 Task: Send an email with the signature Louis Adams with the subject Request for collaboration follow-up and the message Can you confirm the details of the project timeline? from softage.9@softage.net to softage.5@softage.net and move the email from Sent Items to the folder Sales forecasts
Action: Mouse moved to (1346, 101)
Screenshot: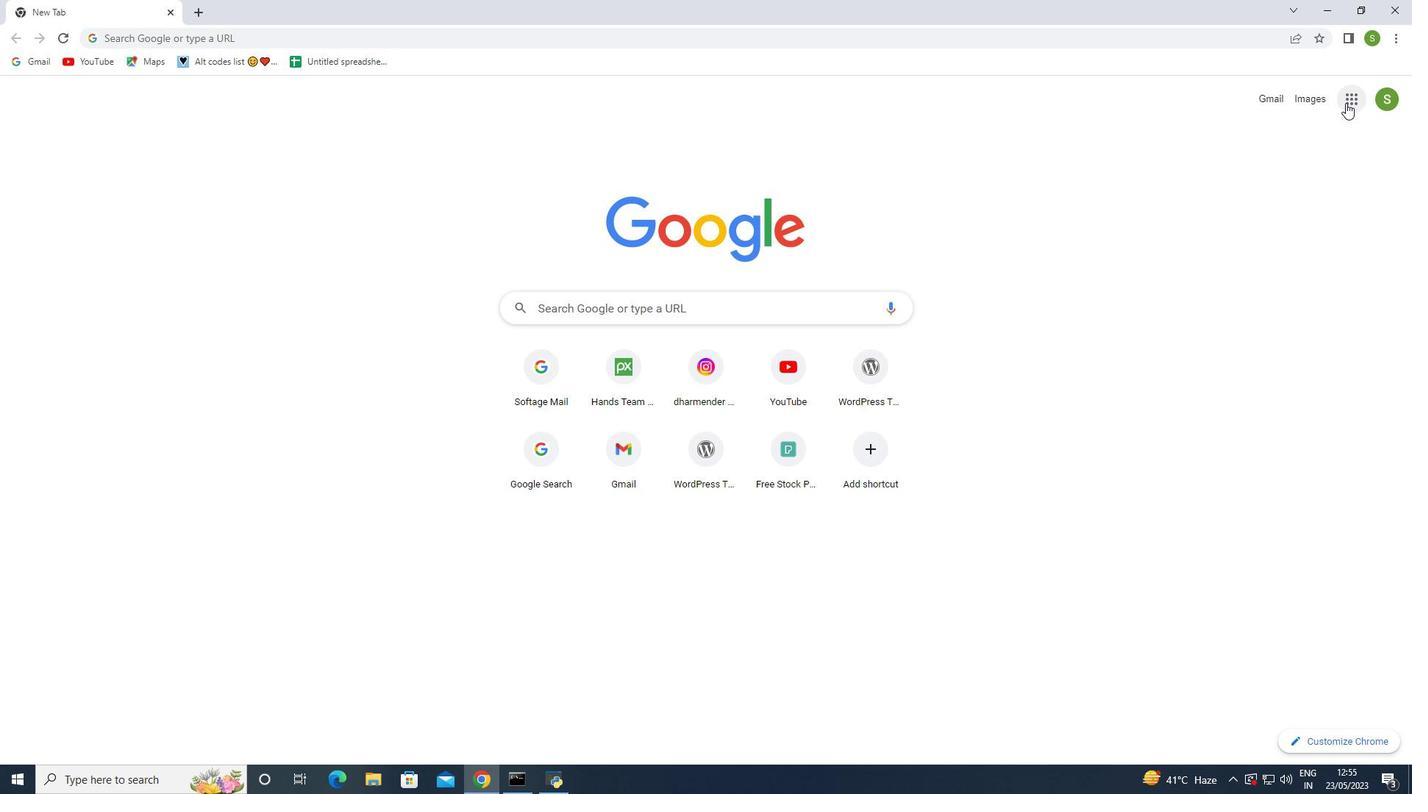 
Action: Mouse pressed left at (1346, 101)
Screenshot: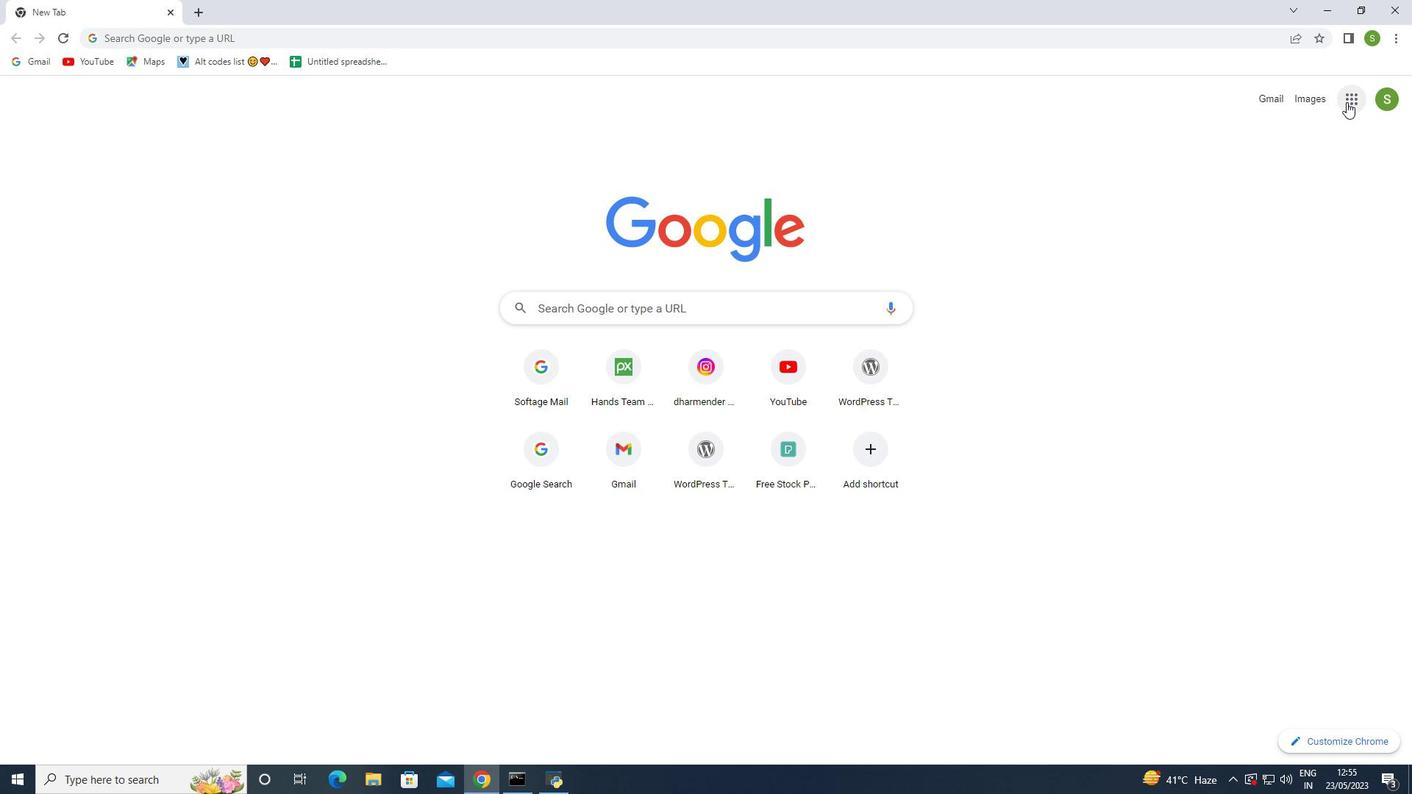
Action: Mouse moved to (1286, 168)
Screenshot: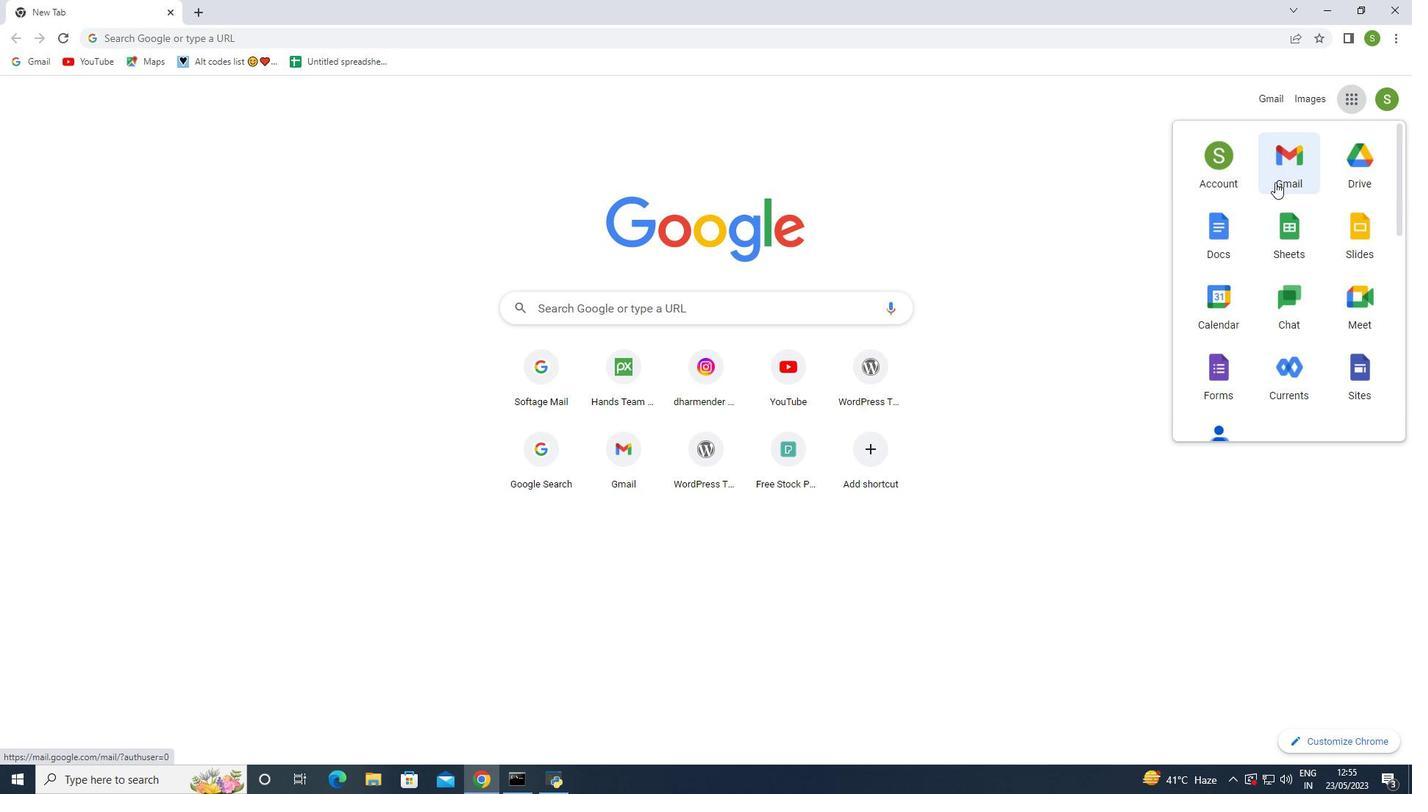 
Action: Mouse pressed left at (1286, 168)
Screenshot: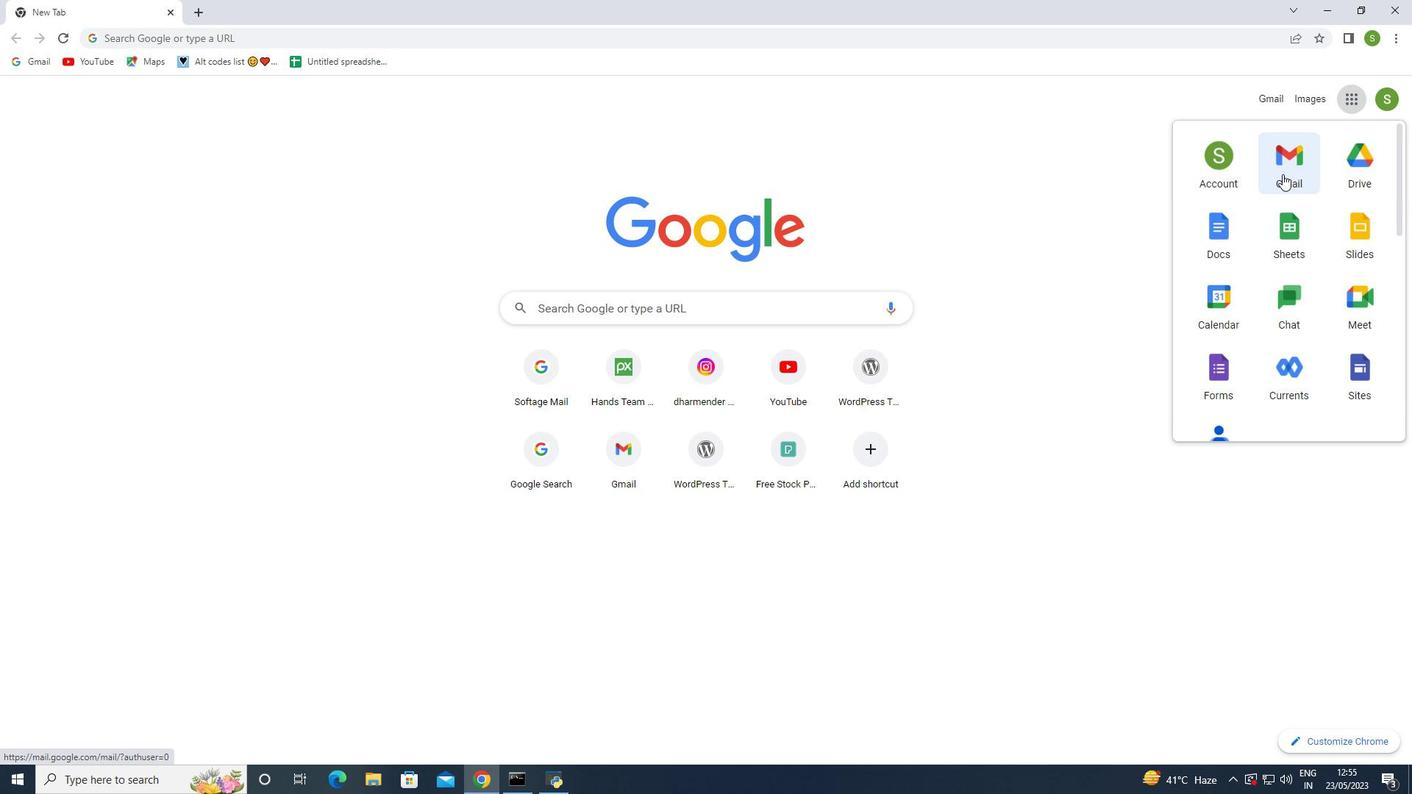 
Action: Mouse moved to (1253, 102)
Screenshot: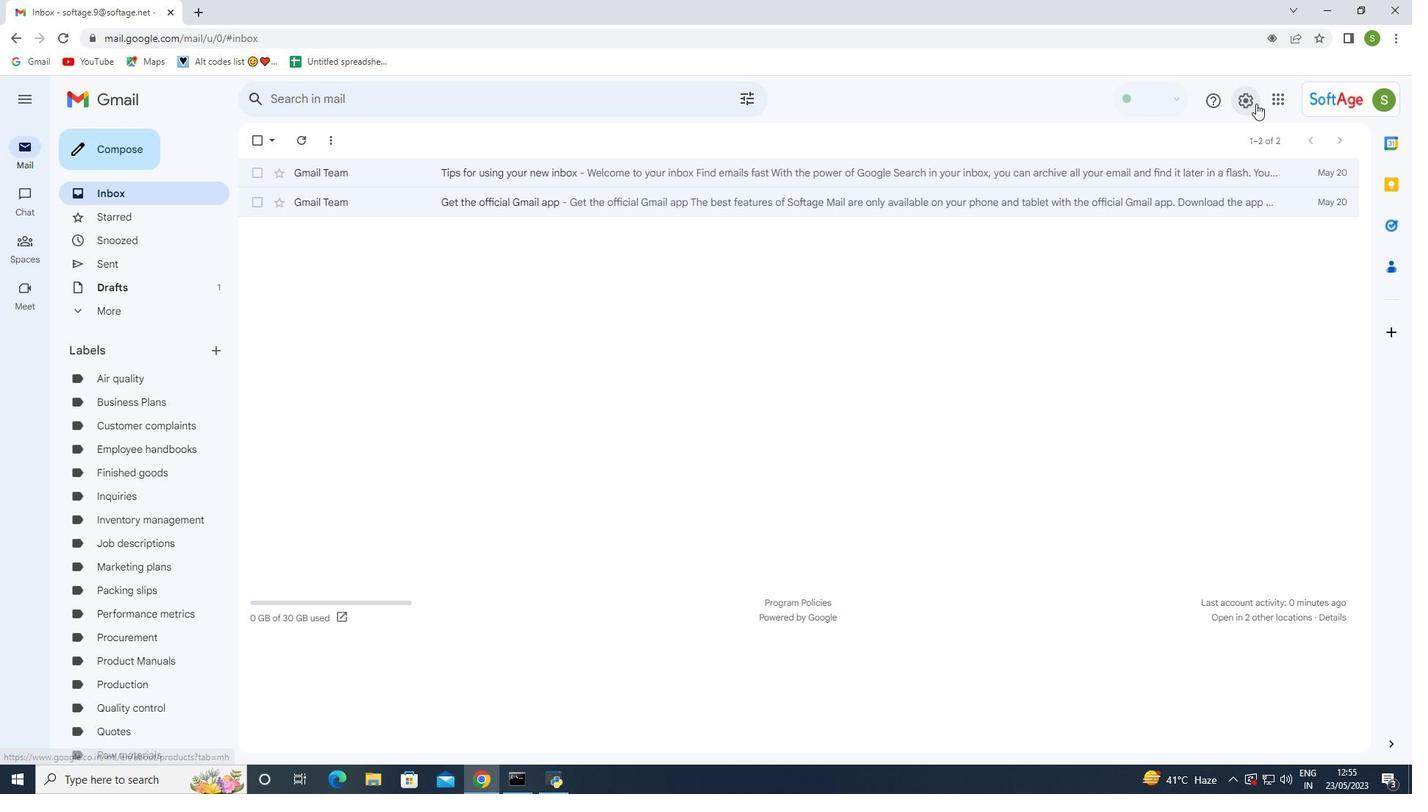 
Action: Mouse pressed left at (1253, 102)
Screenshot: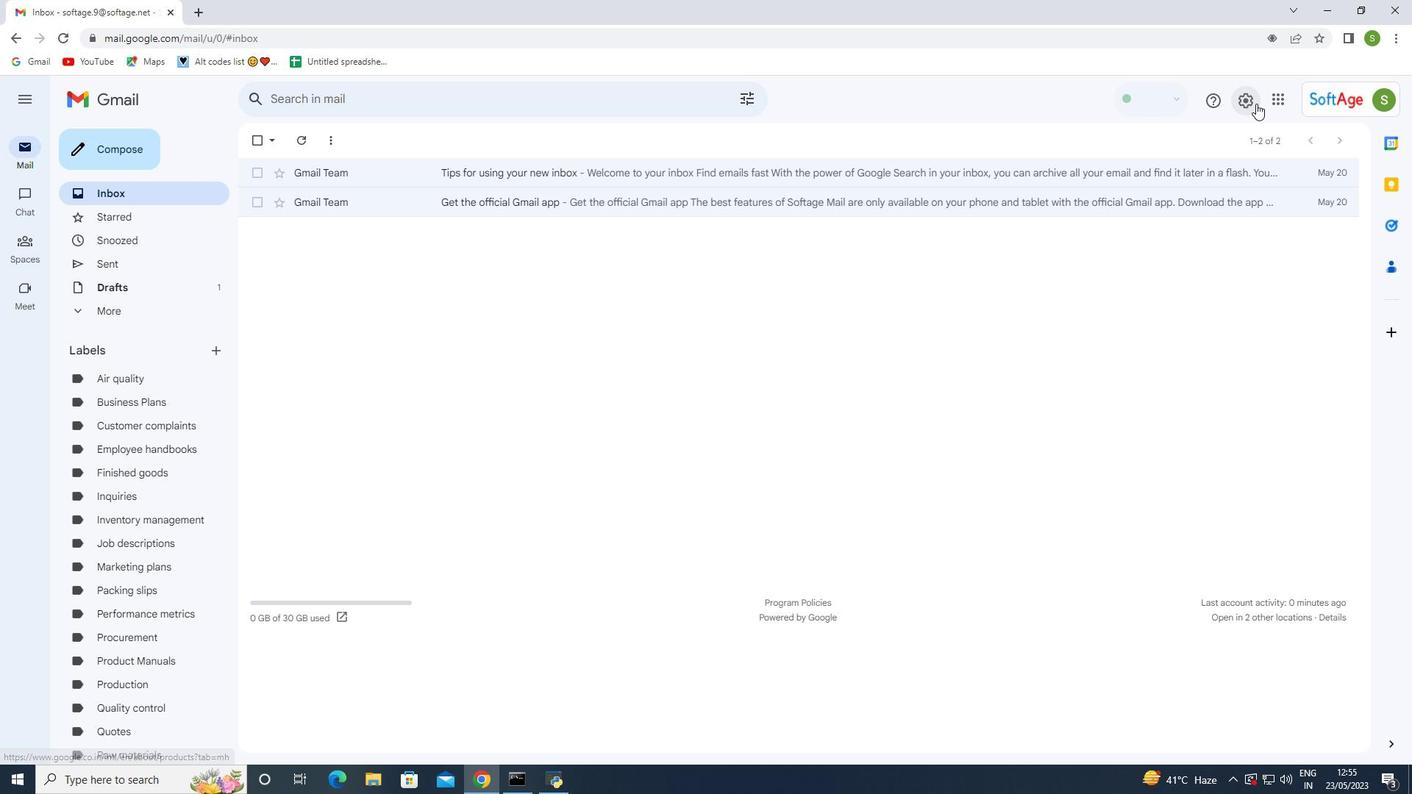 
Action: Mouse moved to (1230, 179)
Screenshot: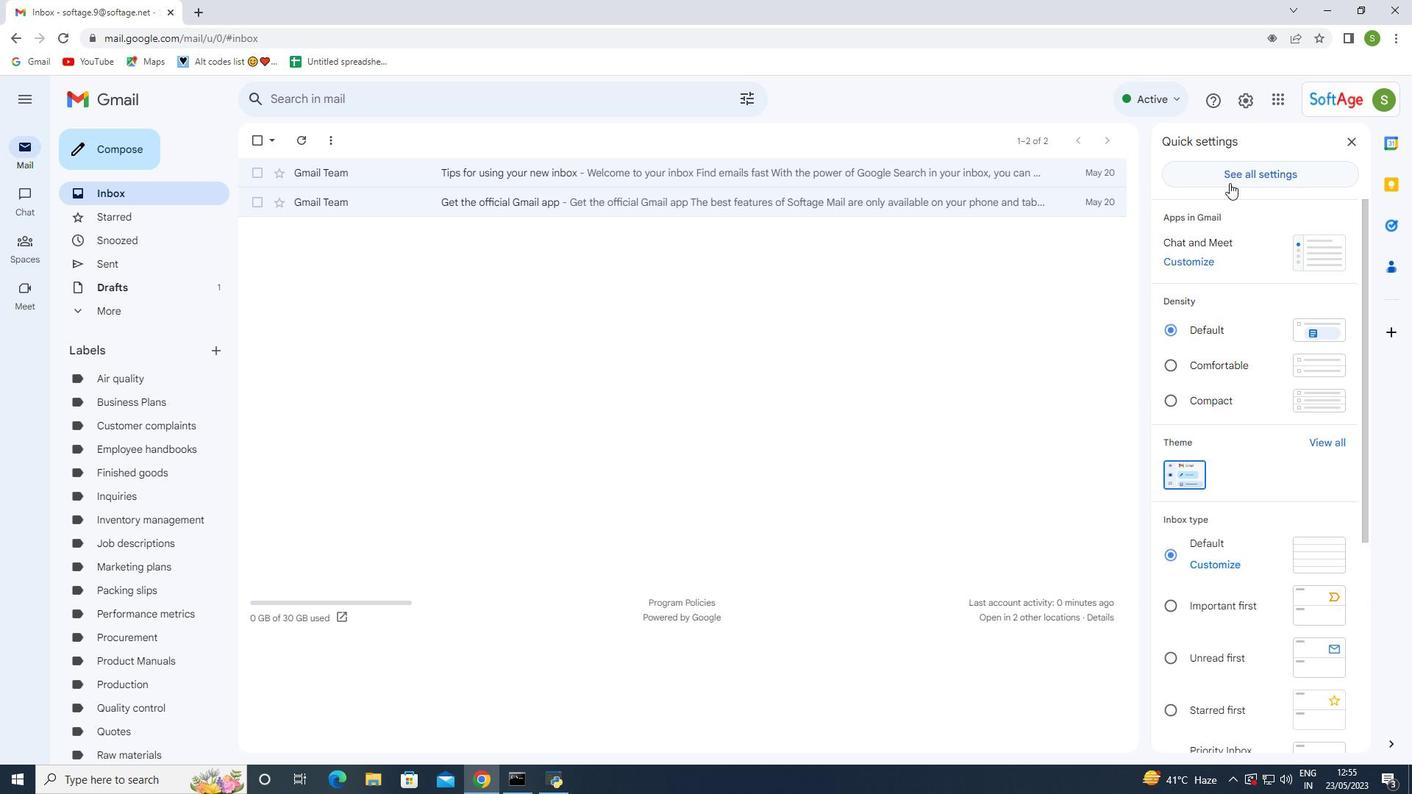 
Action: Mouse pressed left at (1230, 179)
Screenshot: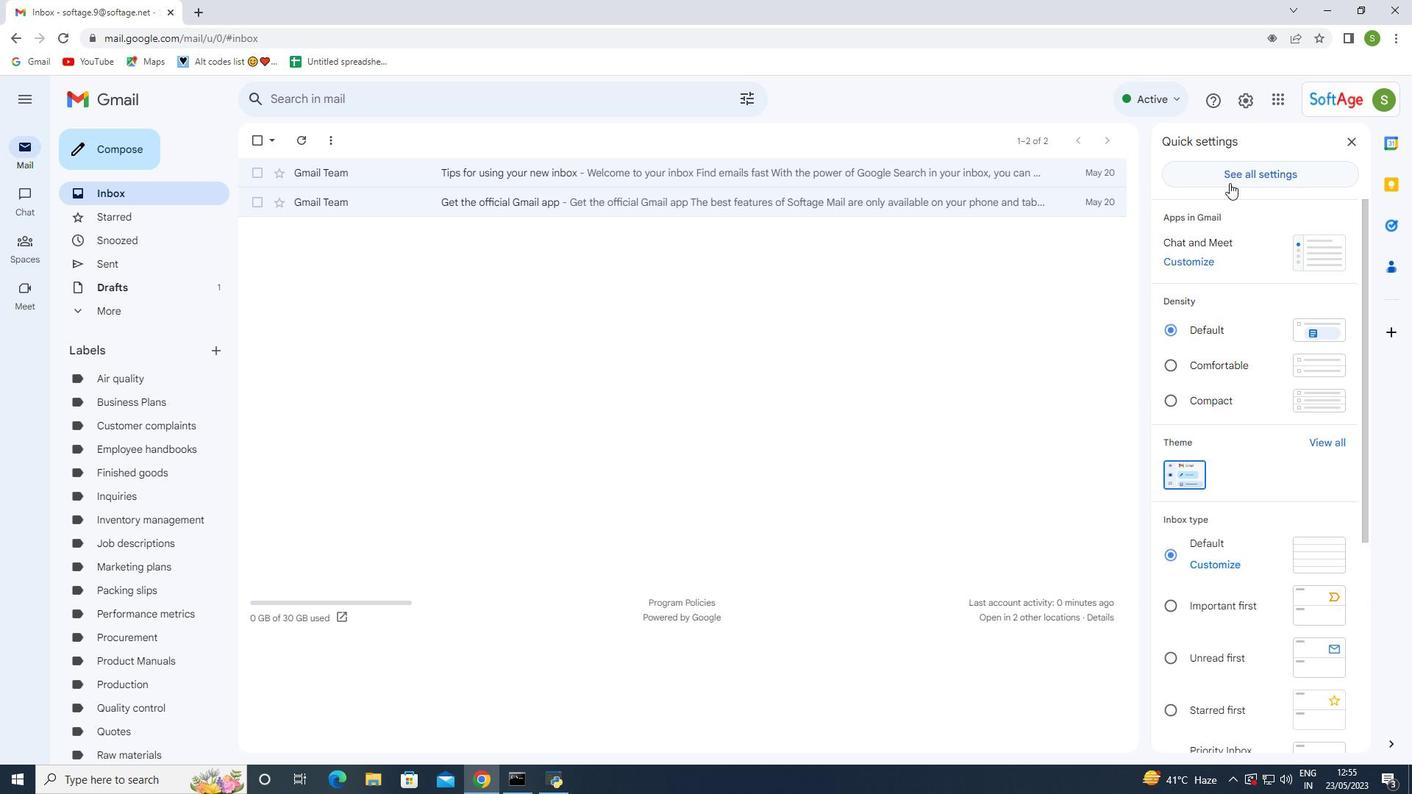 
Action: Mouse moved to (644, 362)
Screenshot: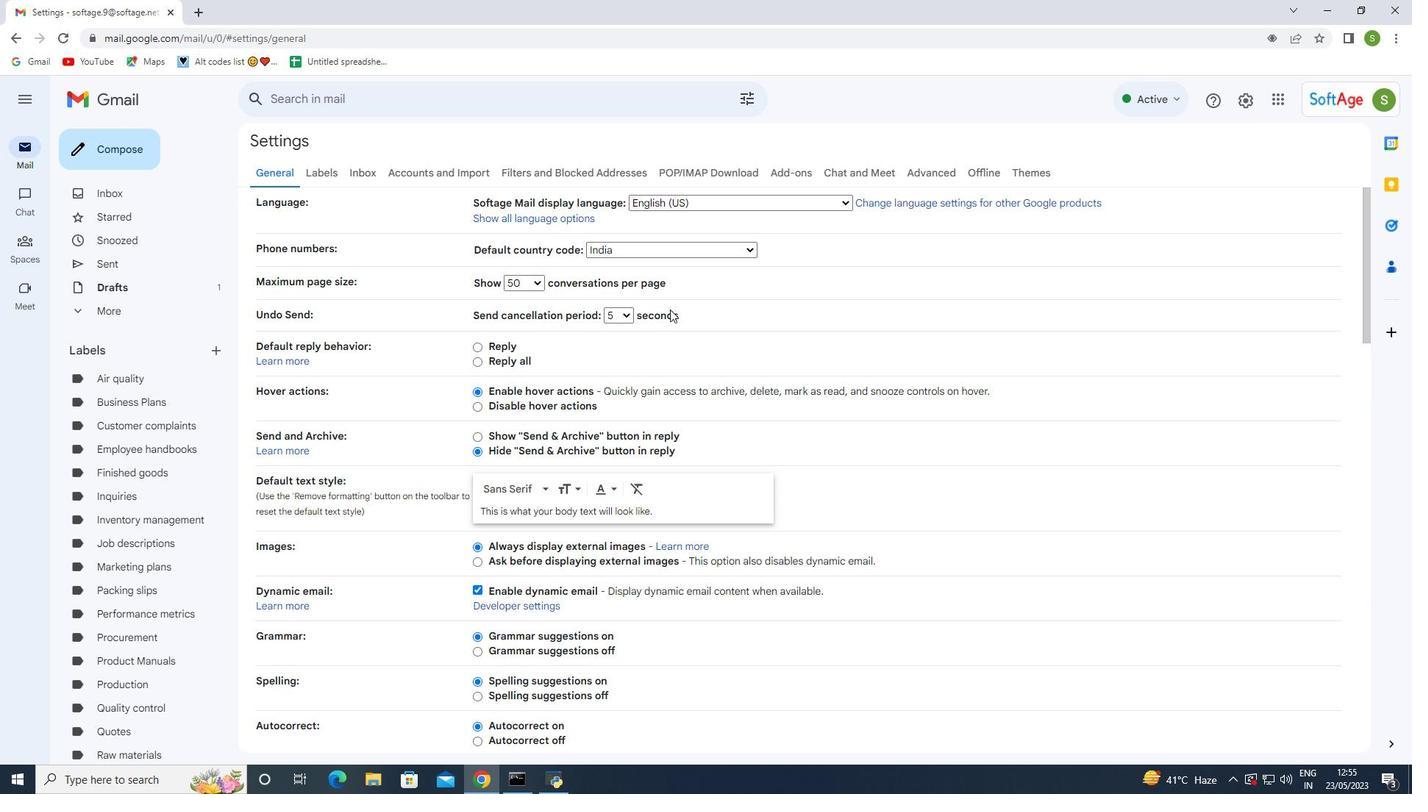 
Action: Mouse scrolled (644, 361) with delta (0, 0)
Screenshot: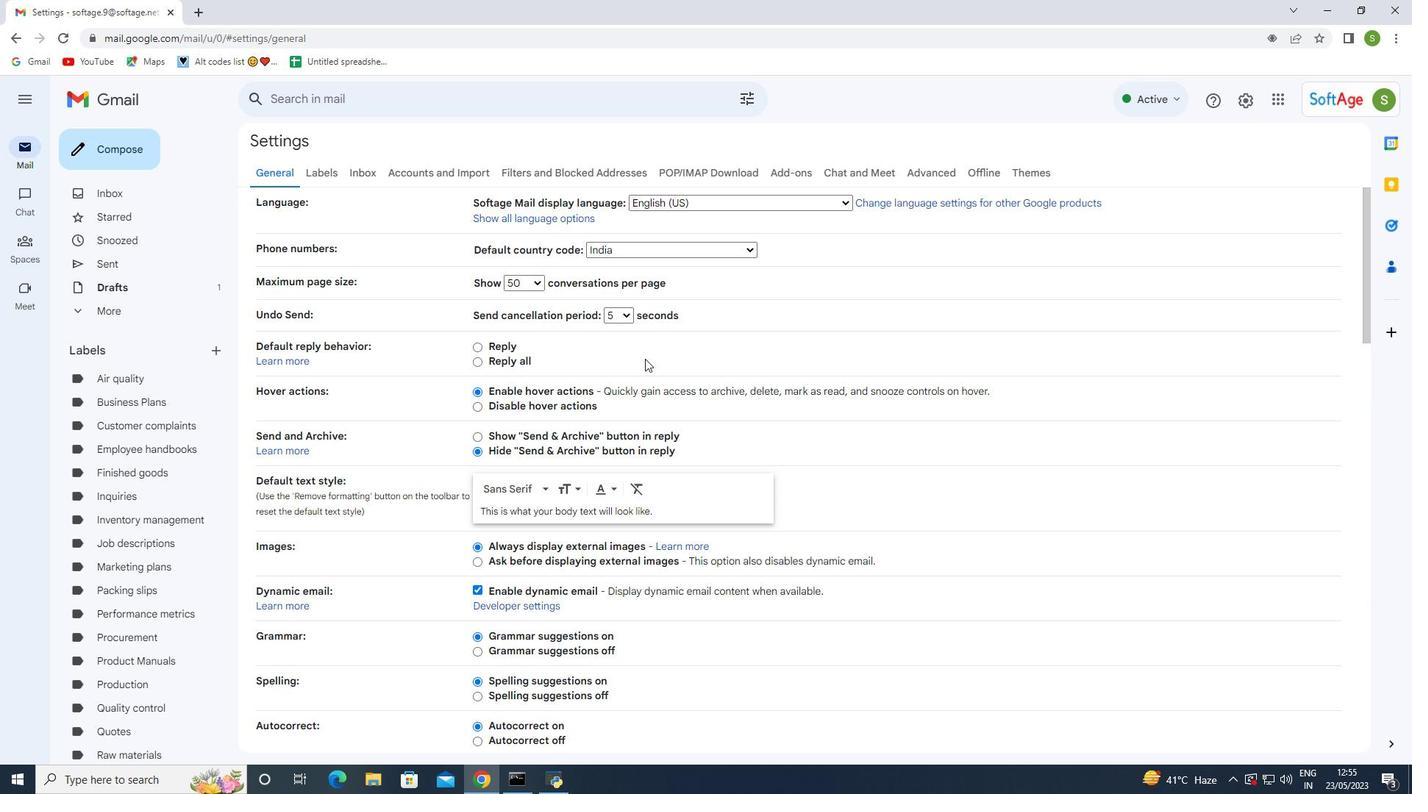 
Action: Mouse scrolled (644, 361) with delta (0, 0)
Screenshot: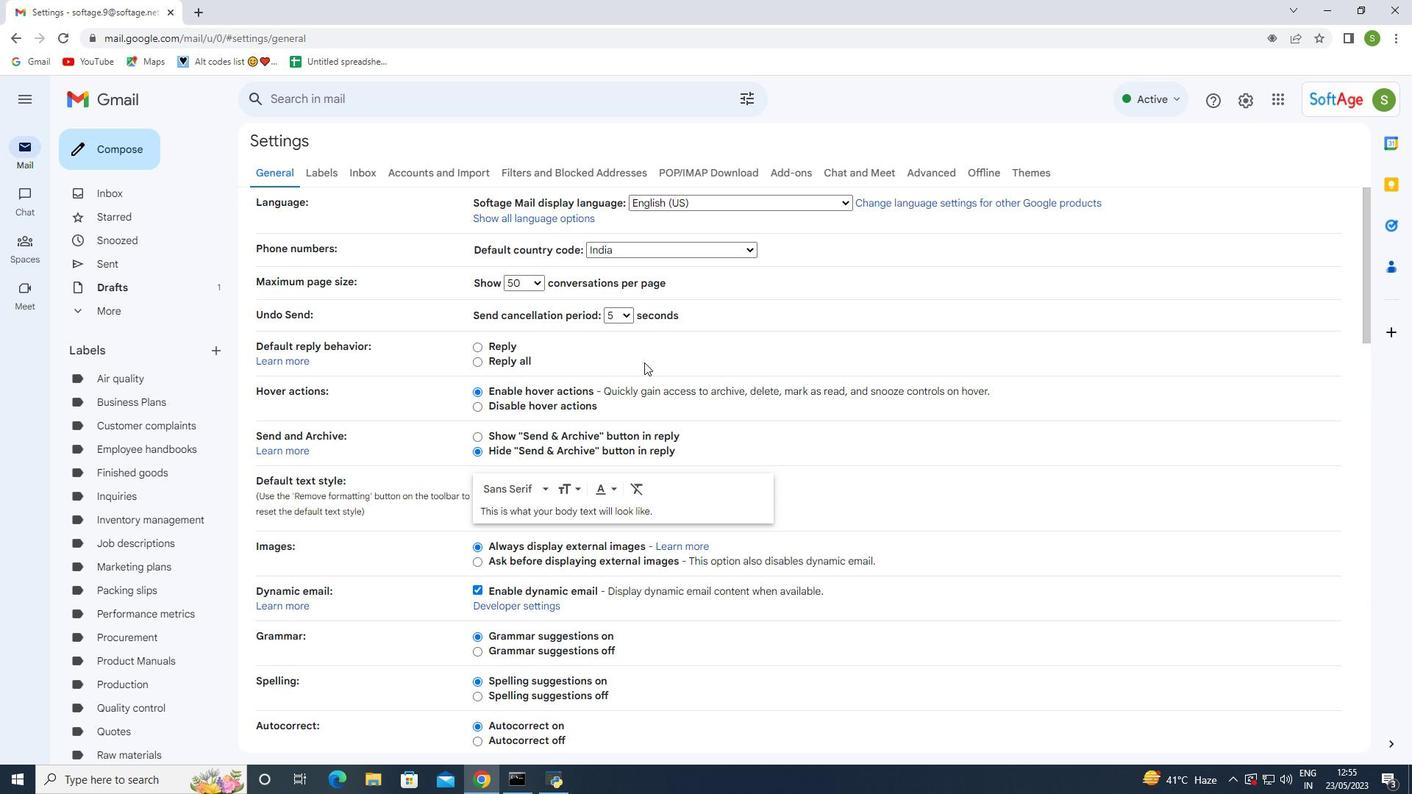 
Action: Mouse scrolled (644, 361) with delta (0, 0)
Screenshot: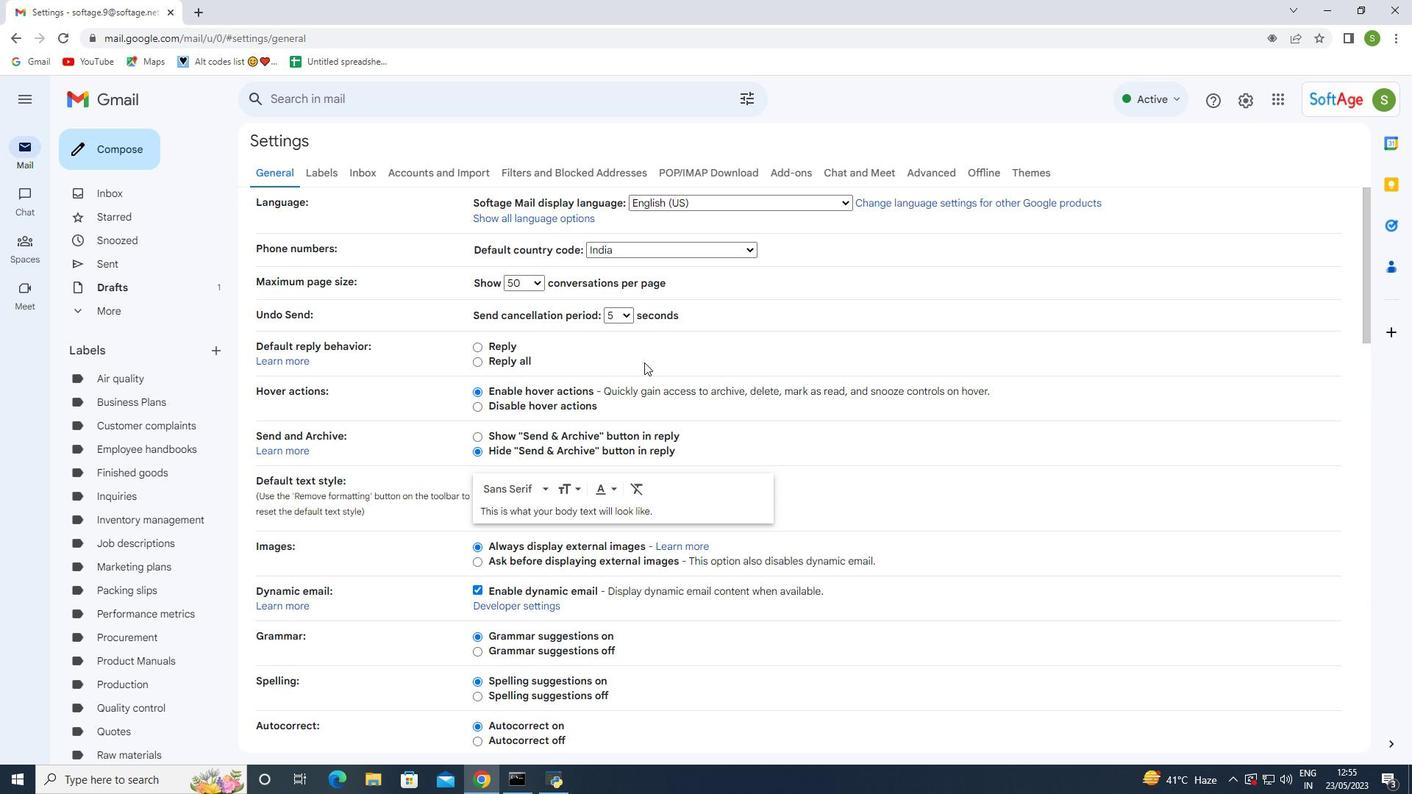 
Action: Mouse scrolled (644, 361) with delta (0, 0)
Screenshot: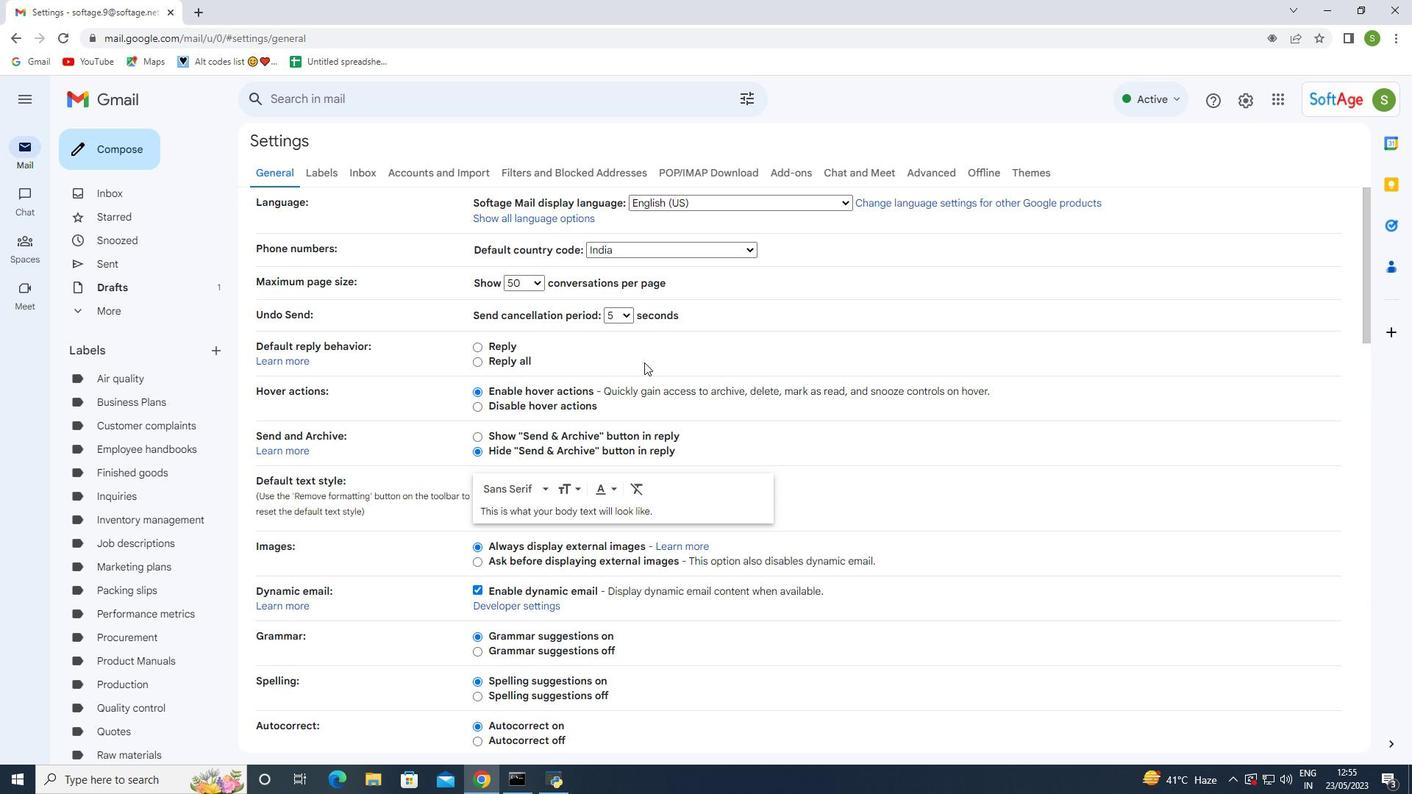 
Action: Mouse scrolled (644, 361) with delta (0, 0)
Screenshot: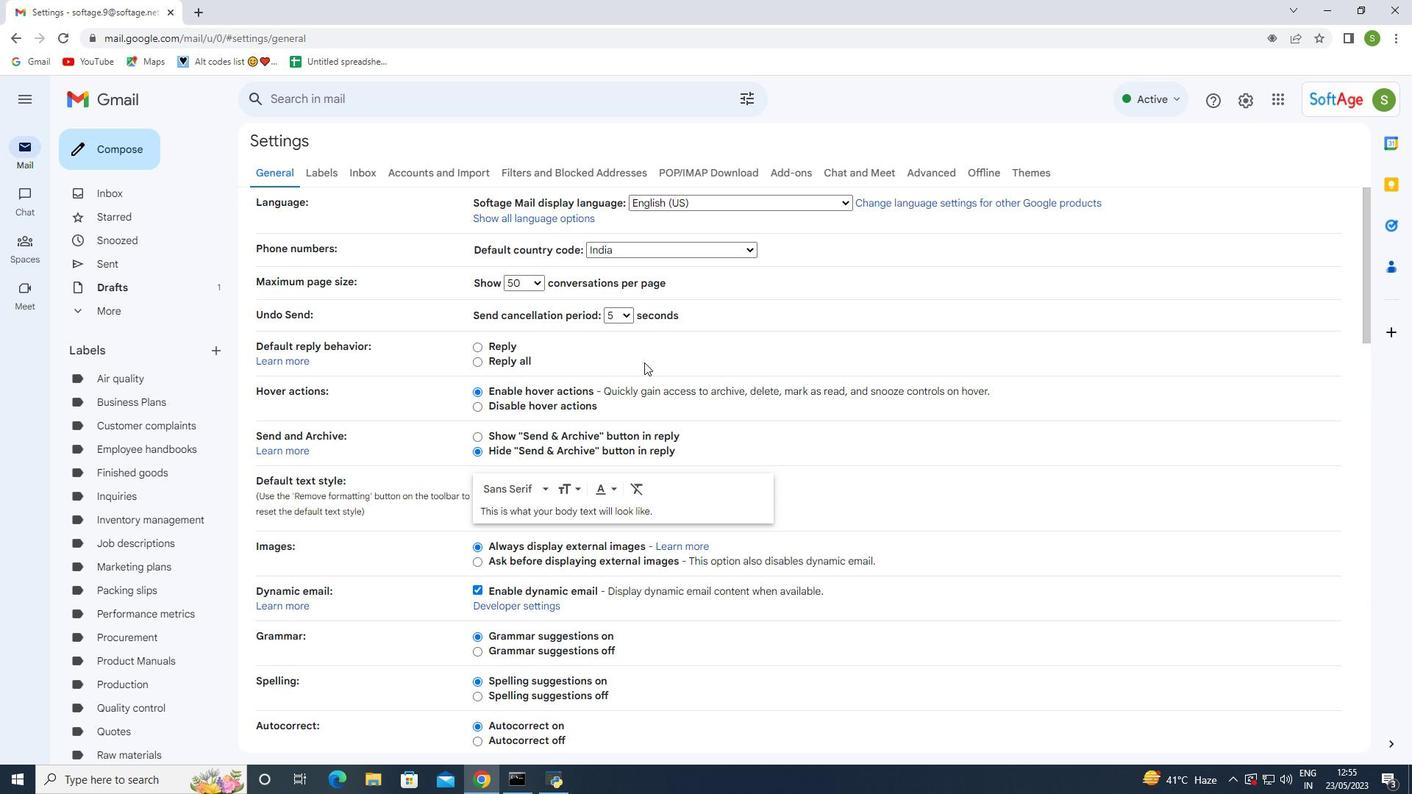 
Action: Mouse scrolled (644, 361) with delta (0, 0)
Screenshot: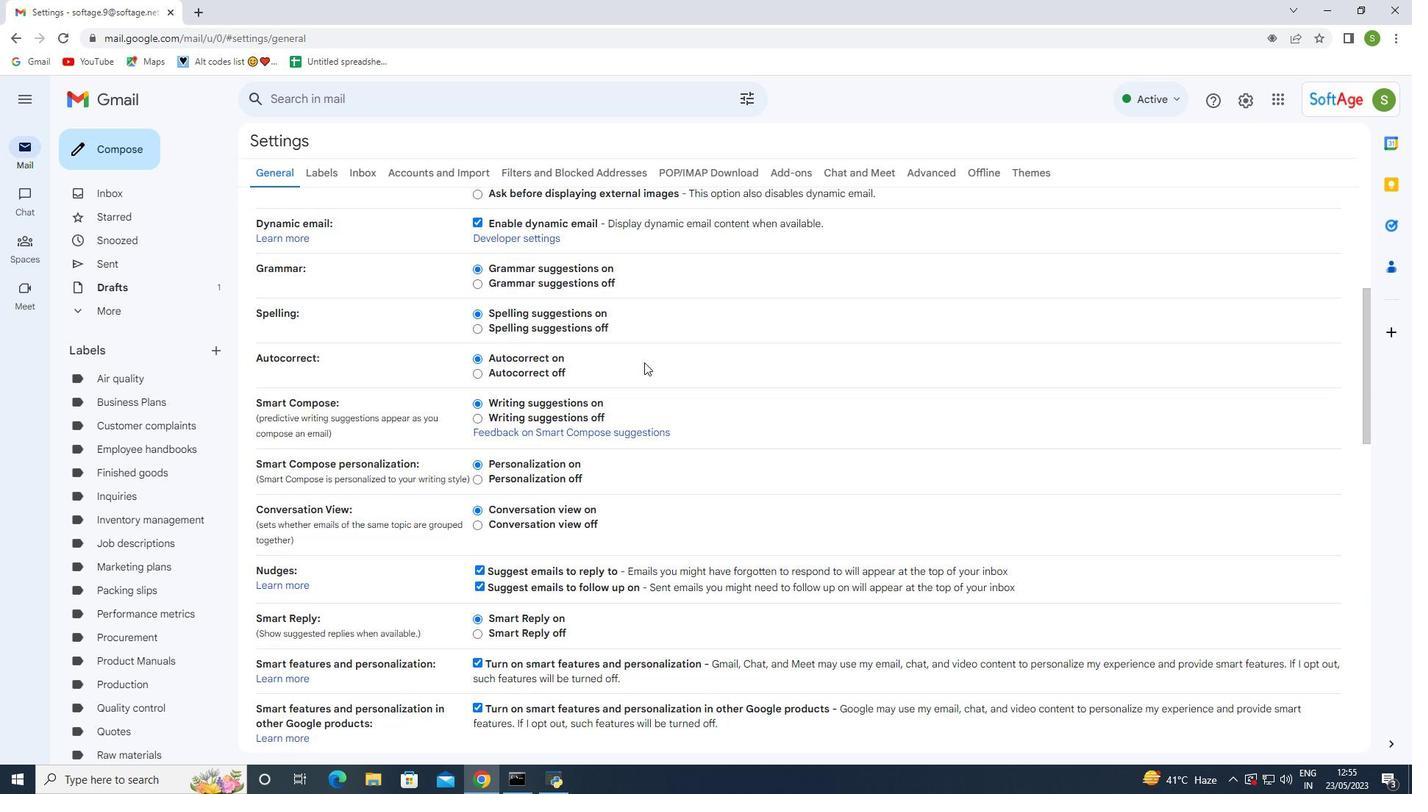 
Action: Mouse scrolled (644, 361) with delta (0, 0)
Screenshot: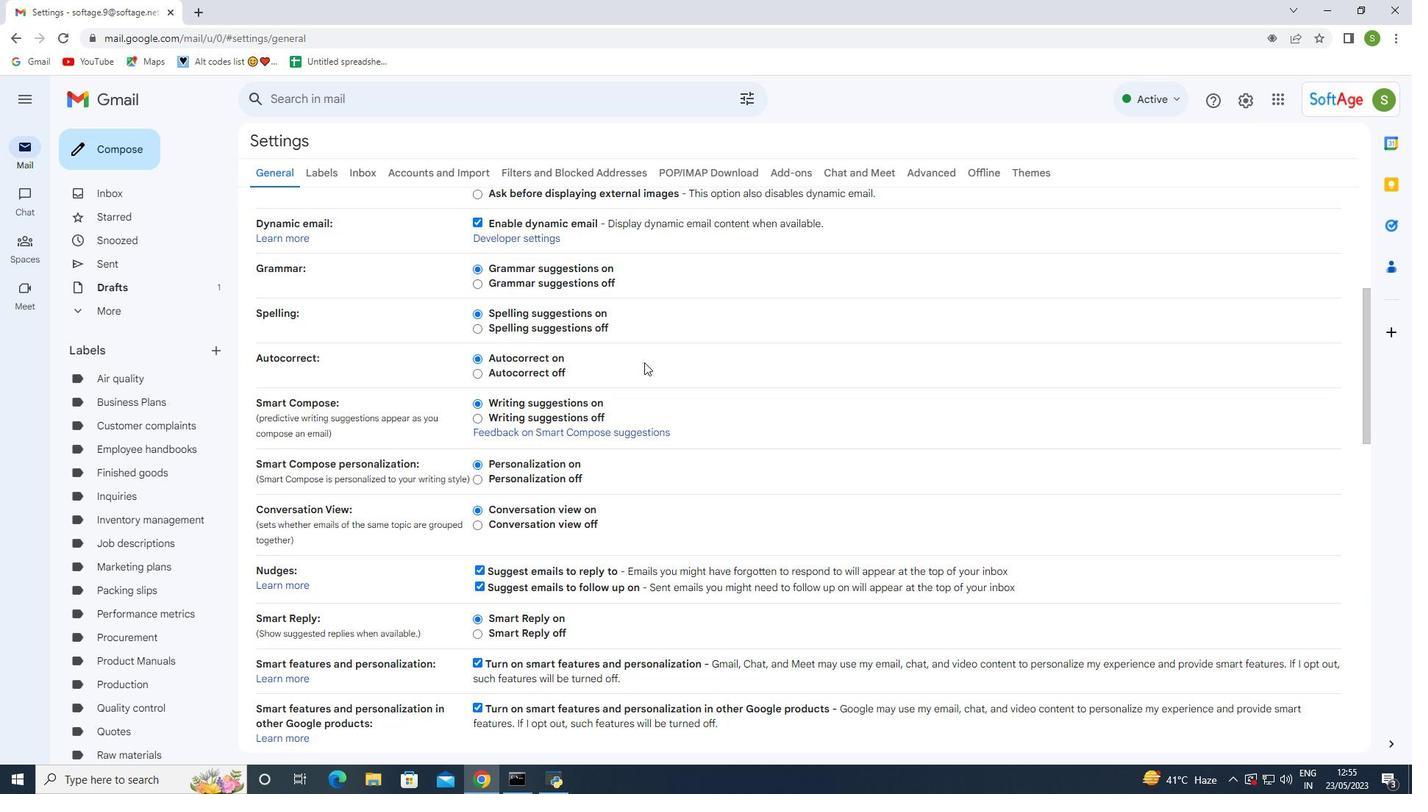 
Action: Mouse scrolled (644, 361) with delta (0, 0)
Screenshot: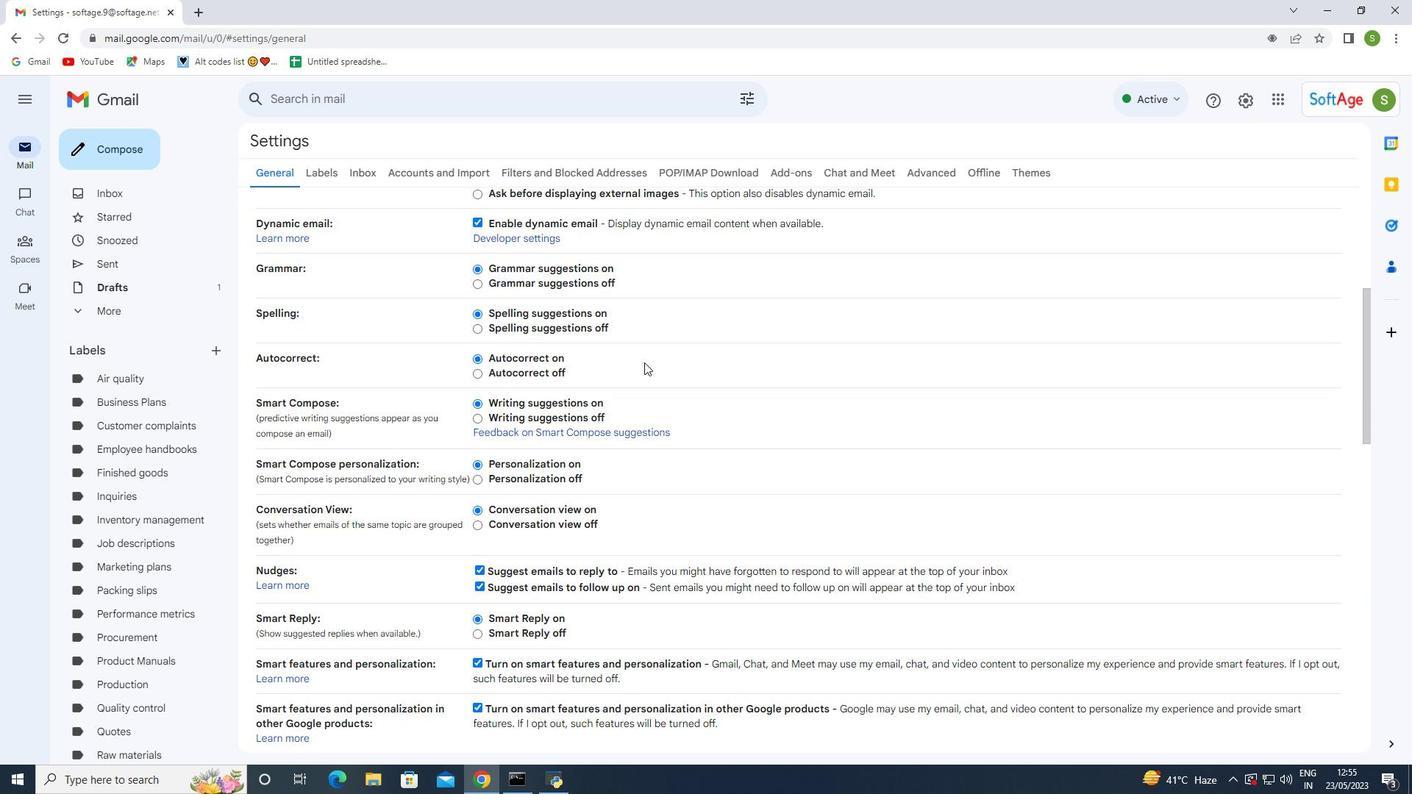 
Action: Mouse scrolled (644, 361) with delta (0, 0)
Screenshot: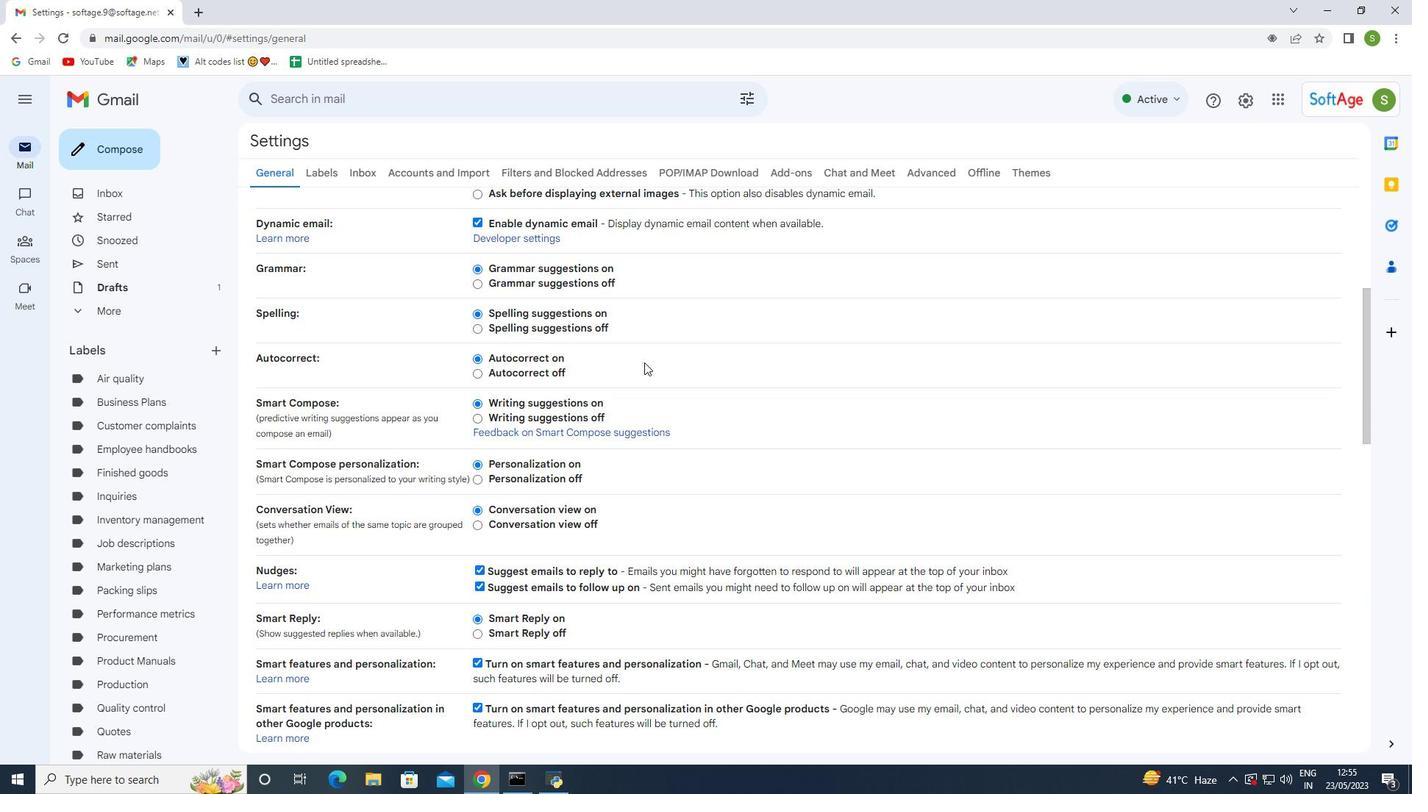 
Action: Mouse scrolled (644, 361) with delta (0, 0)
Screenshot: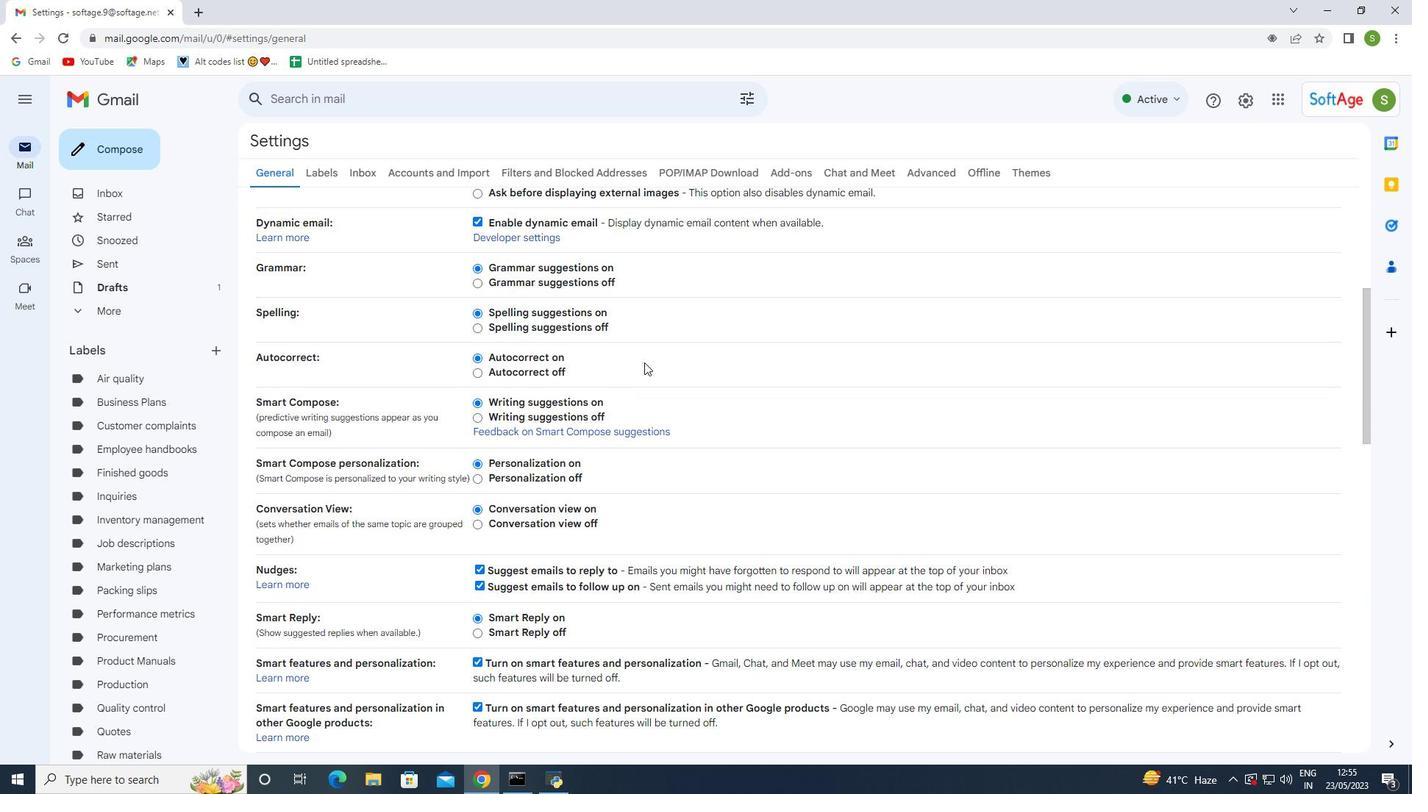 
Action: Mouse scrolled (644, 361) with delta (0, 0)
Screenshot: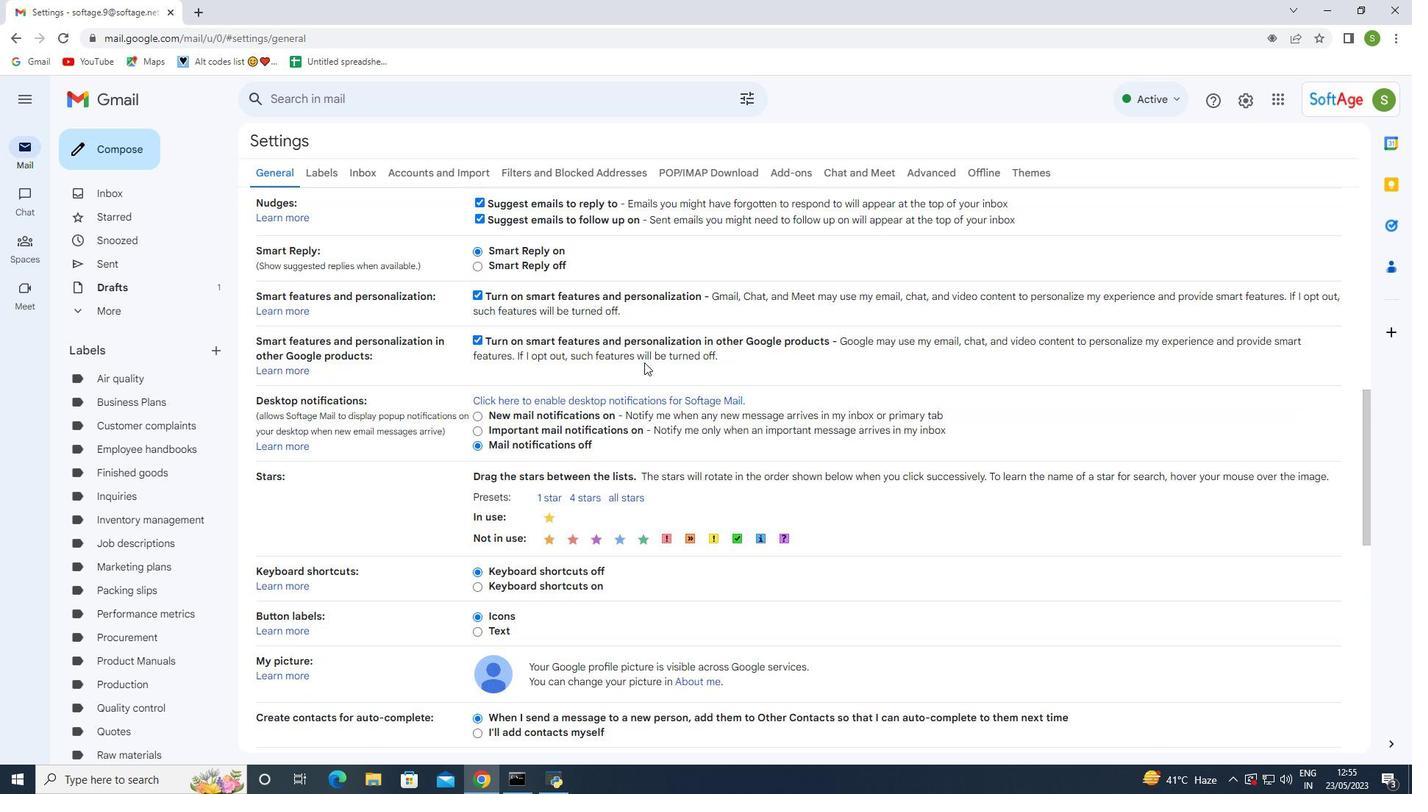 
Action: Mouse scrolled (644, 361) with delta (0, 0)
Screenshot: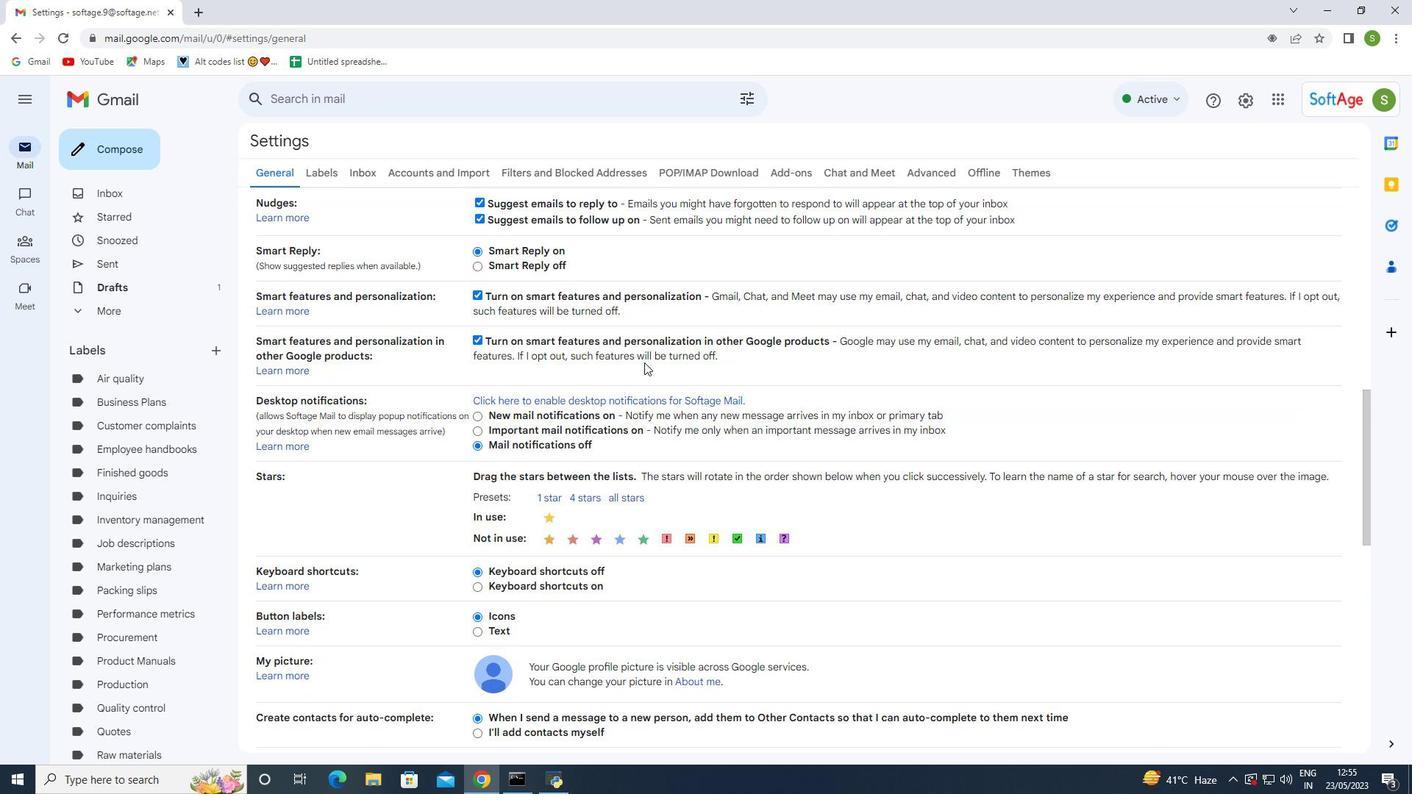 
Action: Mouse scrolled (644, 361) with delta (0, 0)
Screenshot: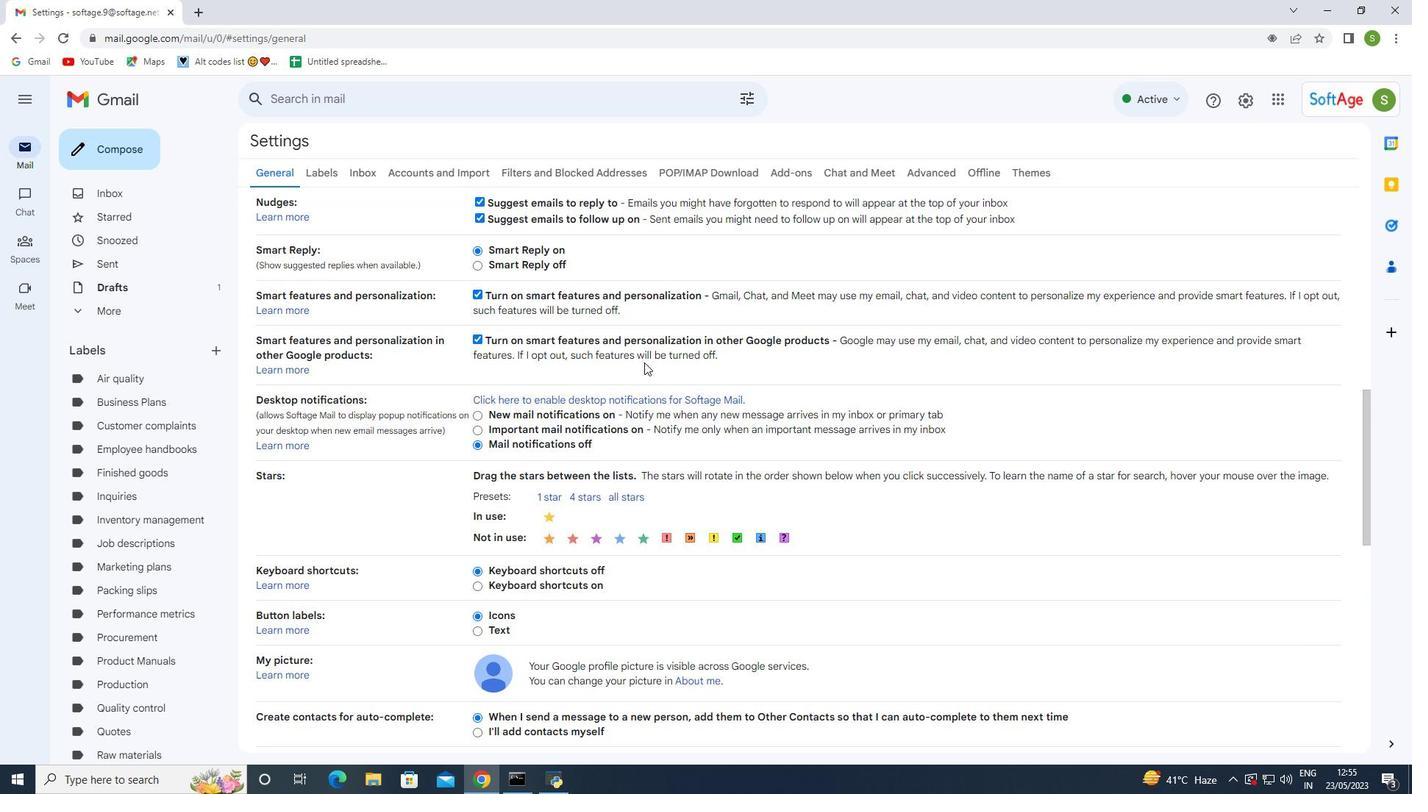 
Action: Mouse scrolled (644, 361) with delta (0, 0)
Screenshot: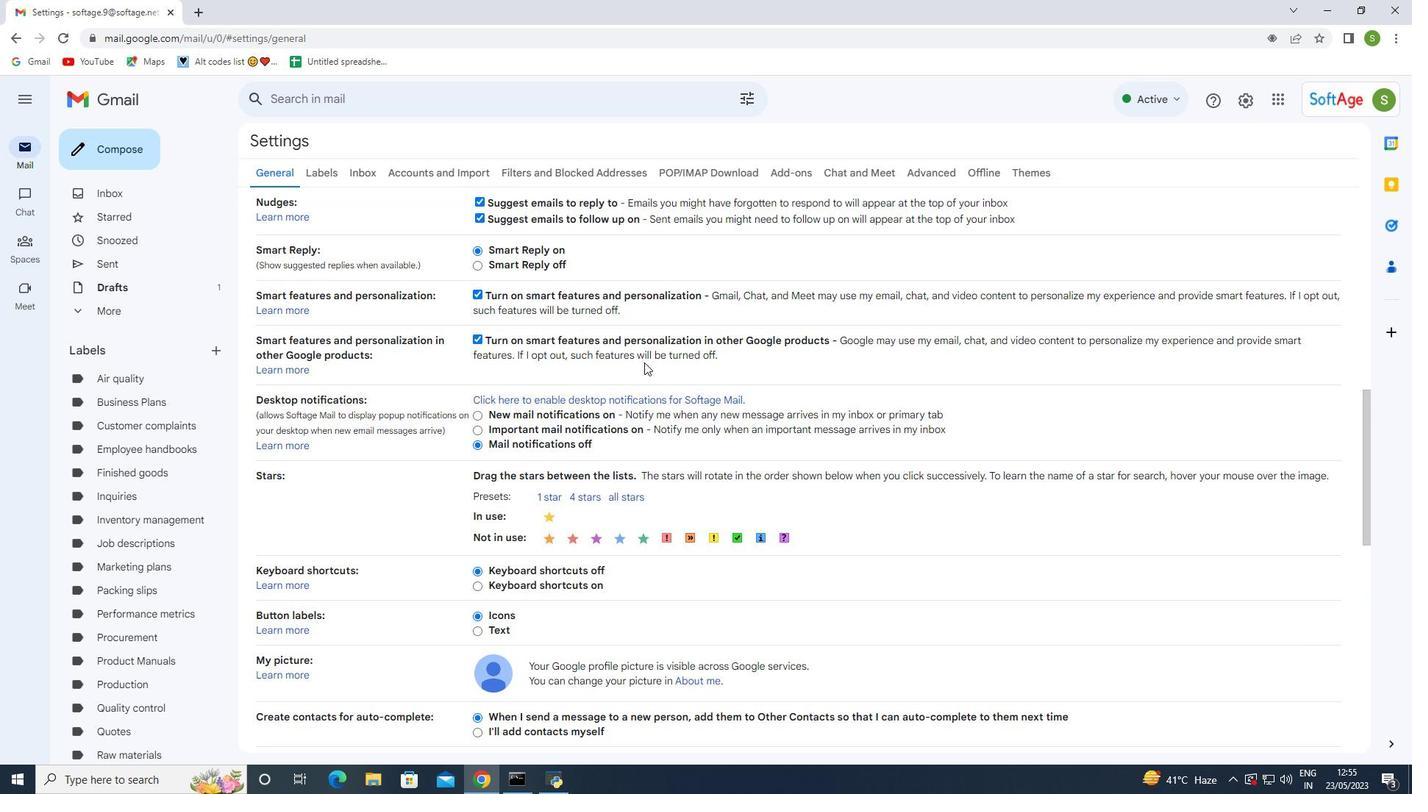 
Action: Mouse moved to (620, 453)
Screenshot: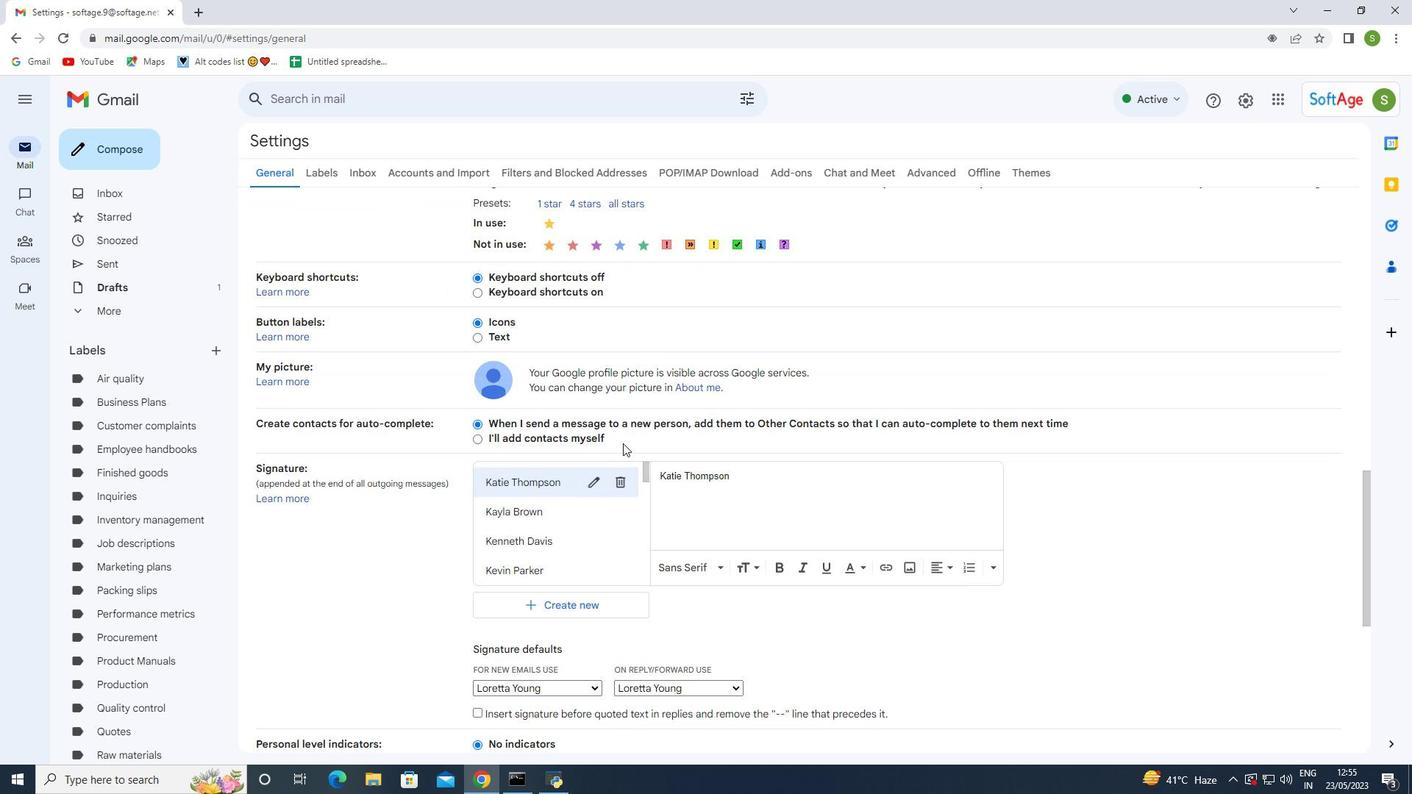 
Action: Mouse scrolled (620, 452) with delta (0, 0)
Screenshot: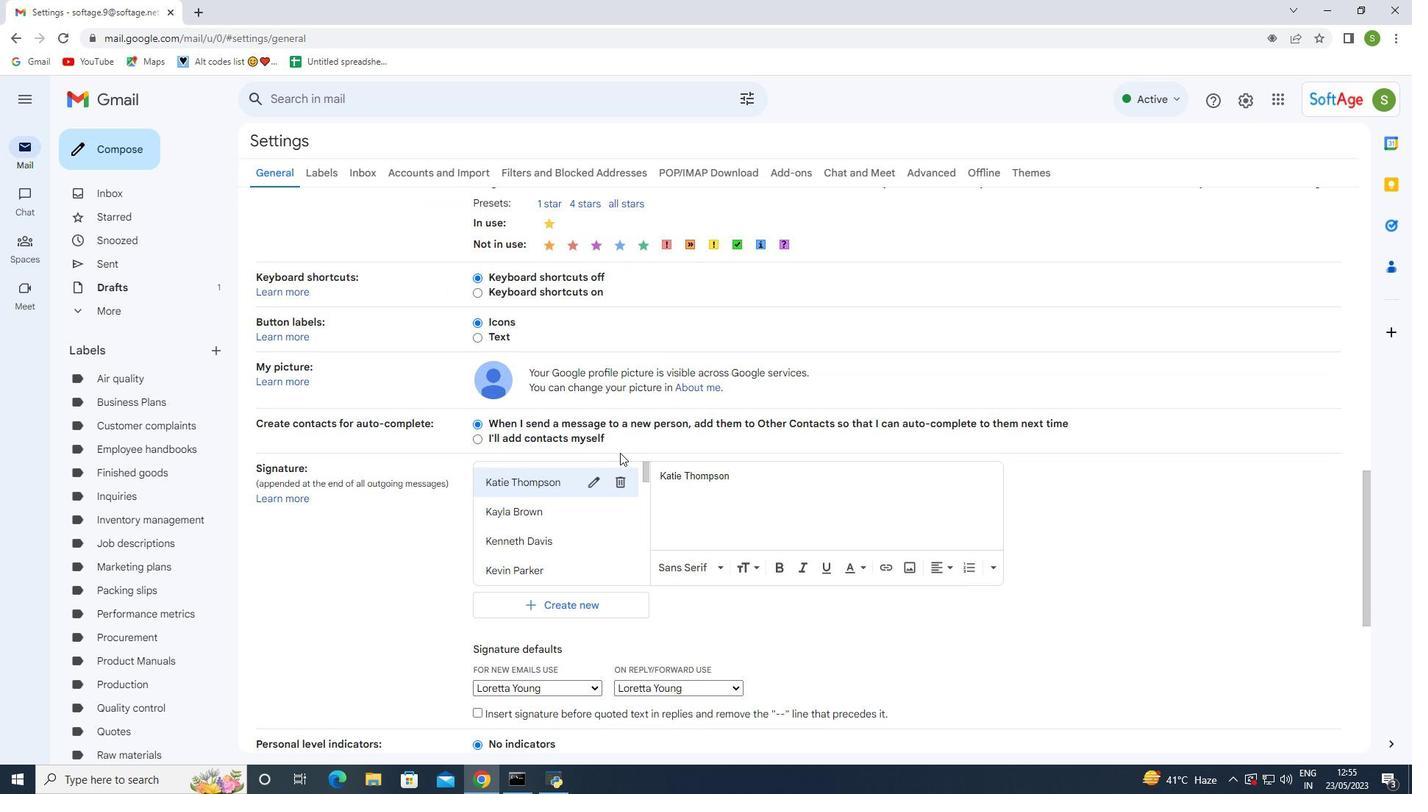 
Action: Mouse scrolled (620, 452) with delta (0, 0)
Screenshot: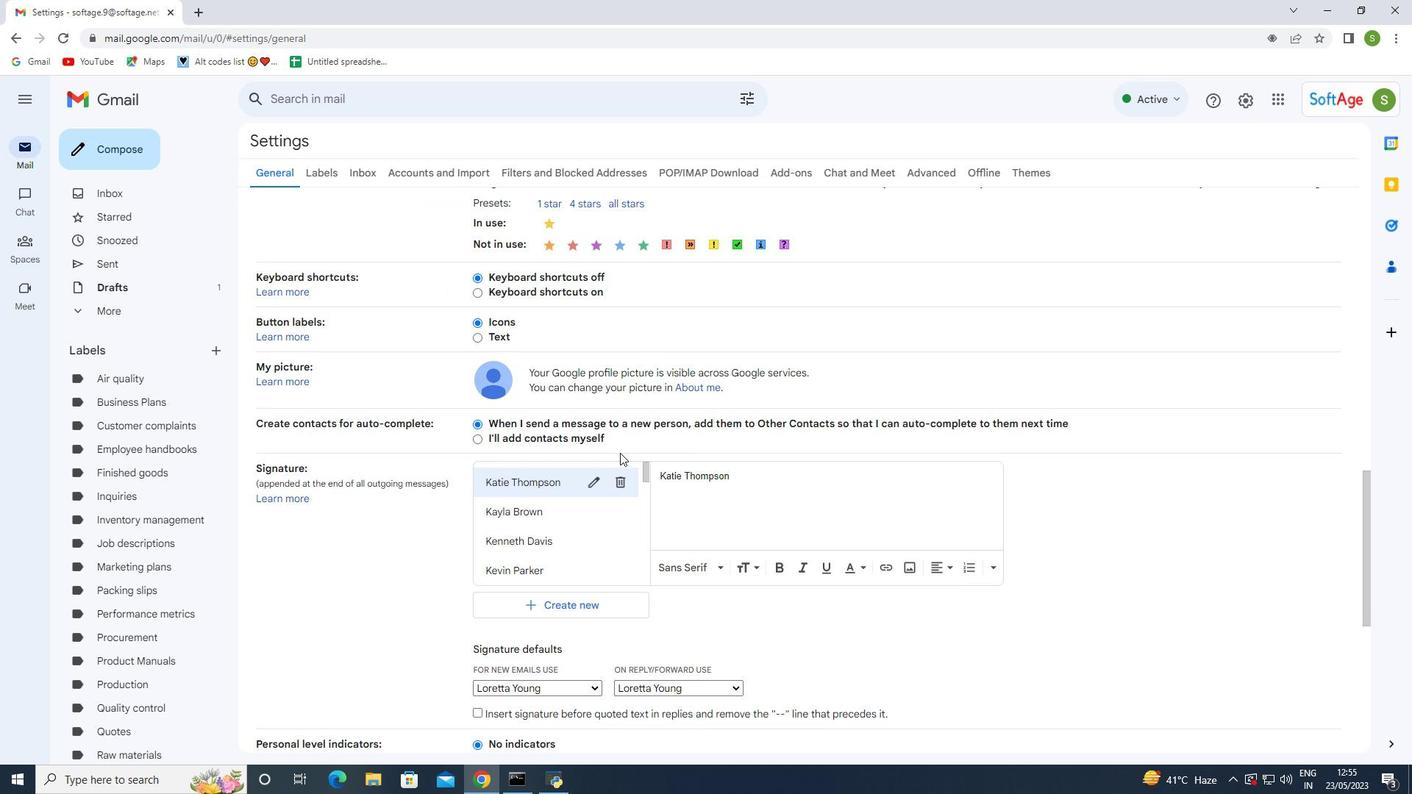 
Action: Mouse scrolled (620, 452) with delta (0, 0)
Screenshot: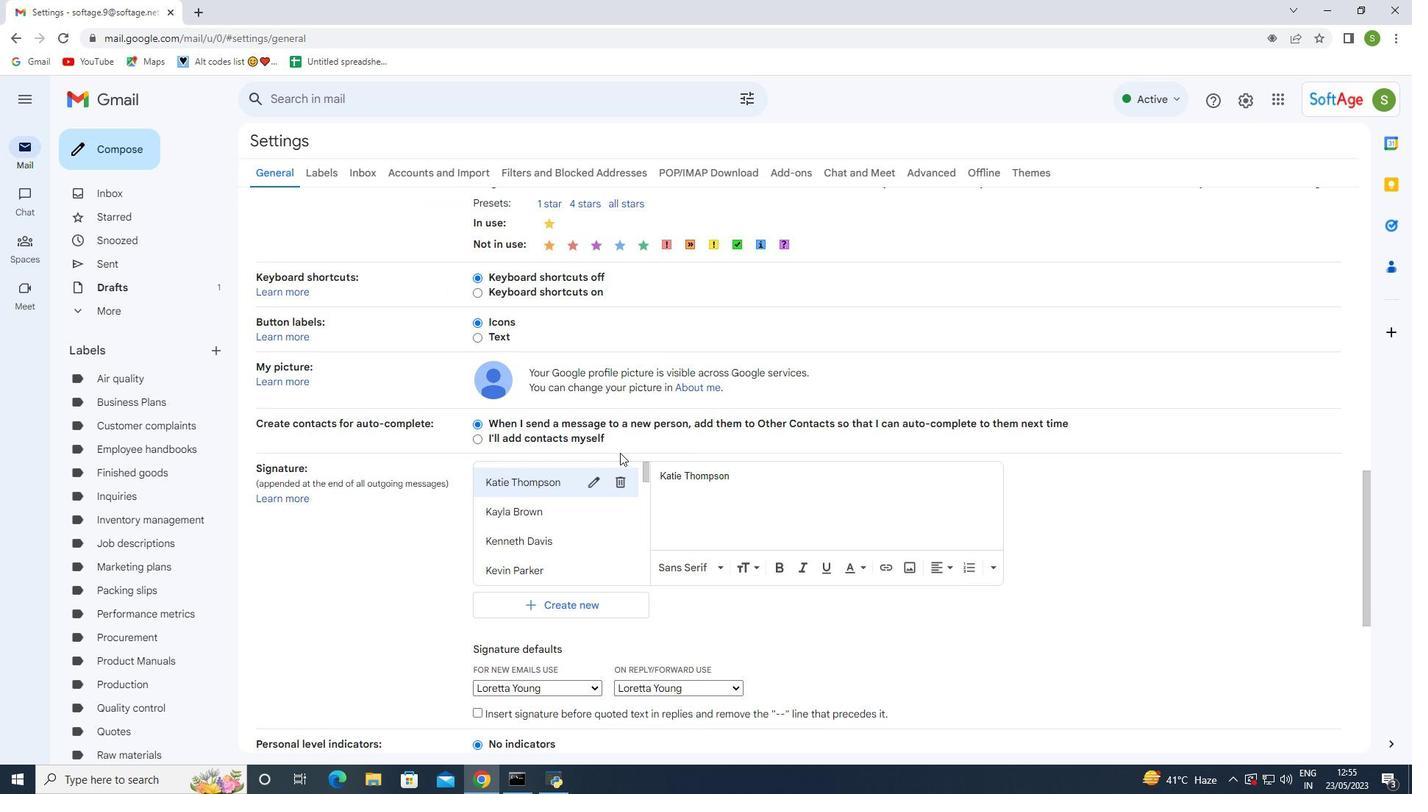 
Action: Mouse scrolled (620, 452) with delta (0, 0)
Screenshot: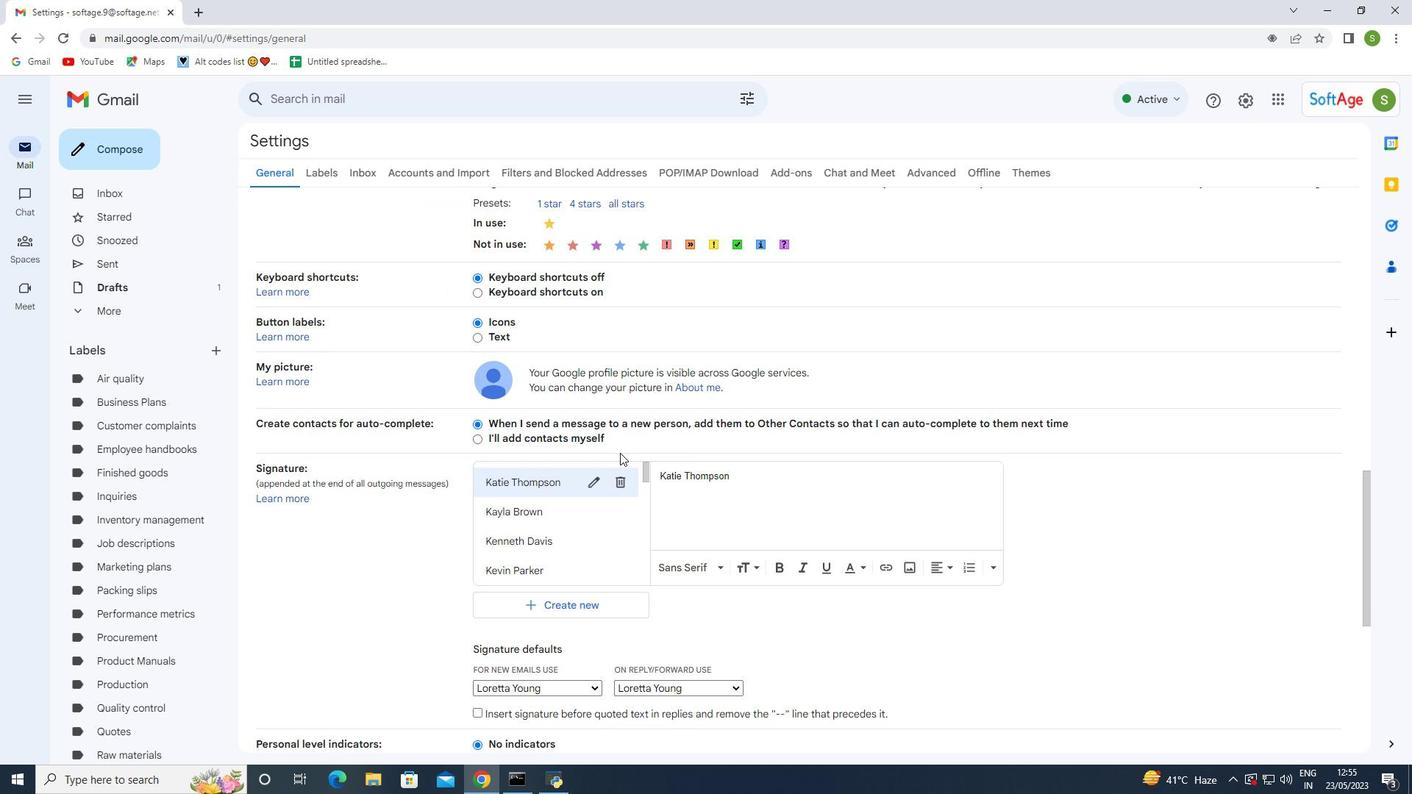 
Action: Mouse moved to (580, 311)
Screenshot: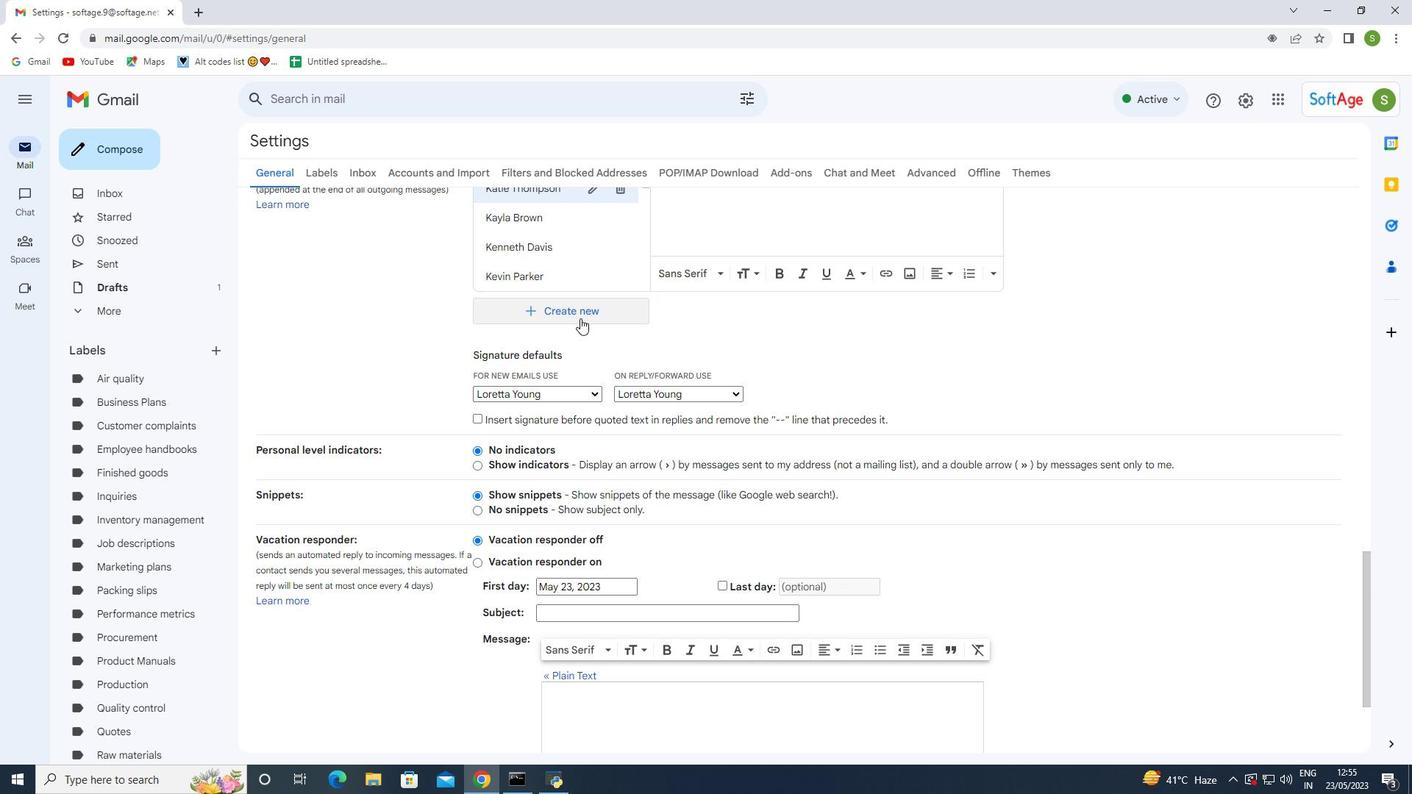 
Action: Mouse pressed left at (580, 311)
Screenshot: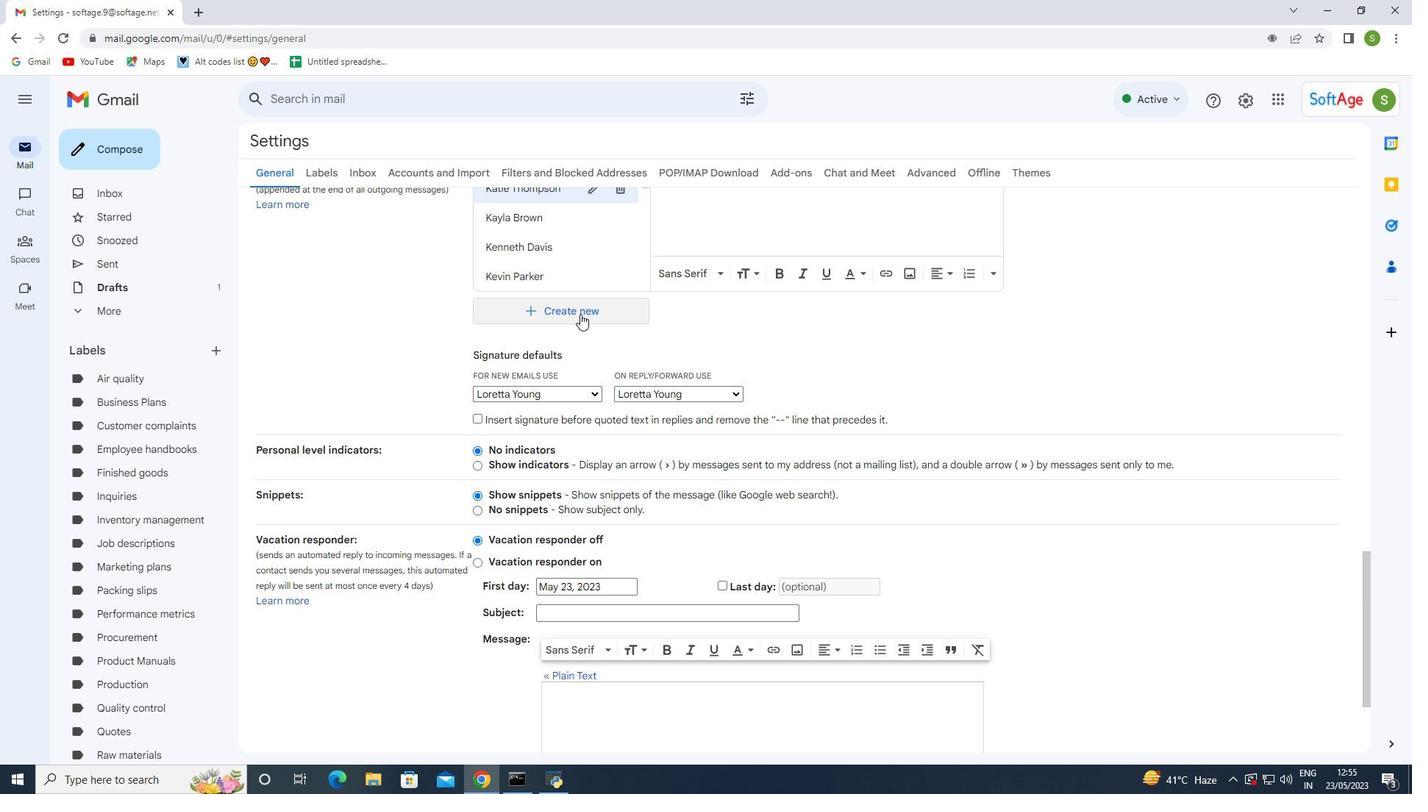 
Action: Mouse moved to (652, 419)
Screenshot: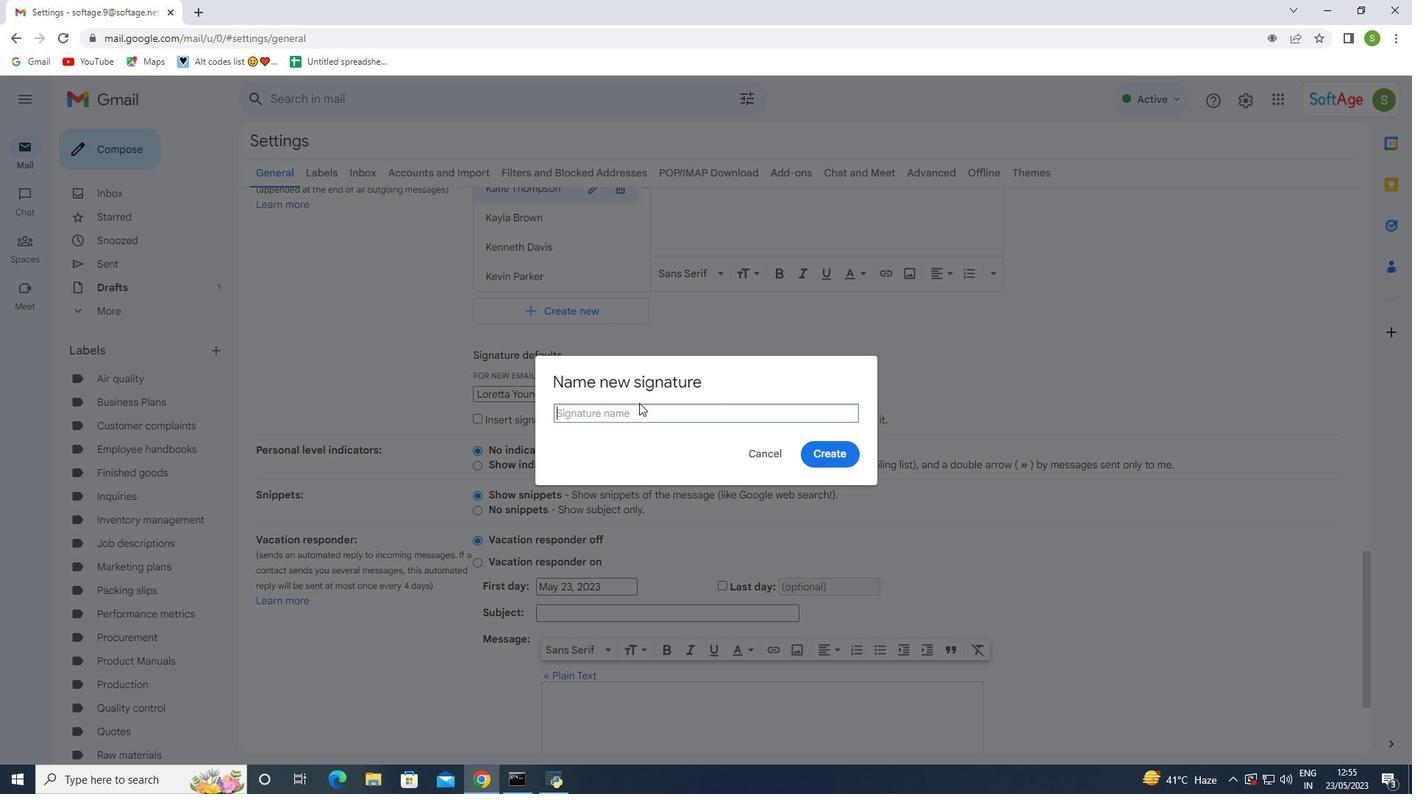 
Action: Mouse pressed left at (652, 419)
Screenshot: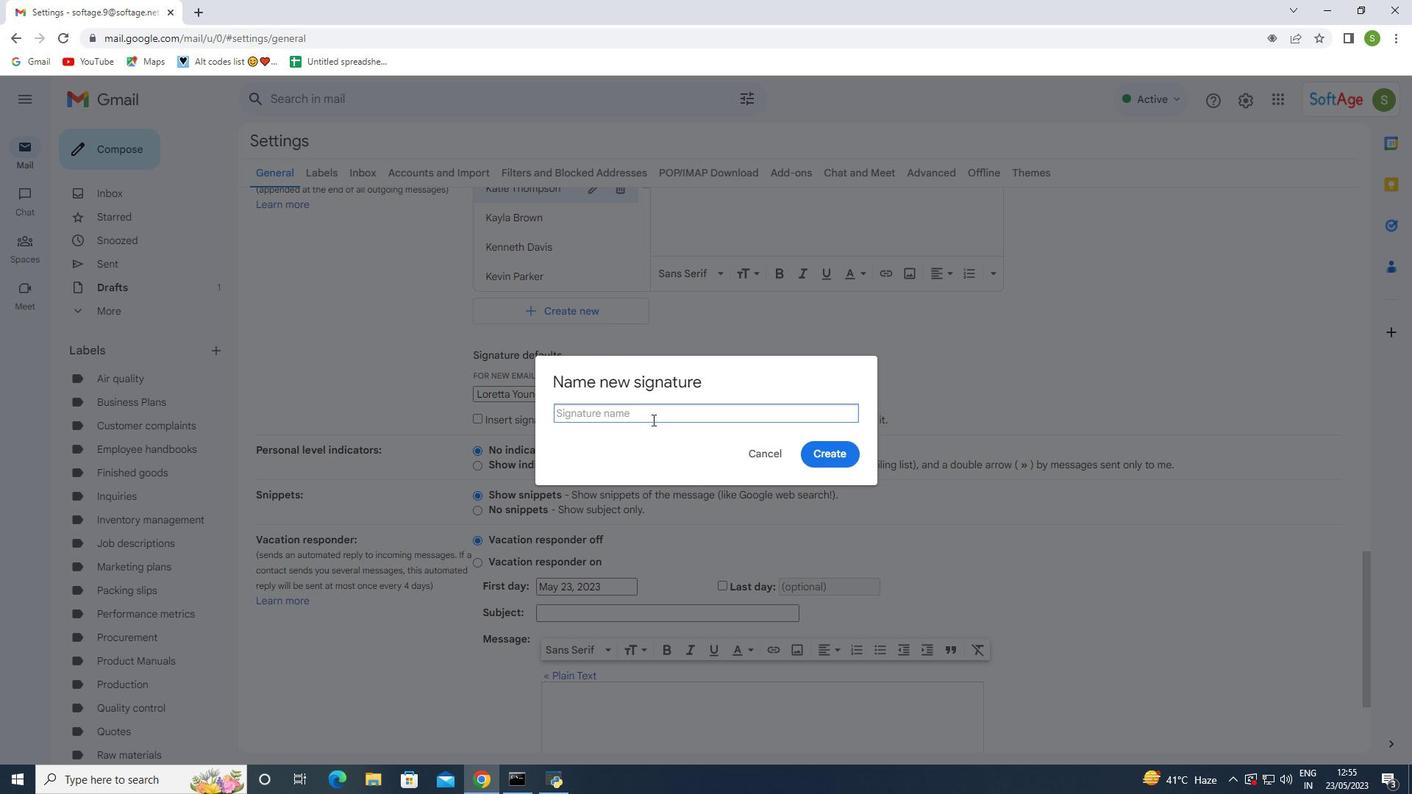 
Action: Mouse moved to (652, 415)
Screenshot: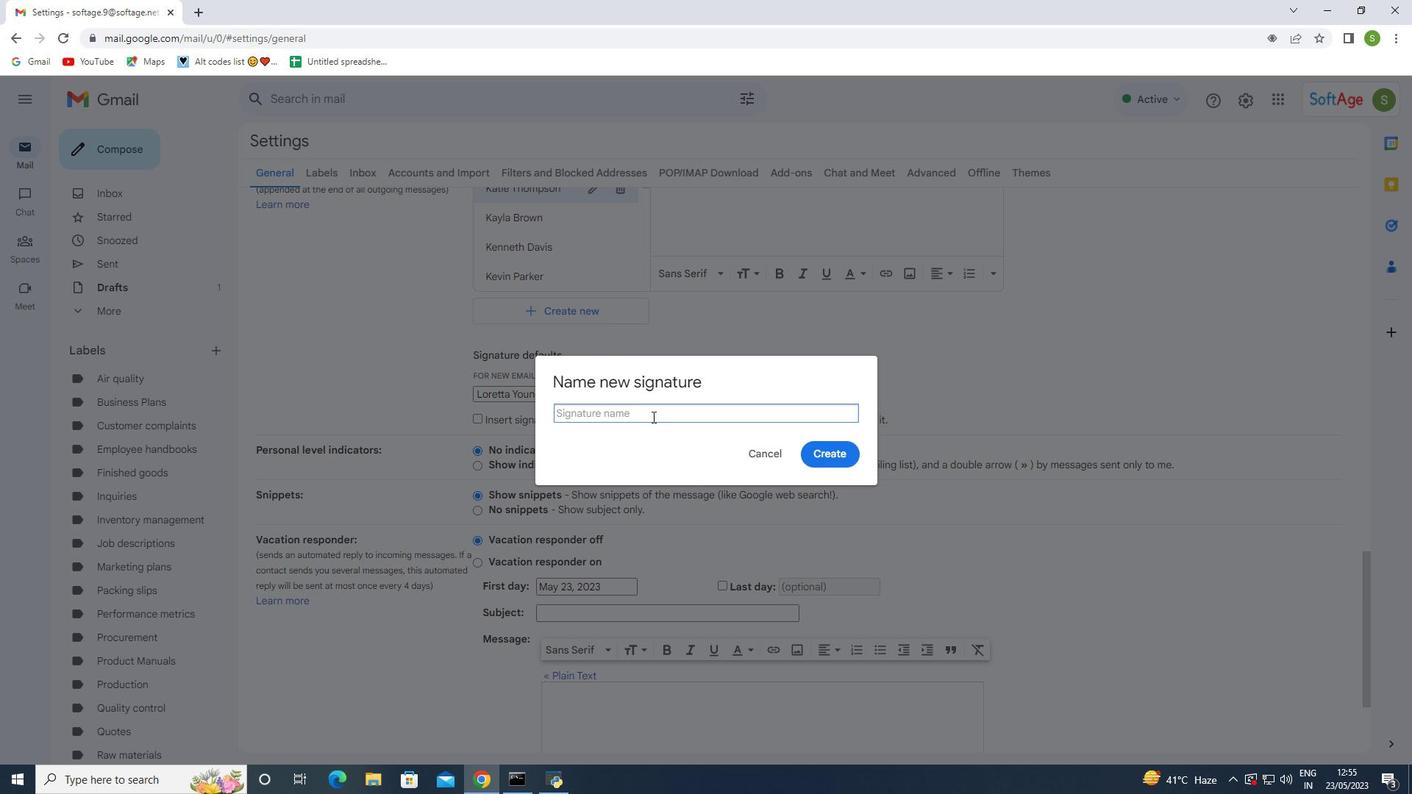 
Action: Mouse pressed left at (652, 415)
Screenshot: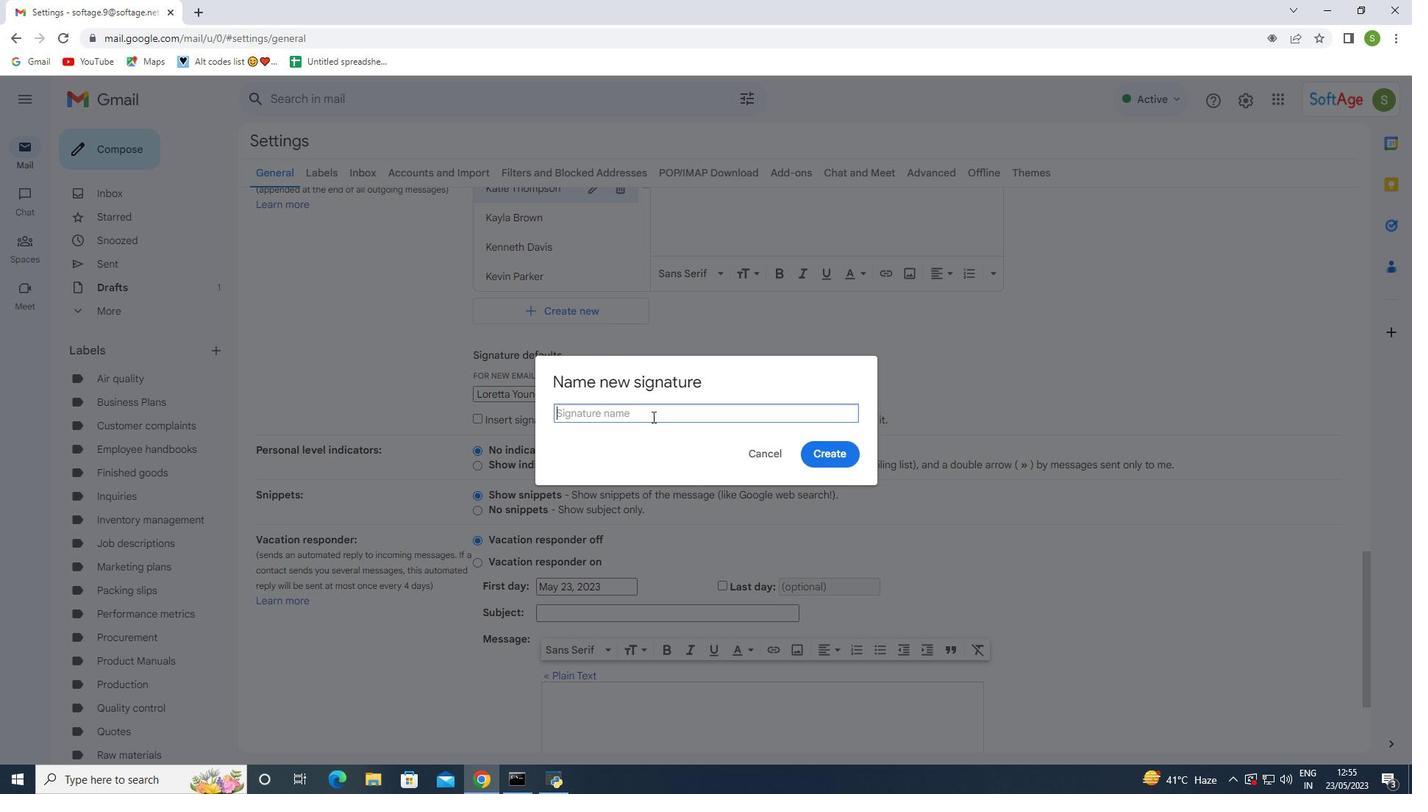 
Action: Key pressed <Key.shift>Louis<Key.space><Key.shift>Adams
Screenshot: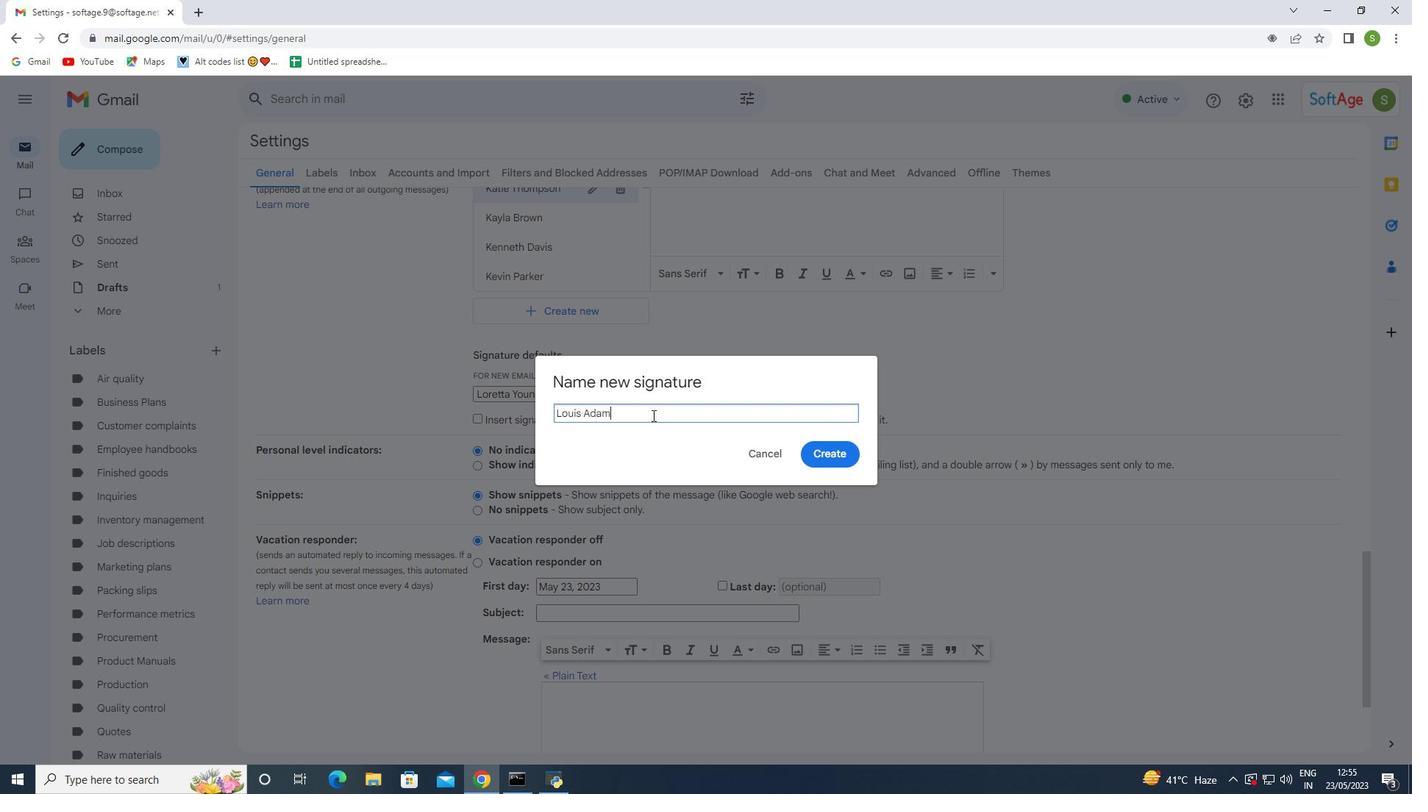 
Action: Mouse moved to (828, 458)
Screenshot: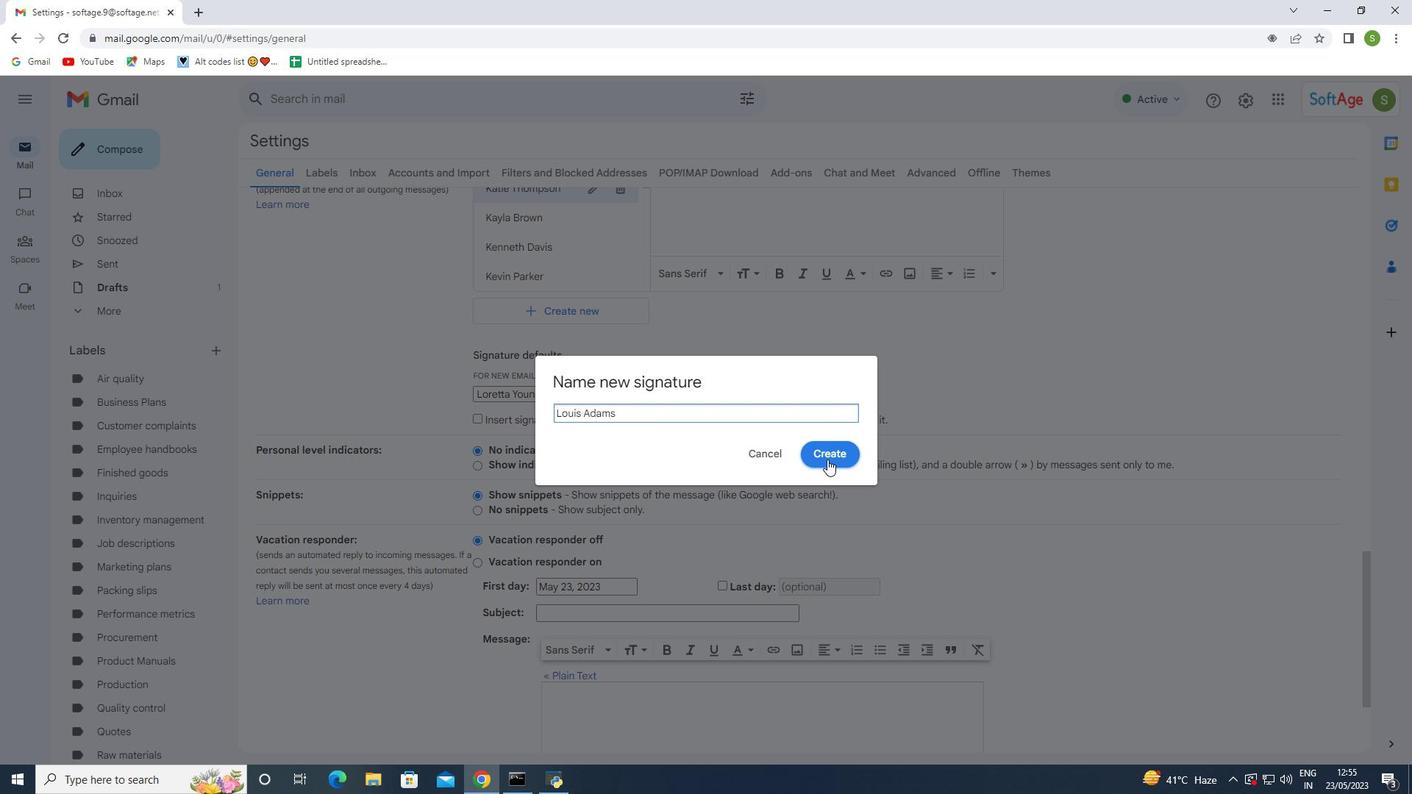 
Action: Mouse pressed left at (828, 458)
Screenshot: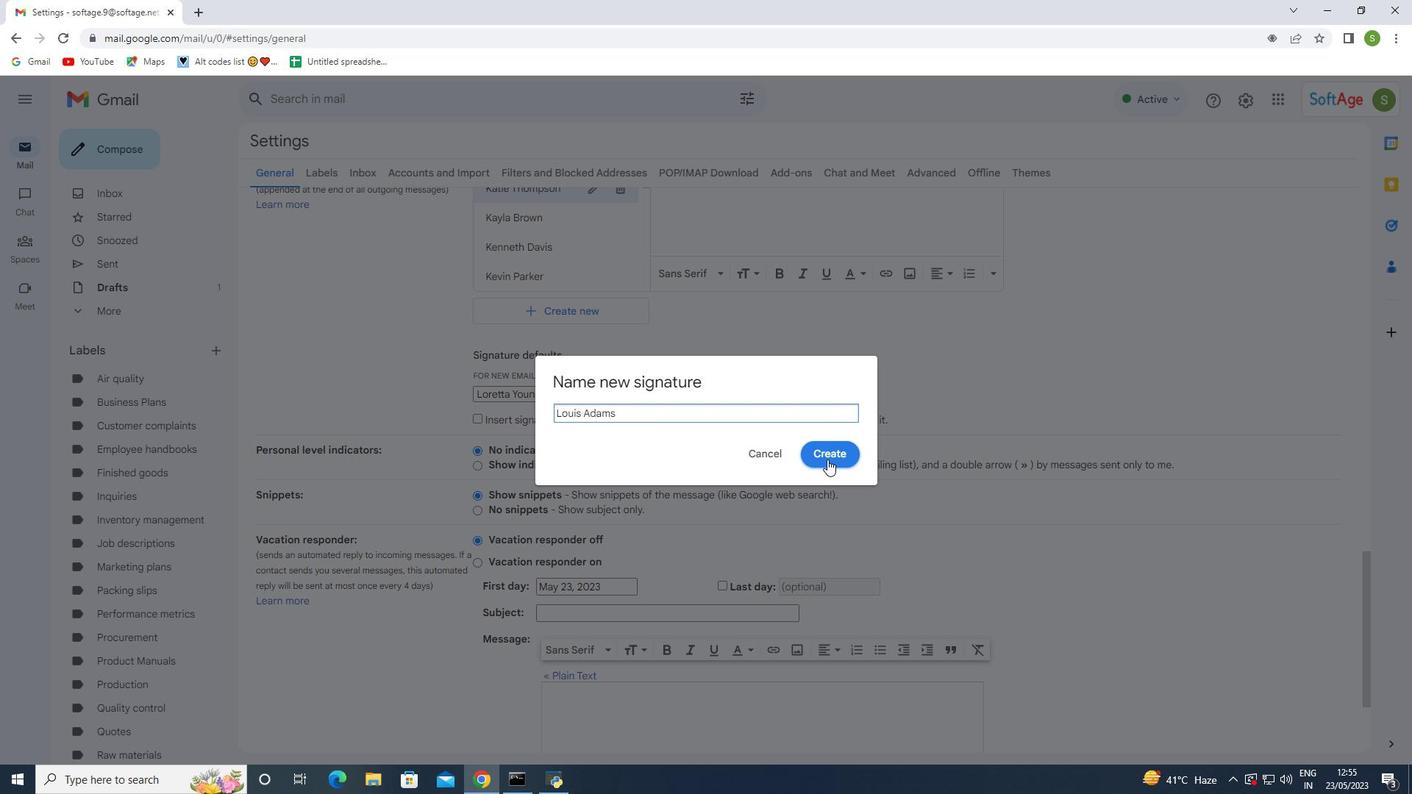 
Action: Mouse moved to (600, 480)
Screenshot: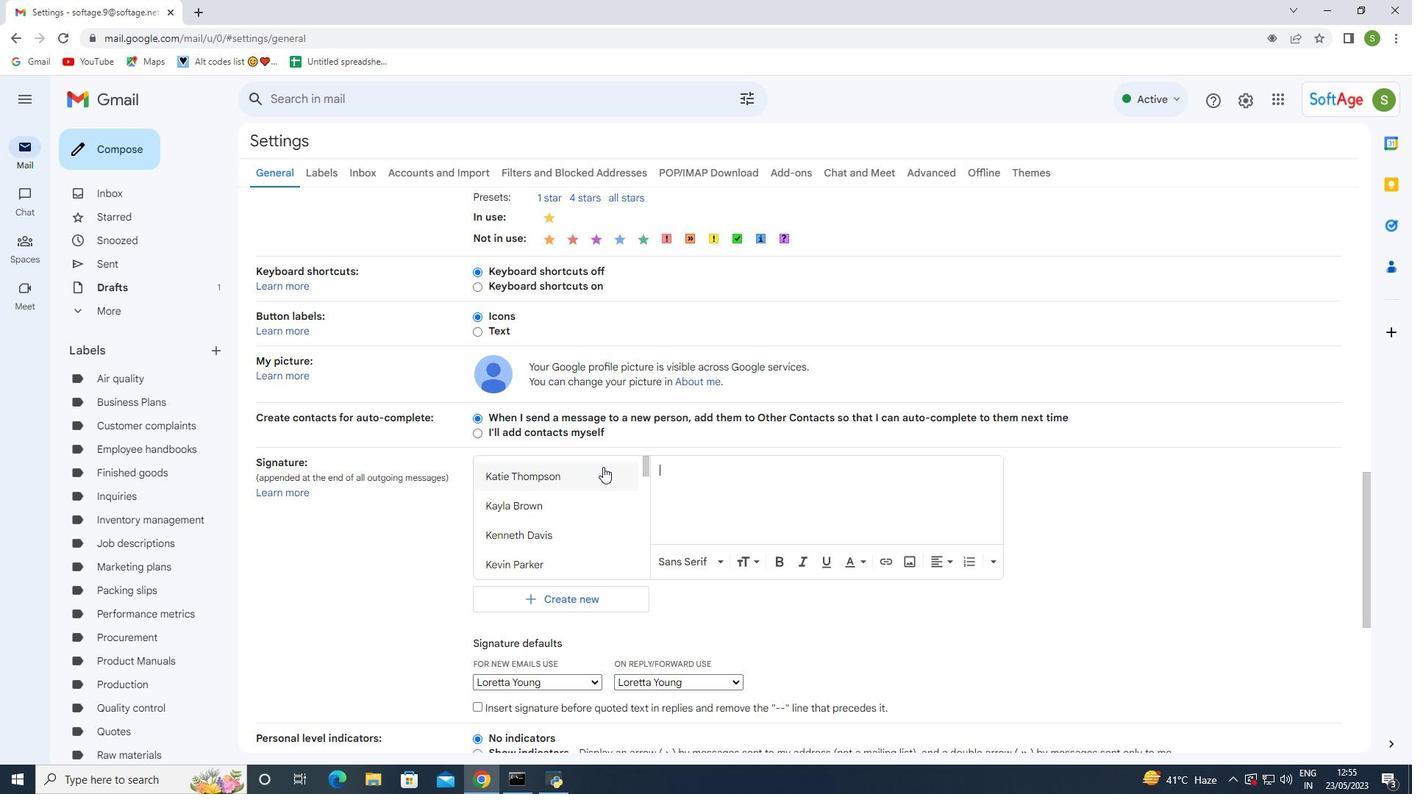 
Action: Mouse scrolled (600, 479) with delta (0, 0)
Screenshot: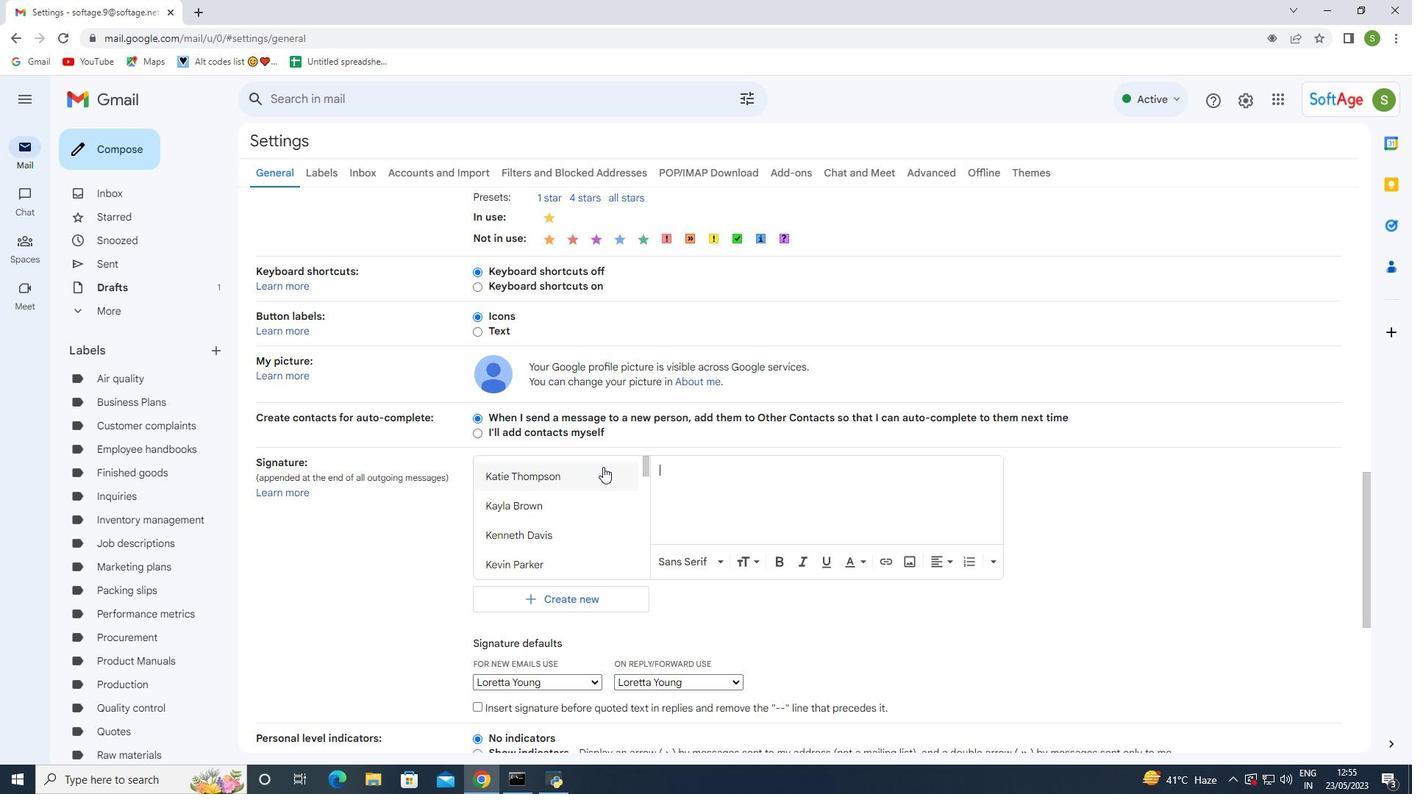 
Action: Mouse moved to (595, 504)
Screenshot: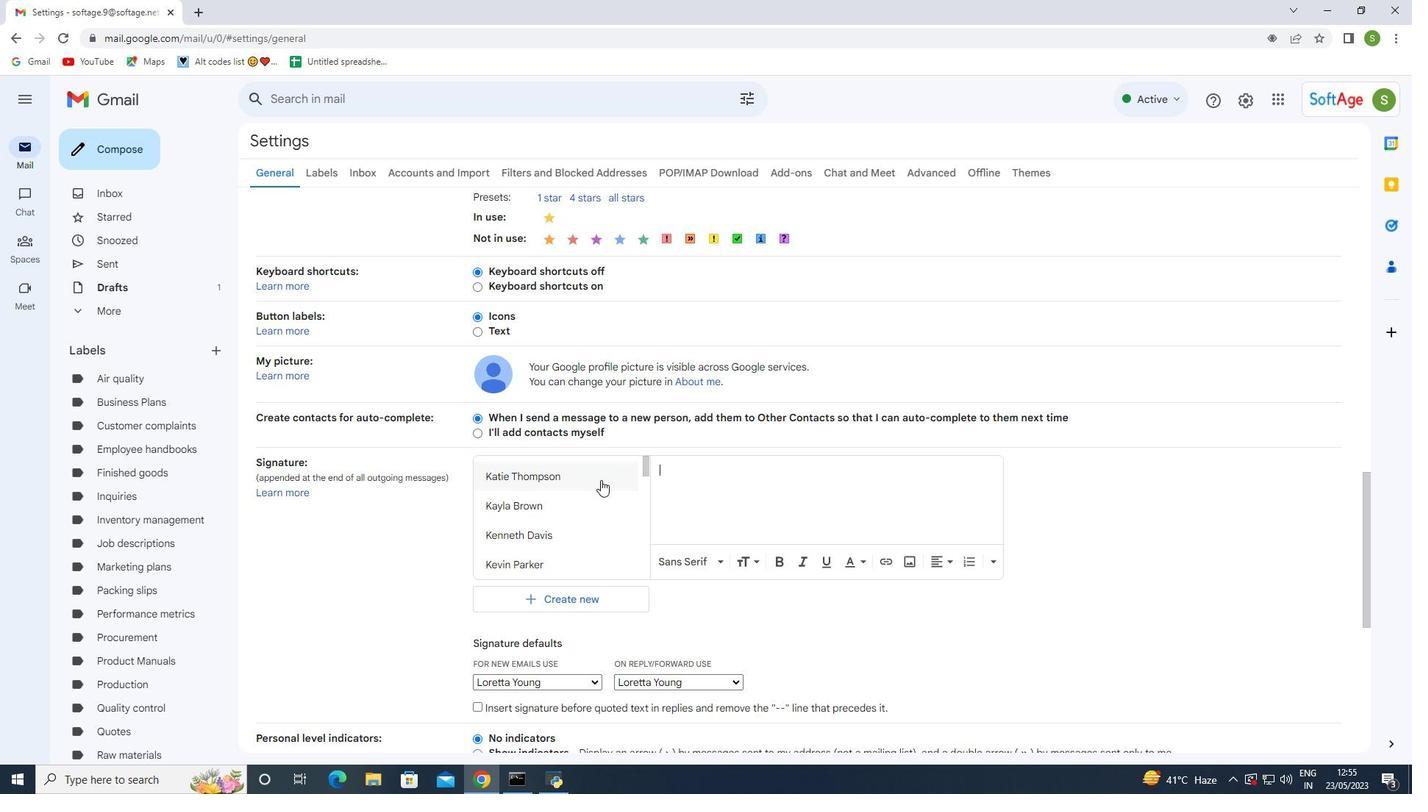 
Action: Mouse scrolled (595, 503) with delta (0, 0)
Screenshot: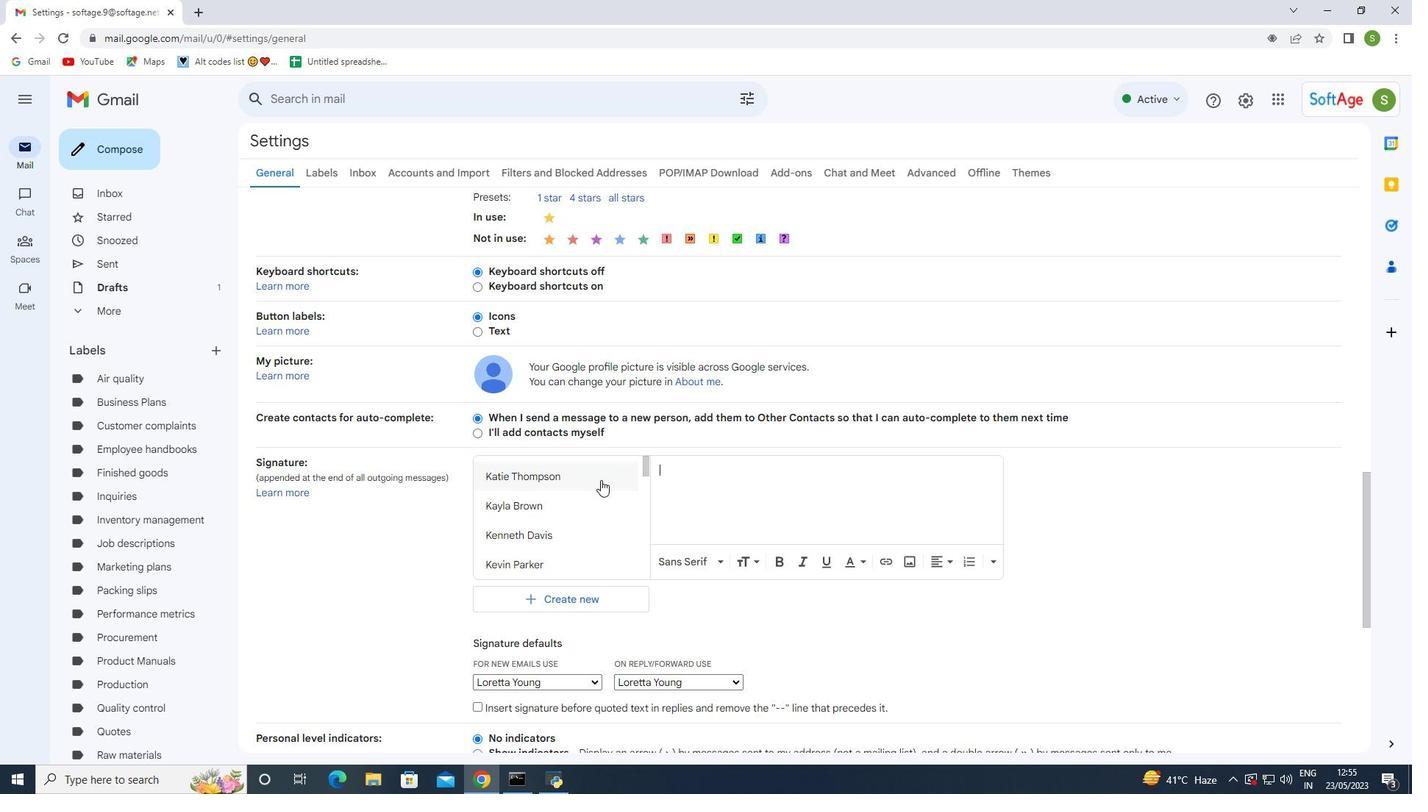 
Action: Mouse moved to (597, 533)
Screenshot: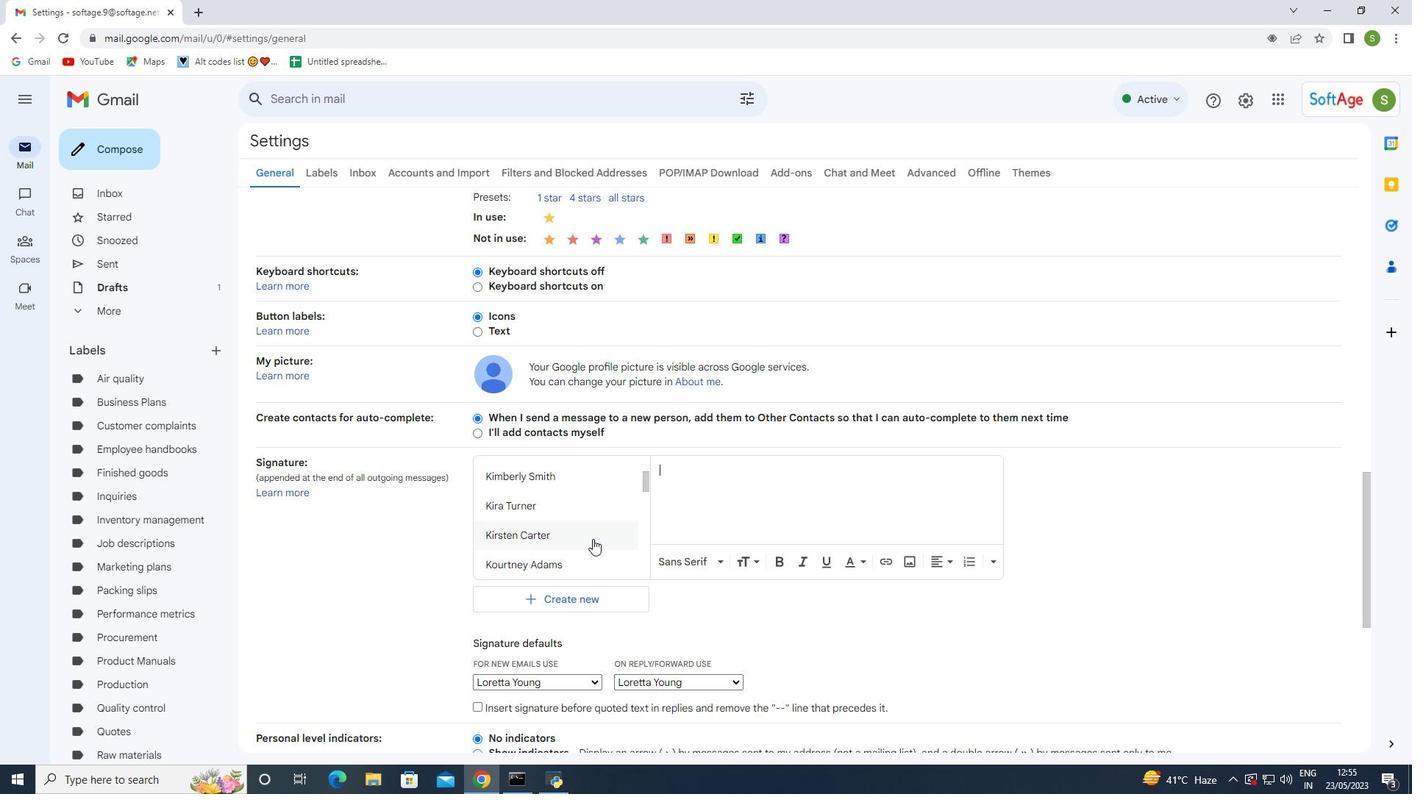 
Action: Mouse scrolled (597, 533) with delta (0, 0)
Screenshot: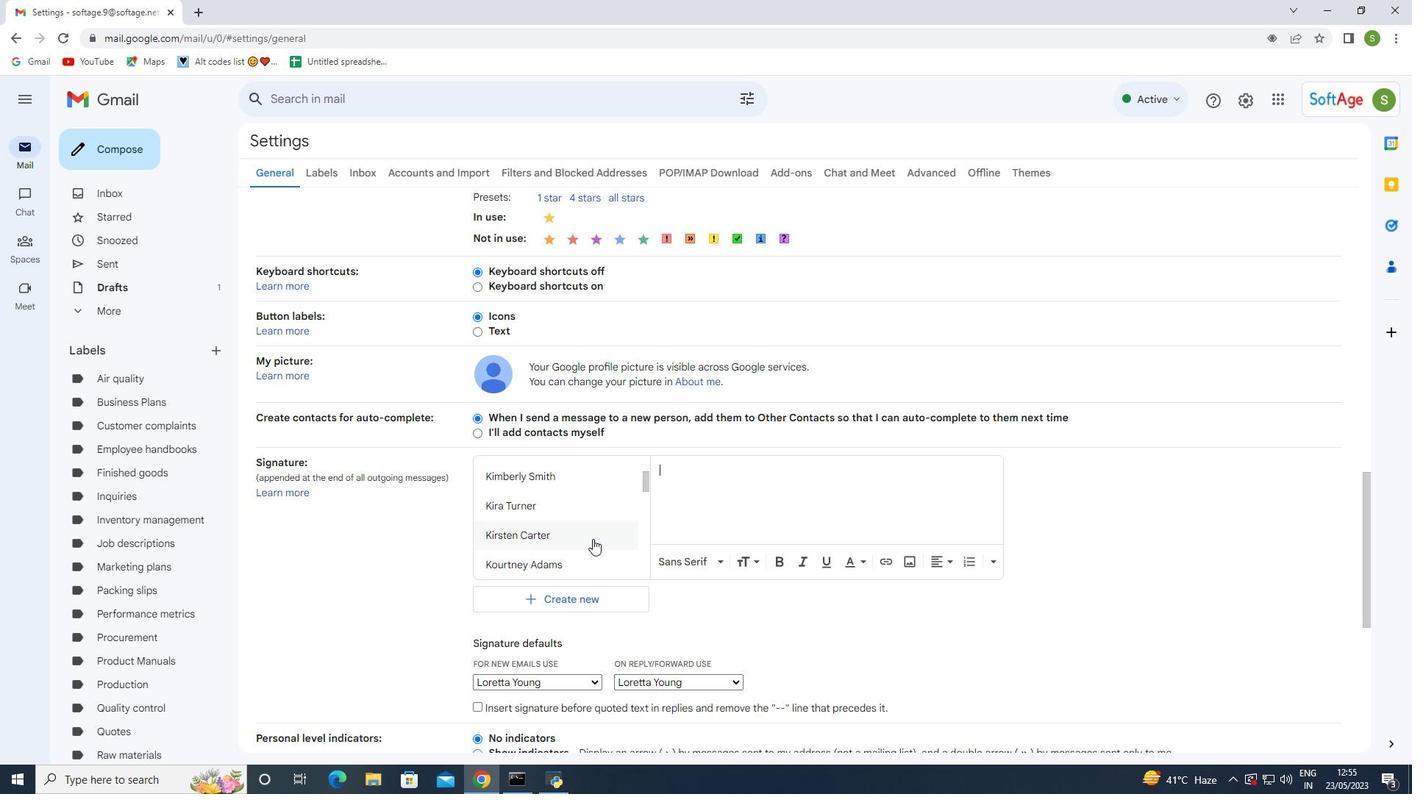 
Action: Mouse moved to (597, 533)
Screenshot: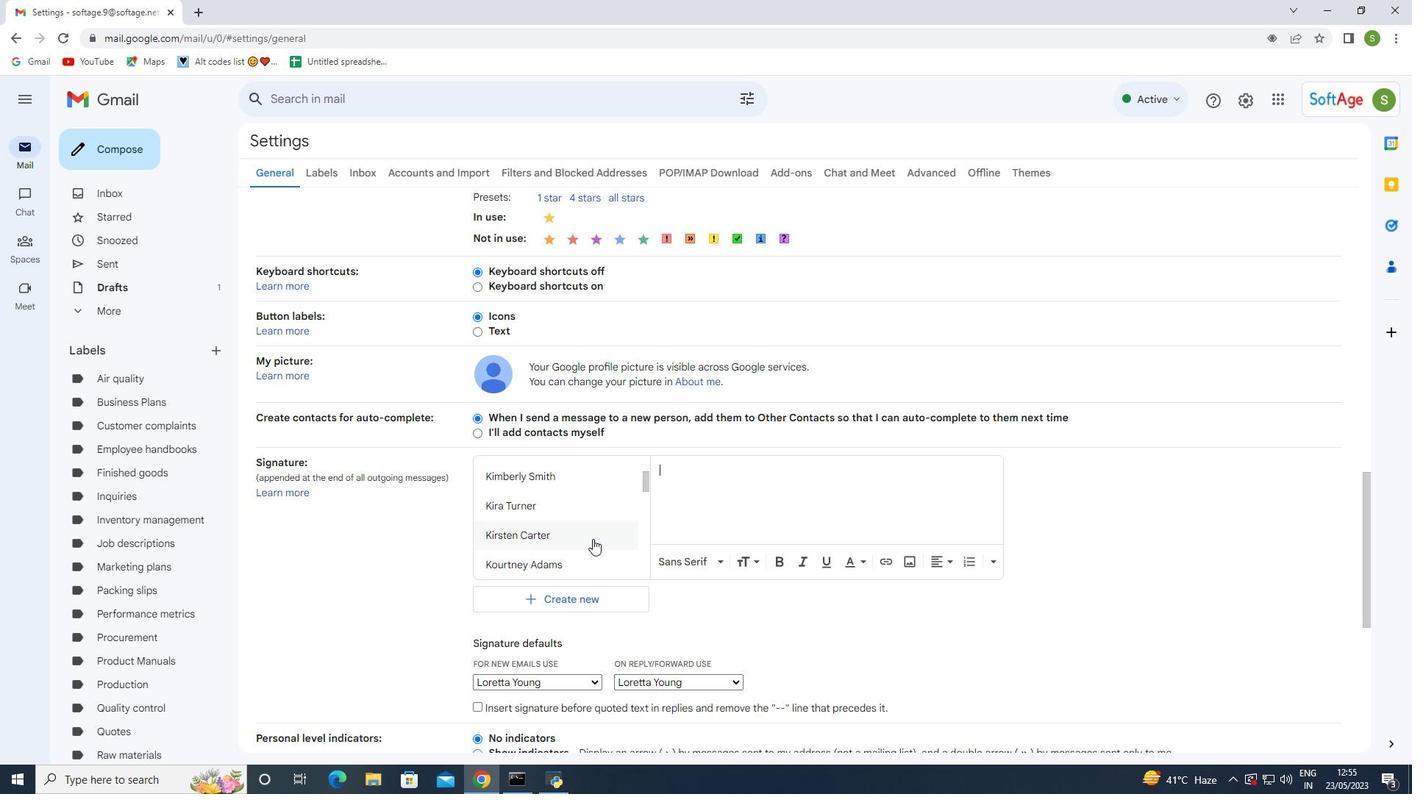 
Action: Mouse scrolled (597, 533) with delta (0, 0)
Screenshot: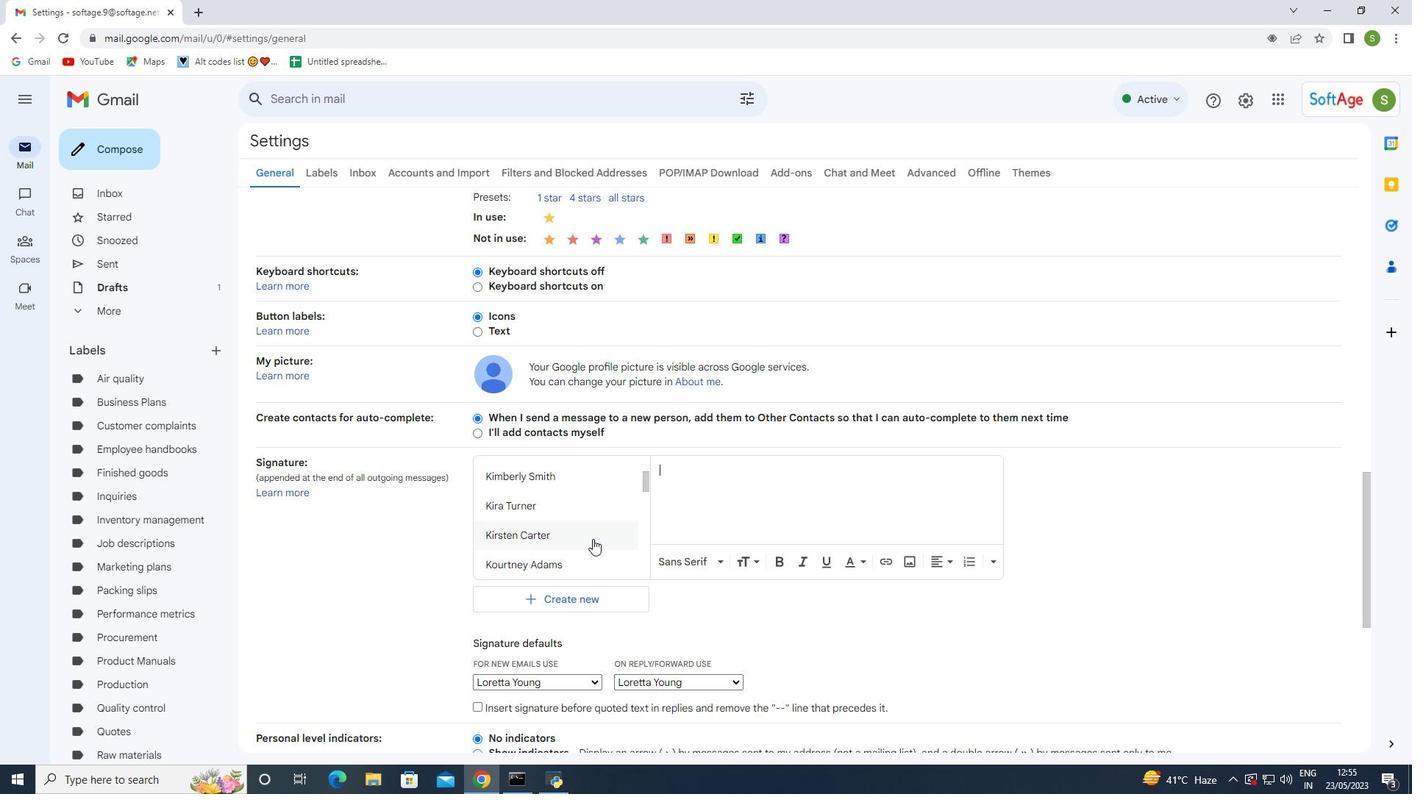 
Action: Mouse moved to (597, 532)
Screenshot: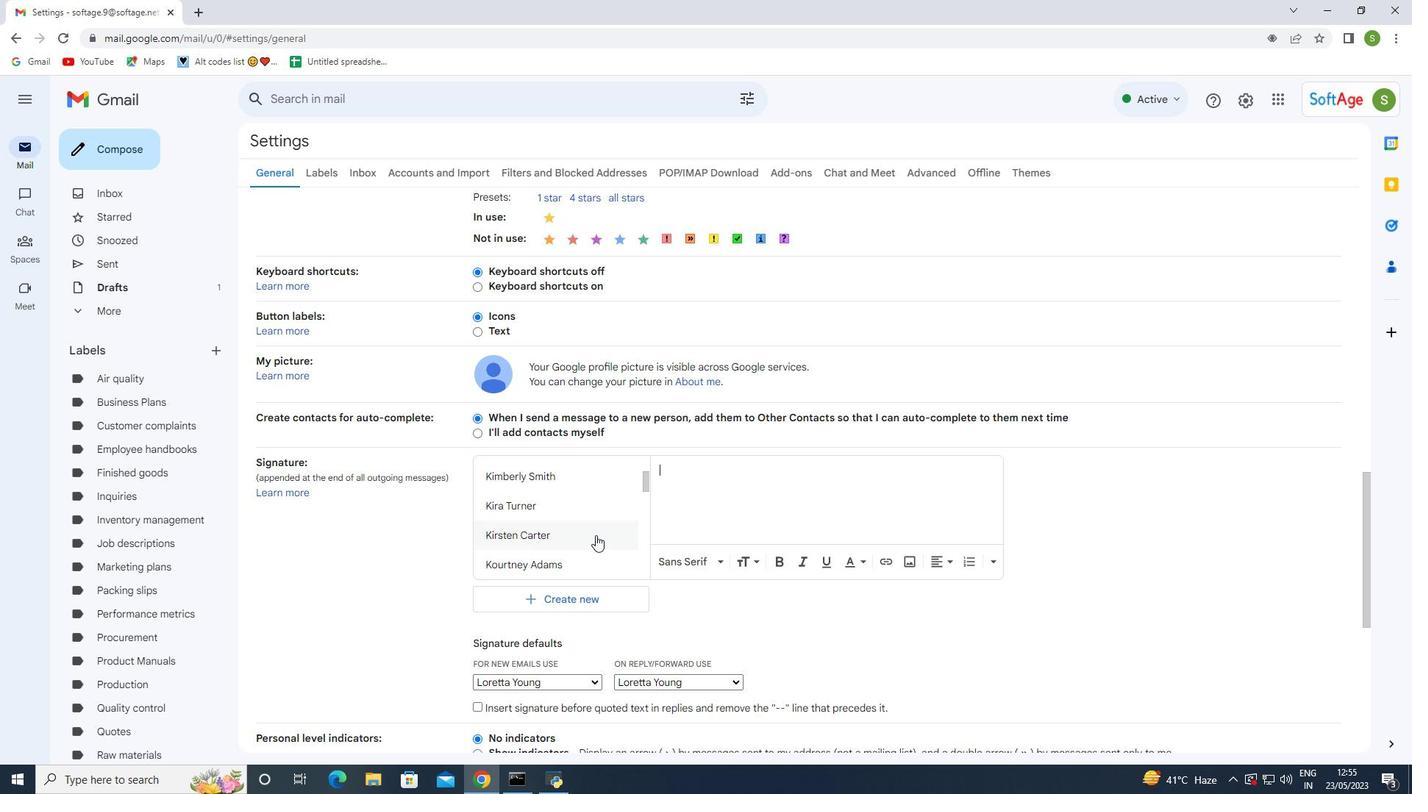 
Action: Mouse scrolled (597, 533) with delta (0, 0)
Screenshot: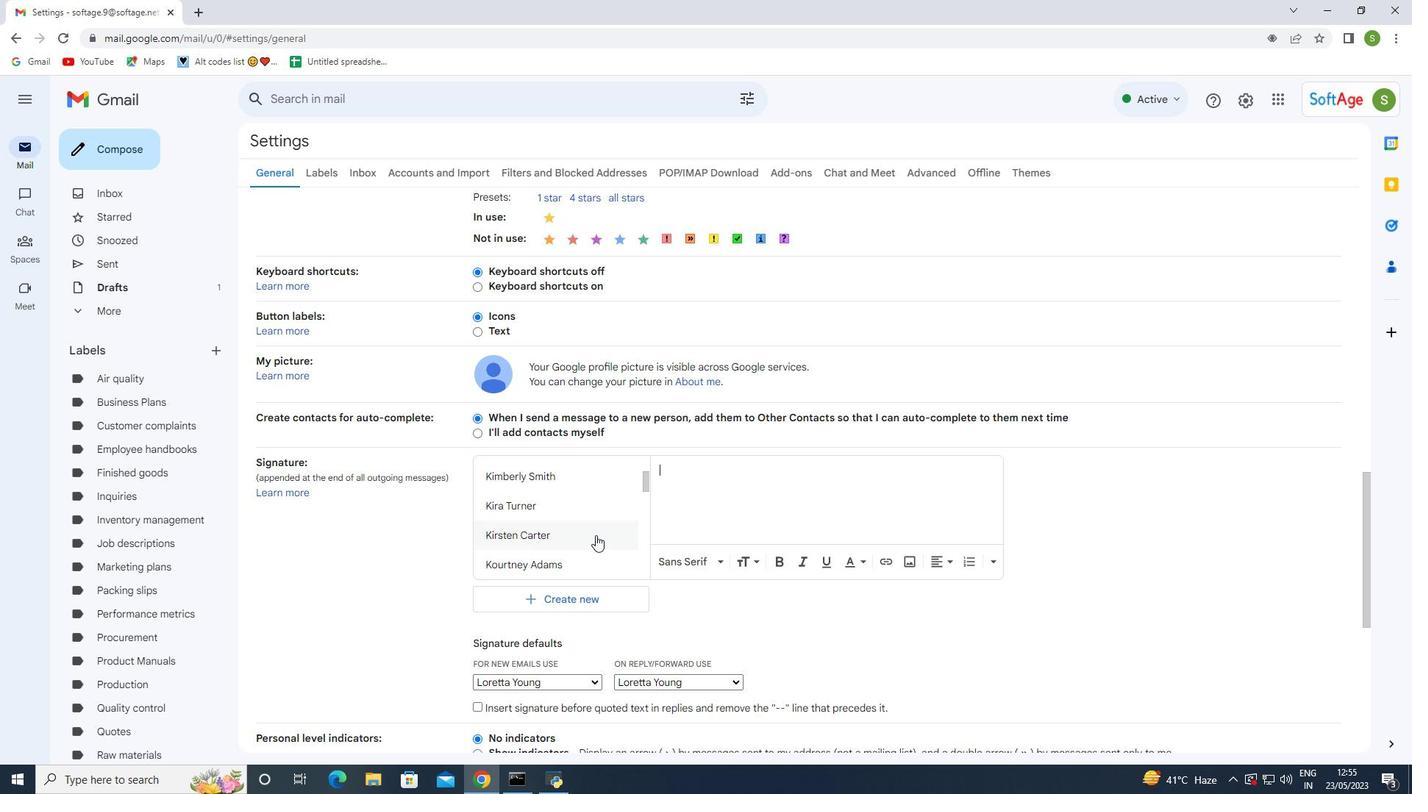 
Action: Mouse moved to (609, 526)
Screenshot: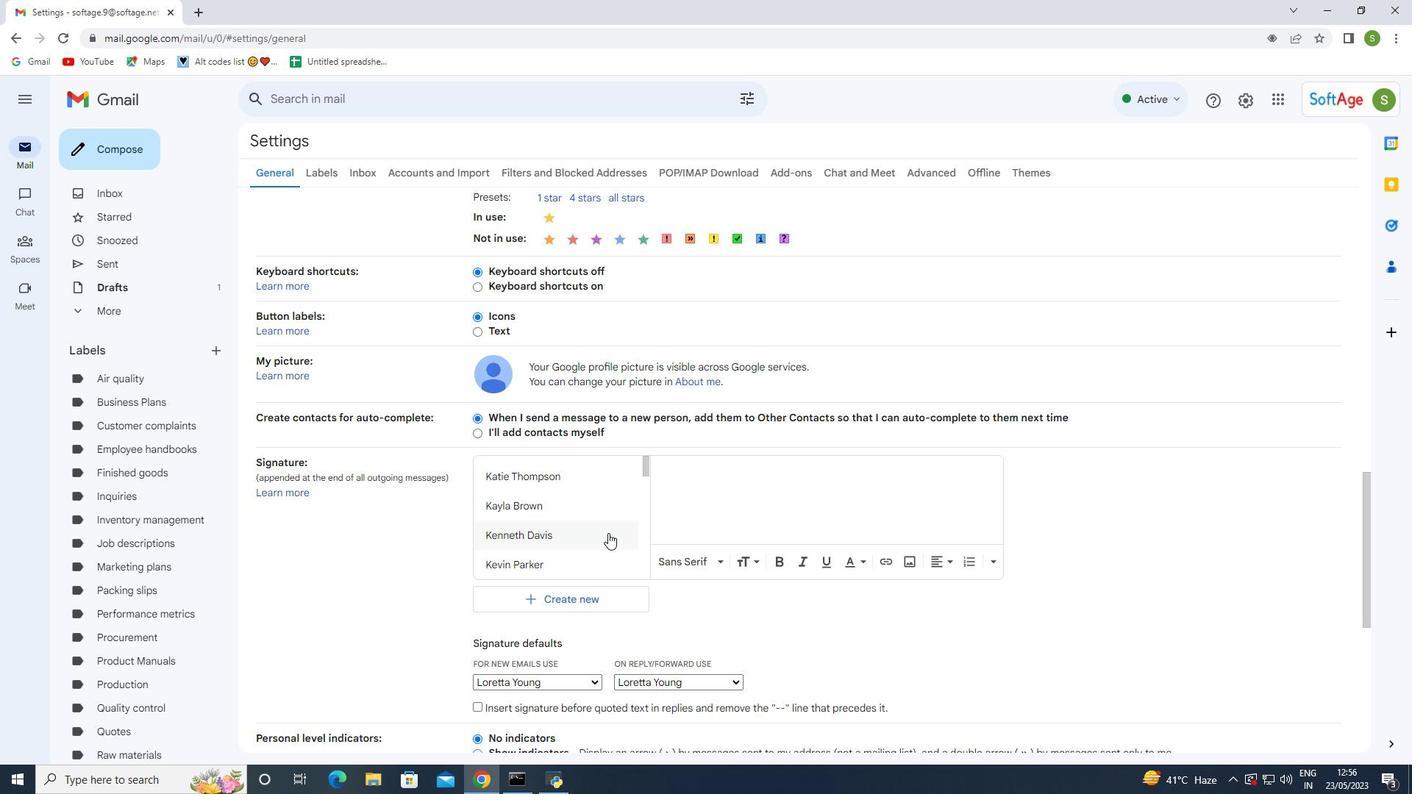 
Action: Mouse scrolled (609, 527) with delta (0, 0)
Screenshot: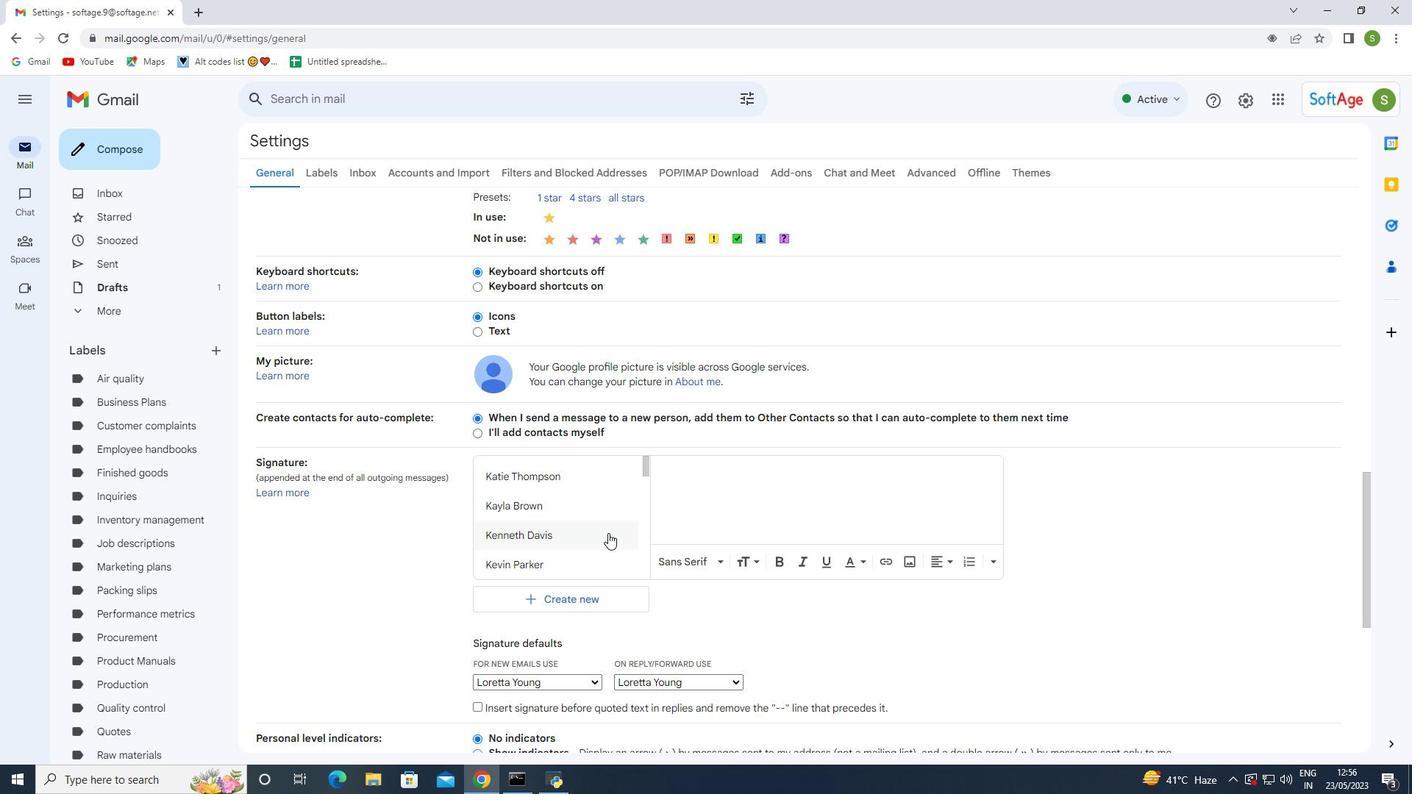 
Action: Mouse moved to (609, 525)
Screenshot: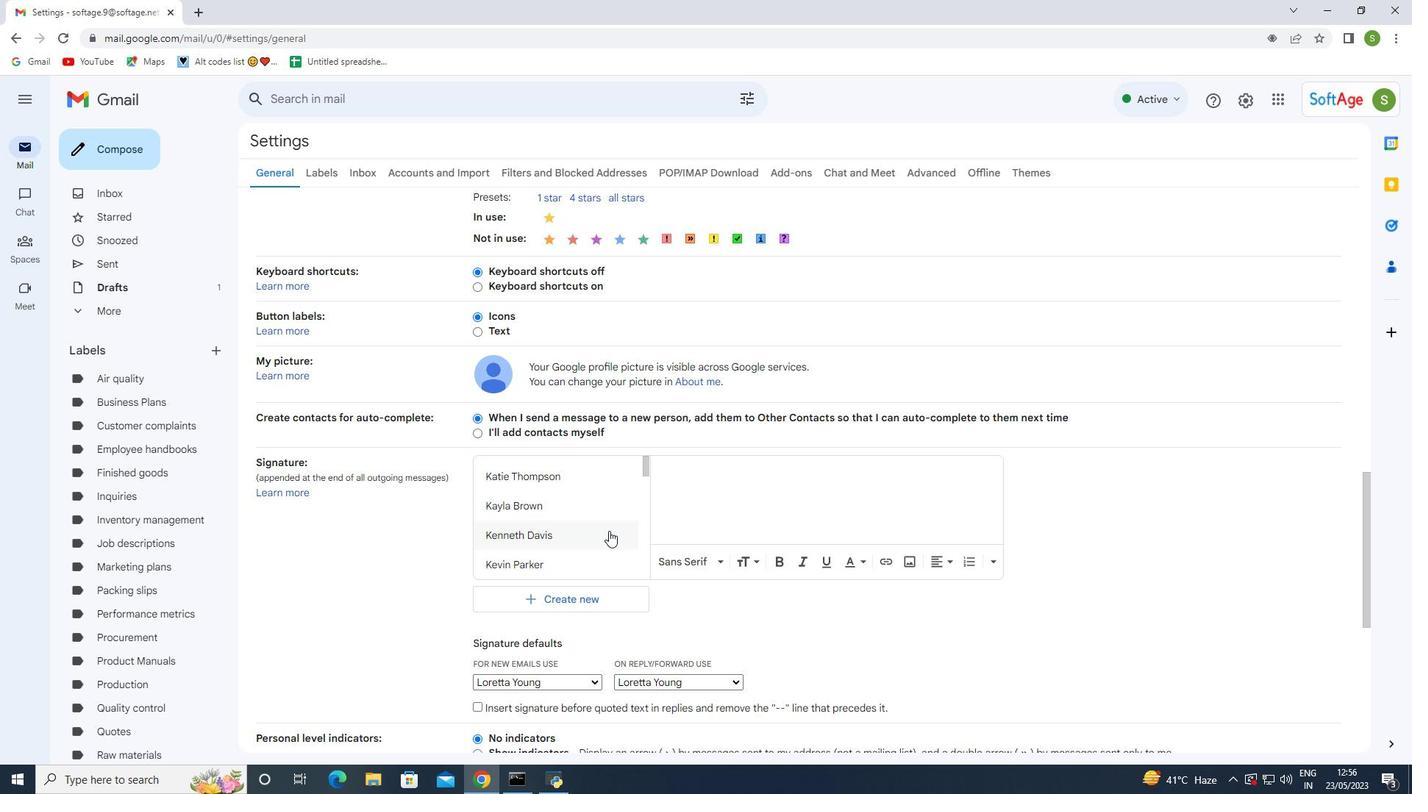 
Action: Mouse scrolled (609, 526) with delta (0, 0)
Screenshot: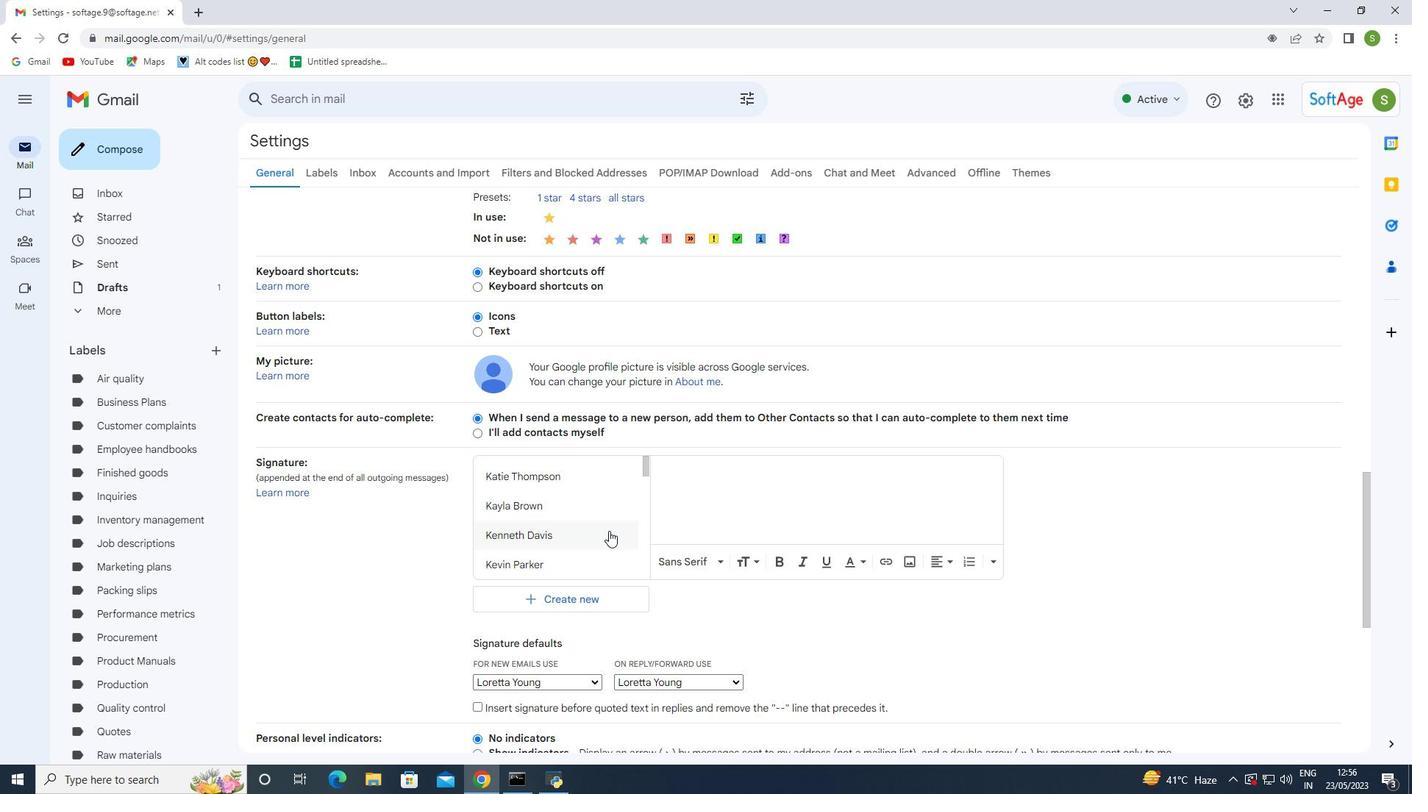 
Action: Mouse scrolled (609, 526) with delta (0, 0)
Screenshot: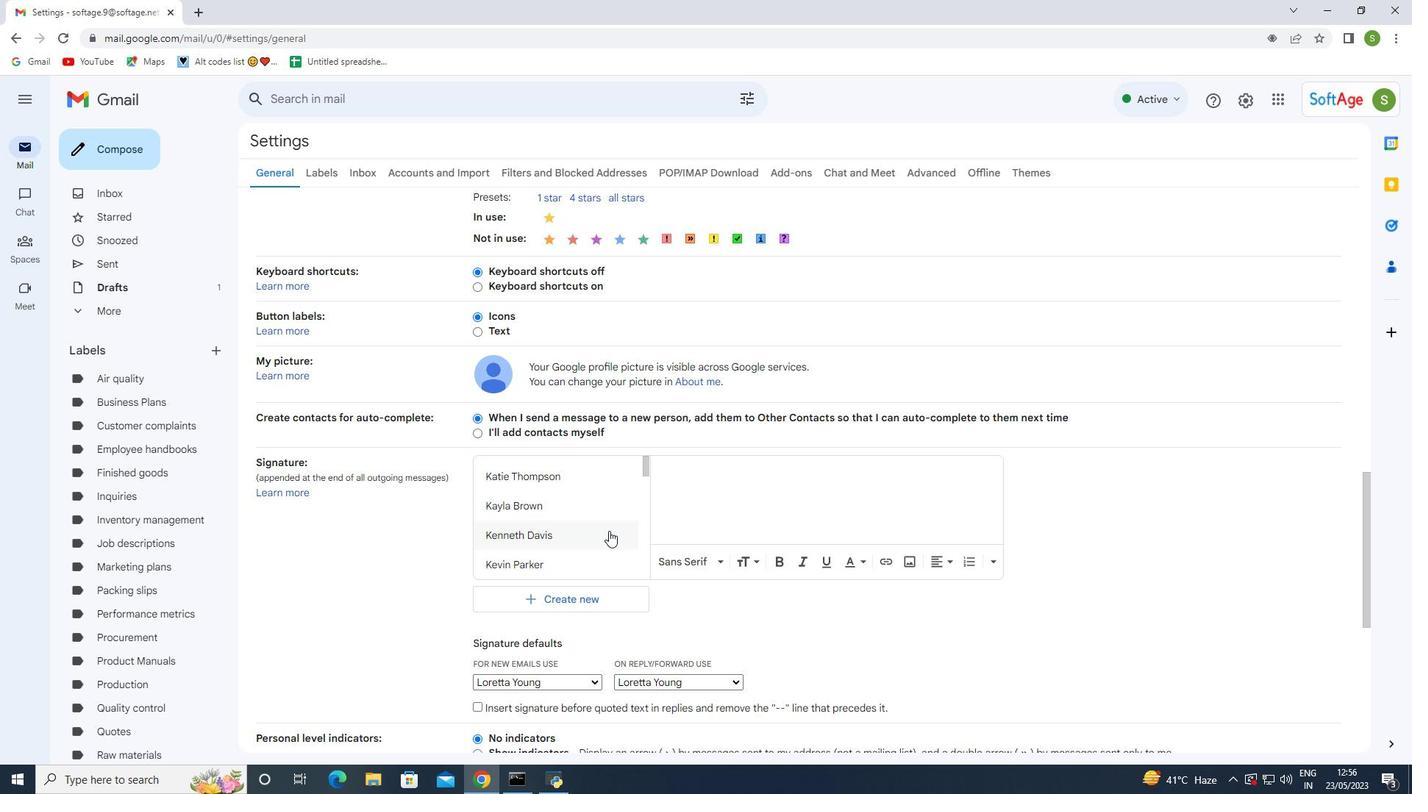 
Action: Mouse moved to (852, 539)
Screenshot: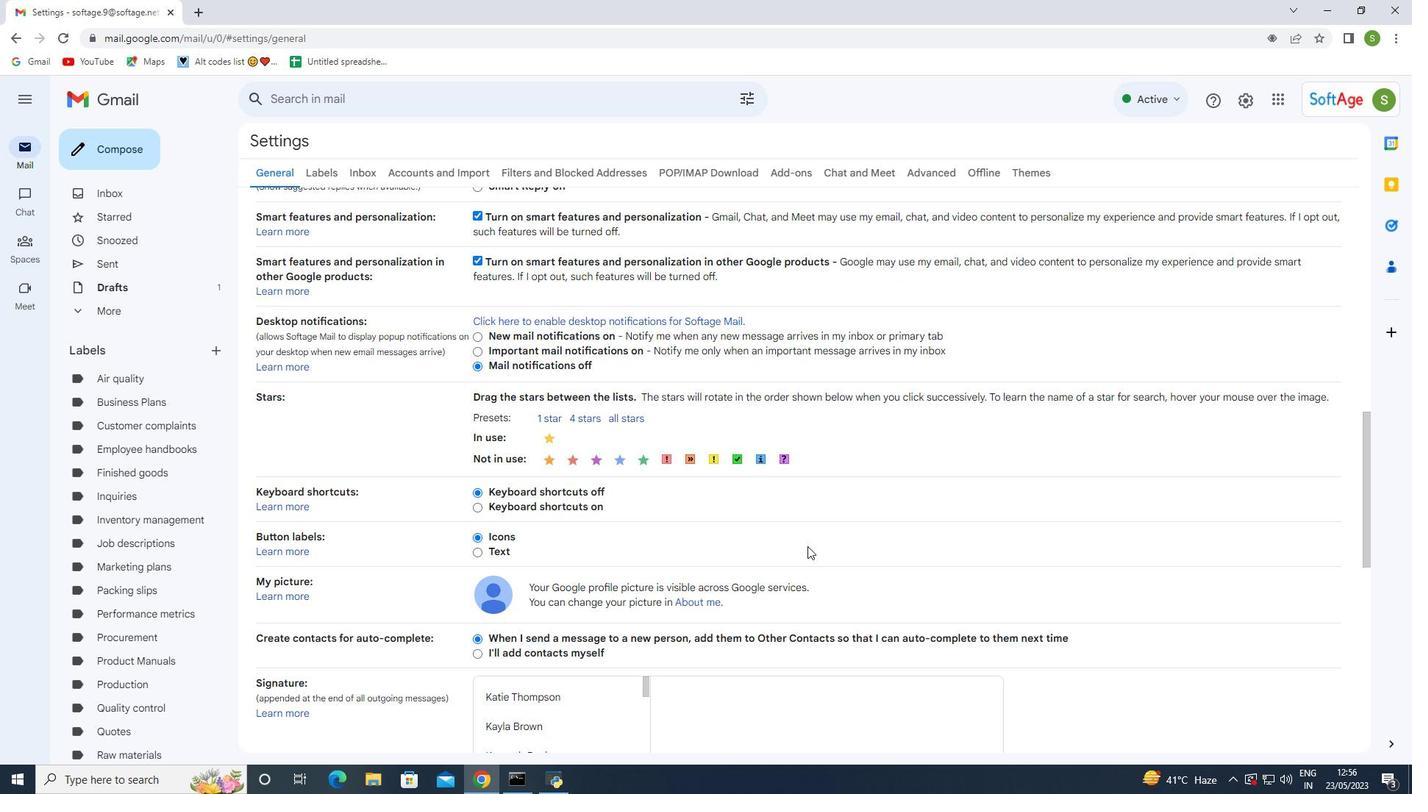 
Action: Mouse scrolled (852, 538) with delta (0, 0)
Screenshot: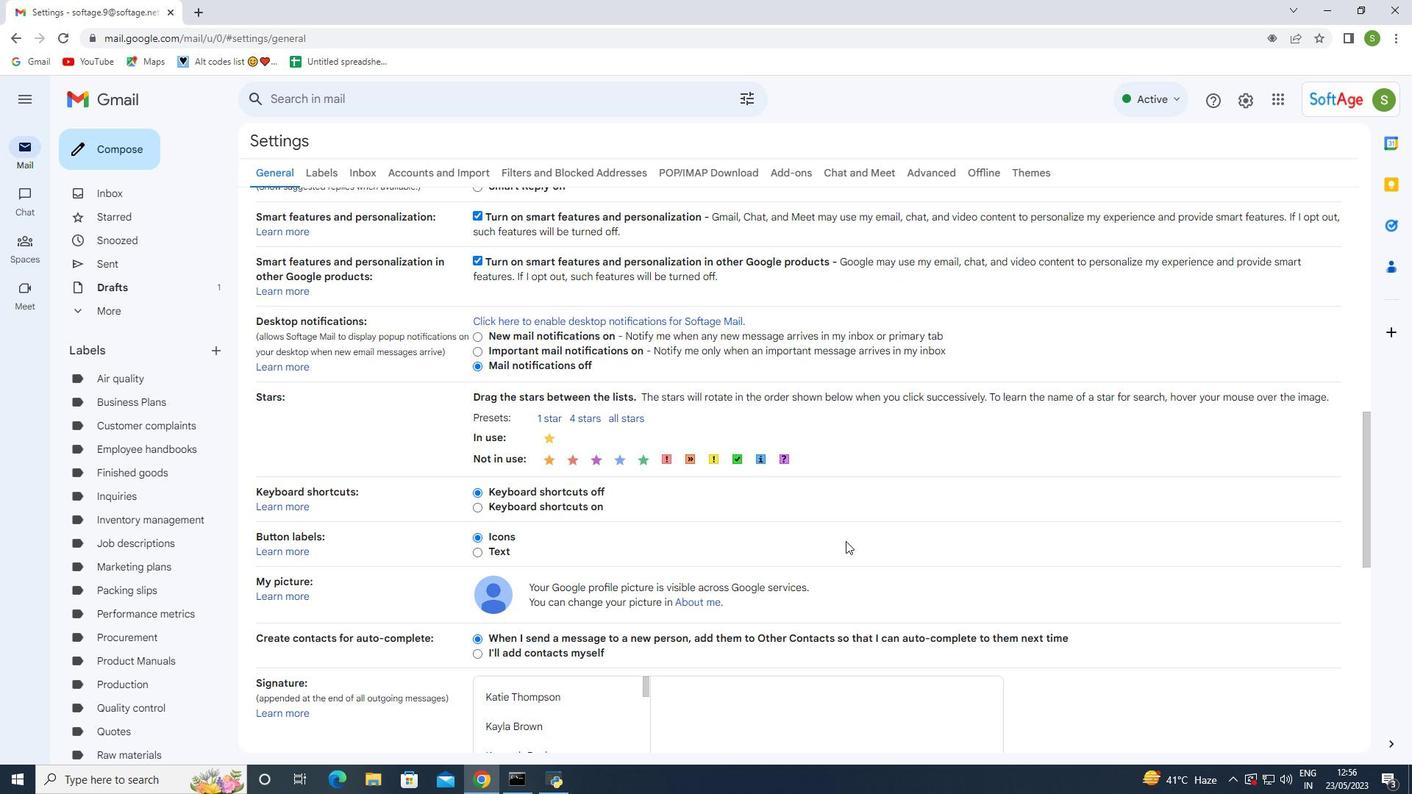 
Action: Mouse scrolled (852, 538) with delta (0, 0)
Screenshot: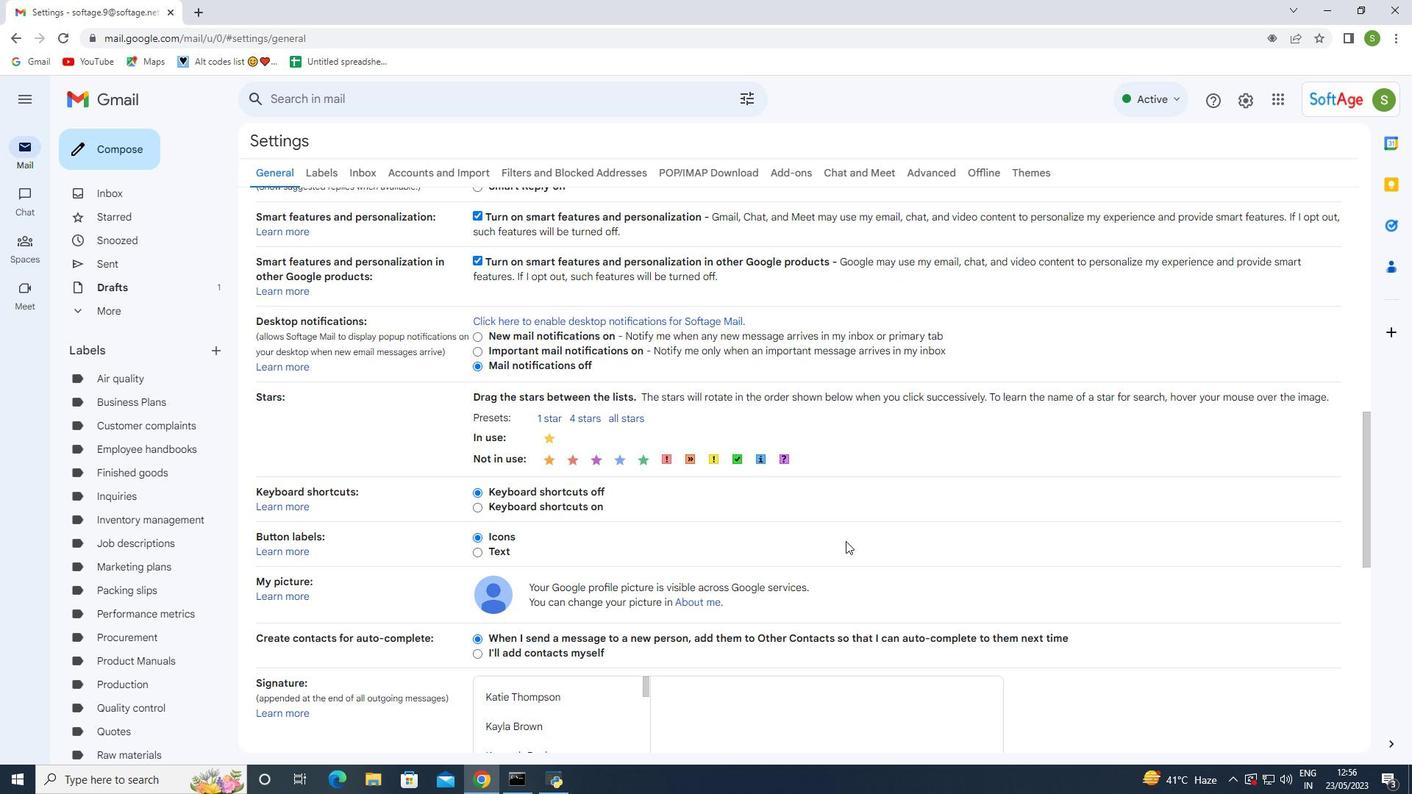 
Action: Mouse scrolled (852, 538) with delta (0, 0)
Screenshot: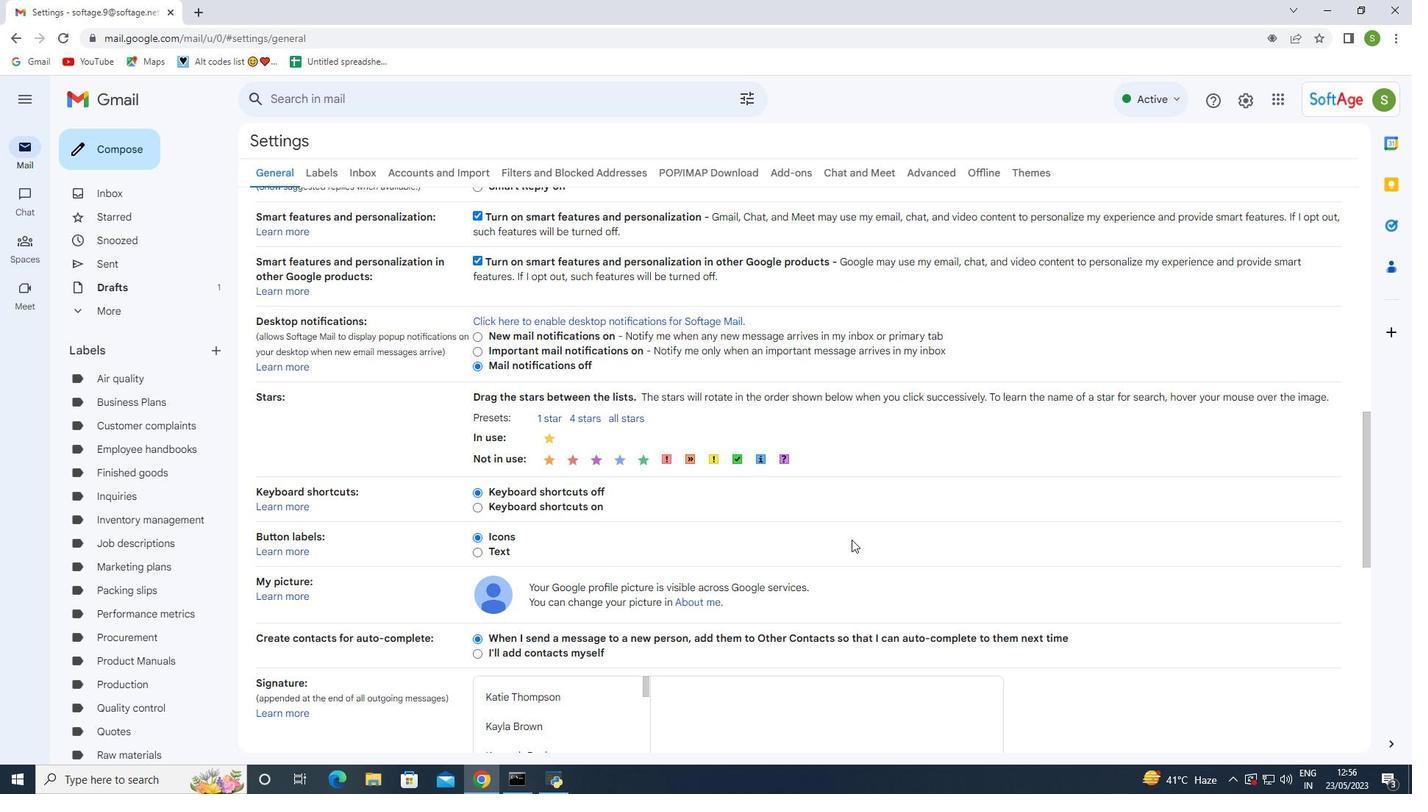 
Action: Mouse scrolled (852, 538) with delta (0, 0)
Screenshot: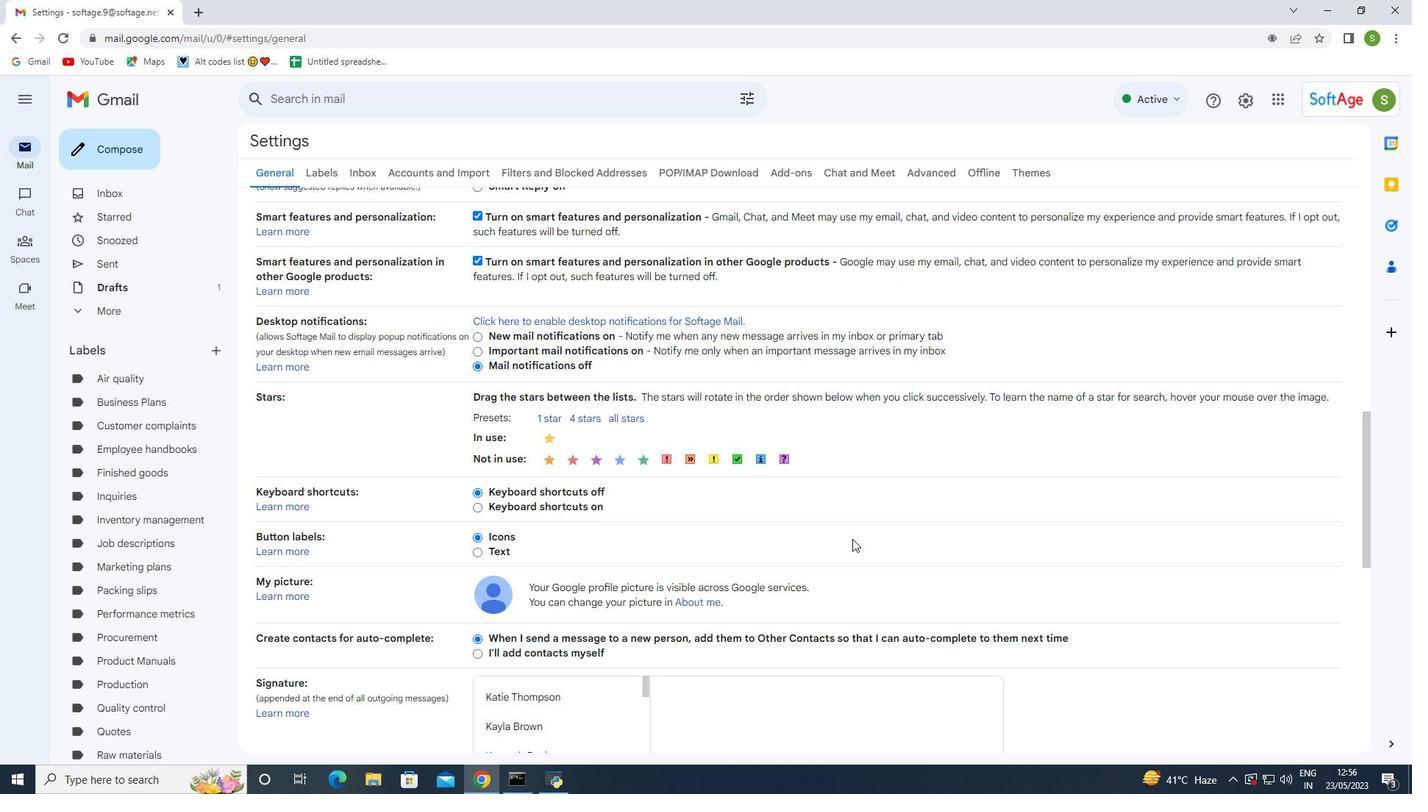 
Action: Mouse moved to (695, 407)
Screenshot: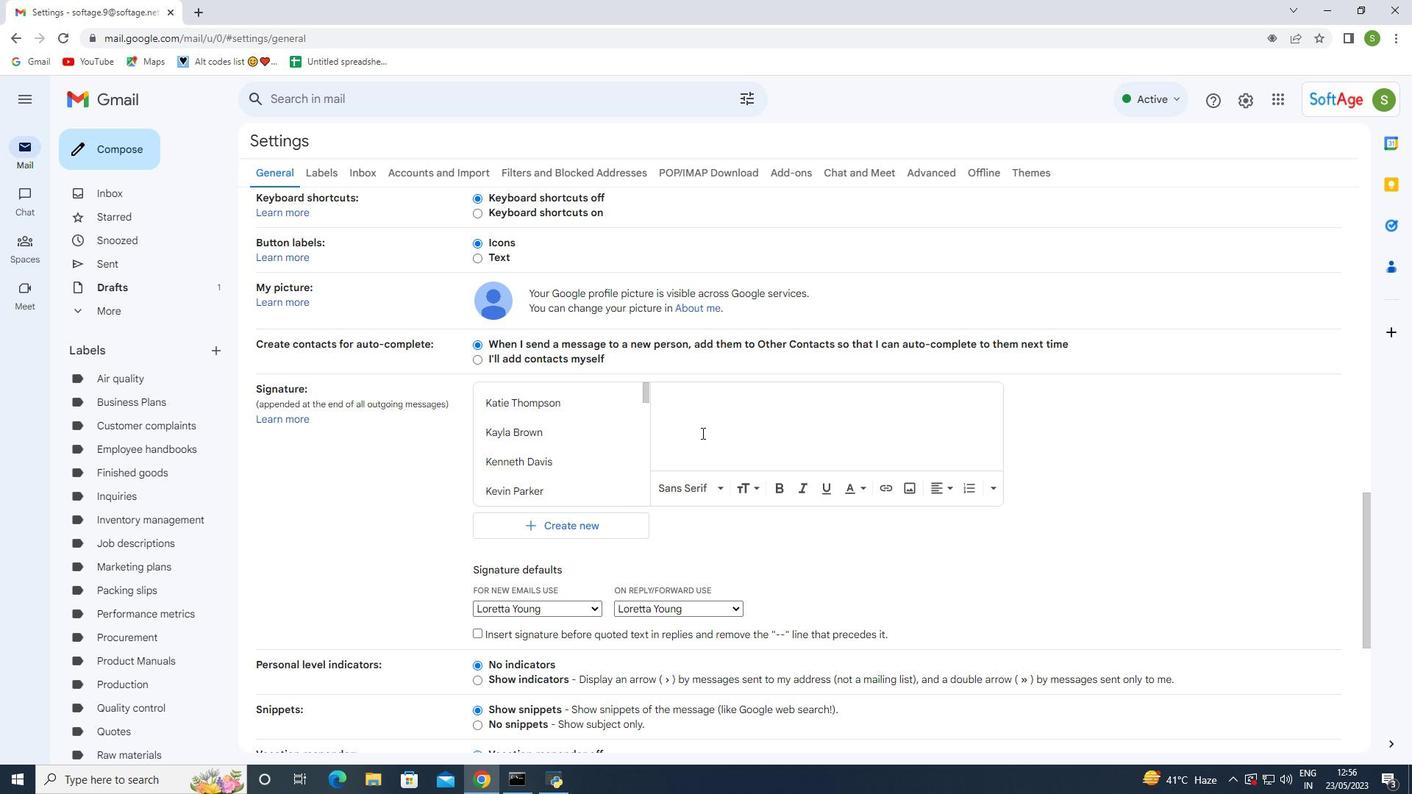 
Action: Mouse pressed left at (695, 407)
Screenshot: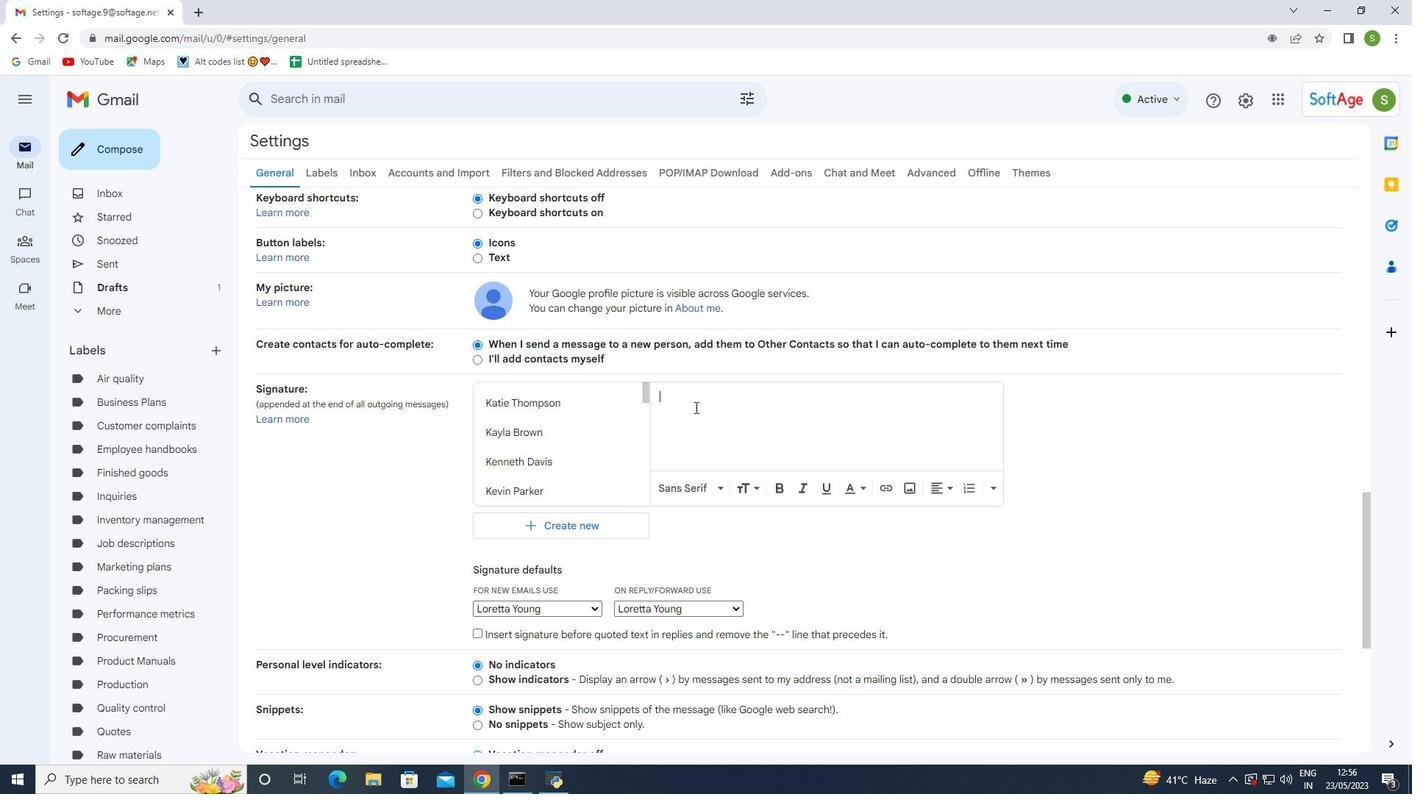 
Action: Key pressed <Key.shift><Key.shift><Key.shift><Key.shift><Key.shift><Key.shift><Key.shift><Key.shift><Key.shift><Key.shift><Key.shift><Key.shift><Key.shift><Key.shift><Key.shift><Key.shift><Key.shift><Key.shift><Key.shift><Key.shift><Key.shift><Key.shift><Key.shift><Key.shift><Key.shift><Key.shift><Key.shift><Key.shift><Key.shift><Key.shift><Key.shift><Key.shift><Key.shift><Key.shift><Key.shift><Key.shift><Key.shift><Key.shift><Key.shift><Key.shift><Key.shift><Key.shift><Key.shift><Key.shift><Key.shift><Key.shift><Key.shift><Key.shift><Key.shift><Key.shift><Key.shift><Key.shift><Key.shift><Key.shift><Key.shift><Key.shift>Lousis
Screenshot: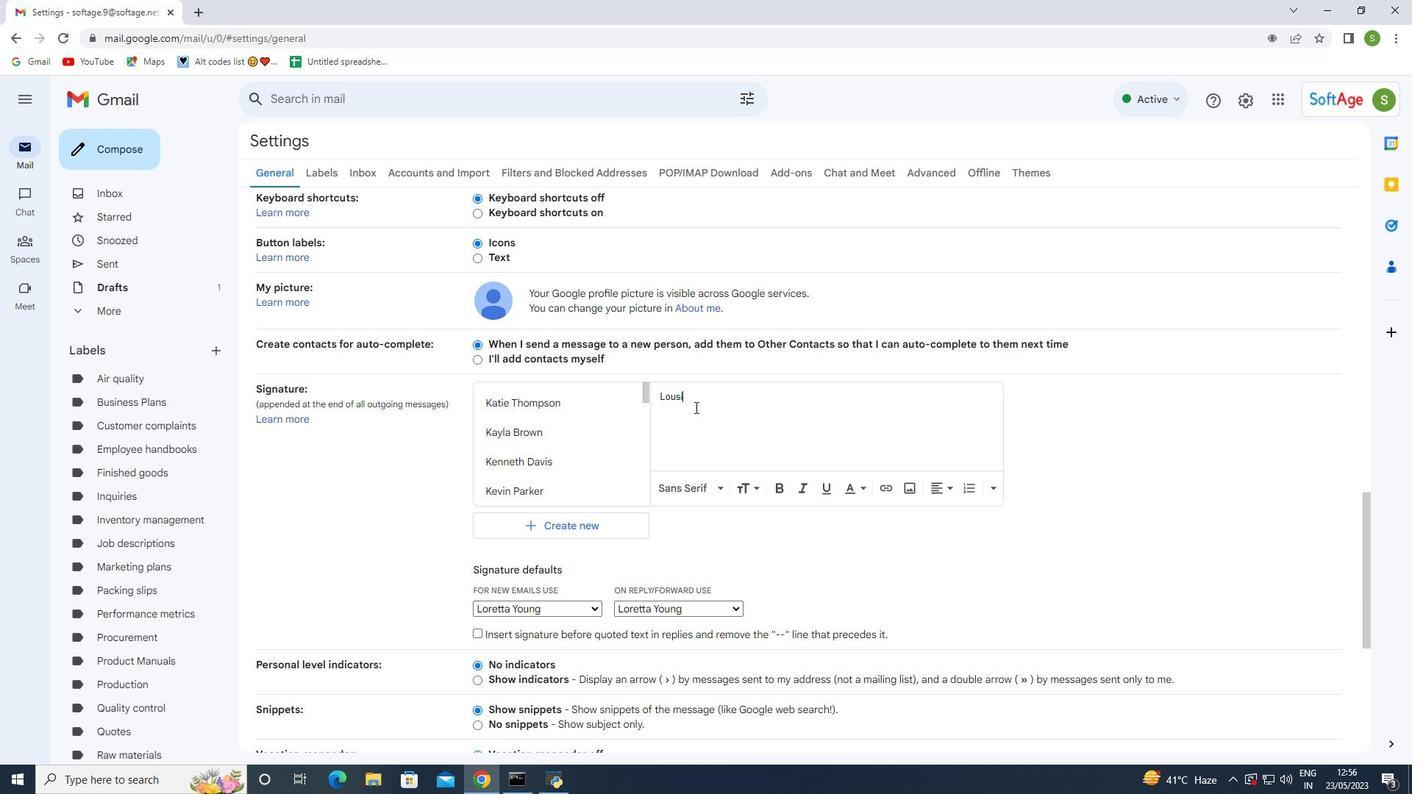 
Action: Mouse moved to (685, 398)
Screenshot: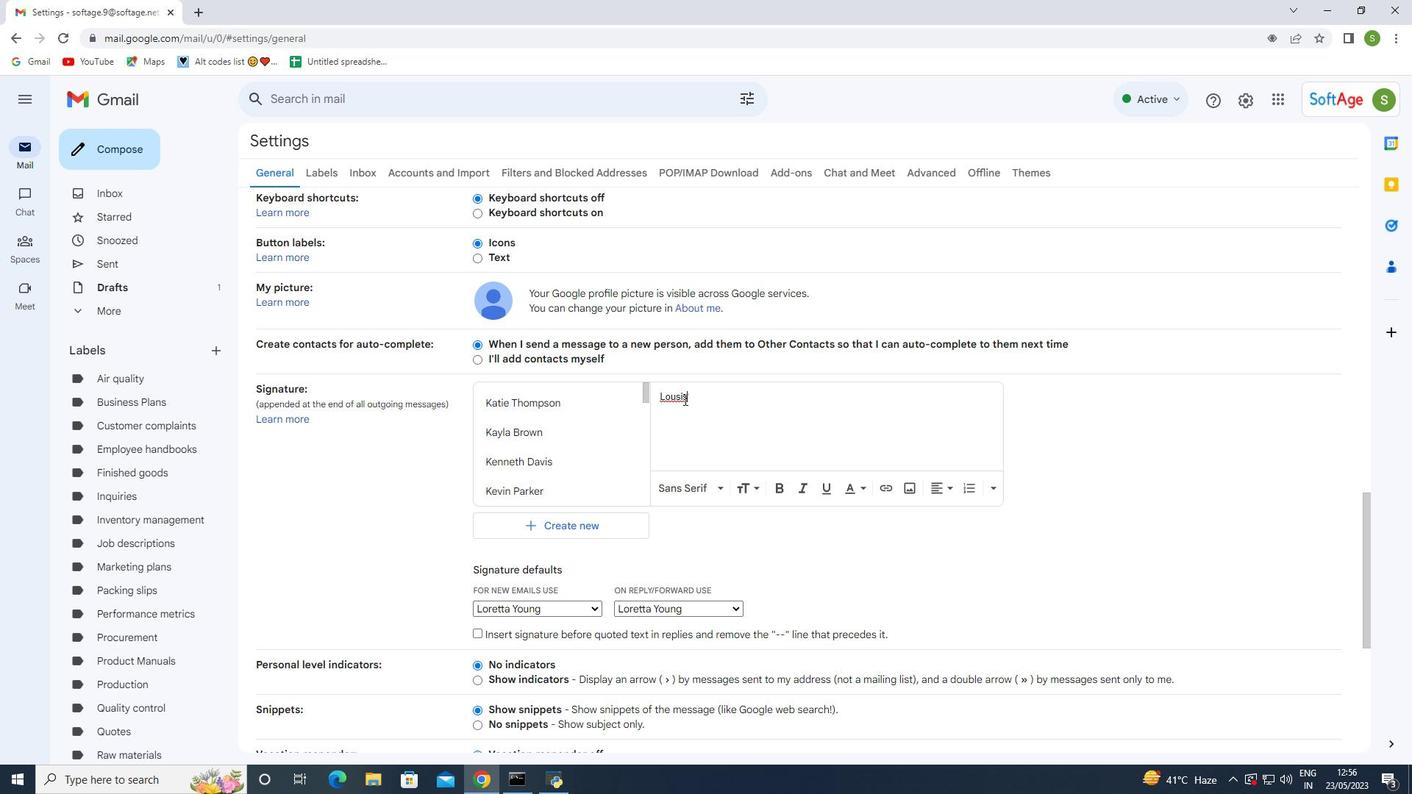 
Action: Key pressed <Key.backspace><Key.backspace>is<Key.space><Key.shift><Key.shift><Key.shift><Key.shift><Key.shift><Key.shift><Key.shift><Key.shift><Key.shift><Key.shift><Key.shift><Key.shift><Key.shift><Key.shift>Adams
Screenshot: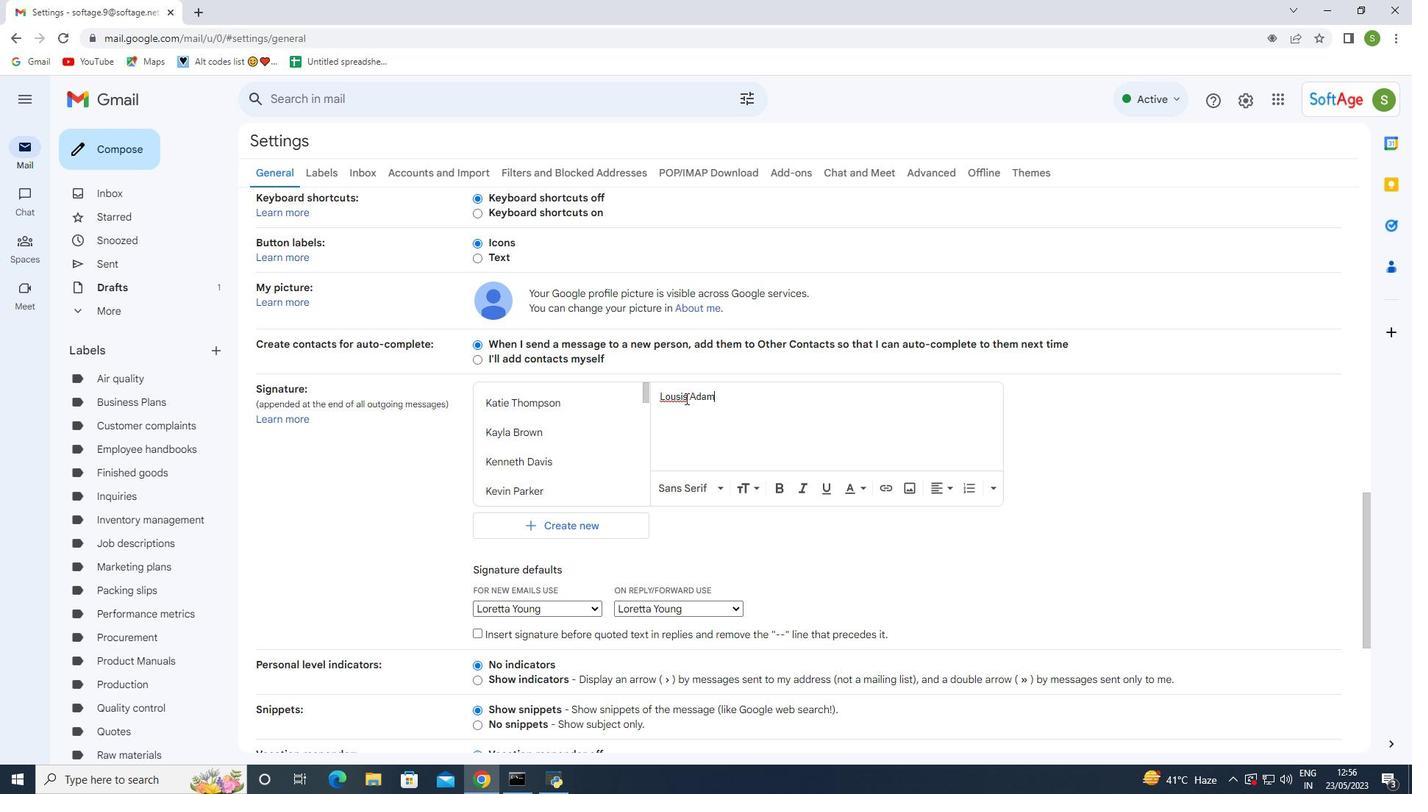 
Action: Mouse moved to (697, 417)
Screenshot: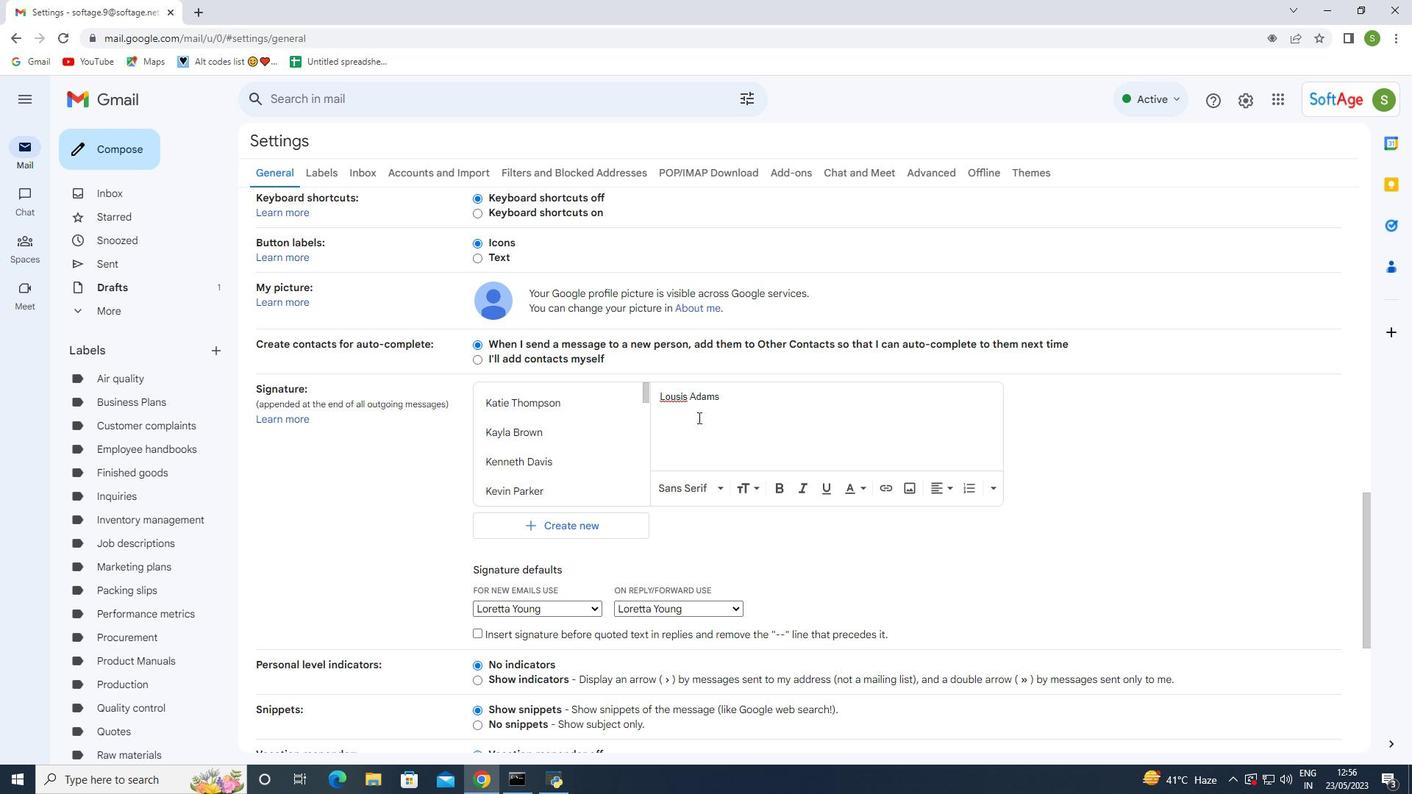 
Action: Mouse pressed left at (697, 417)
Screenshot: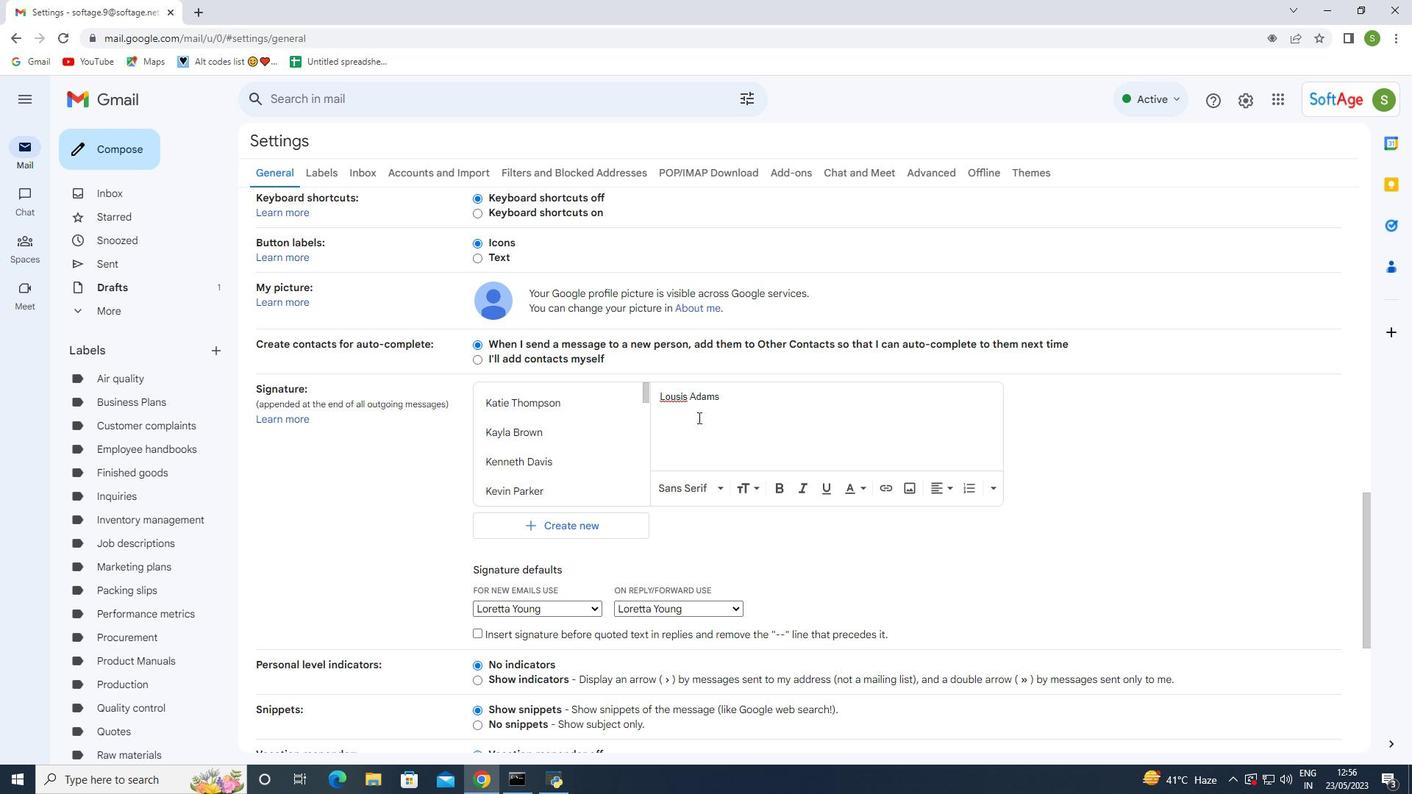 
Action: Mouse moved to (576, 609)
Screenshot: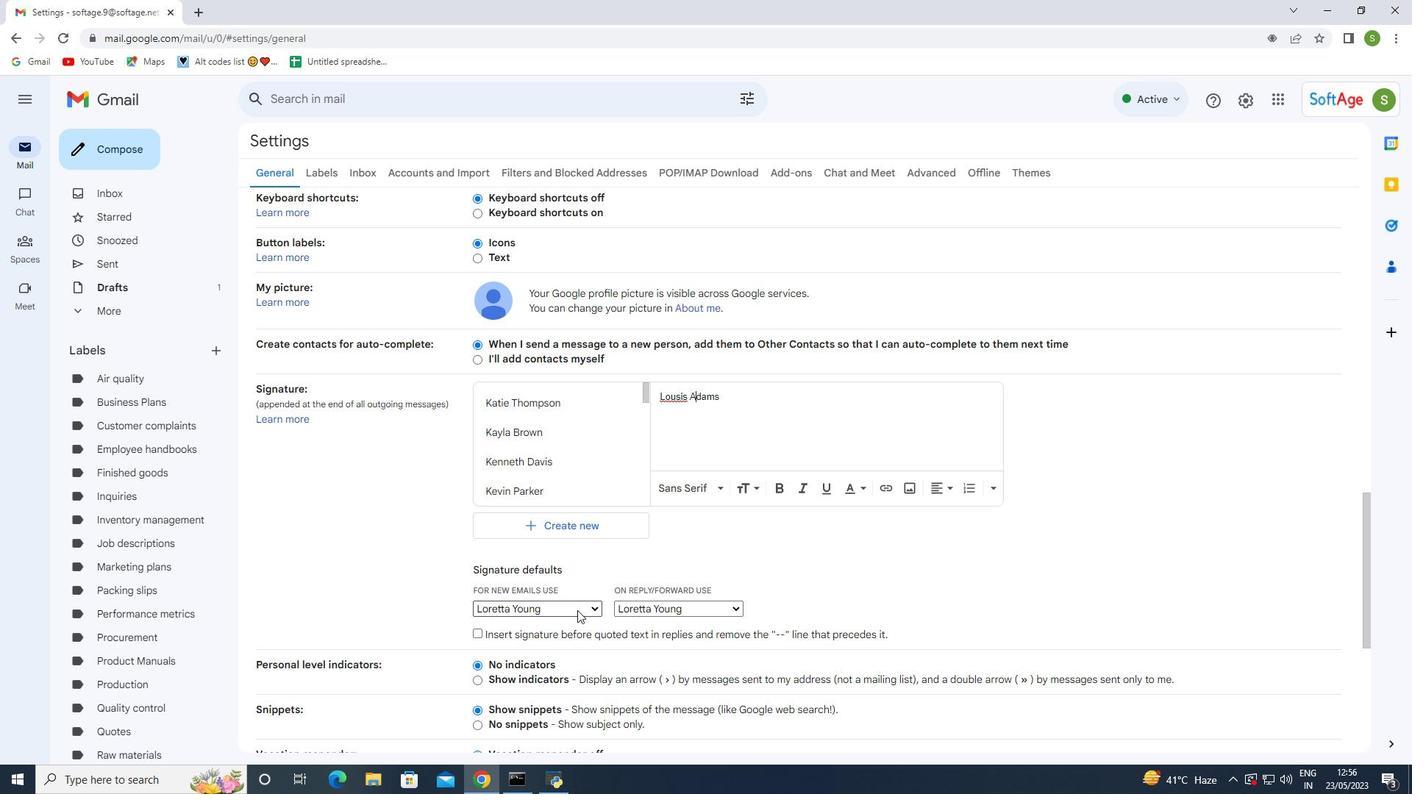 
Action: Mouse pressed left at (576, 609)
Screenshot: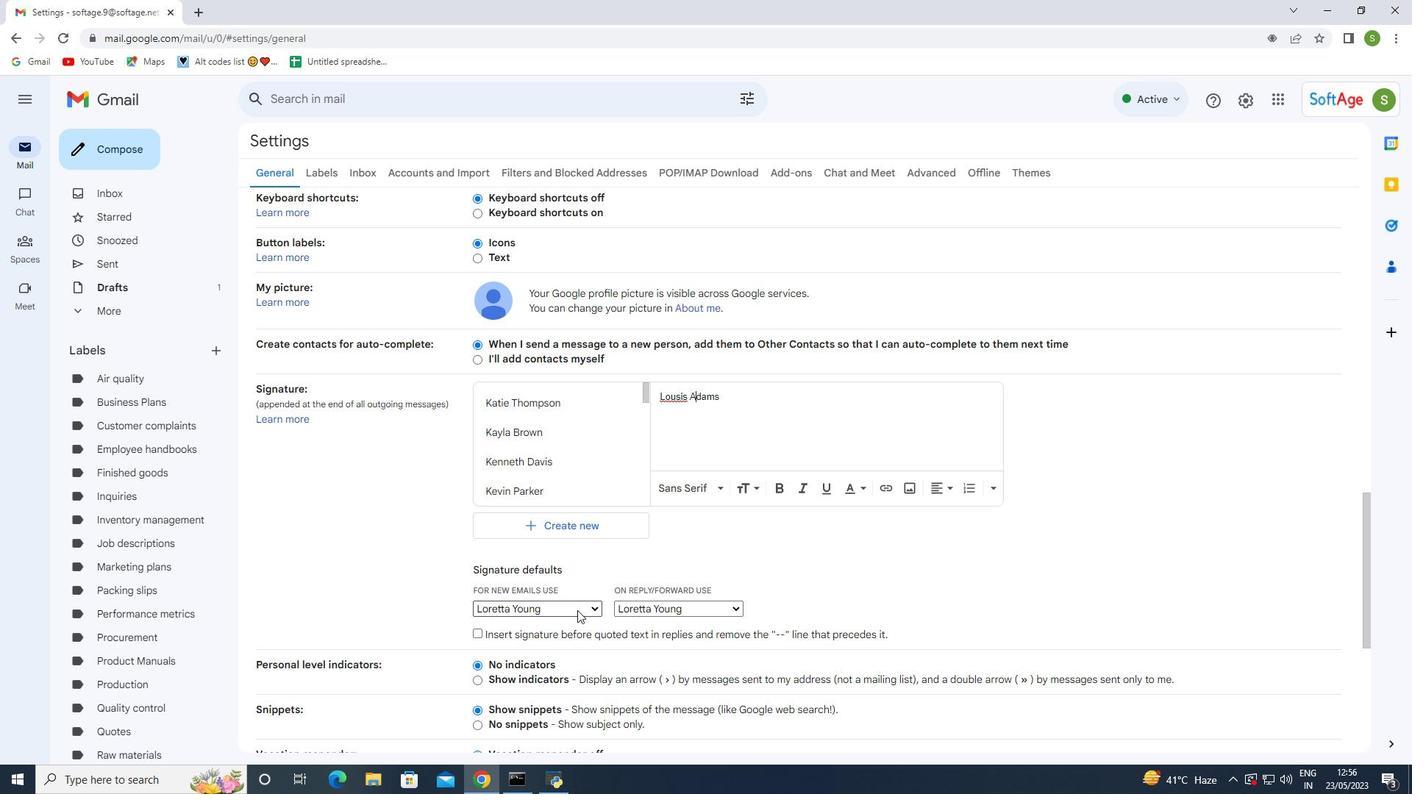 
Action: Mouse moved to (557, 600)
Screenshot: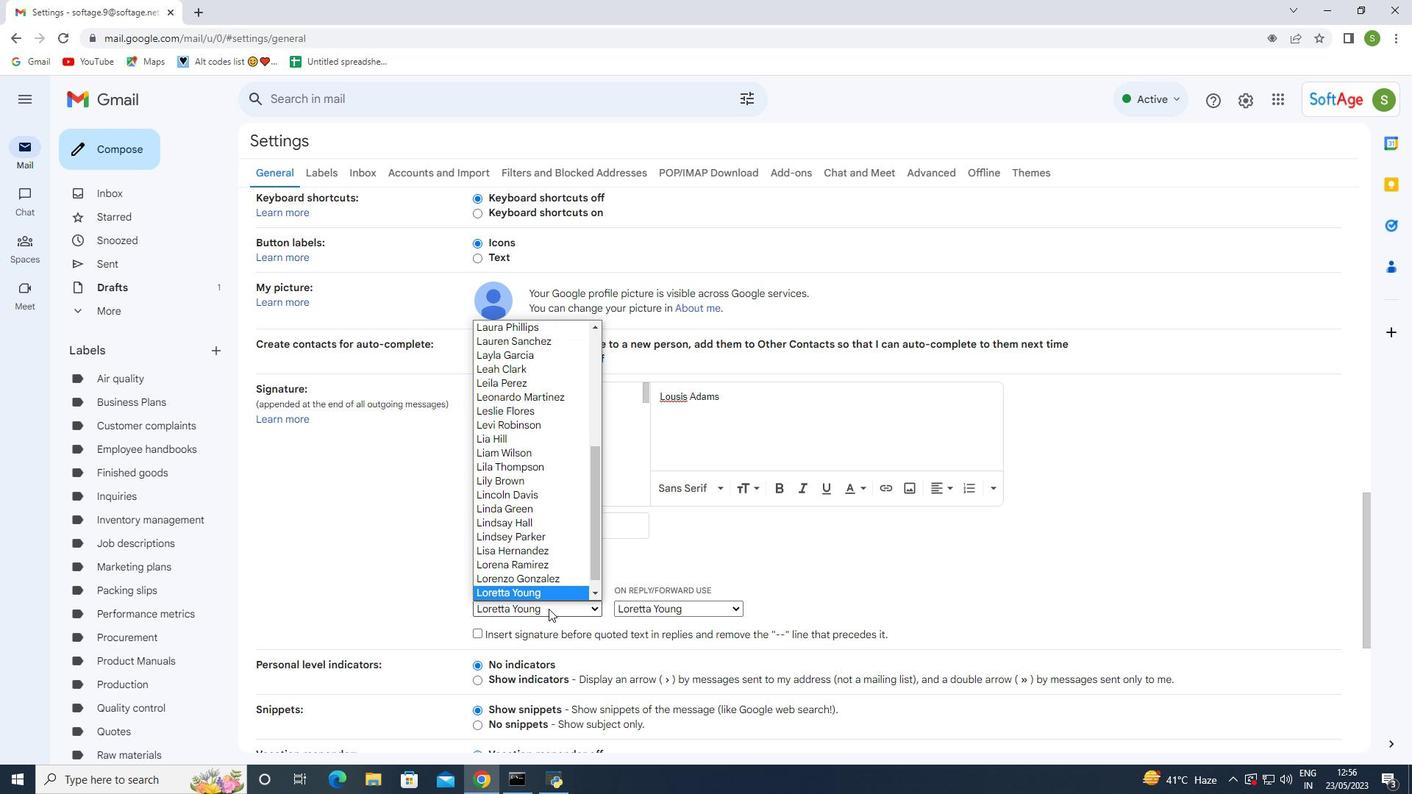 
Action: Mouse scrolled (557, 599) with delta (0, 0)
Screenshot: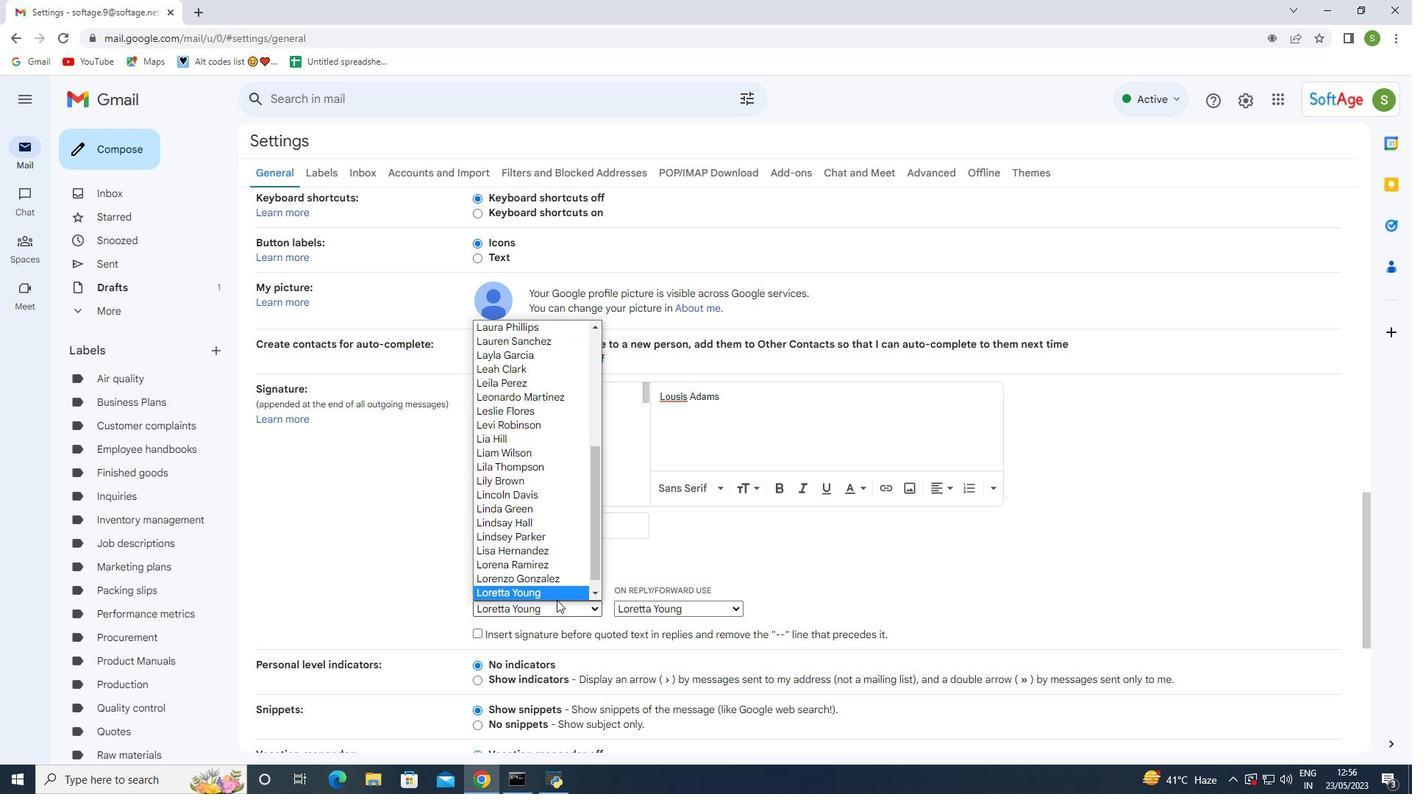 
Action: Mouse scrolled (557, 599) with delta (0, 0)
Screenshot: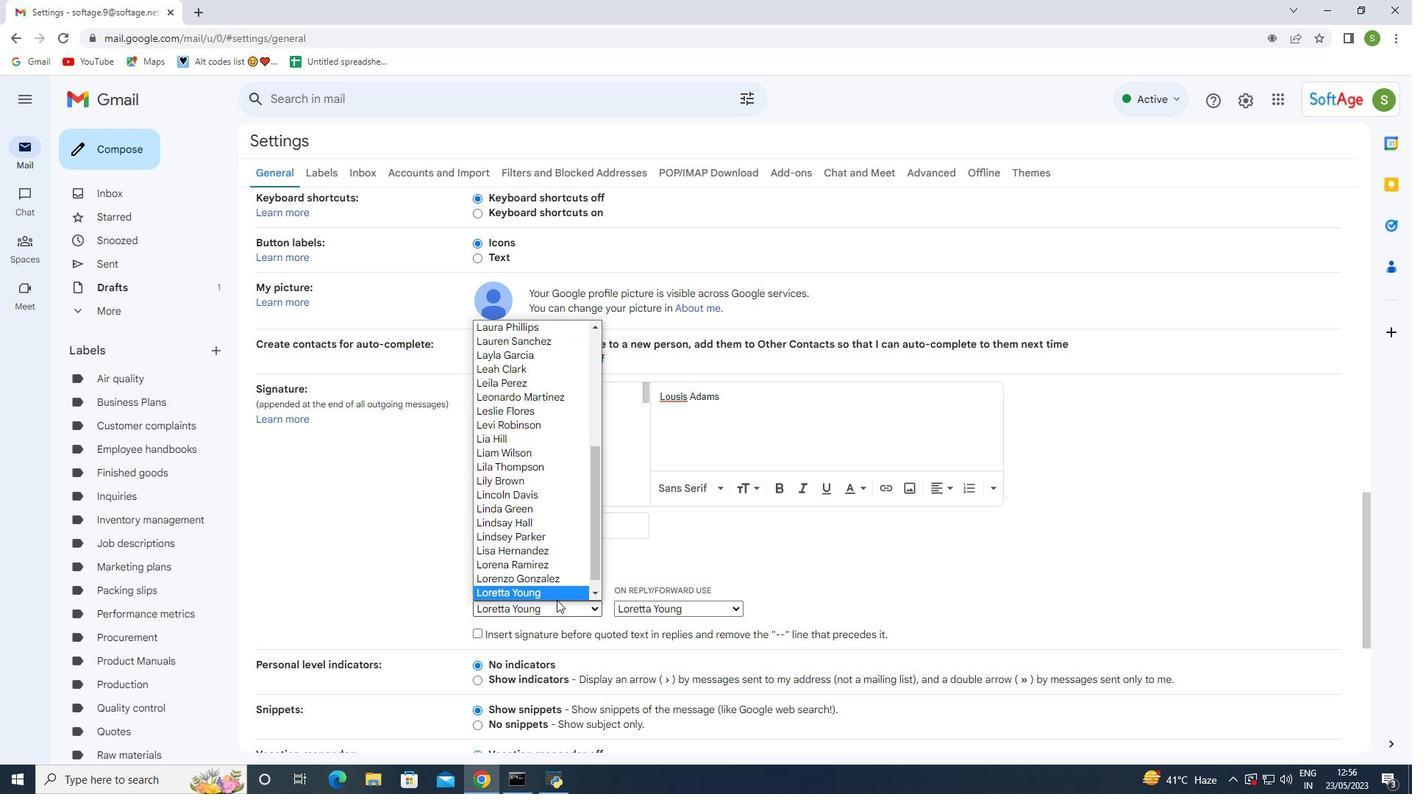 
Action: Mouse scrolled (557, 599) with delta (0, 0)
Screenshot: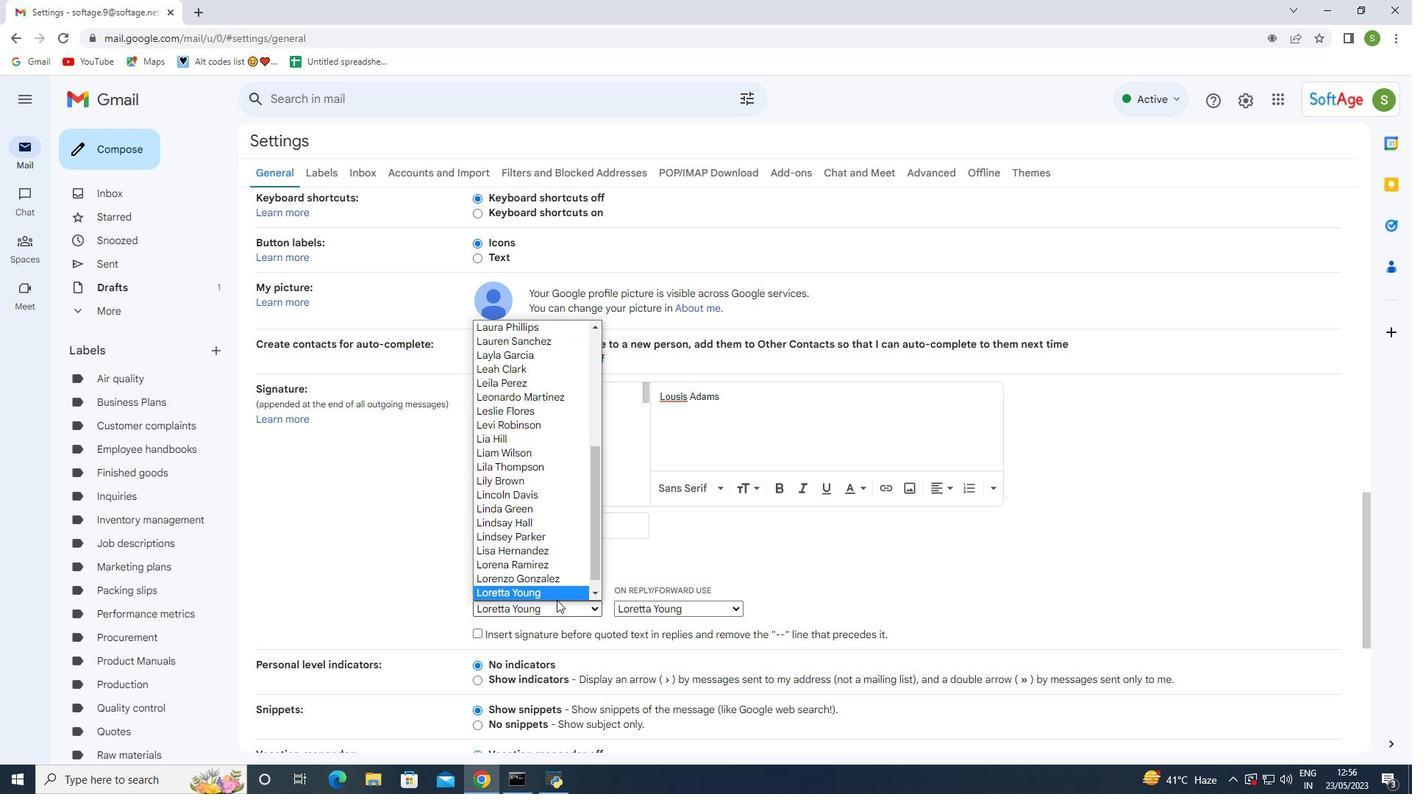 
Action: Mouse moved to (593, 592)
Screenshot: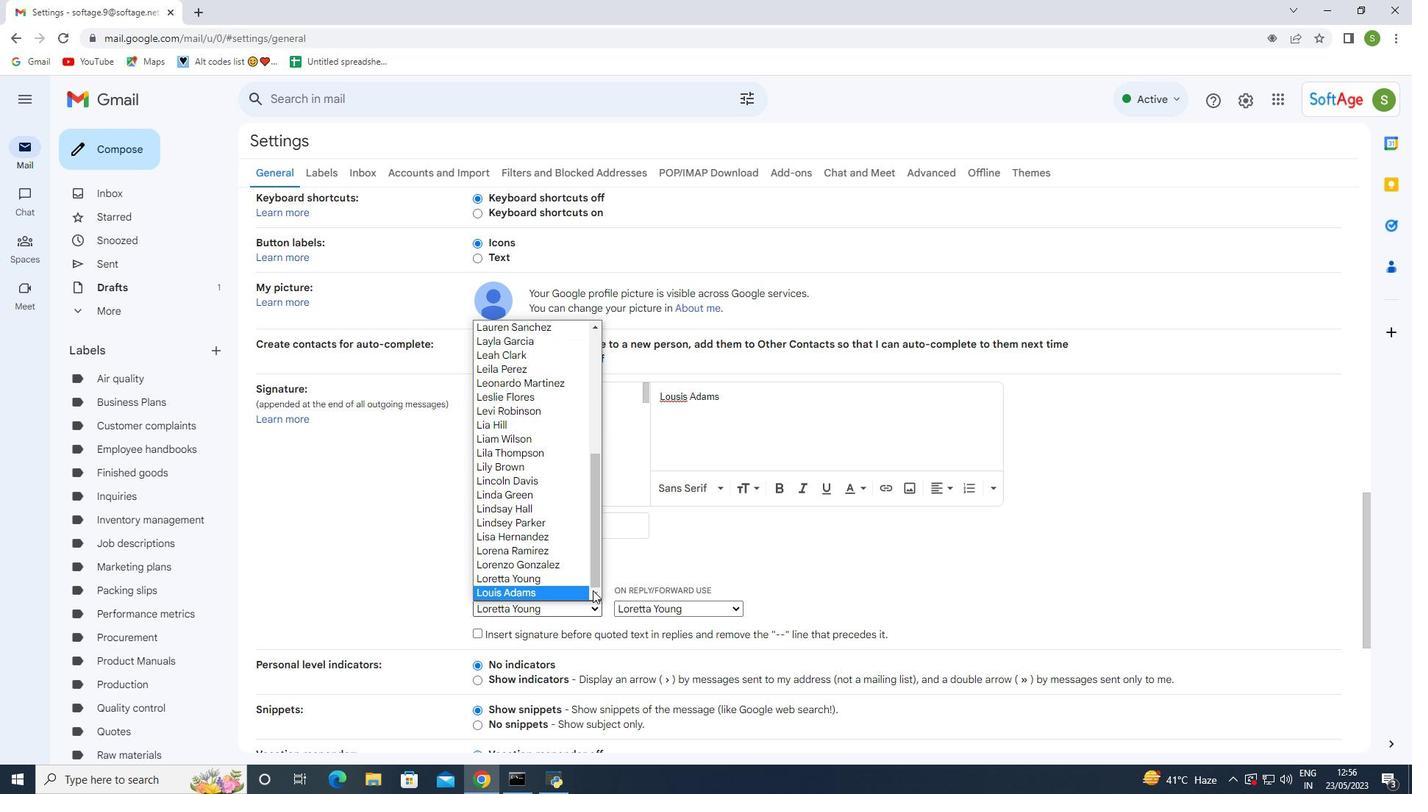 
Action: Mouse pressed left at (593, 592)
Screenshot: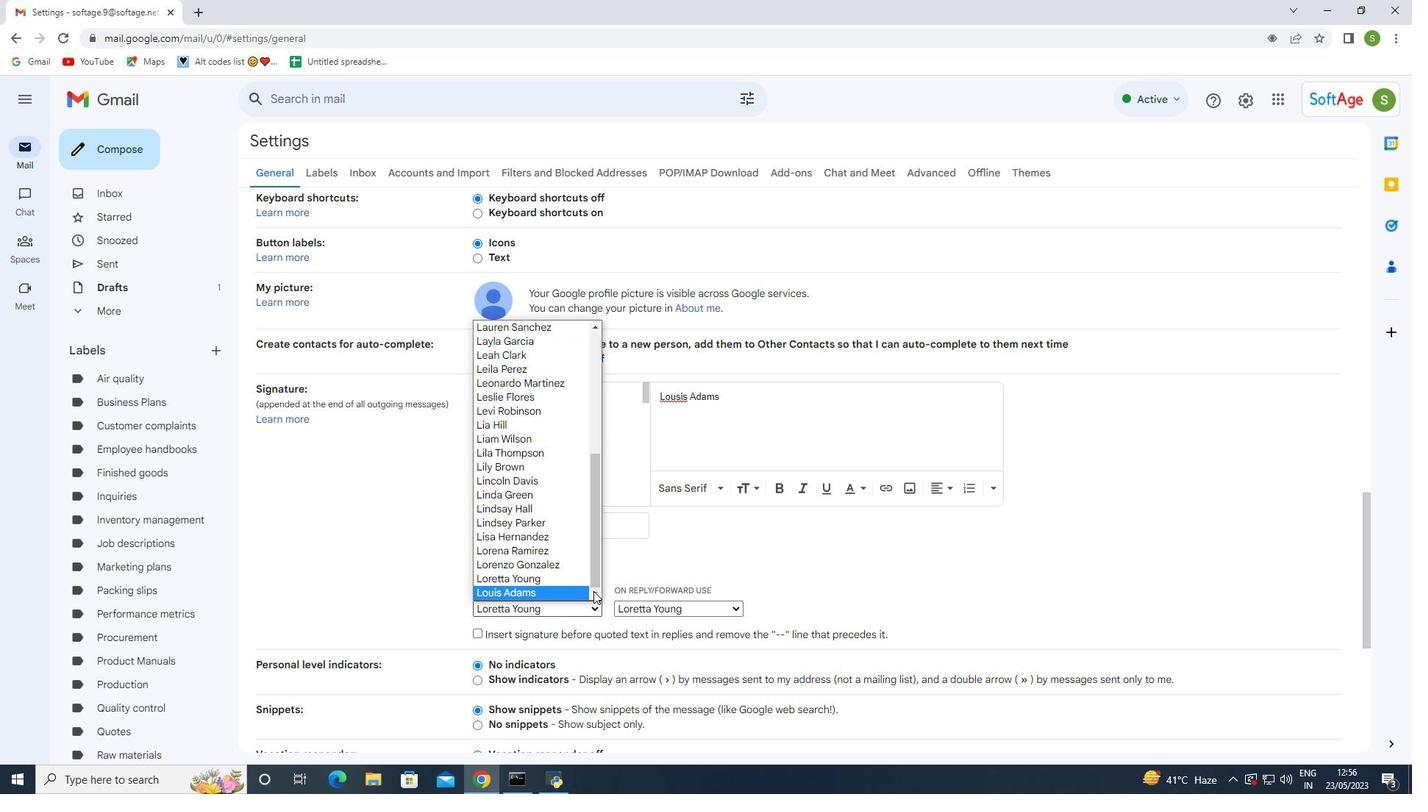 
Action: Mouse moved to (569, 594)
Screenshot: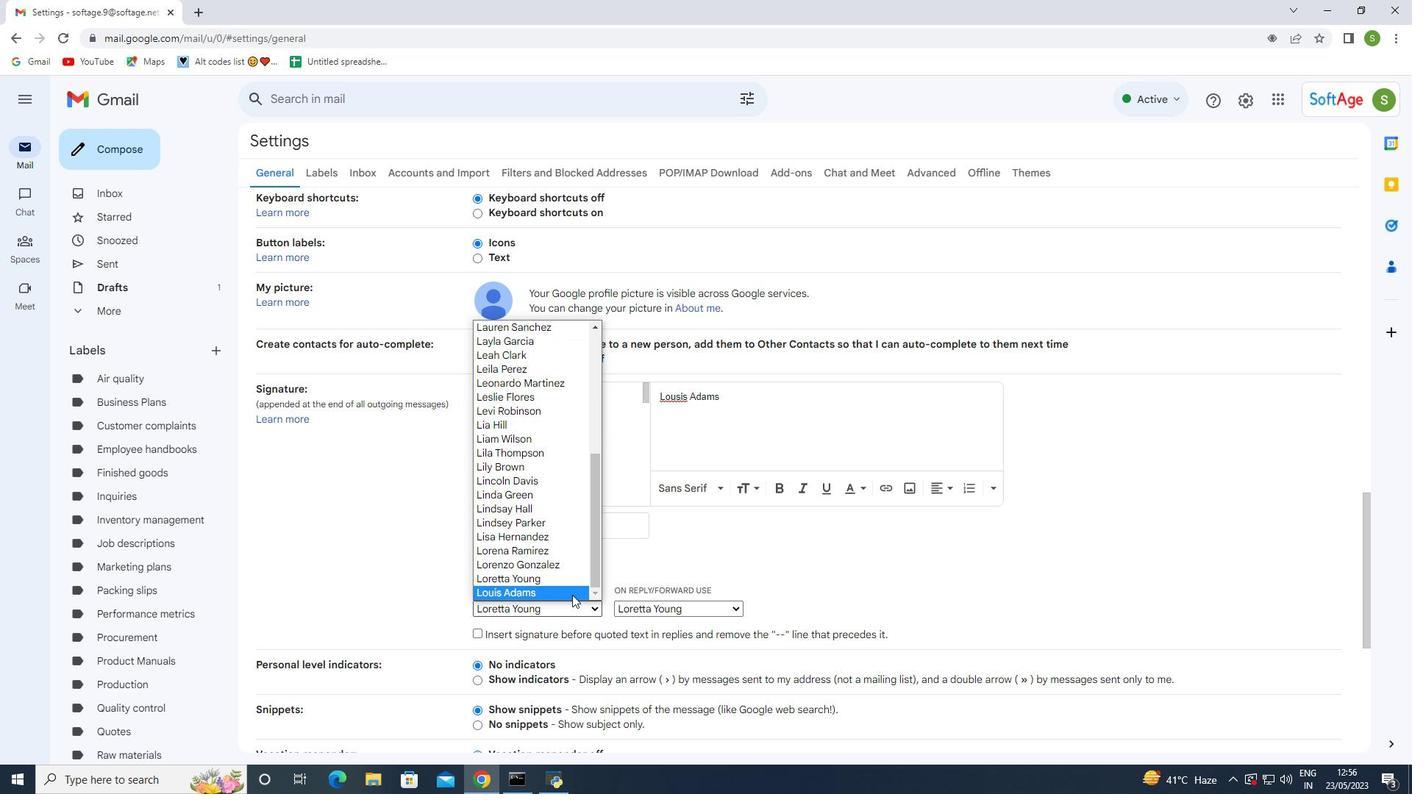 
Action: Mouse pressed left at (569, 594)
Screenshot: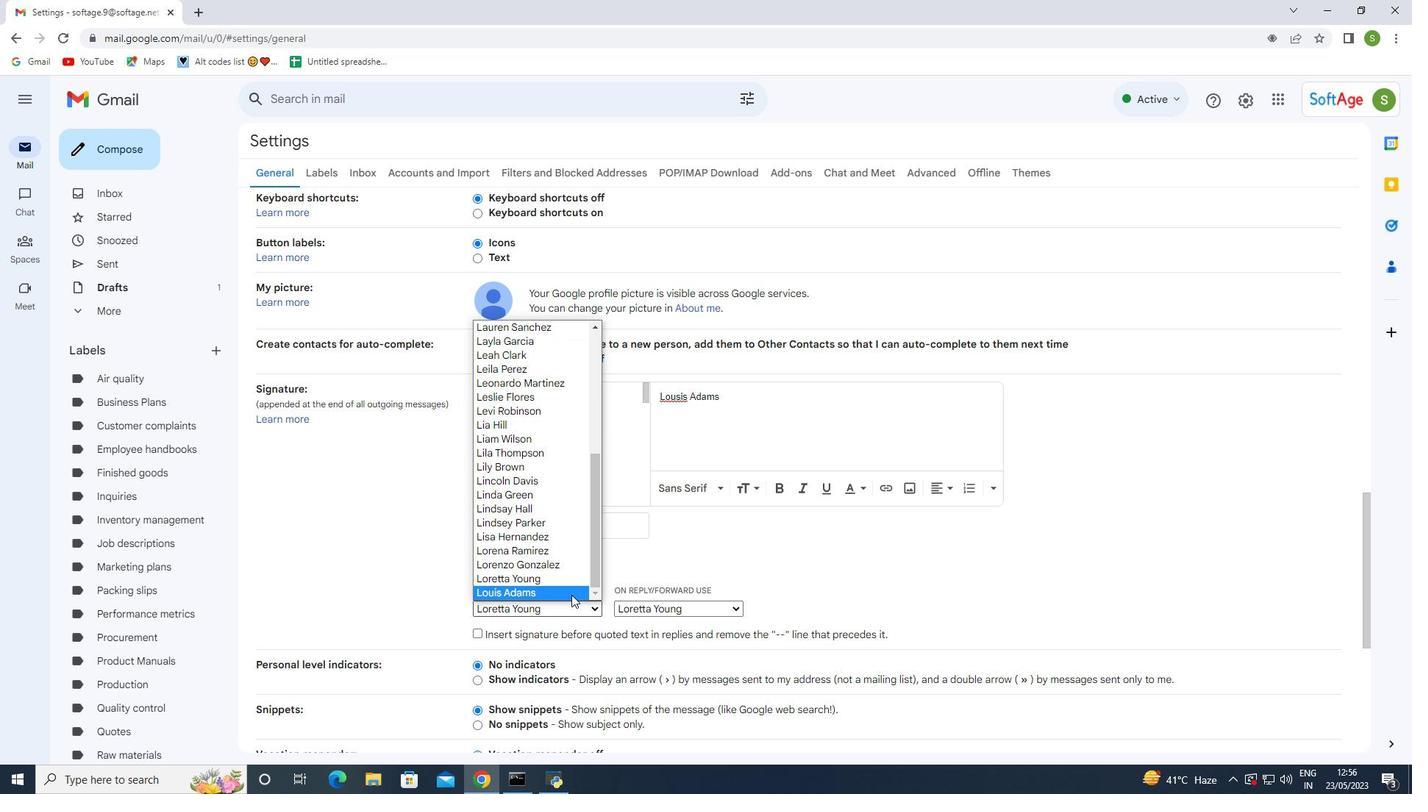 
Action: Mouse moved to (681, 610)
Screenshot: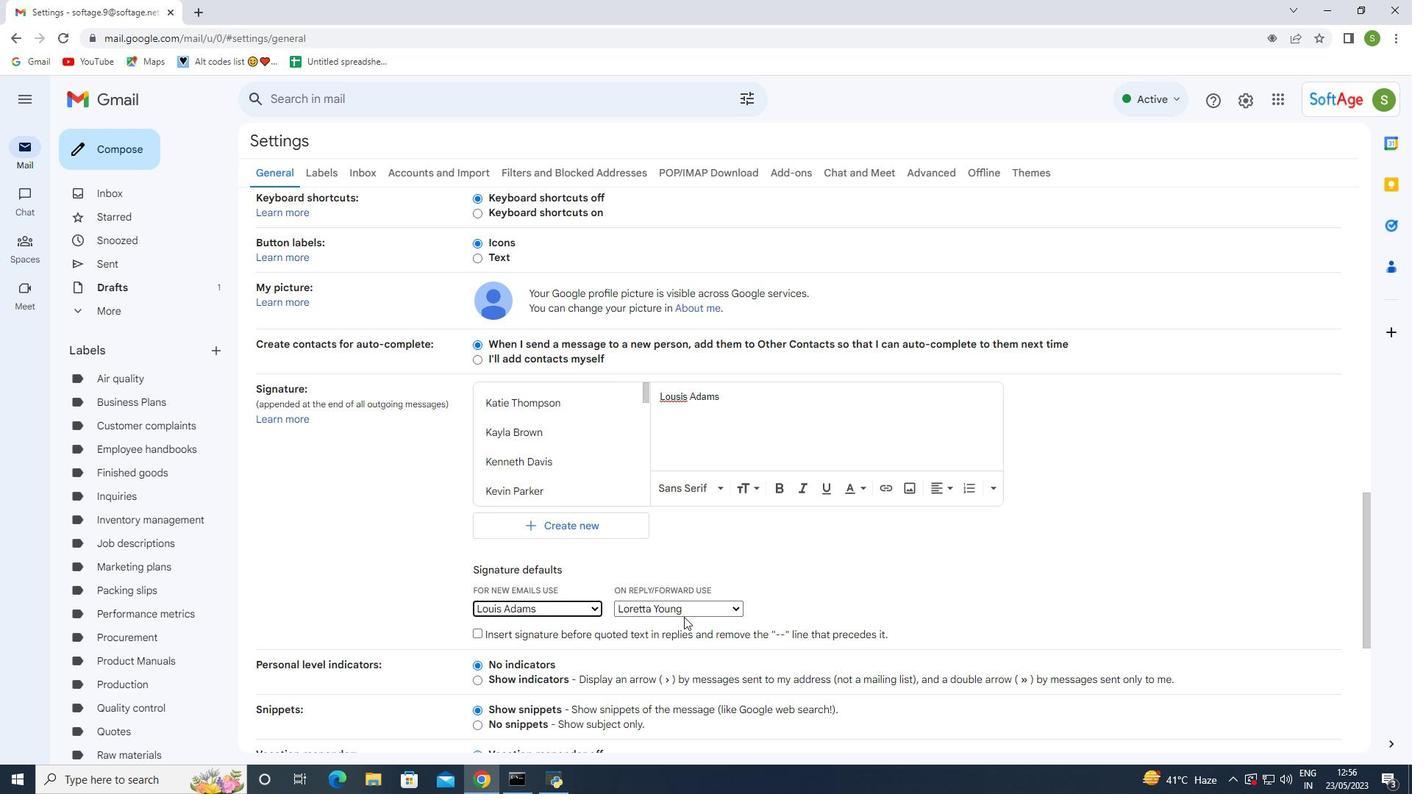 
Action: Mouse pressed left at (681, 610)
Screenshot: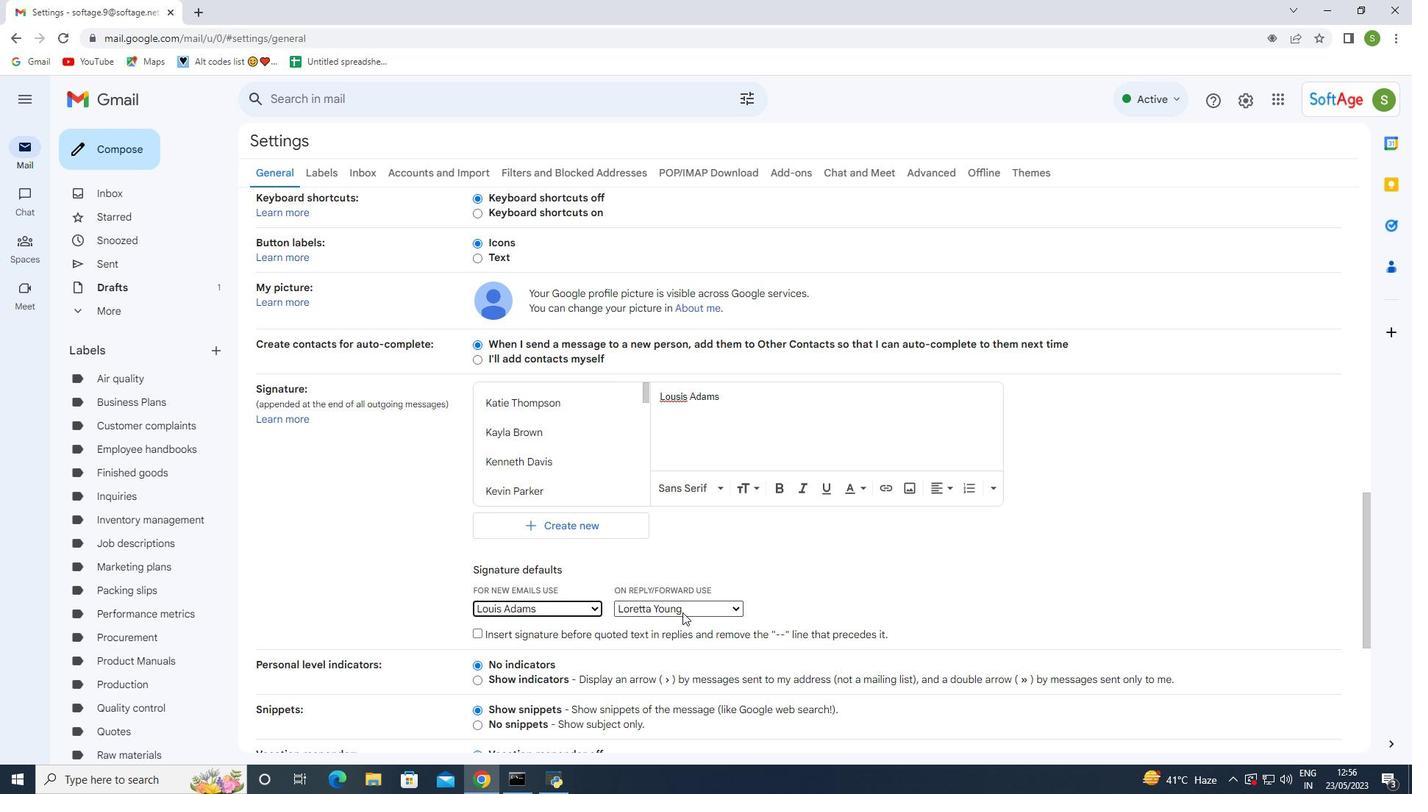
Action: Mouse moved to (736, 594)
Screenshot: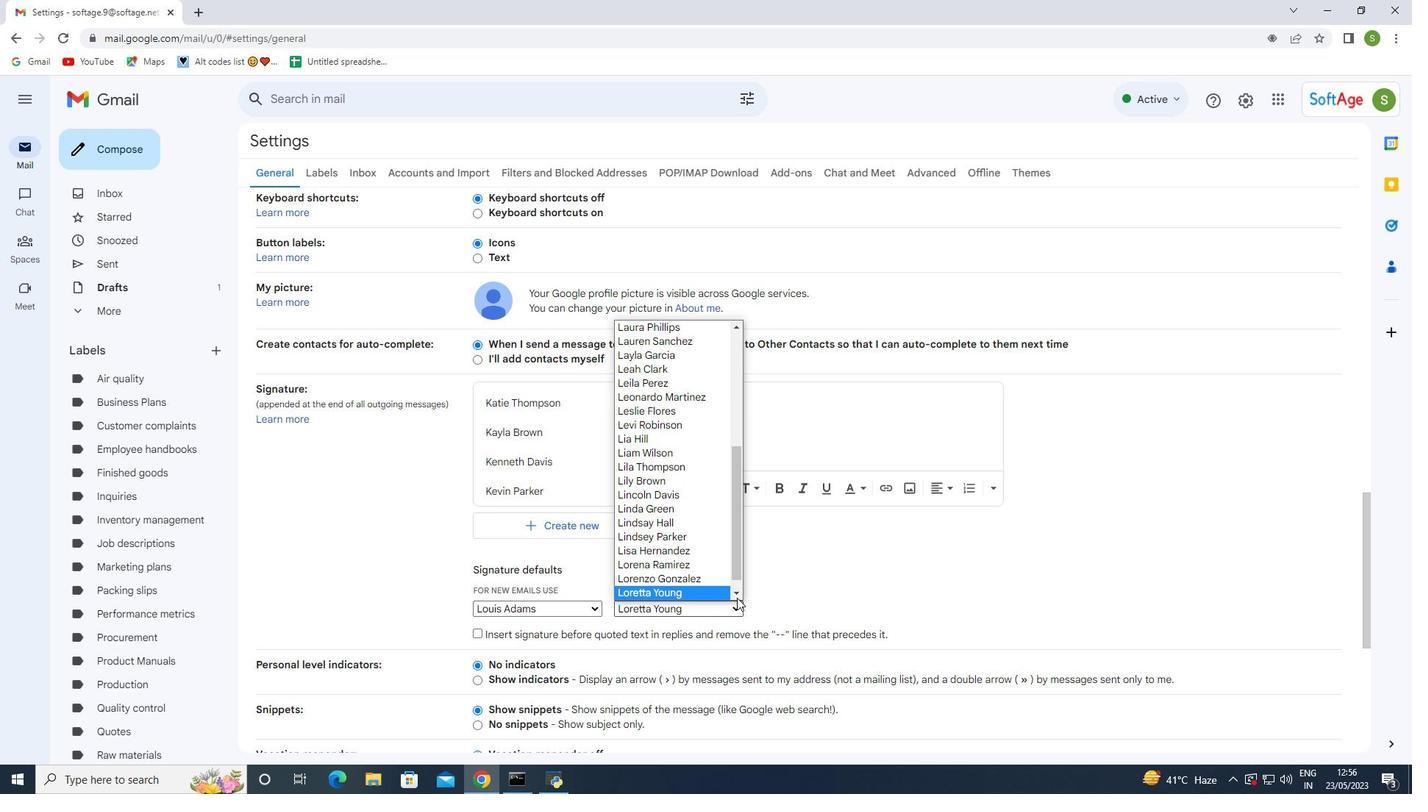 
Action: Mouse pressed left at (736, 594)
Screenshot: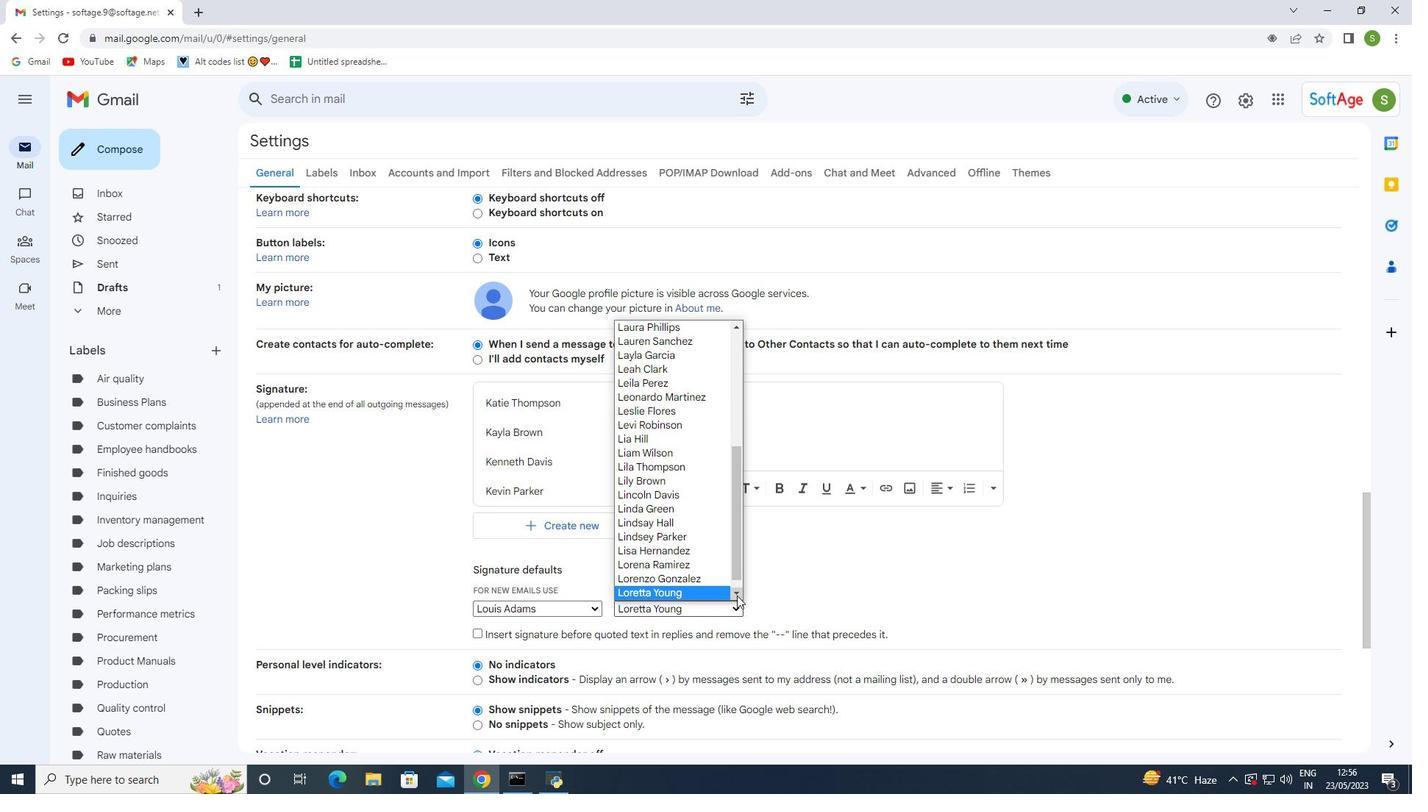 
Action: Mouse moved to (700, 593)
Screenshot: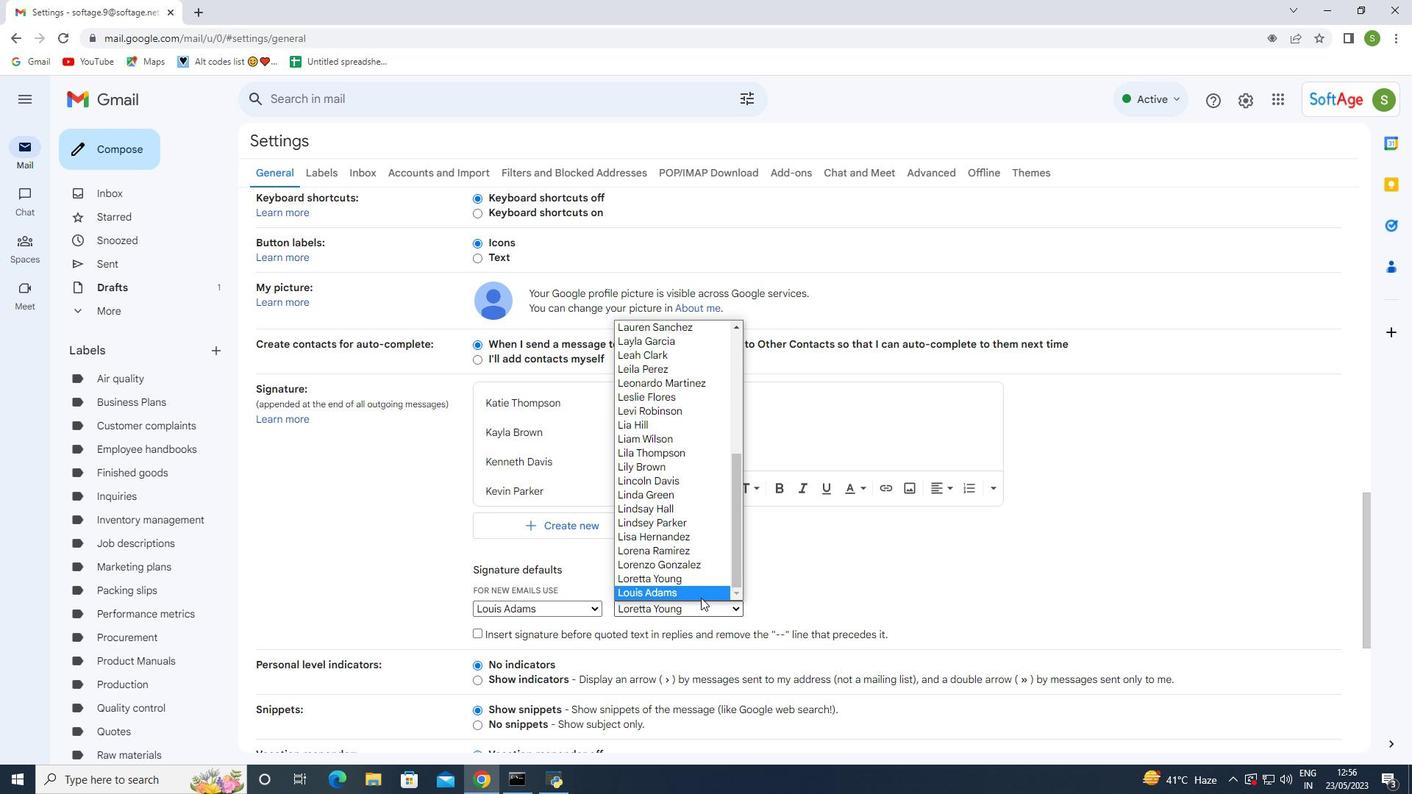 
Action: Mouse pressed left at (700, 593)
Screenshot: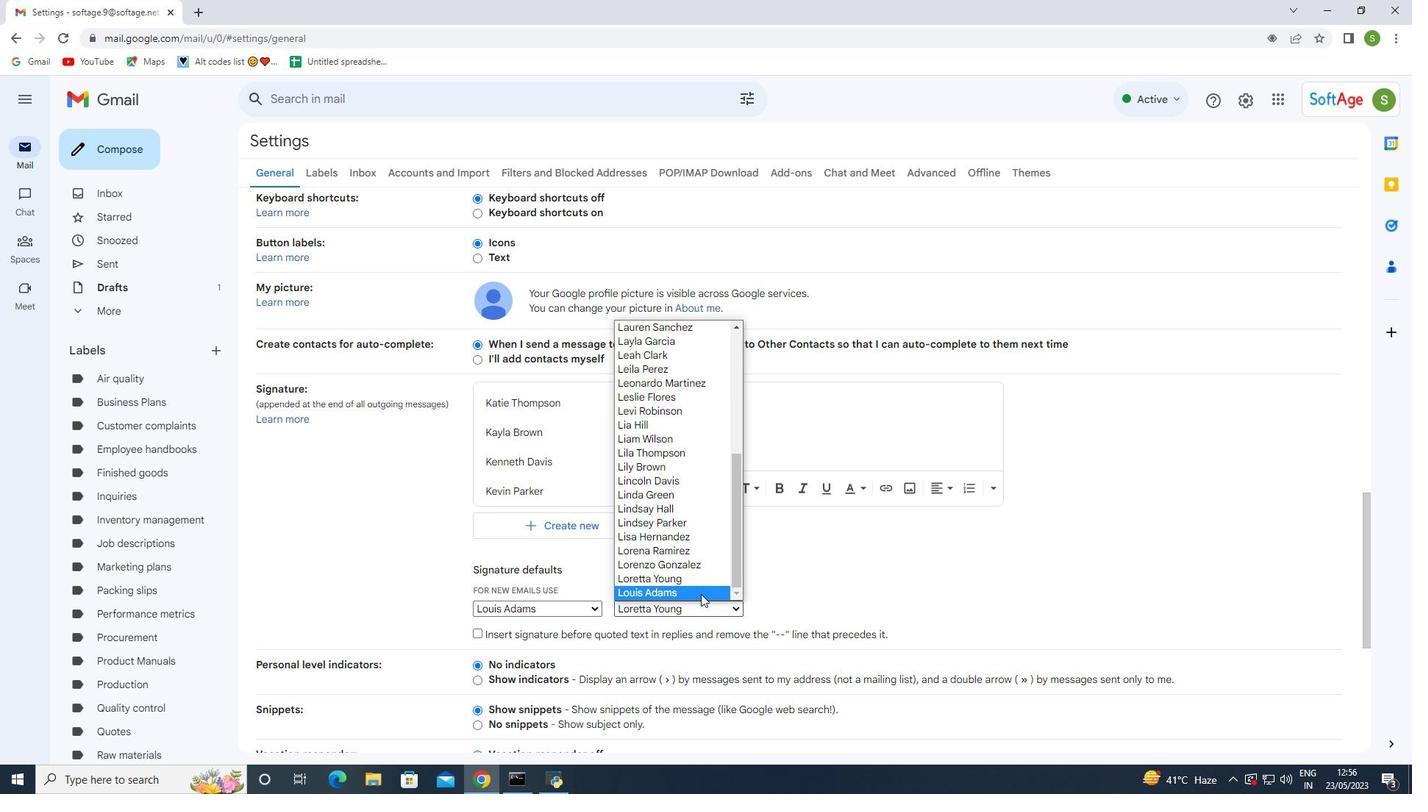 
Action: Mouse moved to (738, 613)
Screenshot: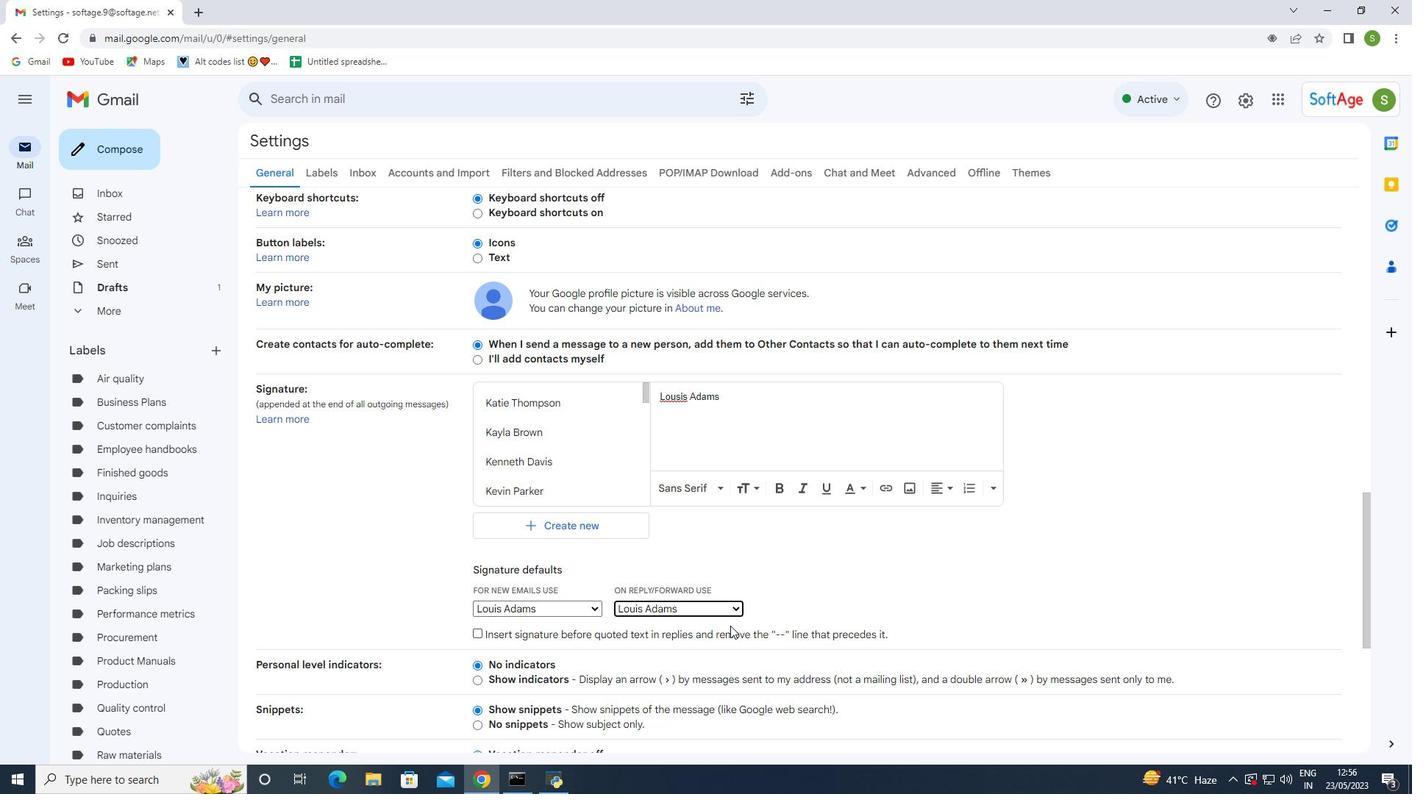 
Action: Mouse scrolled (738, 612) with delta (0, 0)
Screenshot: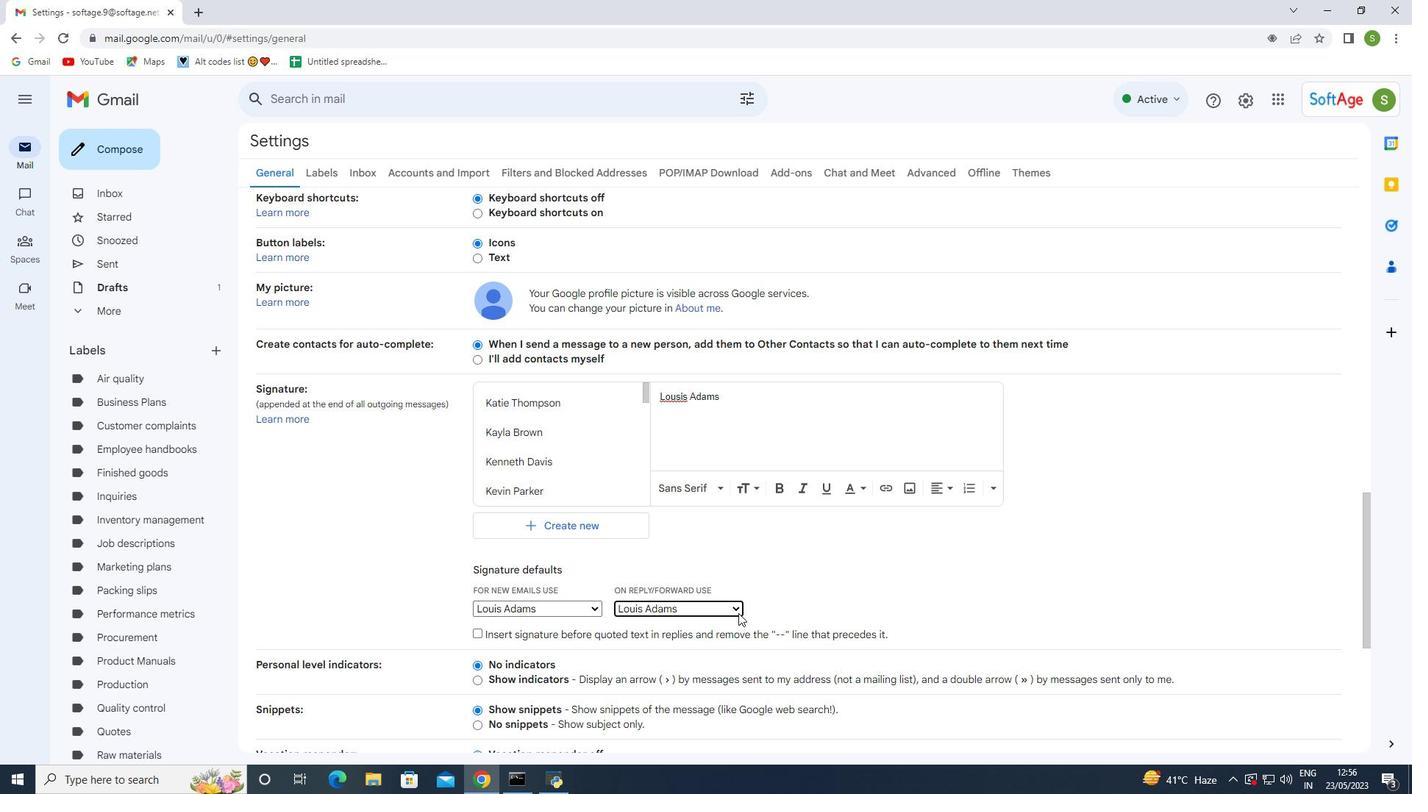 
Action: Mouse scrolled (738, 612) with delta (0, 0)
Screenshot: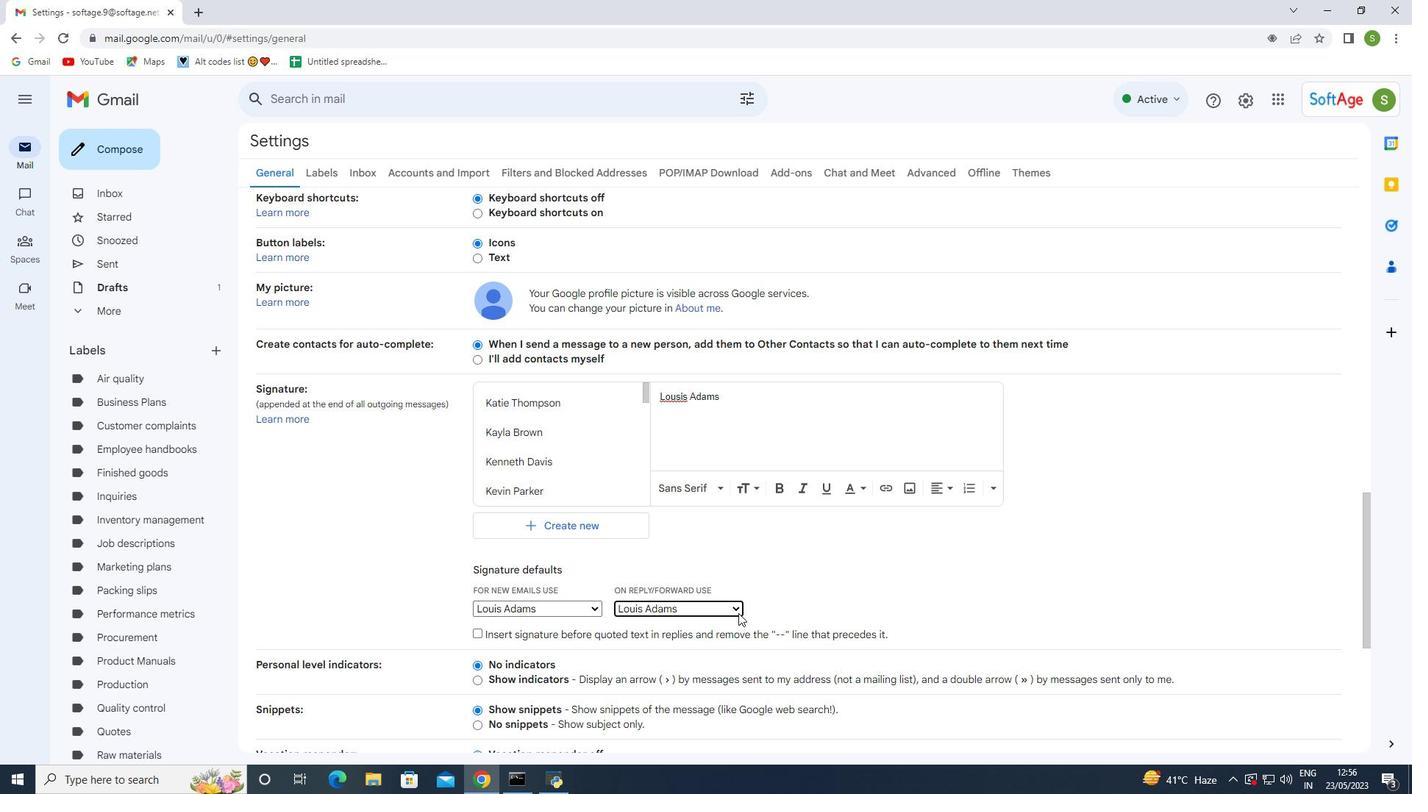 
Action: Mouse scrolled (738, 612) with delta (0, 0)
Screenshot: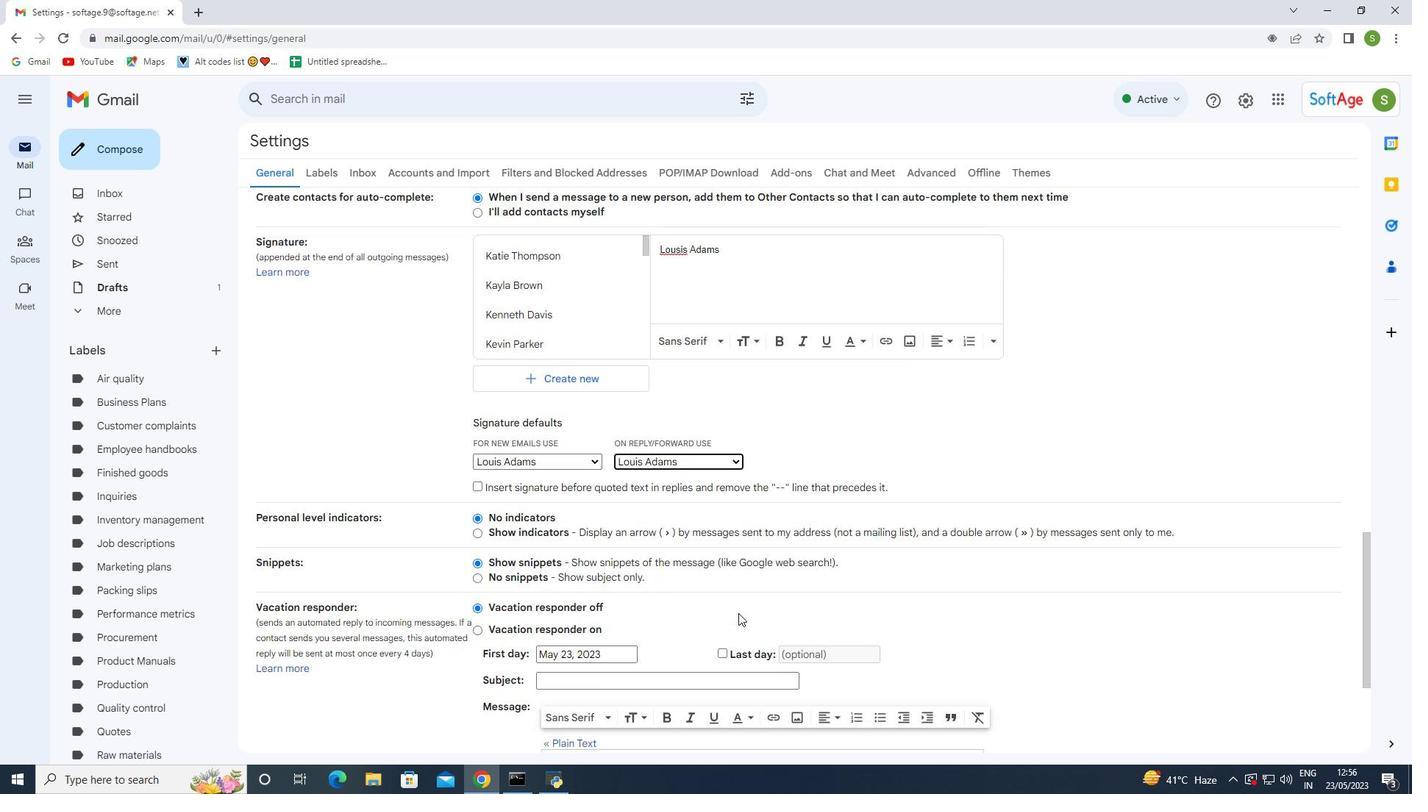 
Action: Mouse scrolled (738, 612) with delta (0, 0)
Screenshot: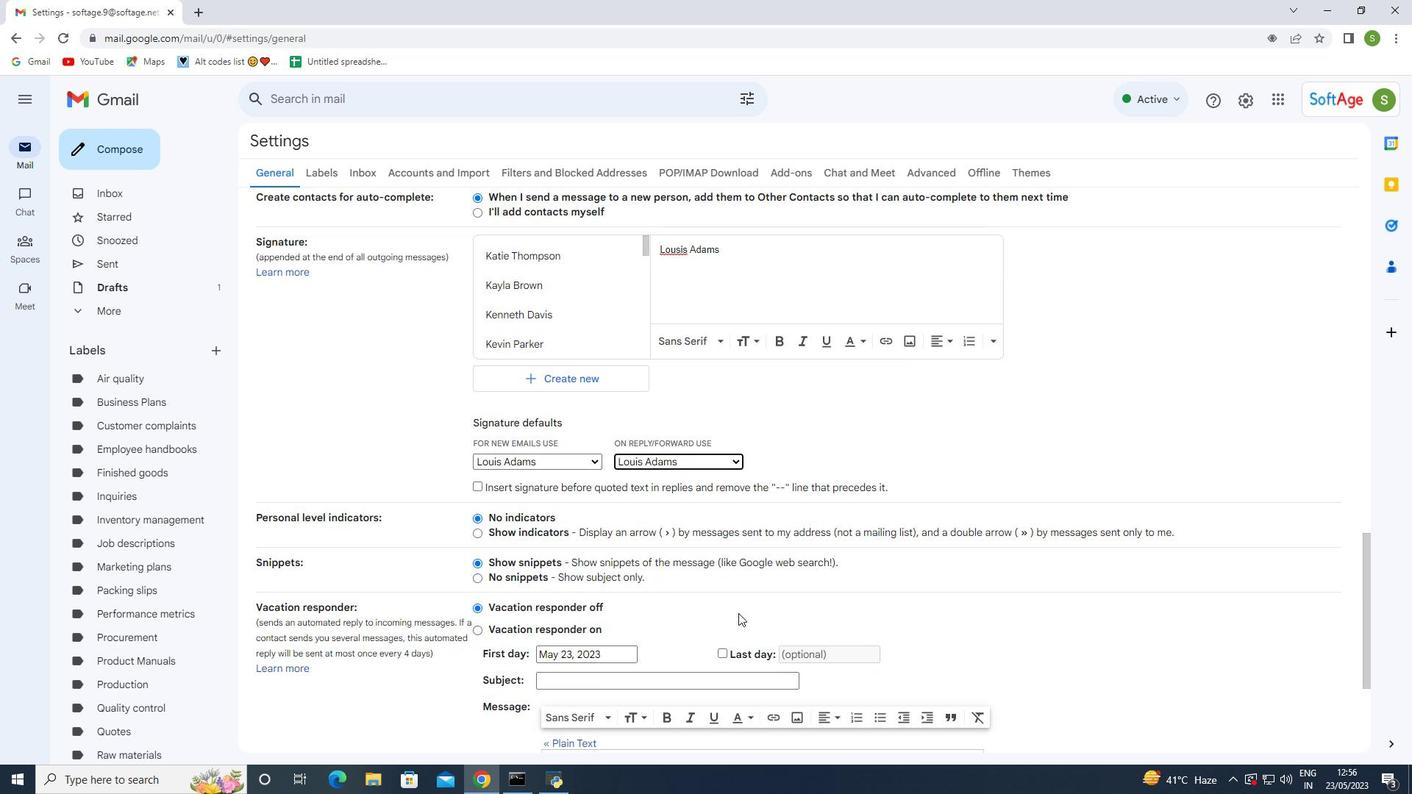 
Action: Mouse scrolled (738, 612) with delta (0, 0)
Screenshot: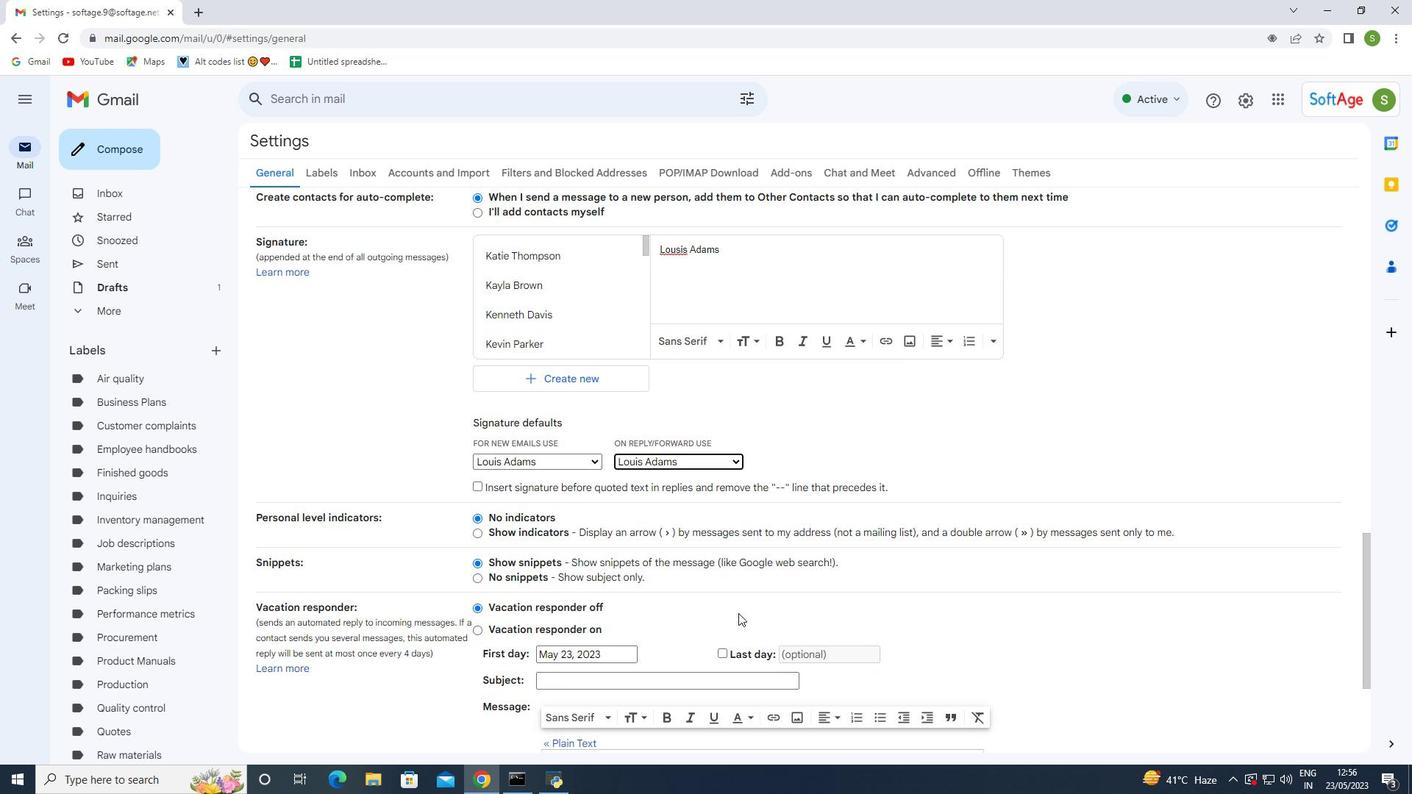 
Action: Mouse moved to (771, 692)
Screenshot: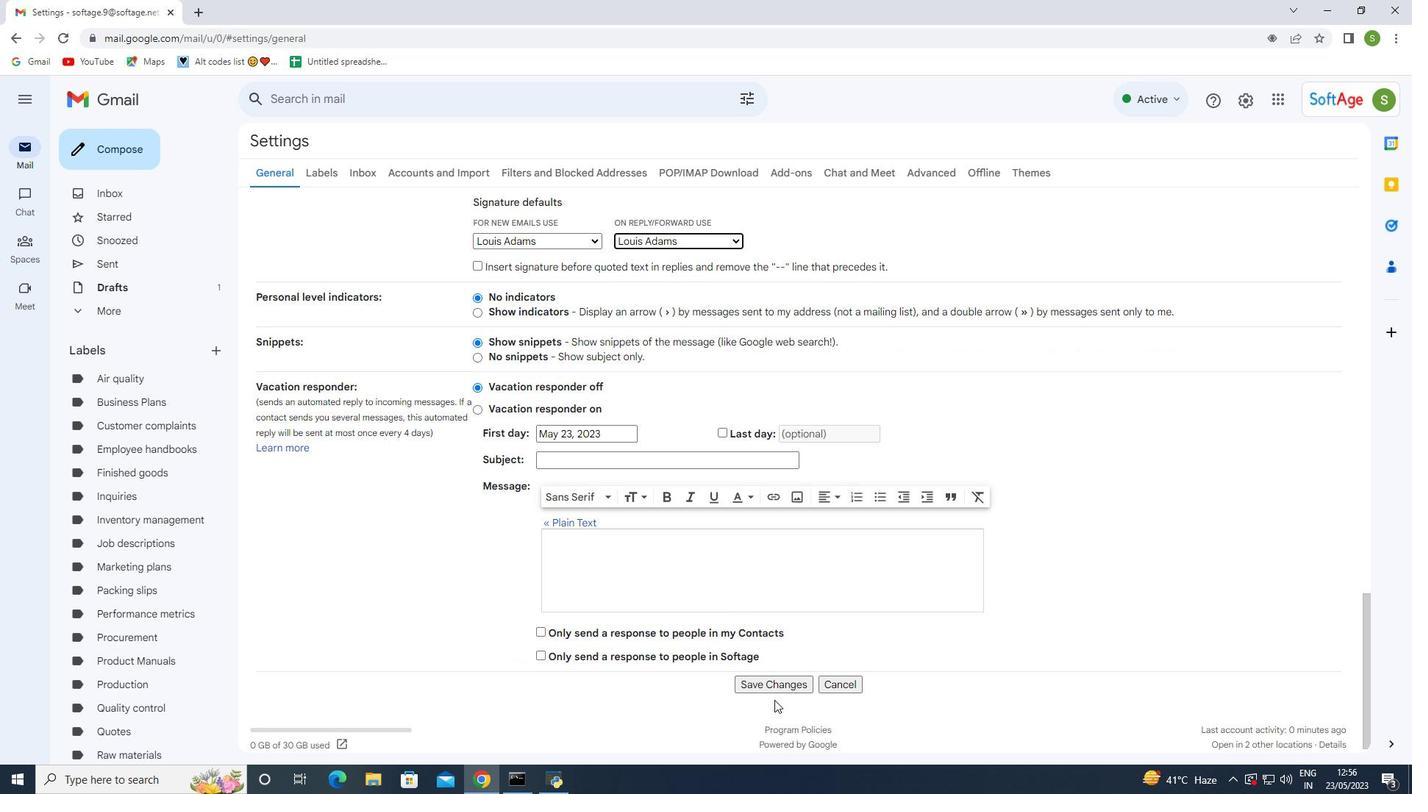 
Action: Mouse scrolled (771, 691) with delta (0, 0)
Screenshot: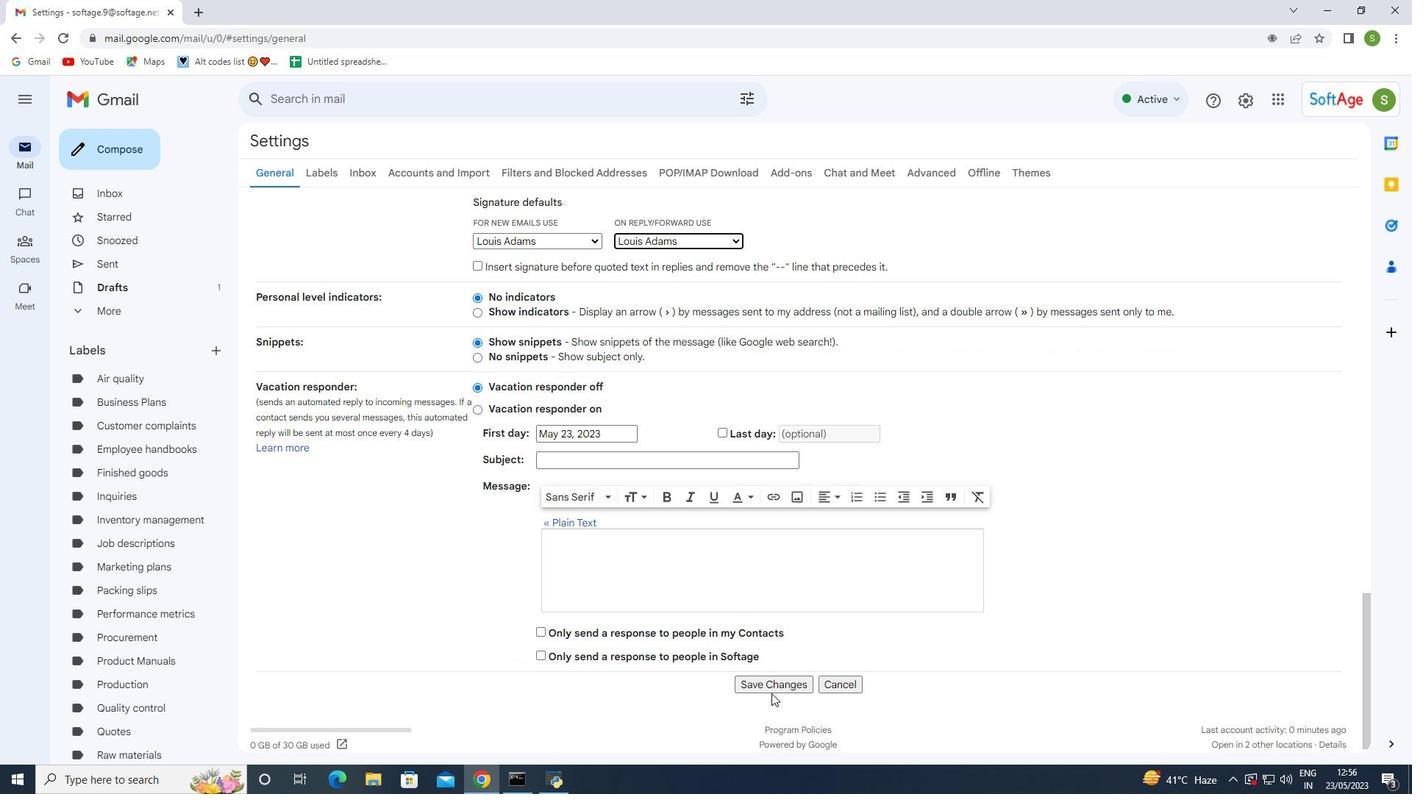 
Action: Mouse scrolled (771, 691) with delta (0, 0)
Screenshot: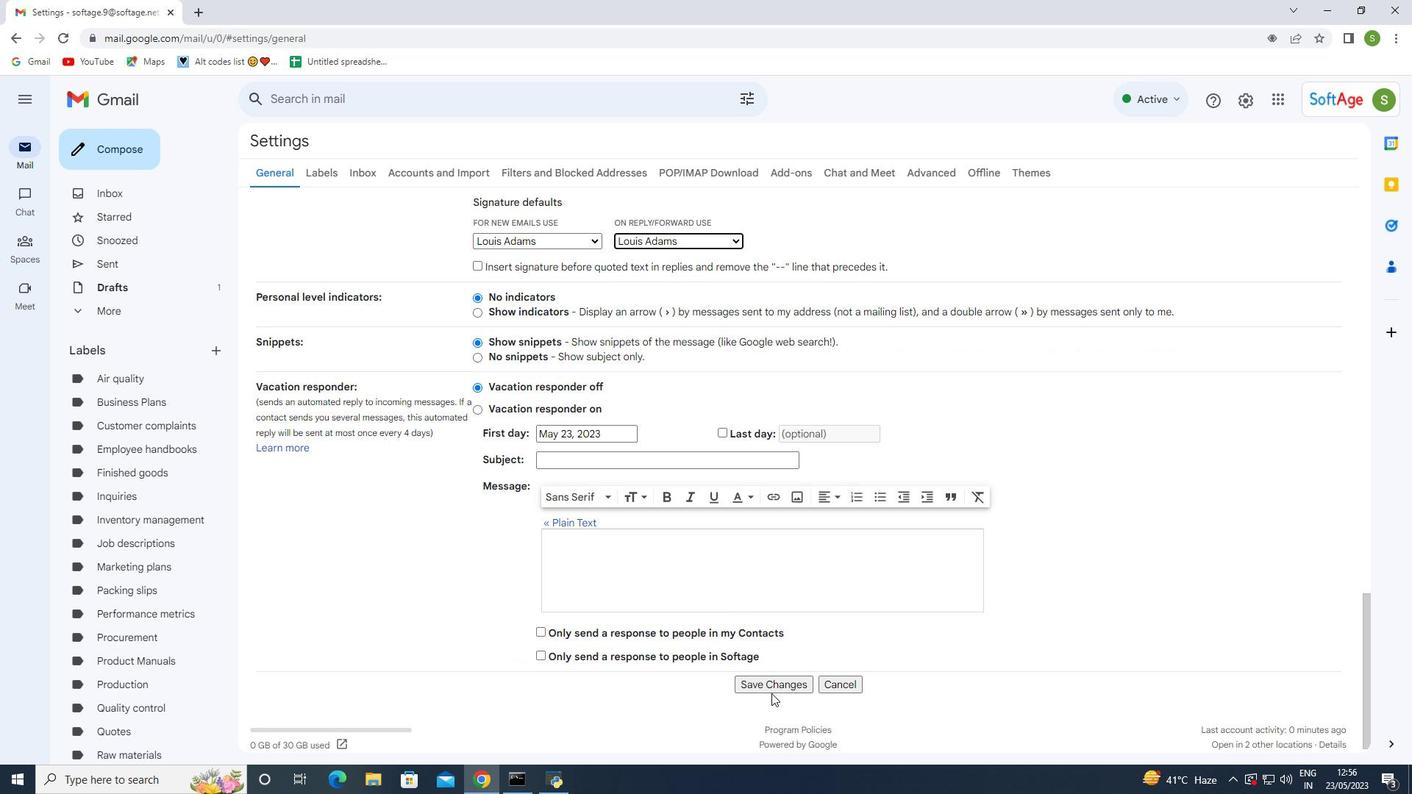 
Action: Mouse moved to (779, 675)
Screenshot: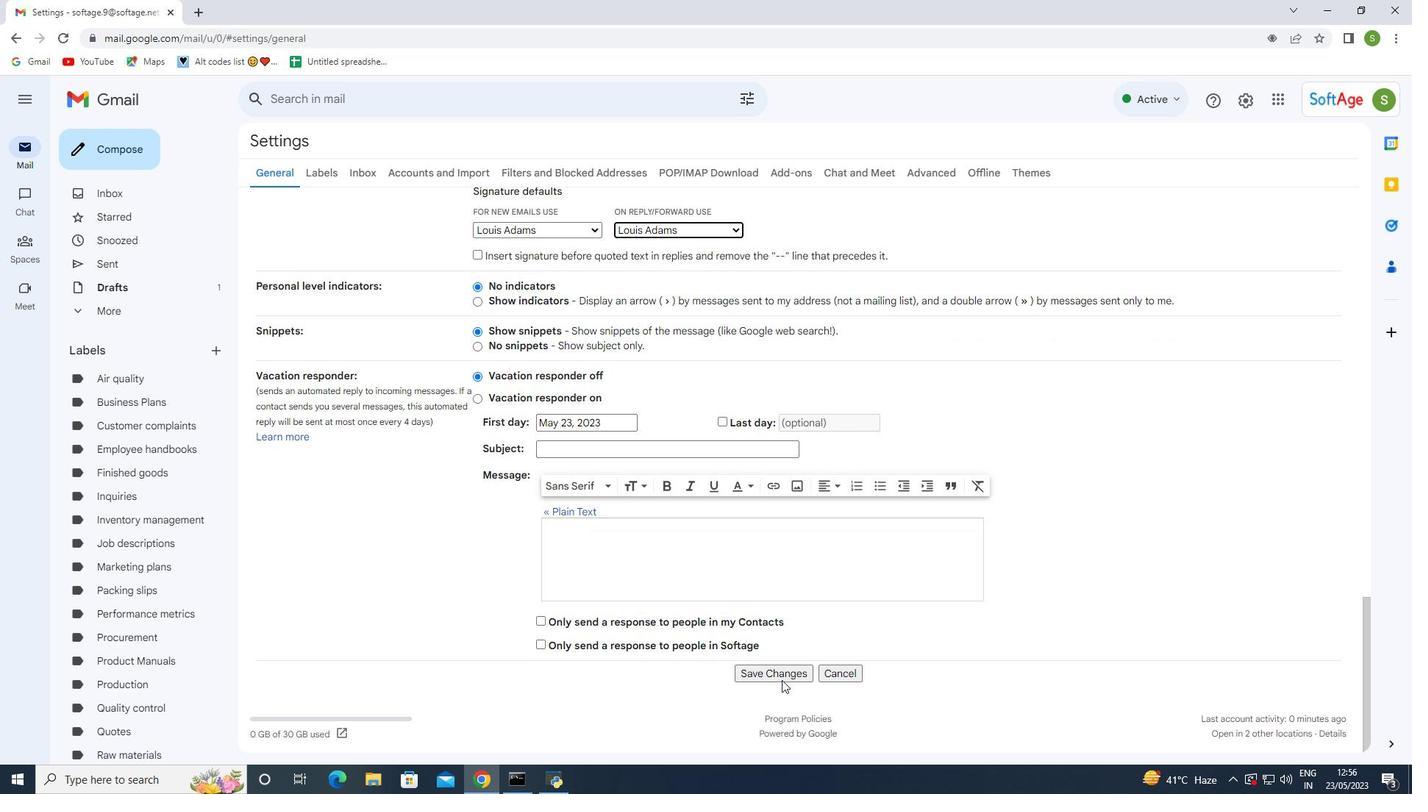 
Action: Mouse pressed left at (779, 675)
Screenshot: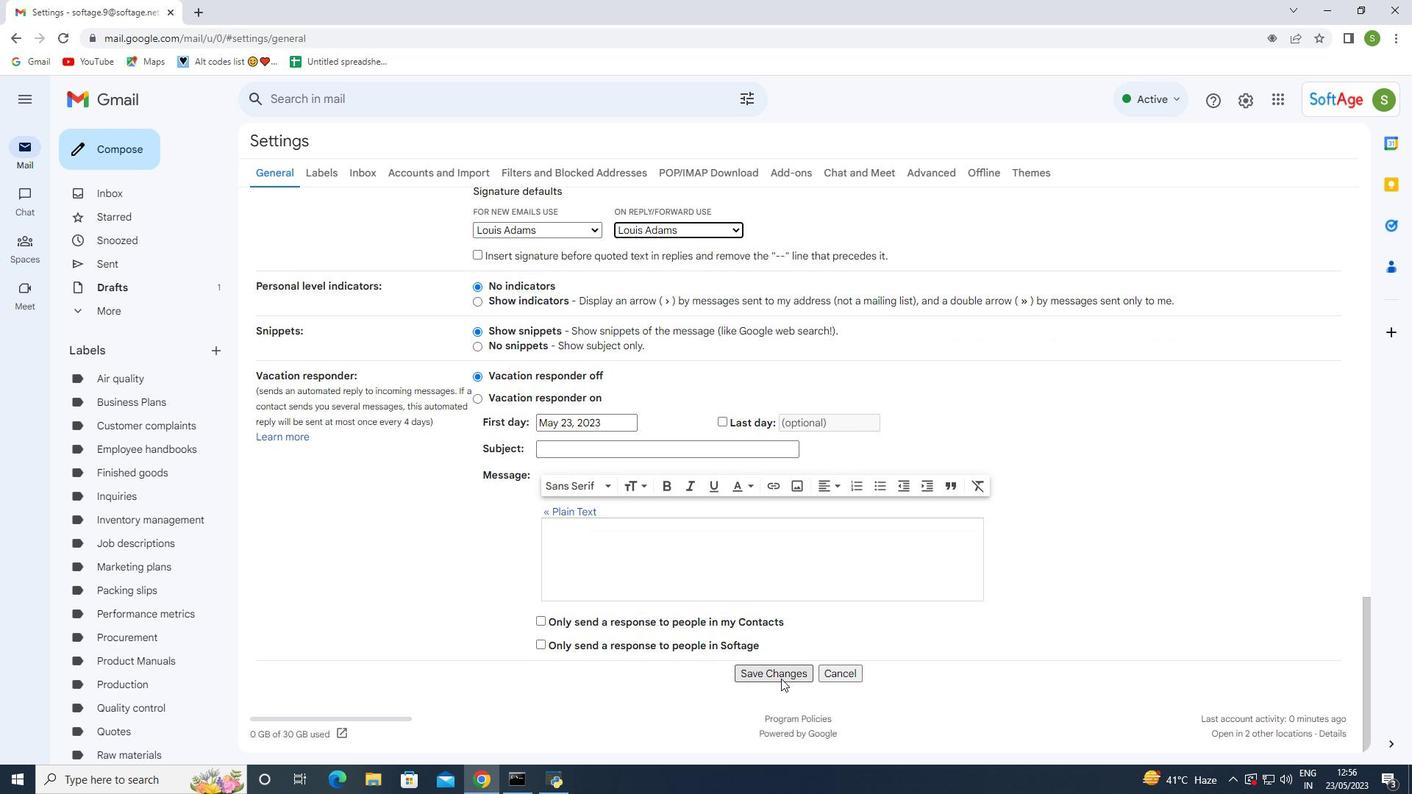 
Action: Mouse moved to (666, 378)
Screenshot: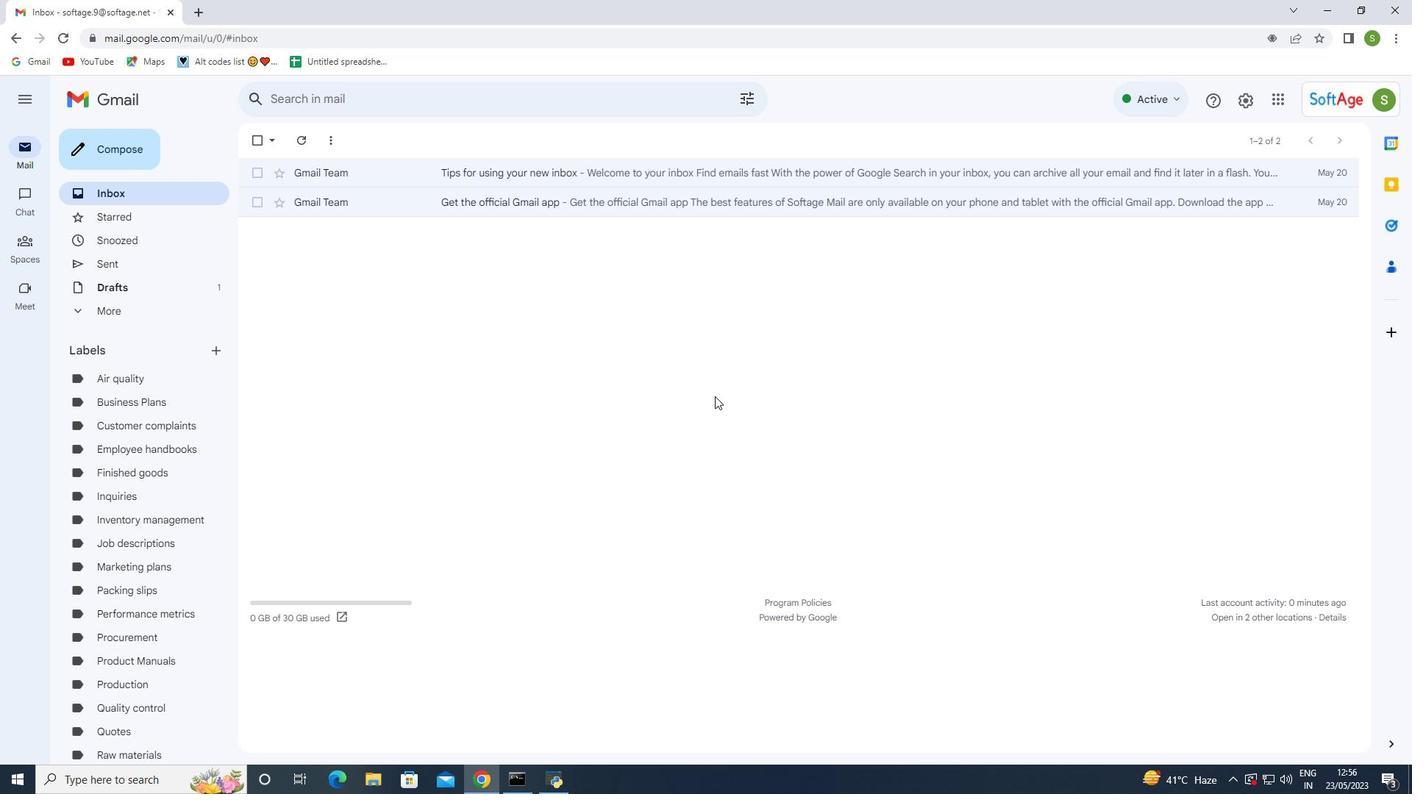 
Action: Mouse scrolled (666, 379) with delta (0, 0)
Screenshot: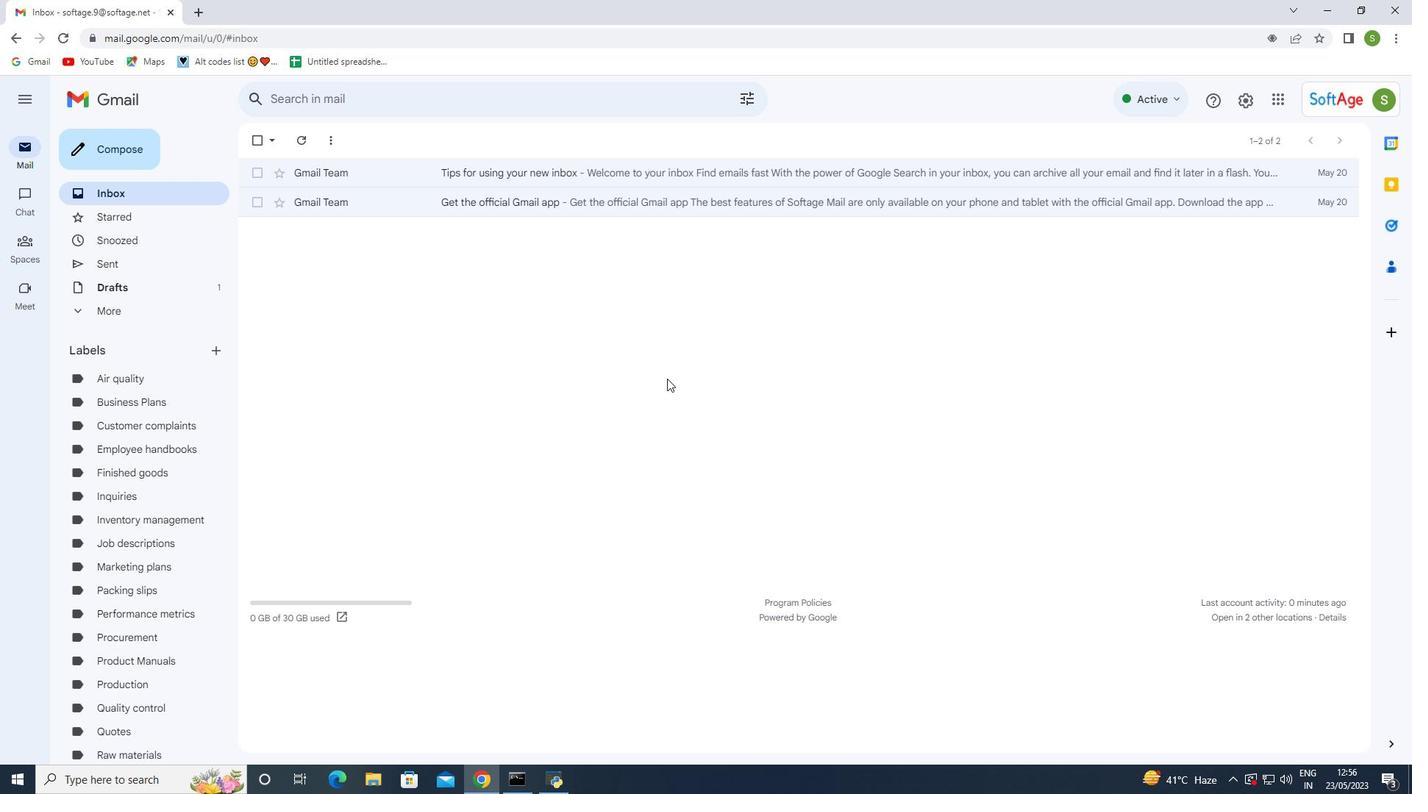 
Action: Mouse scrolled (666, 379) with delta (0, 0)
Screenshot: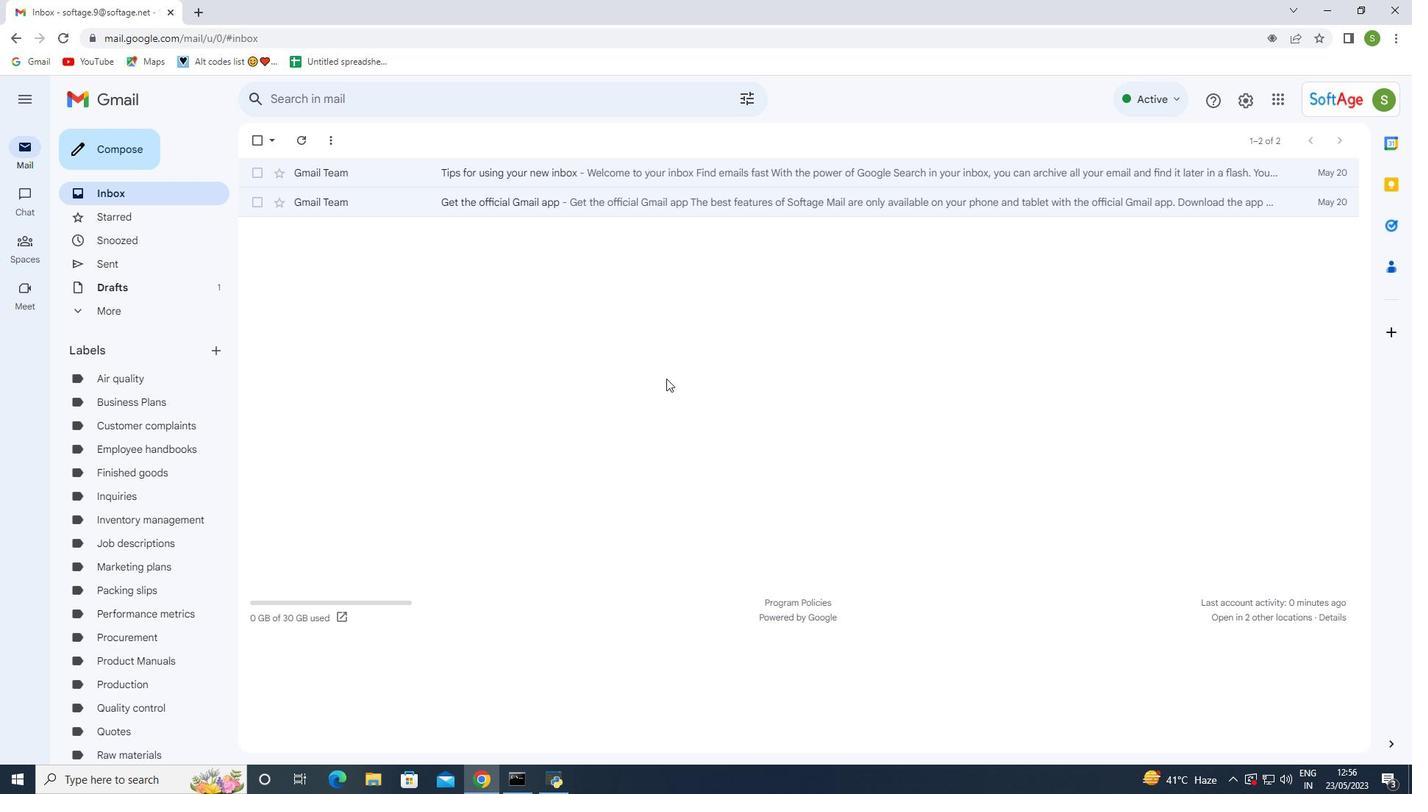 
Action: Mouse scrolled (666, 379) with delta (0, 0)
Screenshot: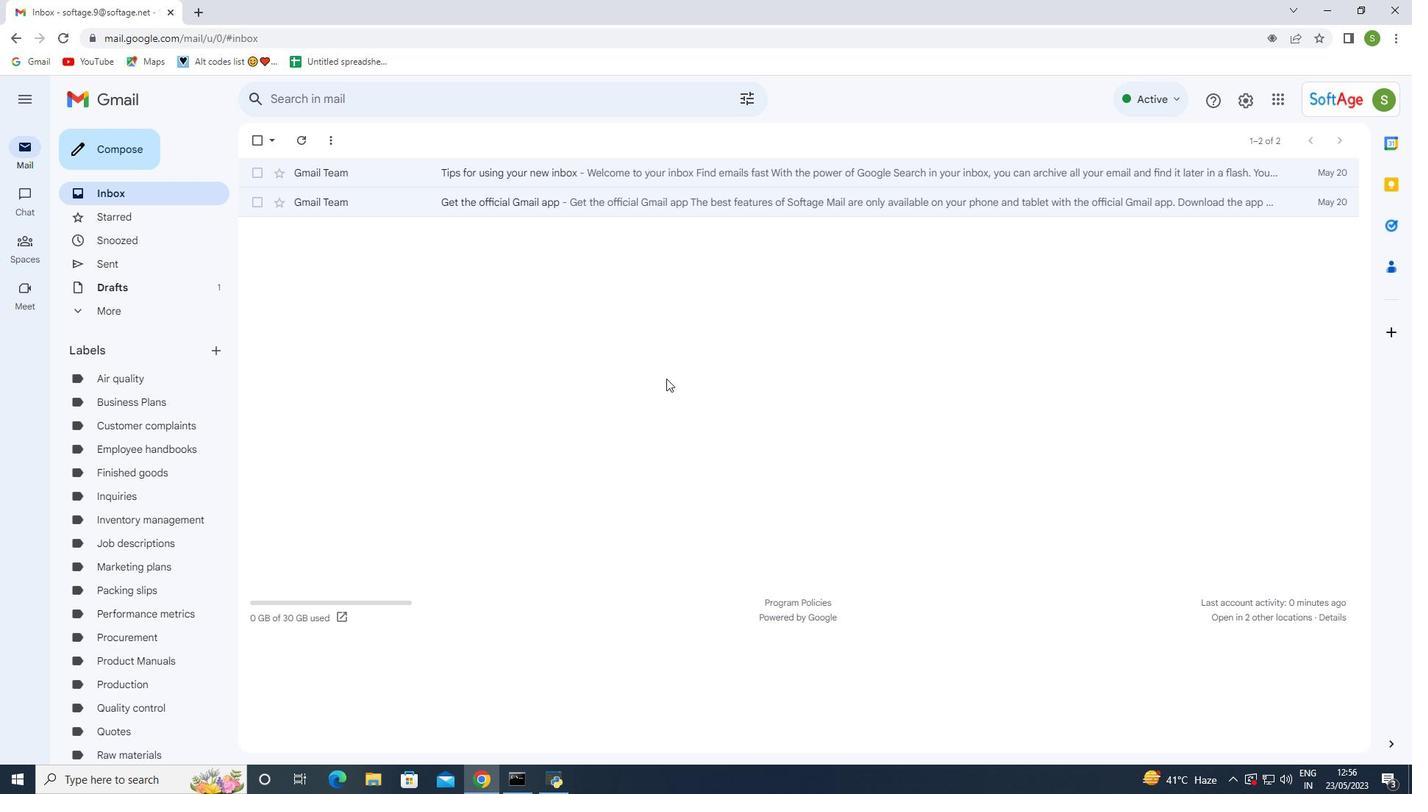 
Action: Mouse moved to (88, 152)
Screenshot: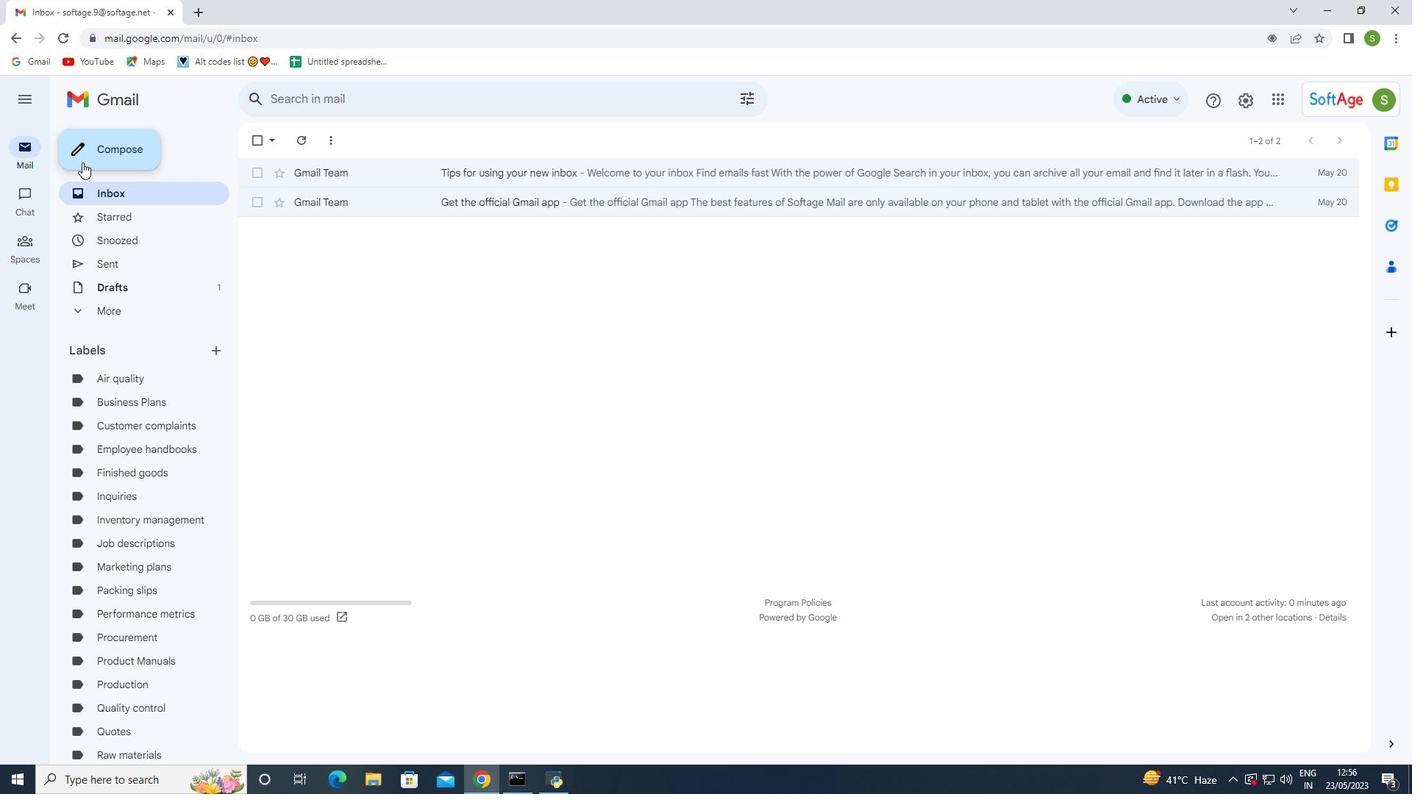 
Action: Mouse pressed left at (88, 152)
Screenshot: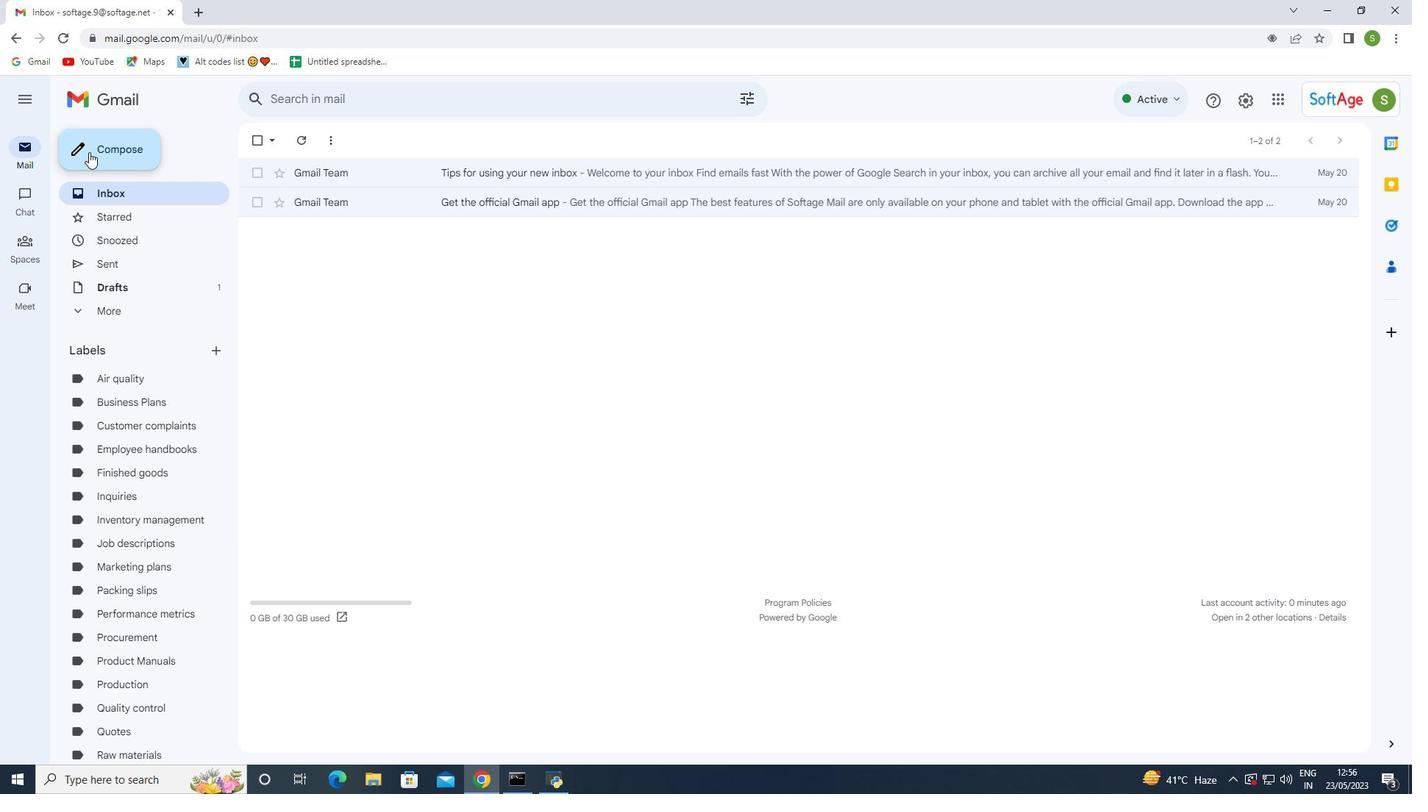 
Action: Mouse moved to (1028, 350)
Screenshot: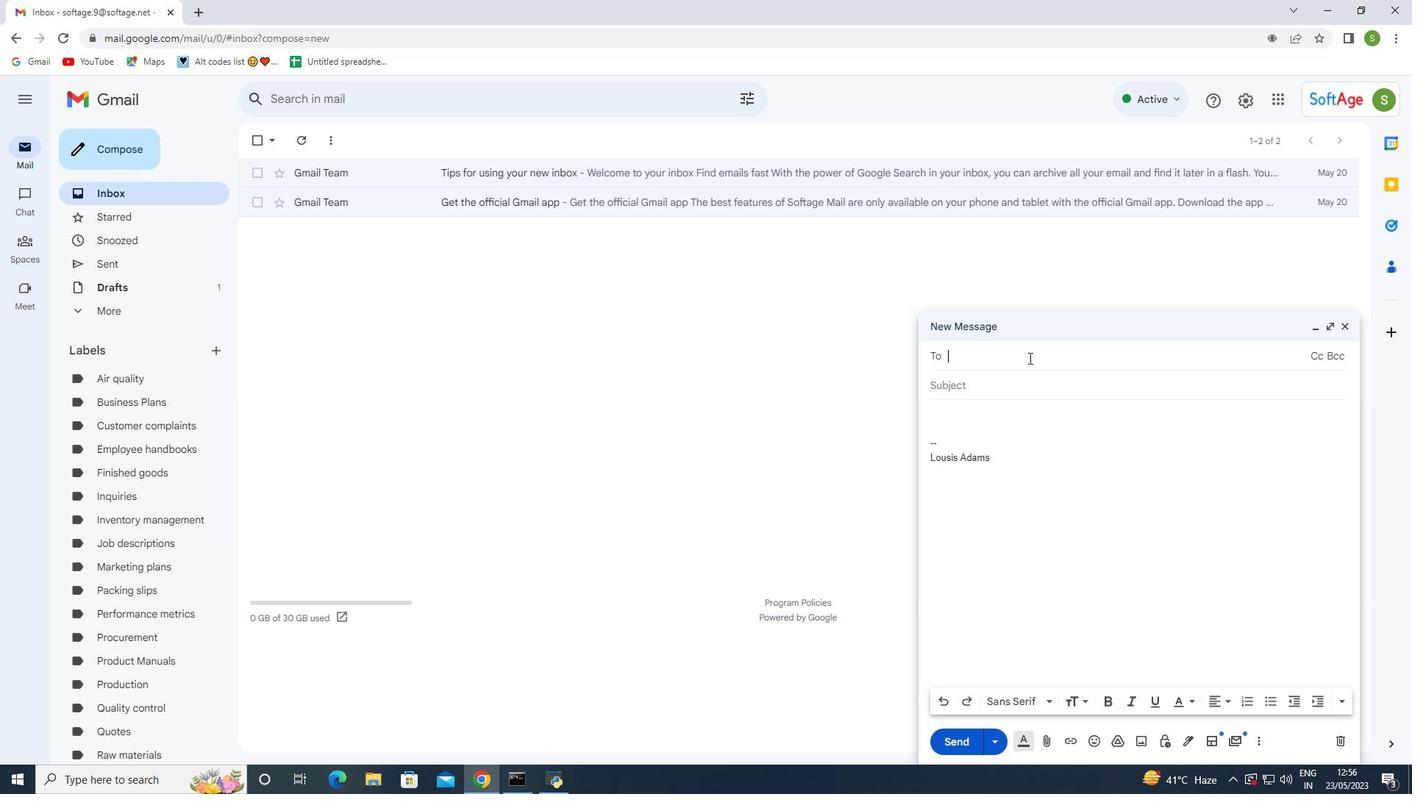 
Action: Mouse pressed left at (1028, 350)
Screenshot: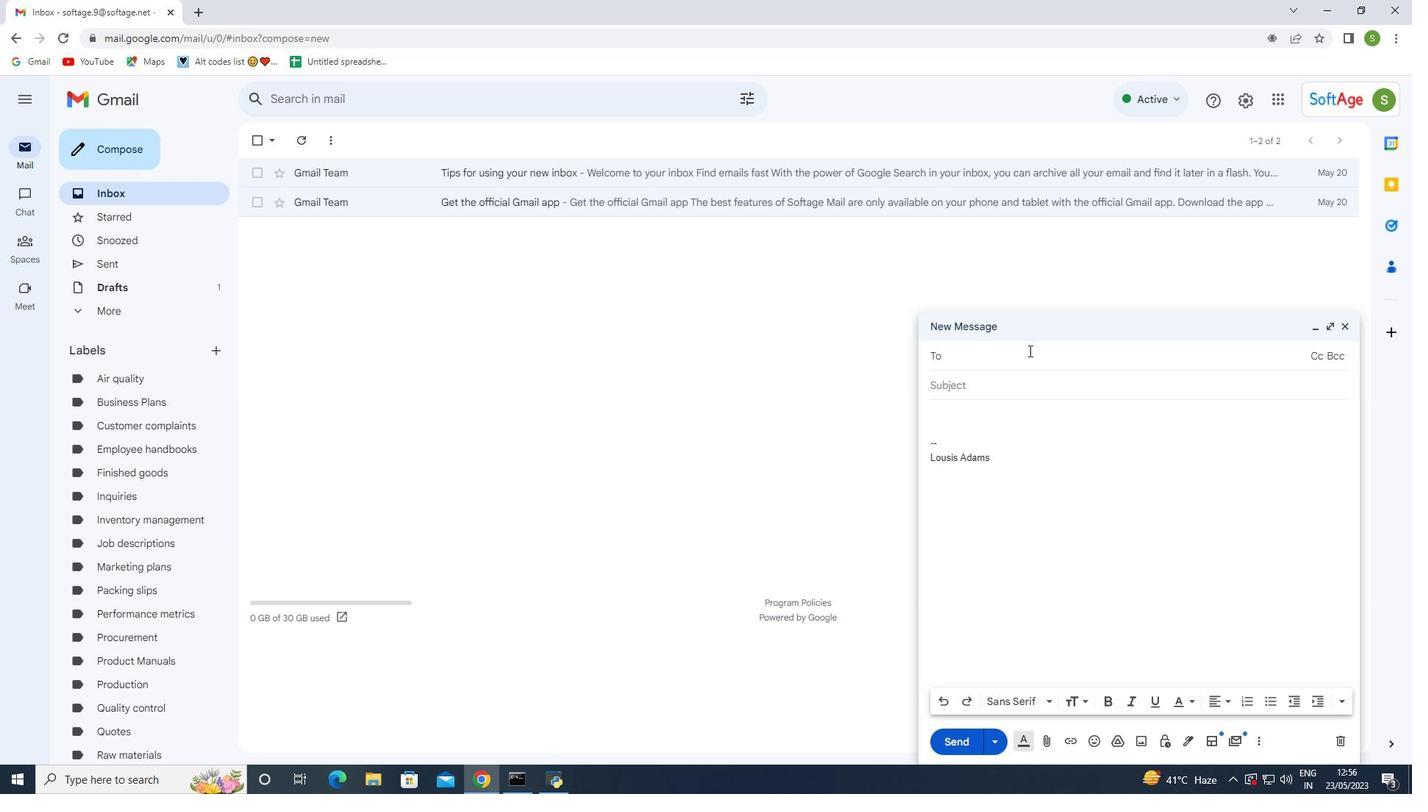
Action: Mouse moved to (1025, 353)
Screenshot: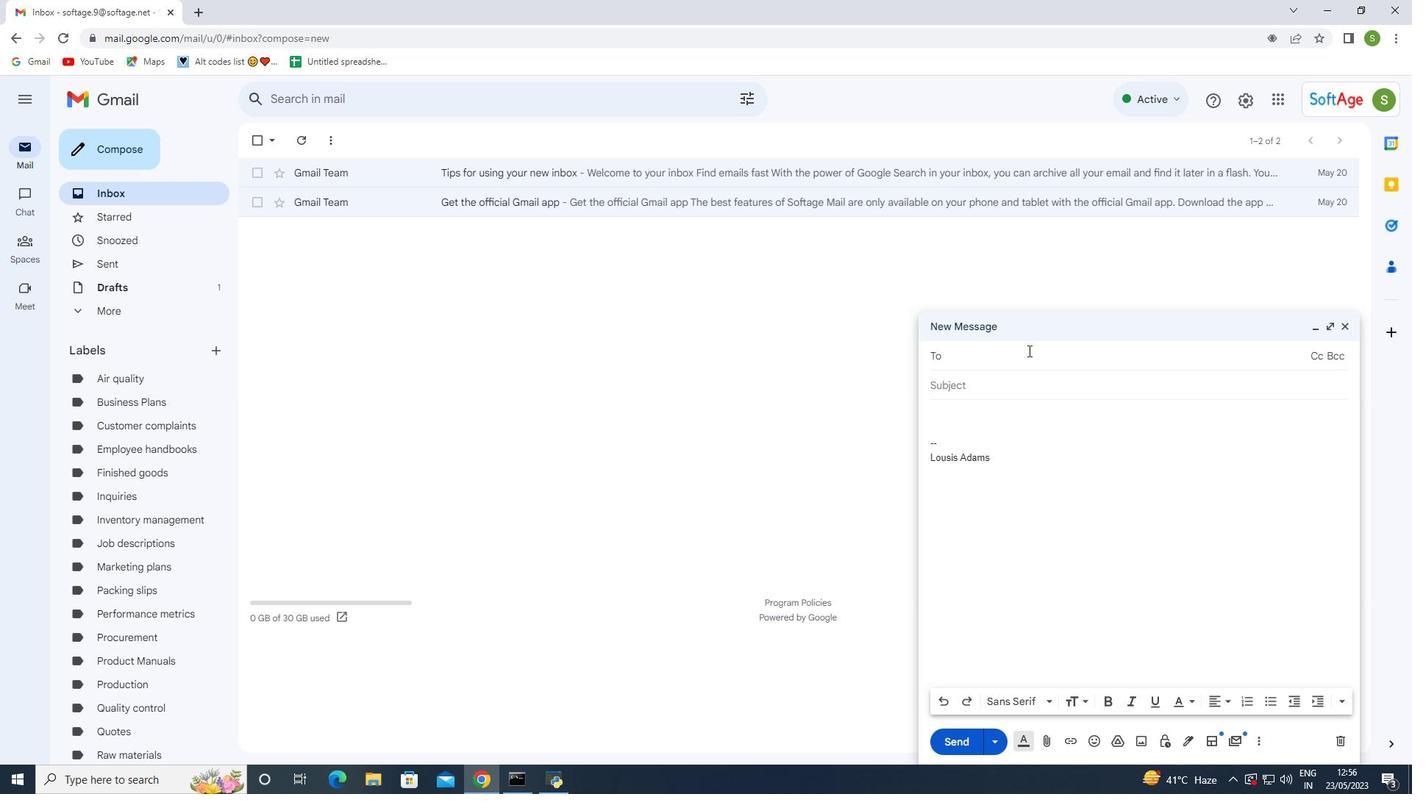 
Action: Key pressed <Key.shift><Key.shift><Key.shift>Request<Key.space>for<Key.space>collaboration<Key.space>follow-up<Key.space>
Screenshot: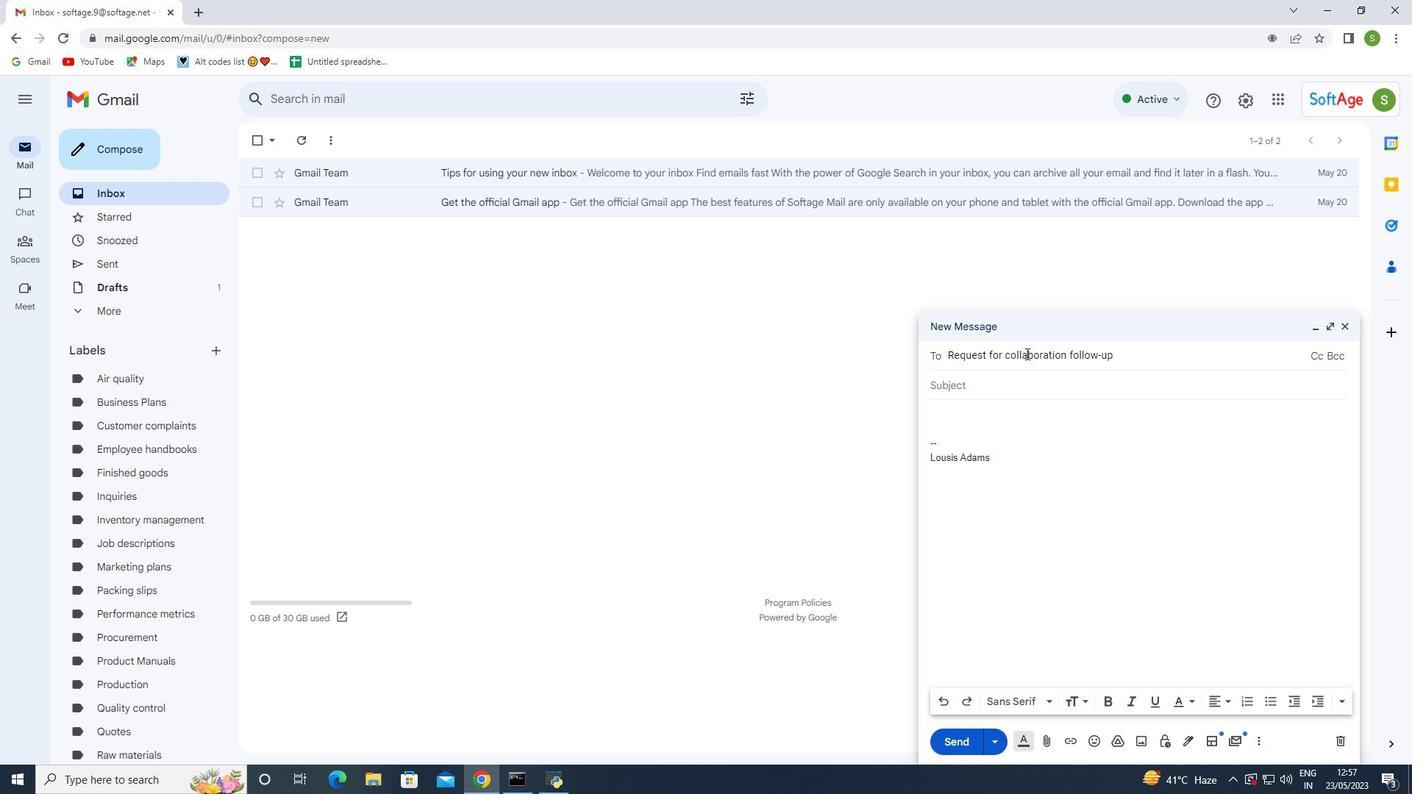 
Action: Mouse moved to (957, 435)
Screenshot: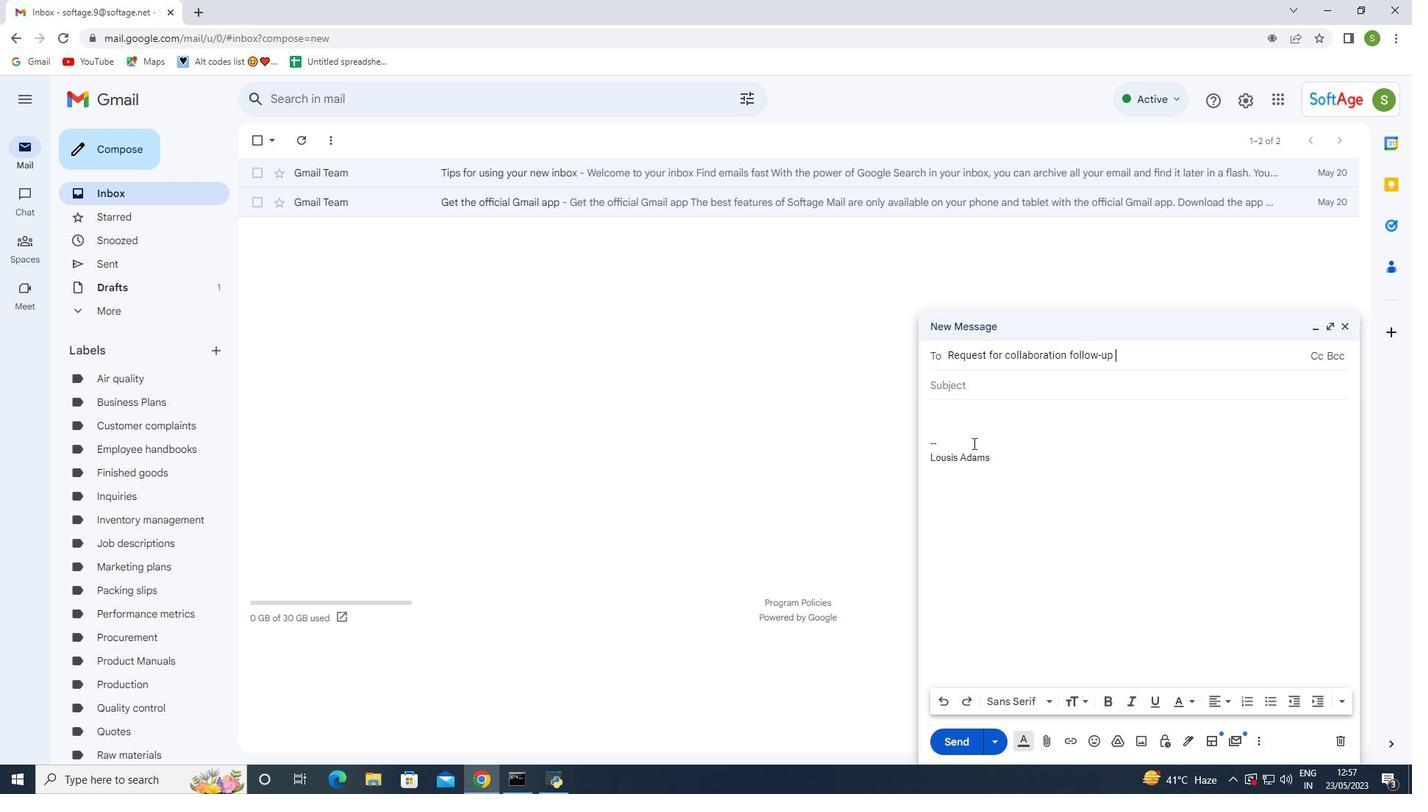 
Action: Mouse pressed left at (957, 435)
Screenshot: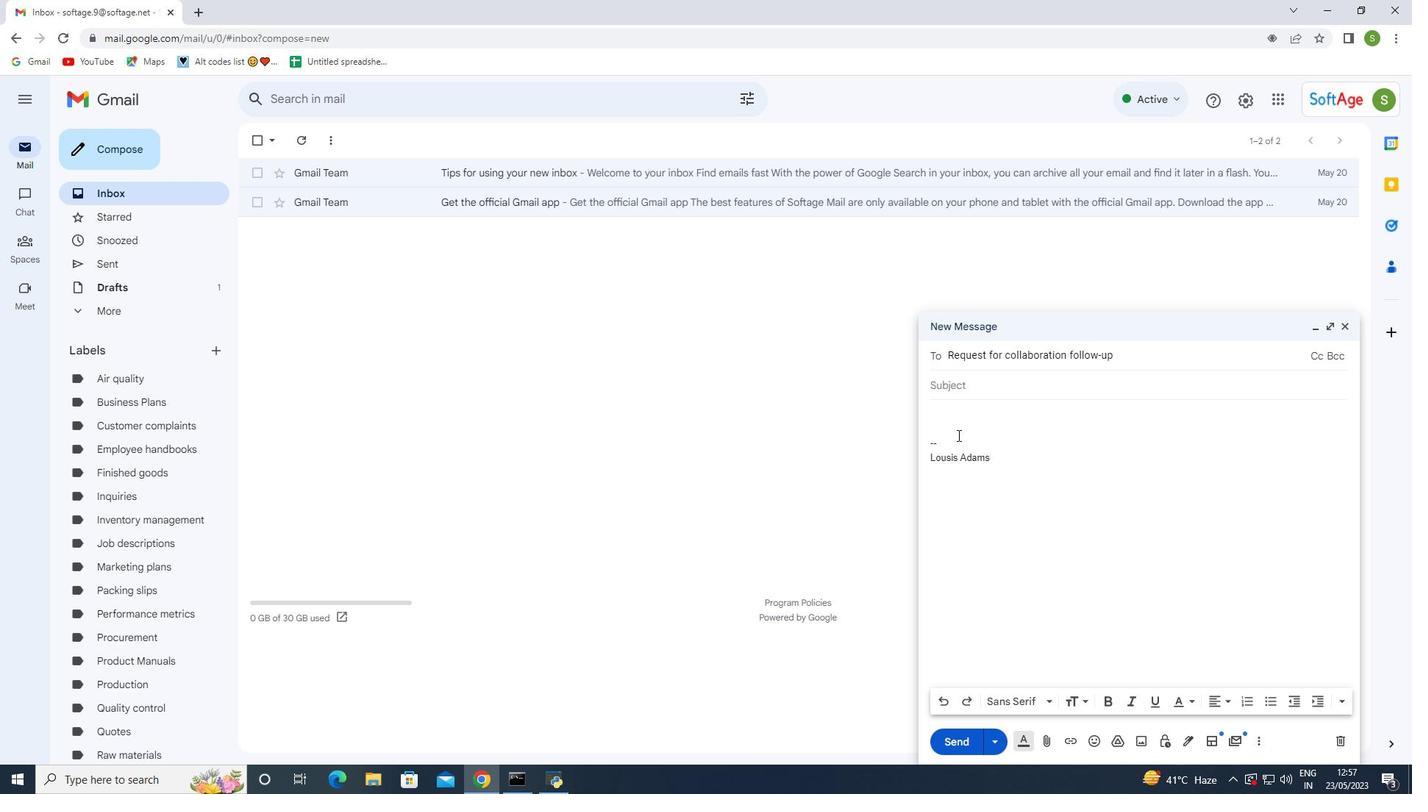 
Action: Mouse moved to (944, 439)
Screenshot: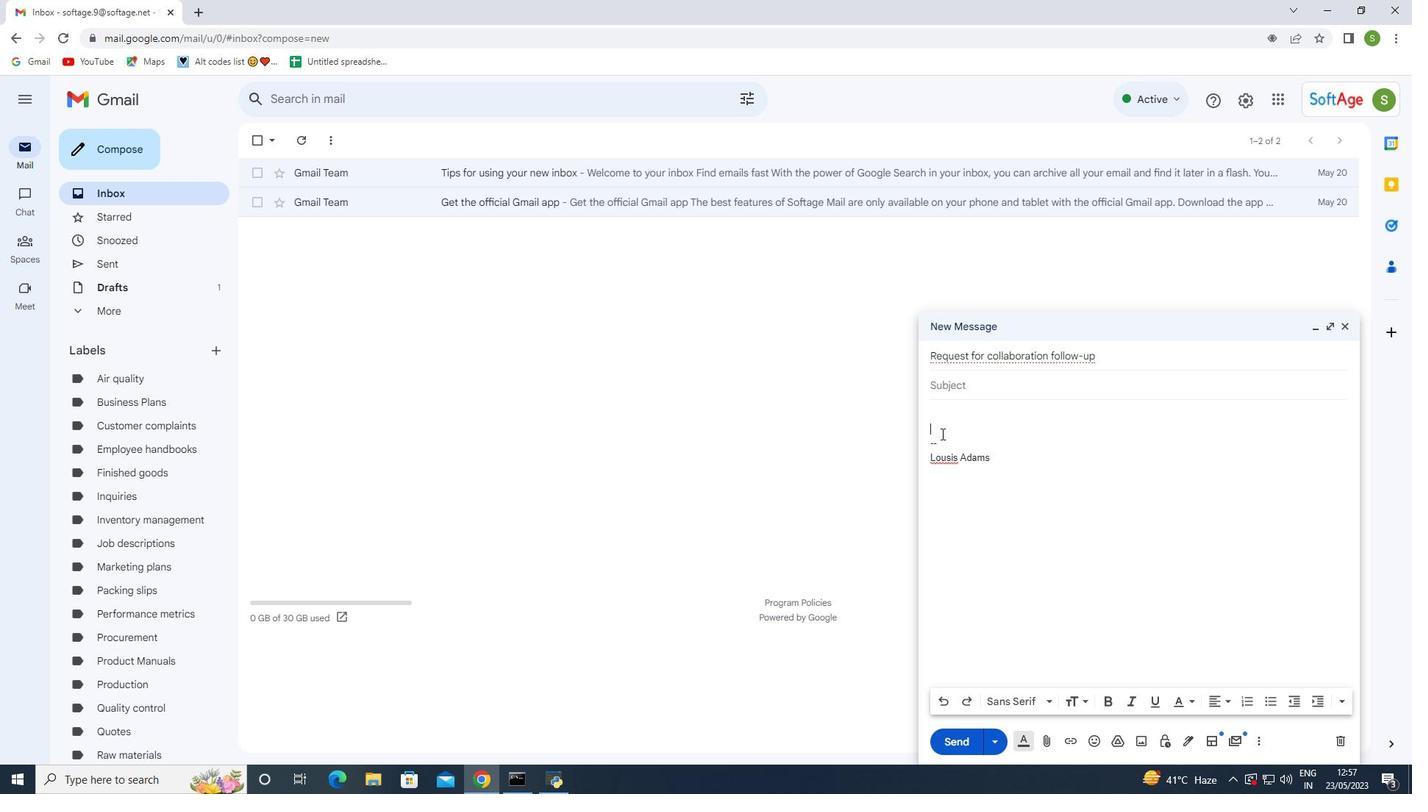 
Action: Mouse pressed left at (944, 439)
Screenshot: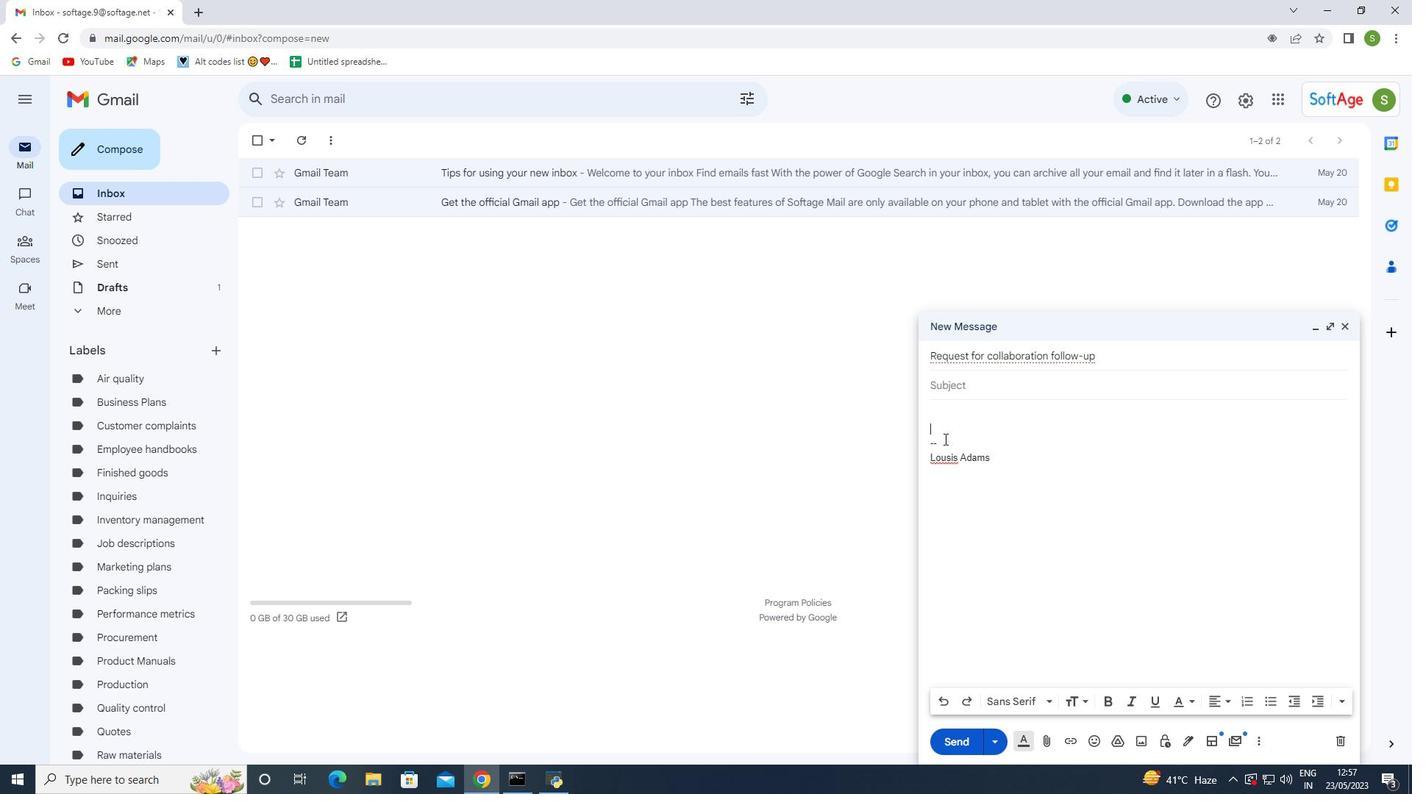 
Action: Mouse moved to (926, 414)
Screenshot: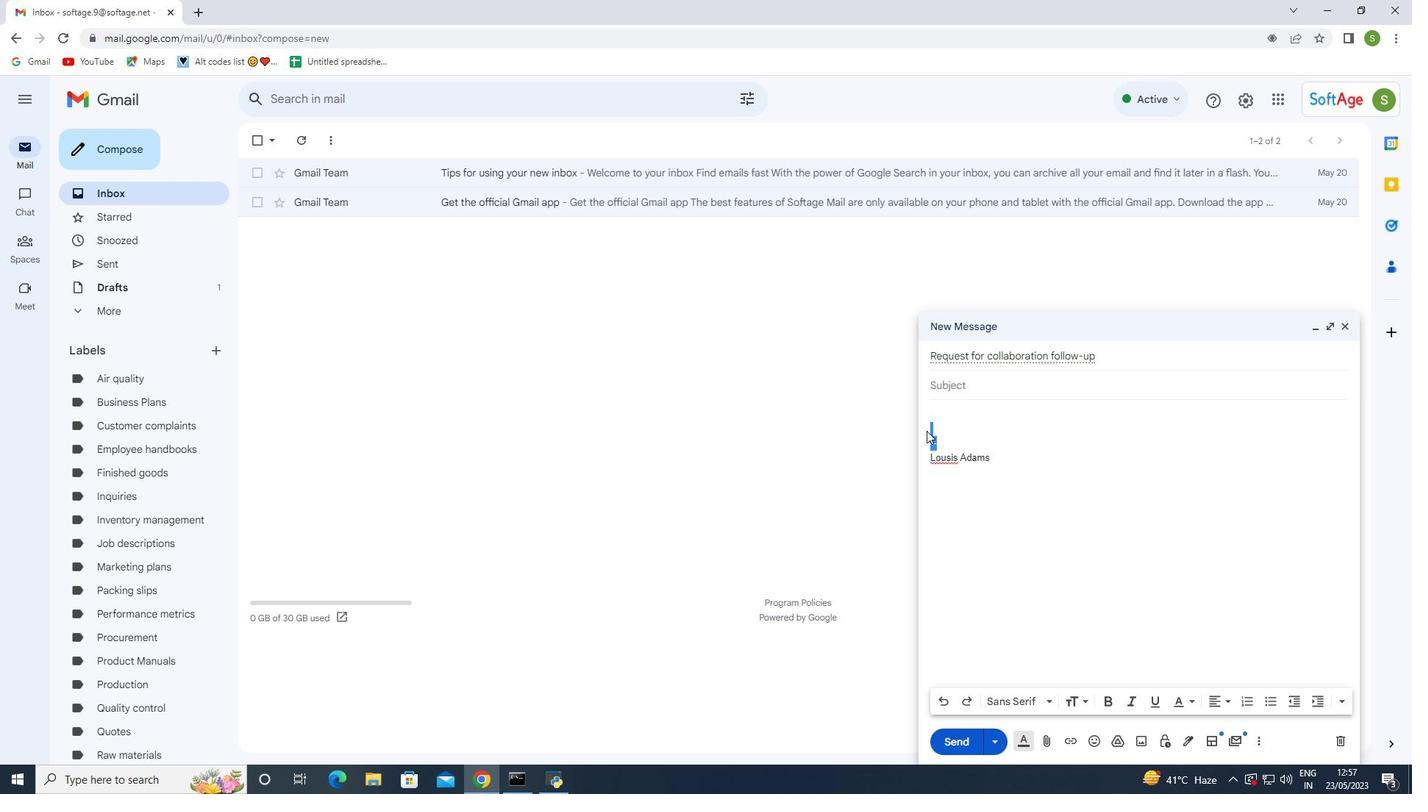 
Action: Key pressed <Key.backspace><Key.enter><Key.up><Key.shift>Can<Key.space>you<Key.space>confirm<Key.space>the<Key.space>details<Key.space>of<Key.space>the<Key.space>project<Key.space>timeline<Key.shift_r>?
Screenshot: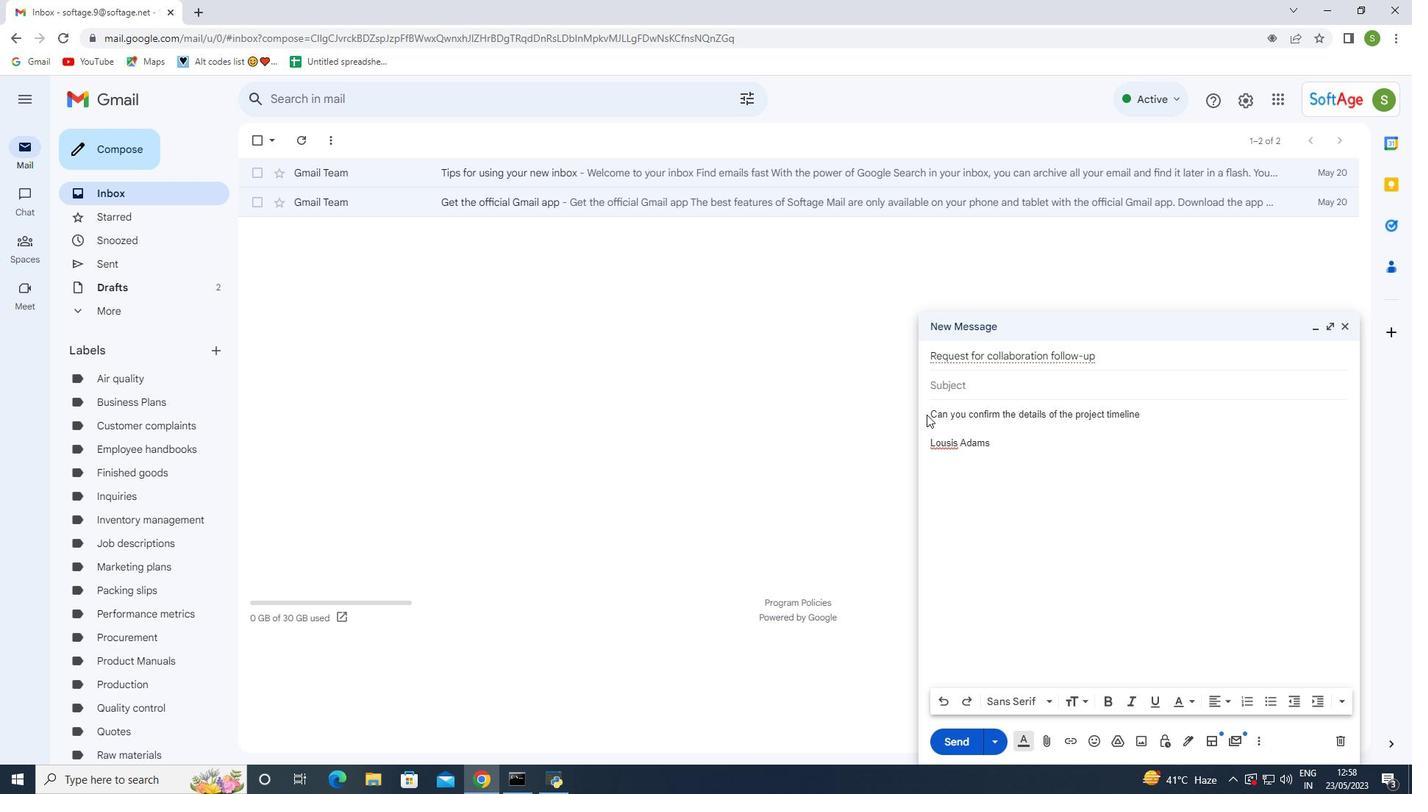 
Action: Mouse moved to (1000, 369)
Screenshot: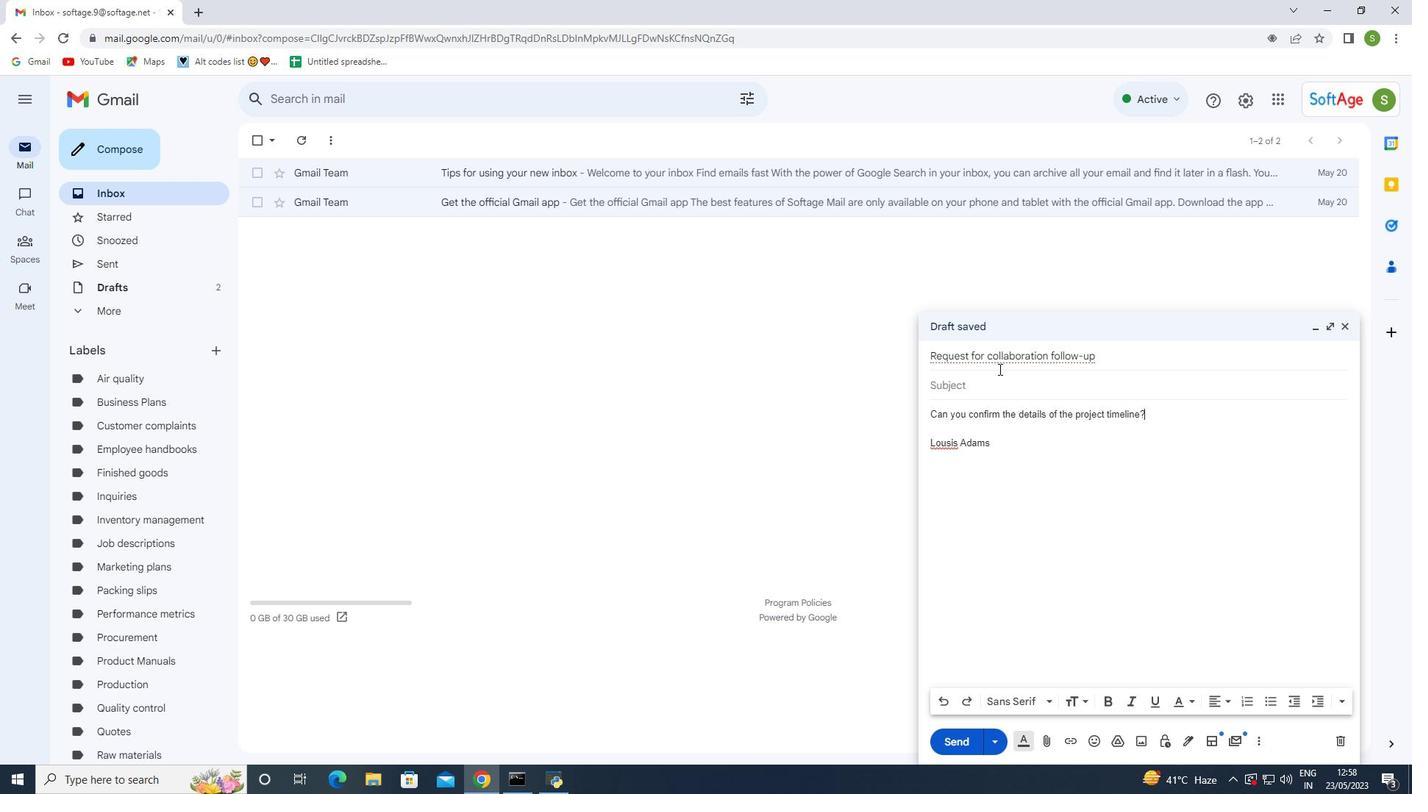 
Action: Mouse pressed left at (1000, 369)
Screenshot: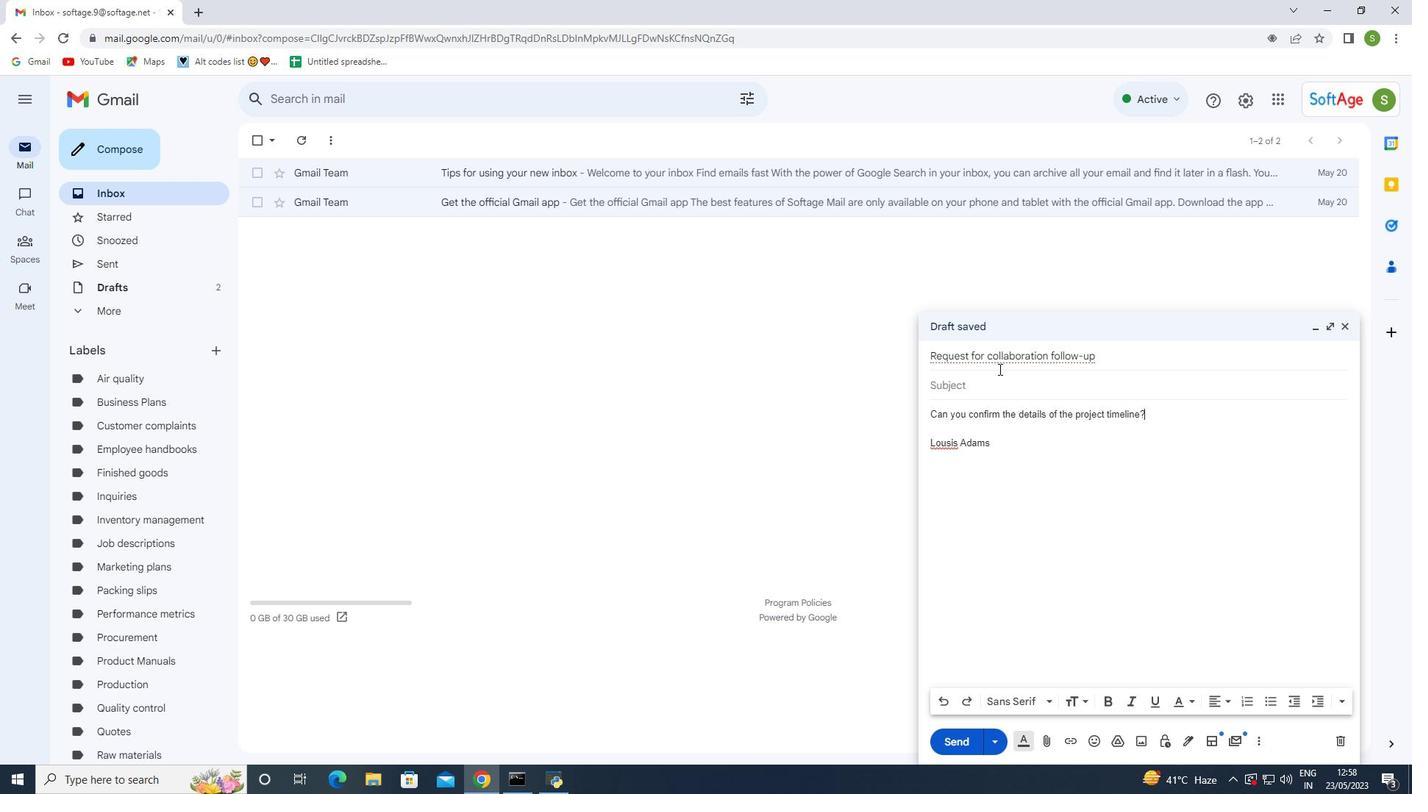 
Action: Mouse moved to (1012, 386)
Screenshot: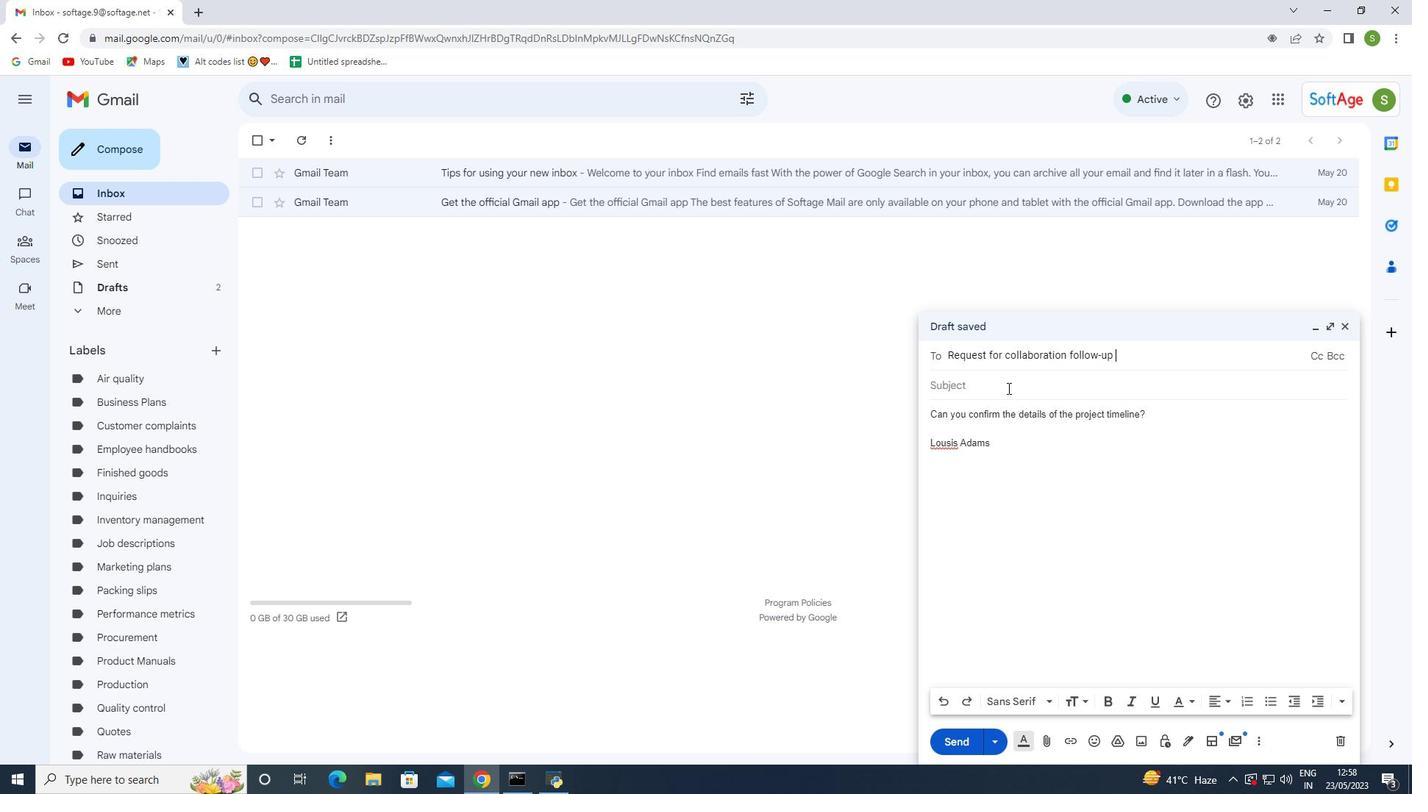 
Action: Mouse scrolled (1012, 385) with delta (0, 0)
Screenshot: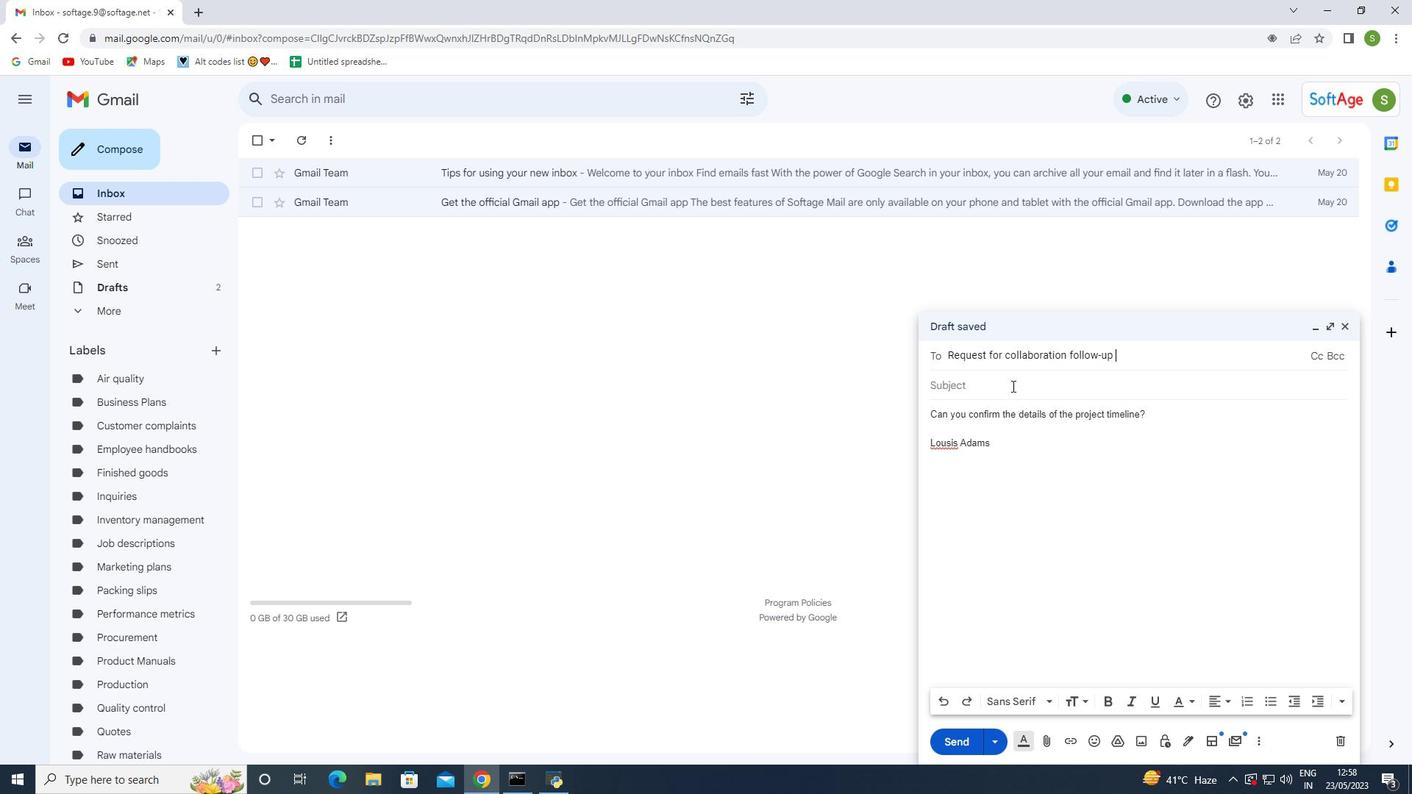 
Action: Mouse moved to (1009, 382)
Screenshot: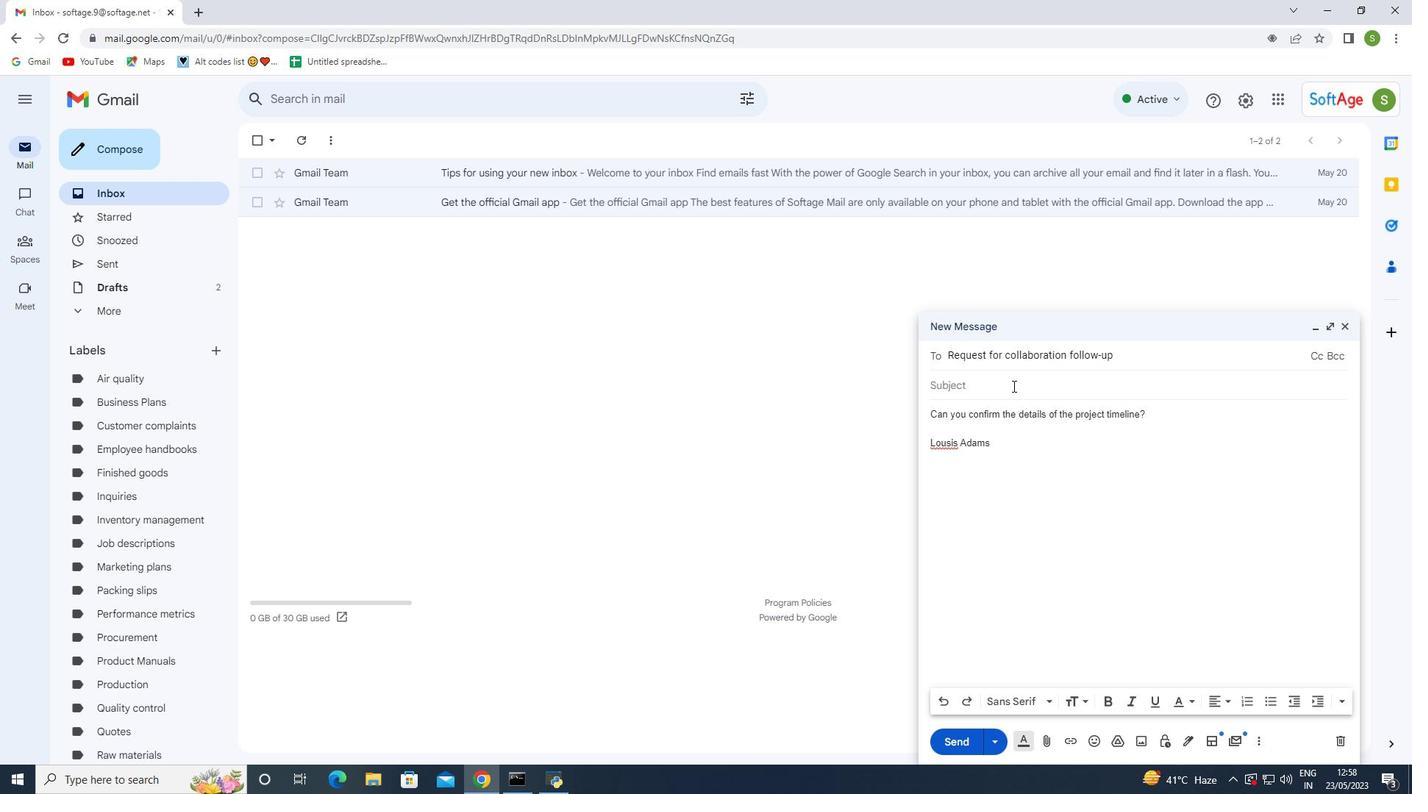 
Action: Mouse pressed left at (1009, 382)
Screenshot: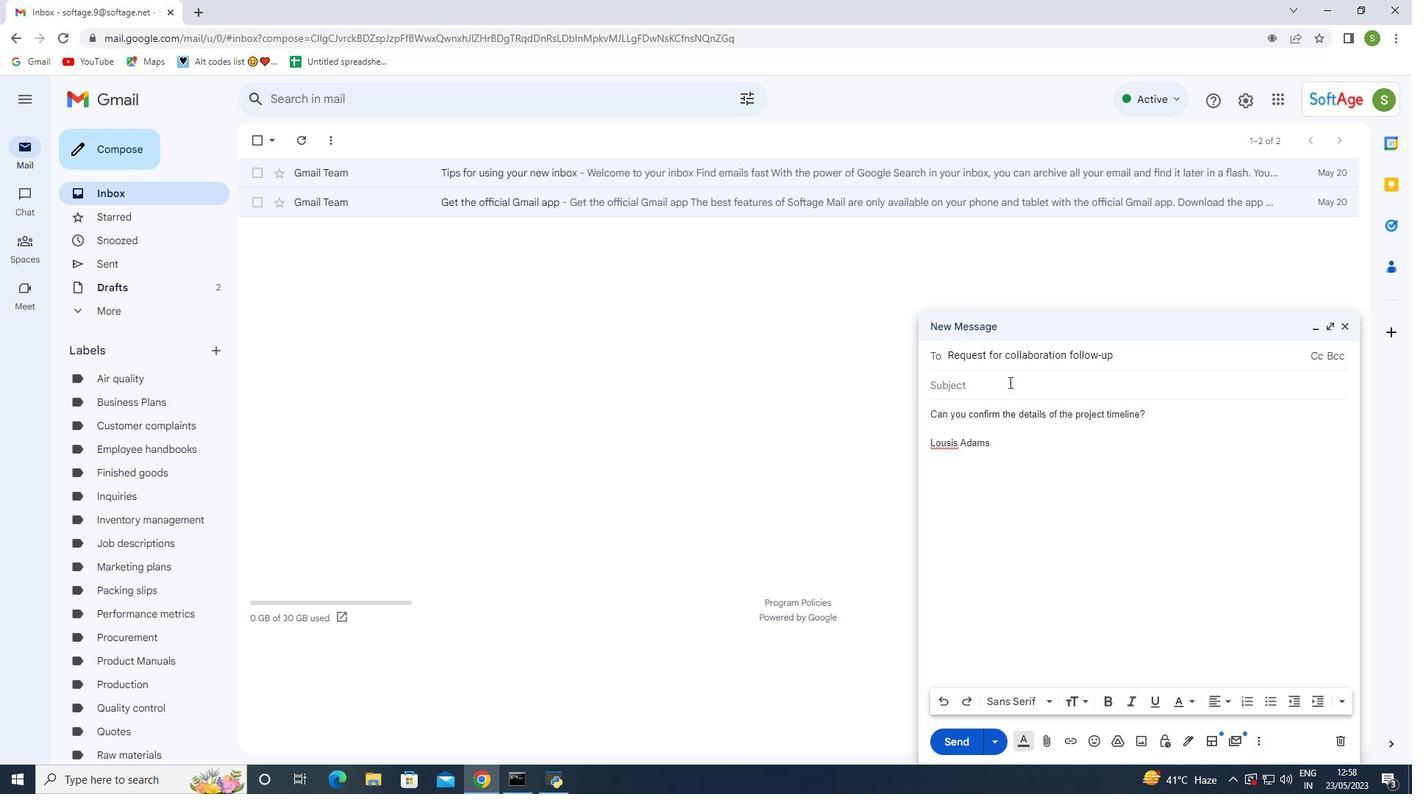 
Action: Mouse moved to (1124, 355)
Screenshot: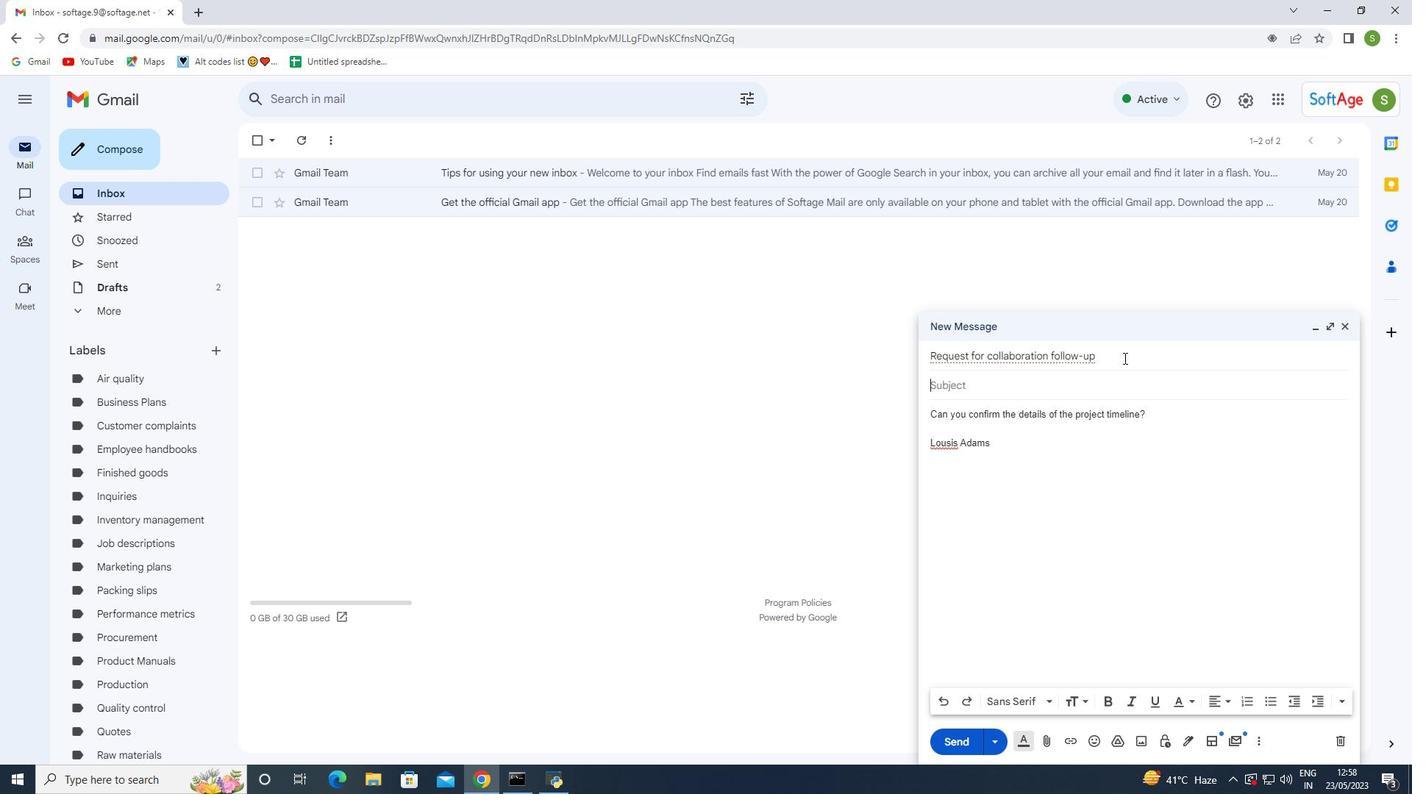 
Action: Mouse pressed left at (1124, 355)
Screenshot: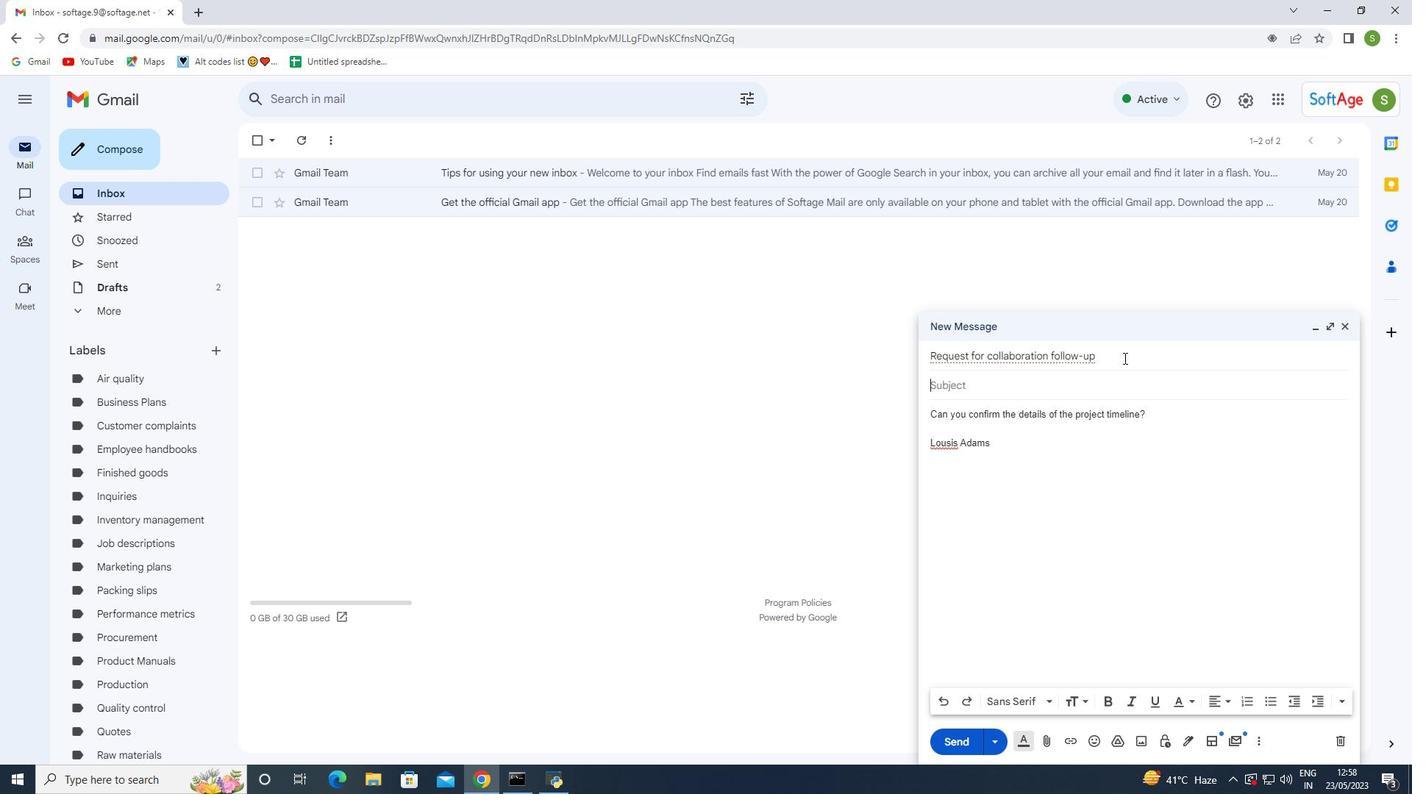 
Action: Mouse moved to (1122, 355)
Screenshot: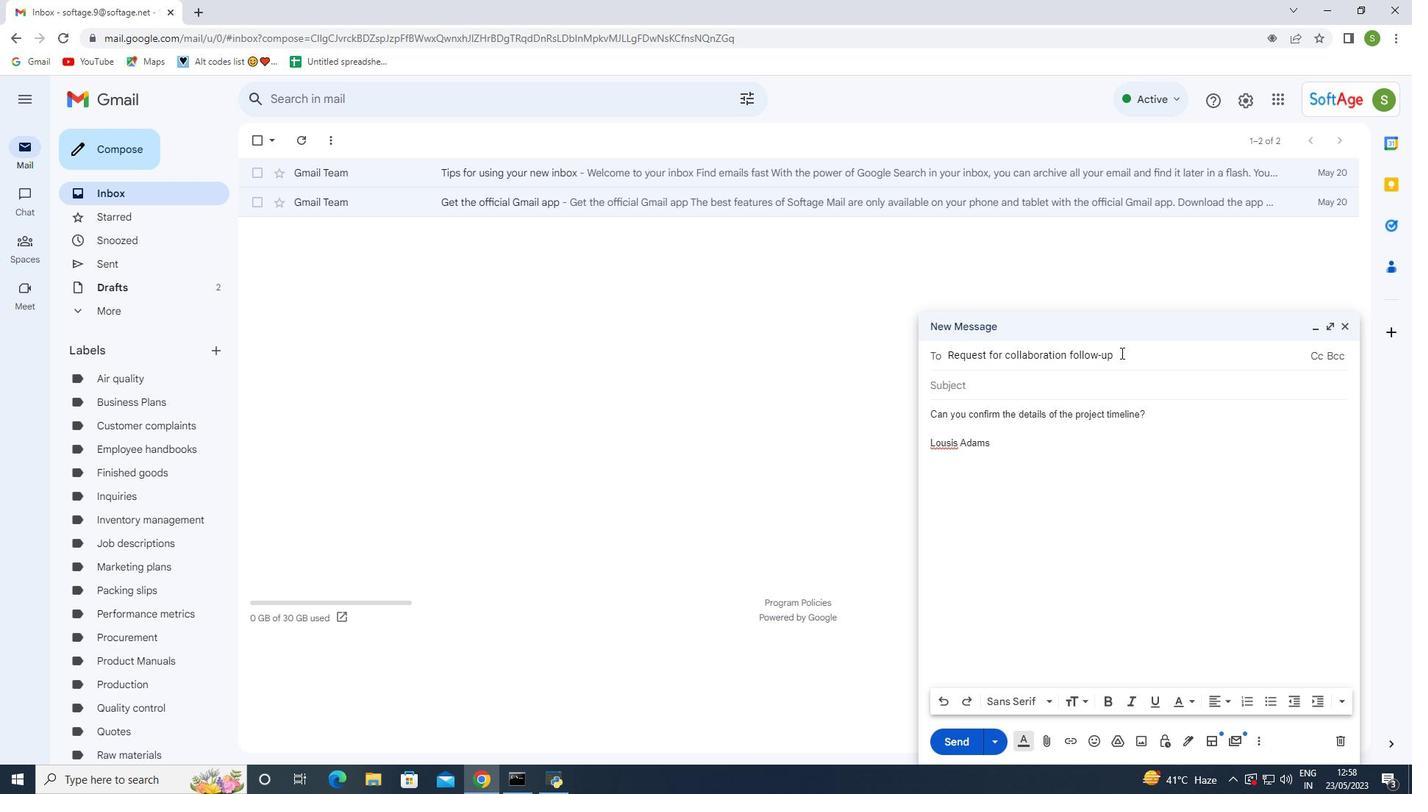 
Action: Mouse pressed left at (1122, 355)
Screenshot: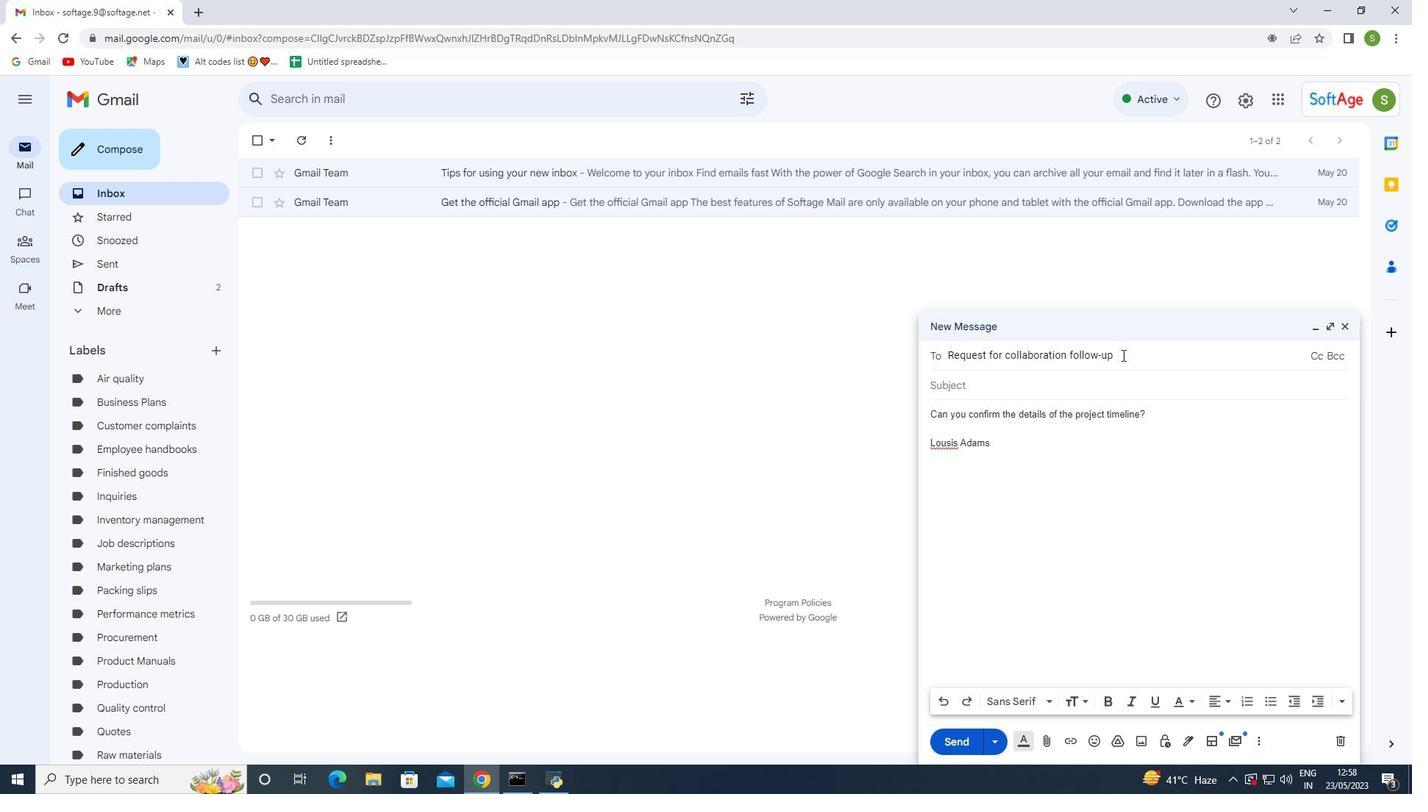
Action: Mouse moved to (946, 395)
Screenshot: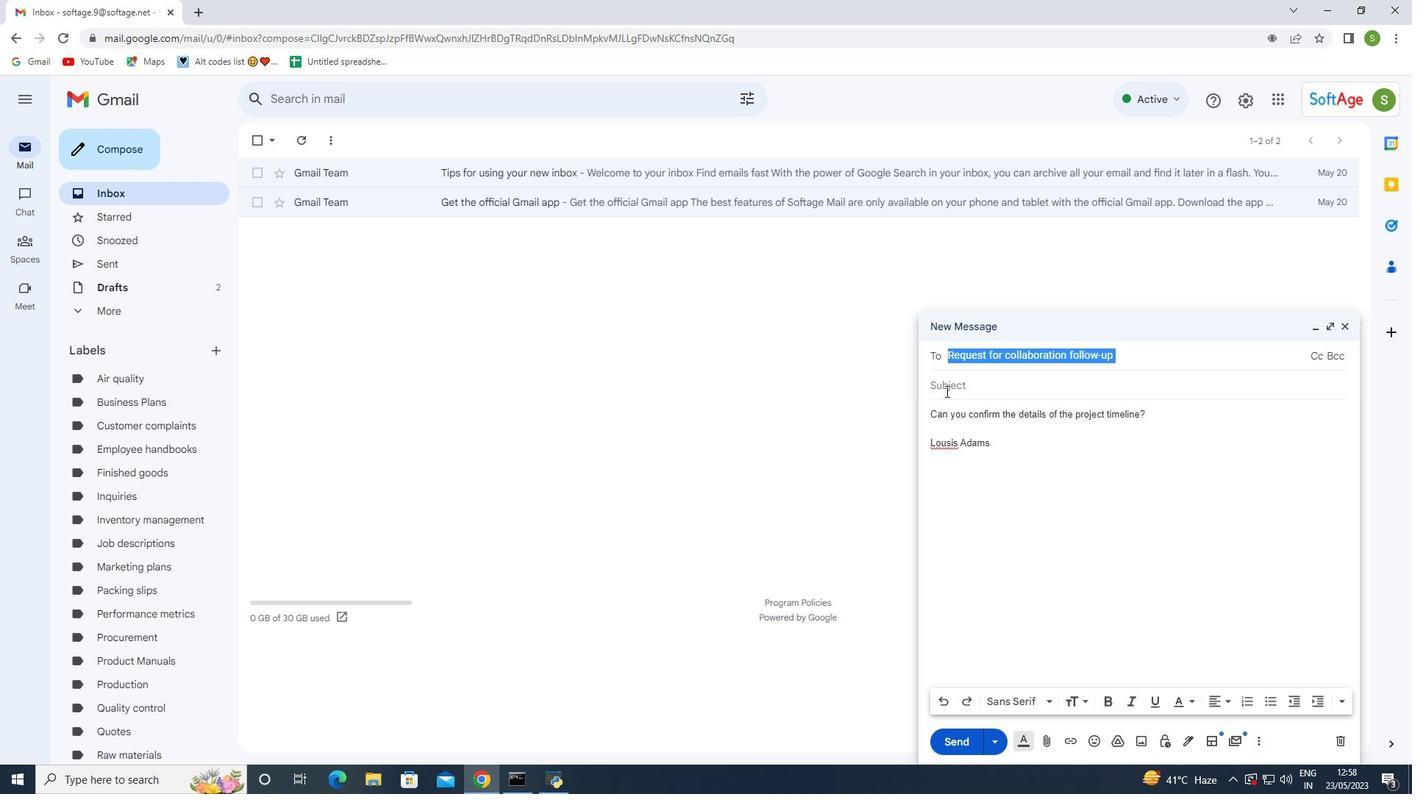 
Action: Key pressed ctrl+C
Screenshot: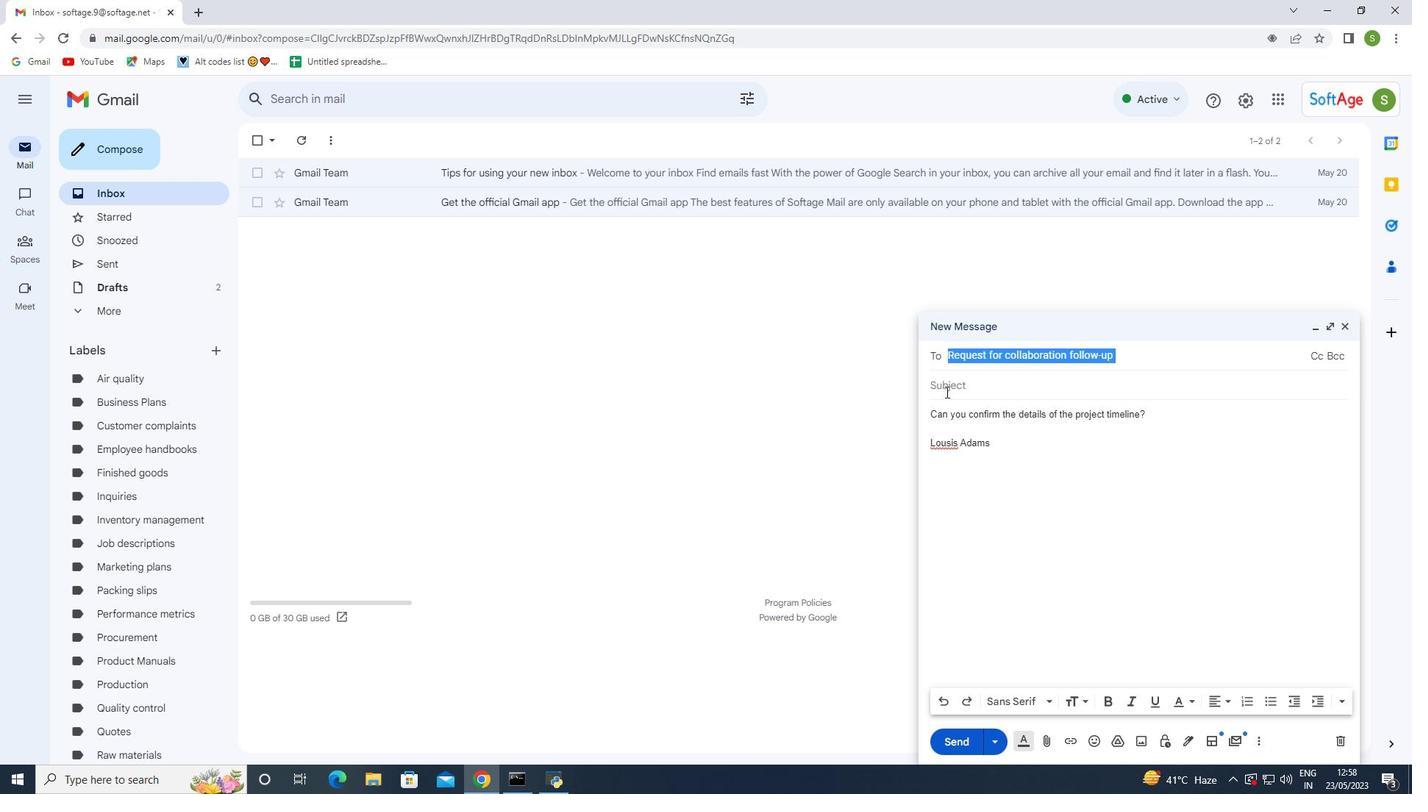 
Action: Mouse moved to (948, 402)
Screenshot: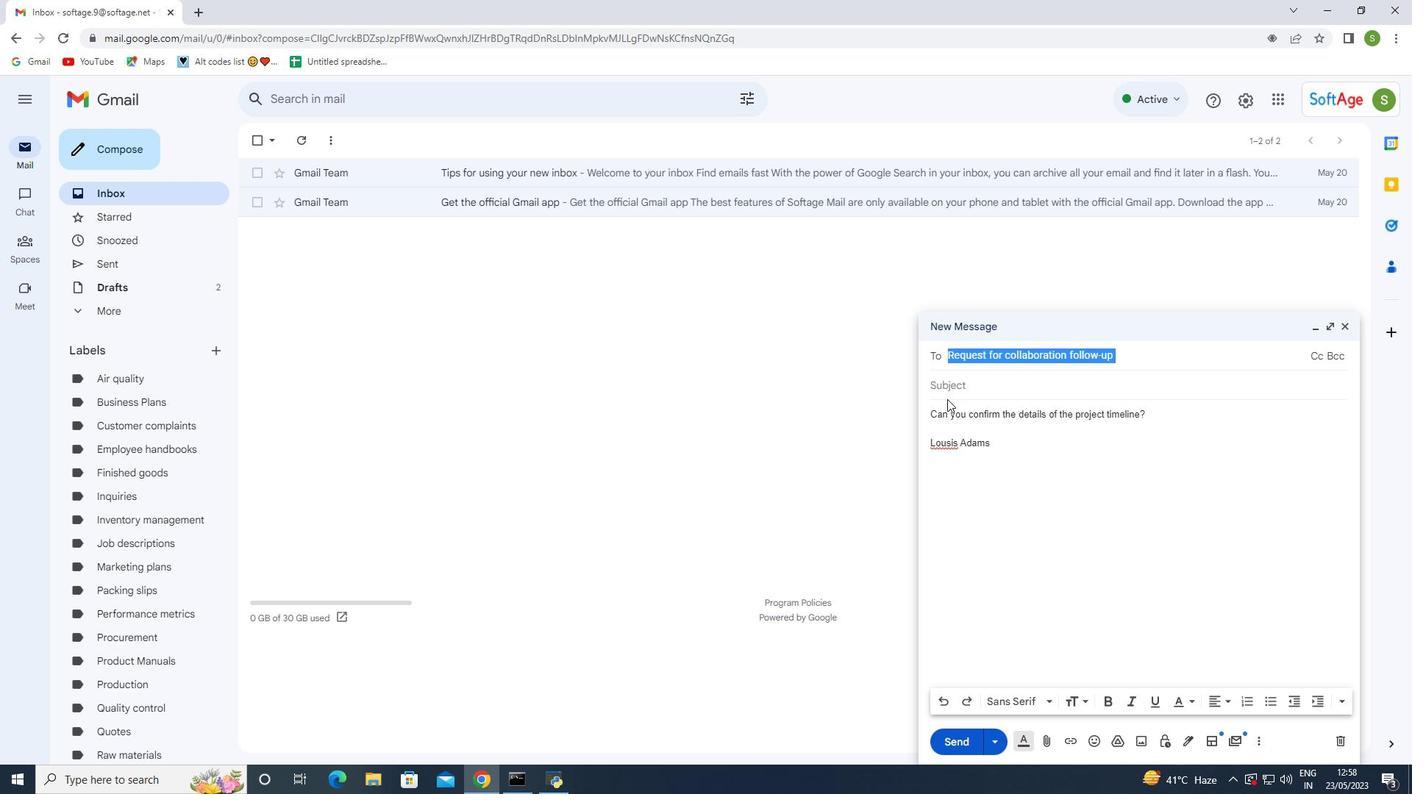 
Action: Key pressed <'\x18'>
Screenshot: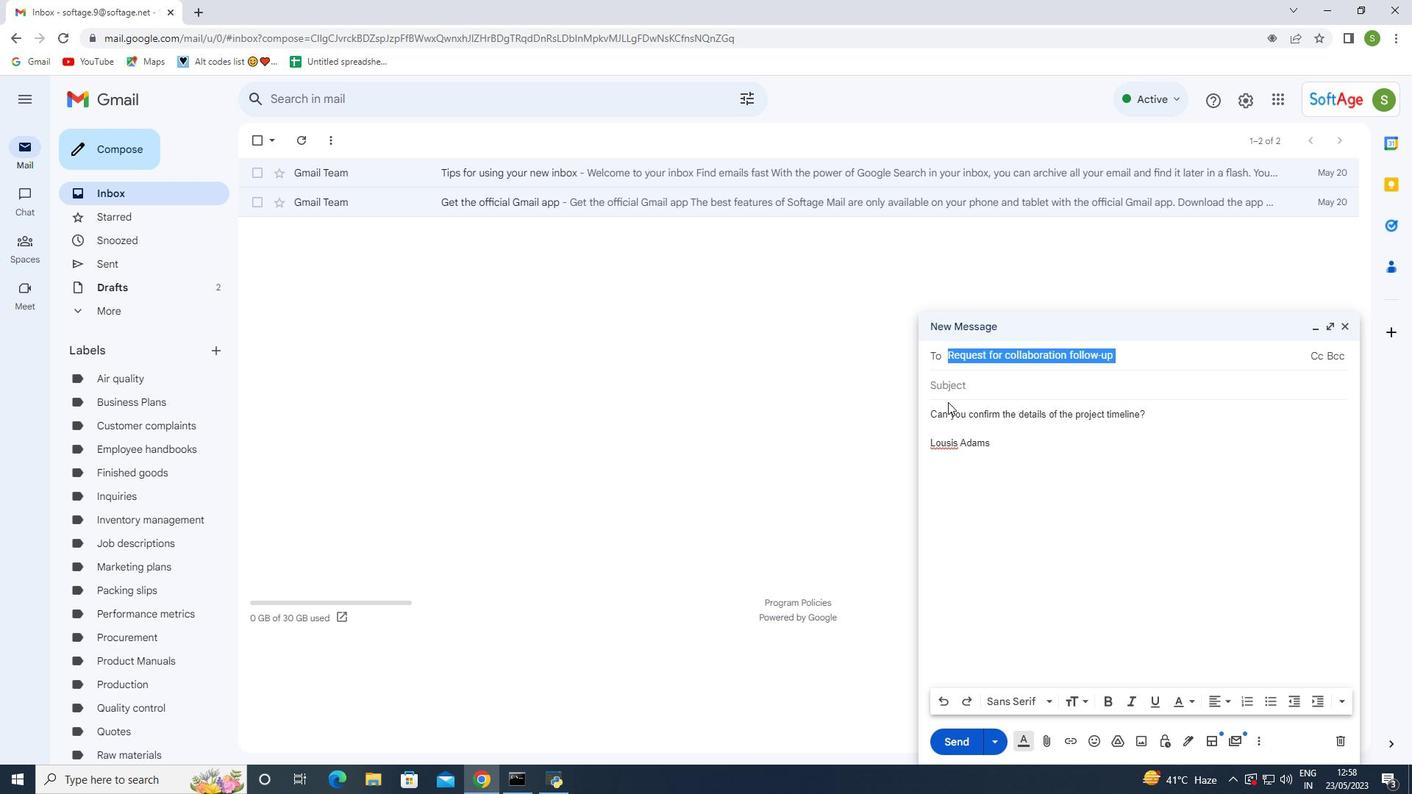 
Action: Mouse moved to (964, 383)
Screenshot: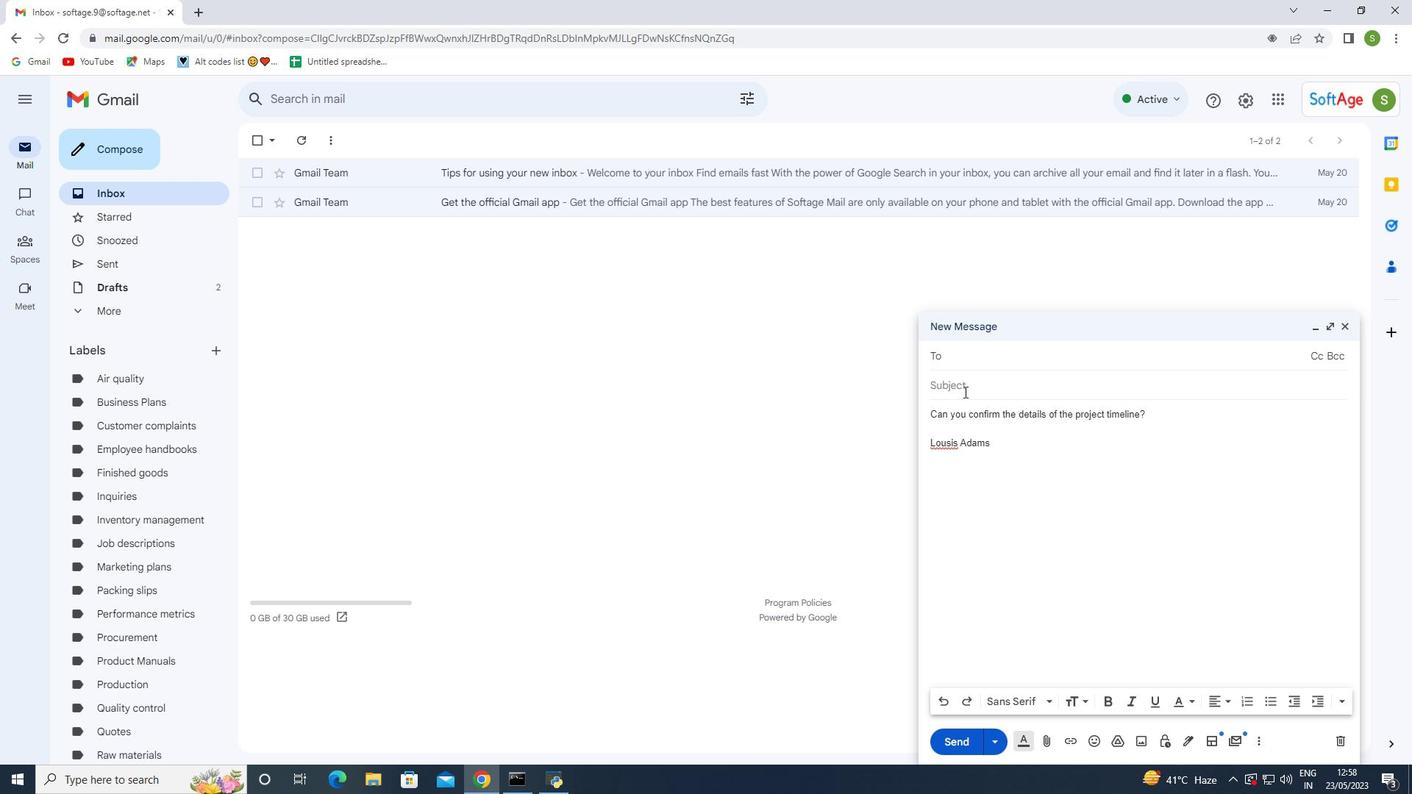
Action: Mouse pressed left at (964, 383)
Screenshot: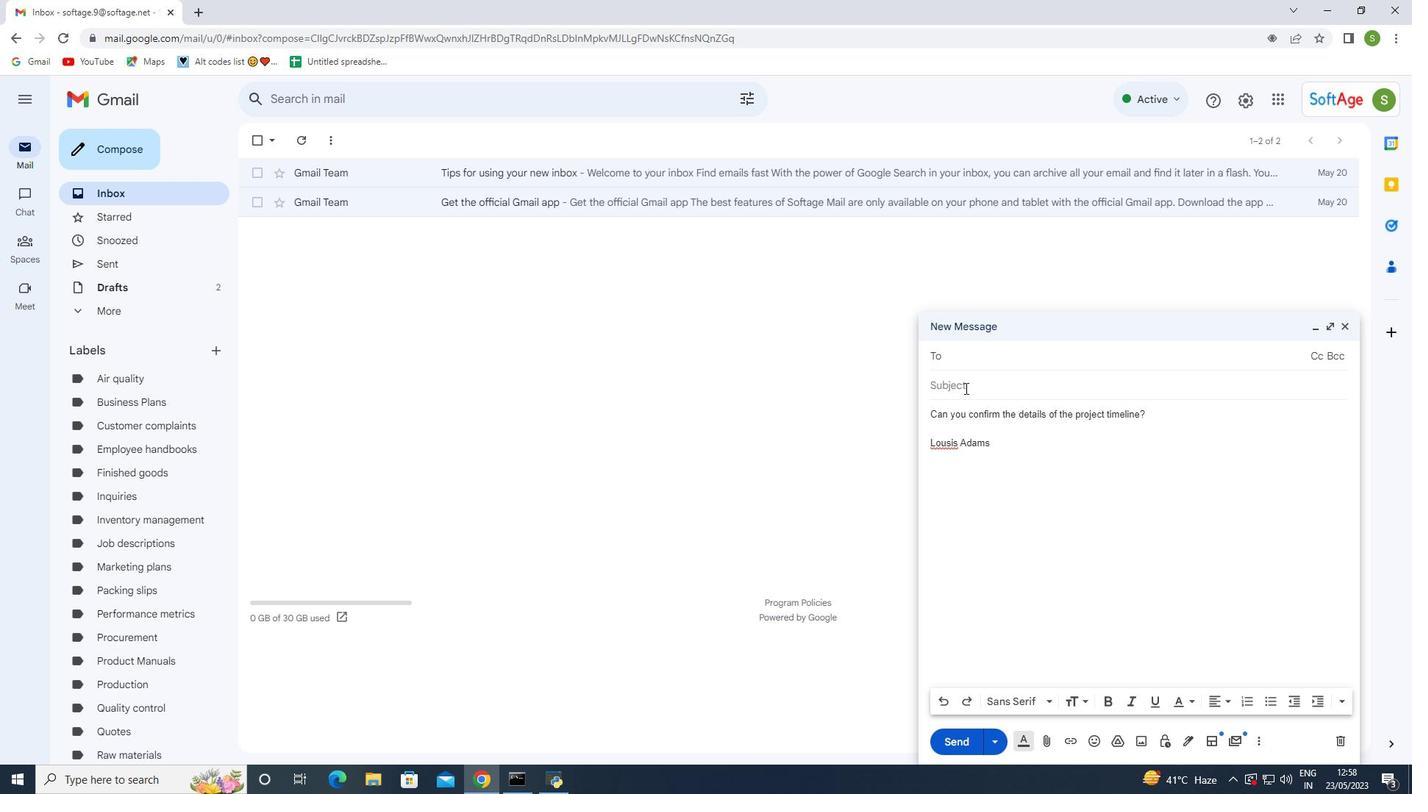 
Action: Mouse moved to (963, 384)
Screenshot: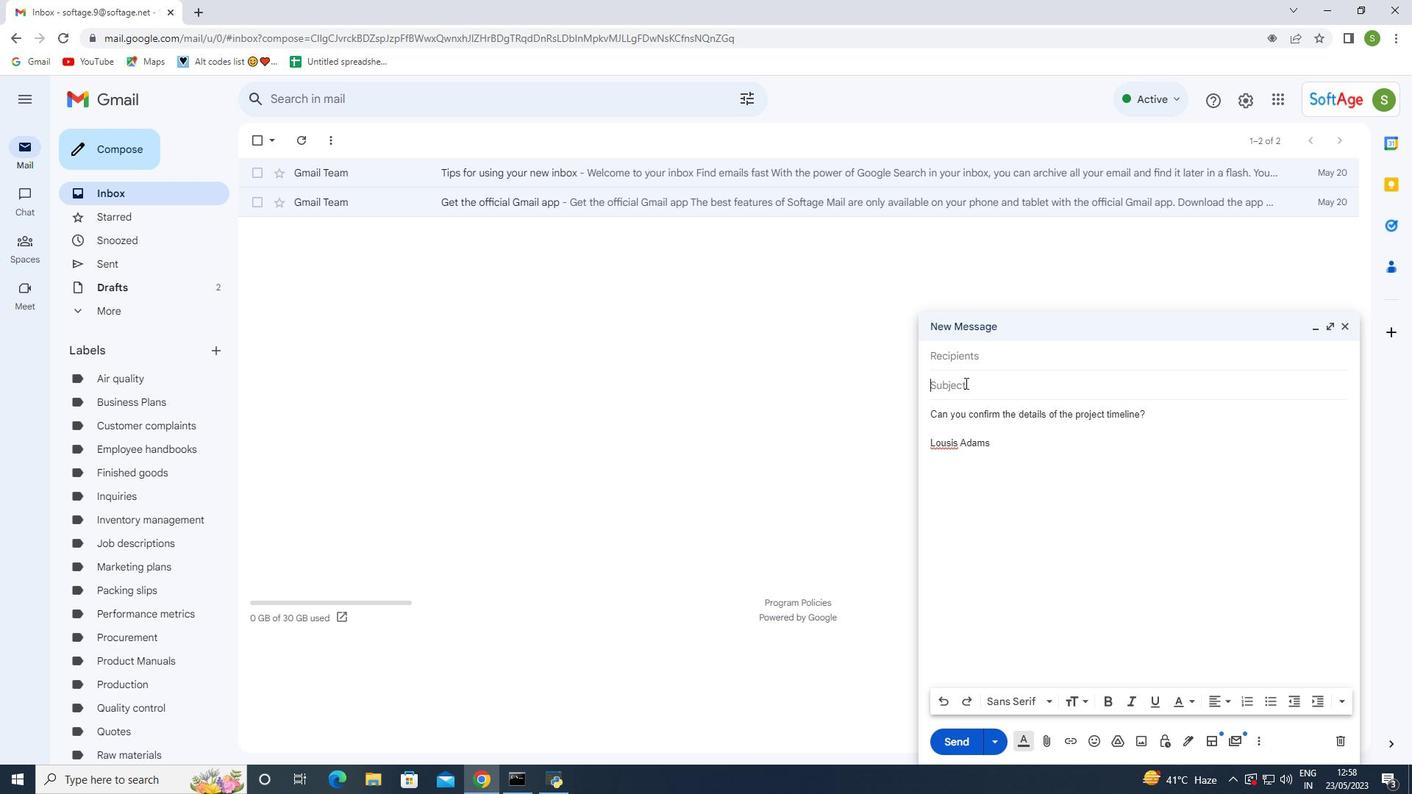 
Action: Key pressed ctrl+V
Screenshot: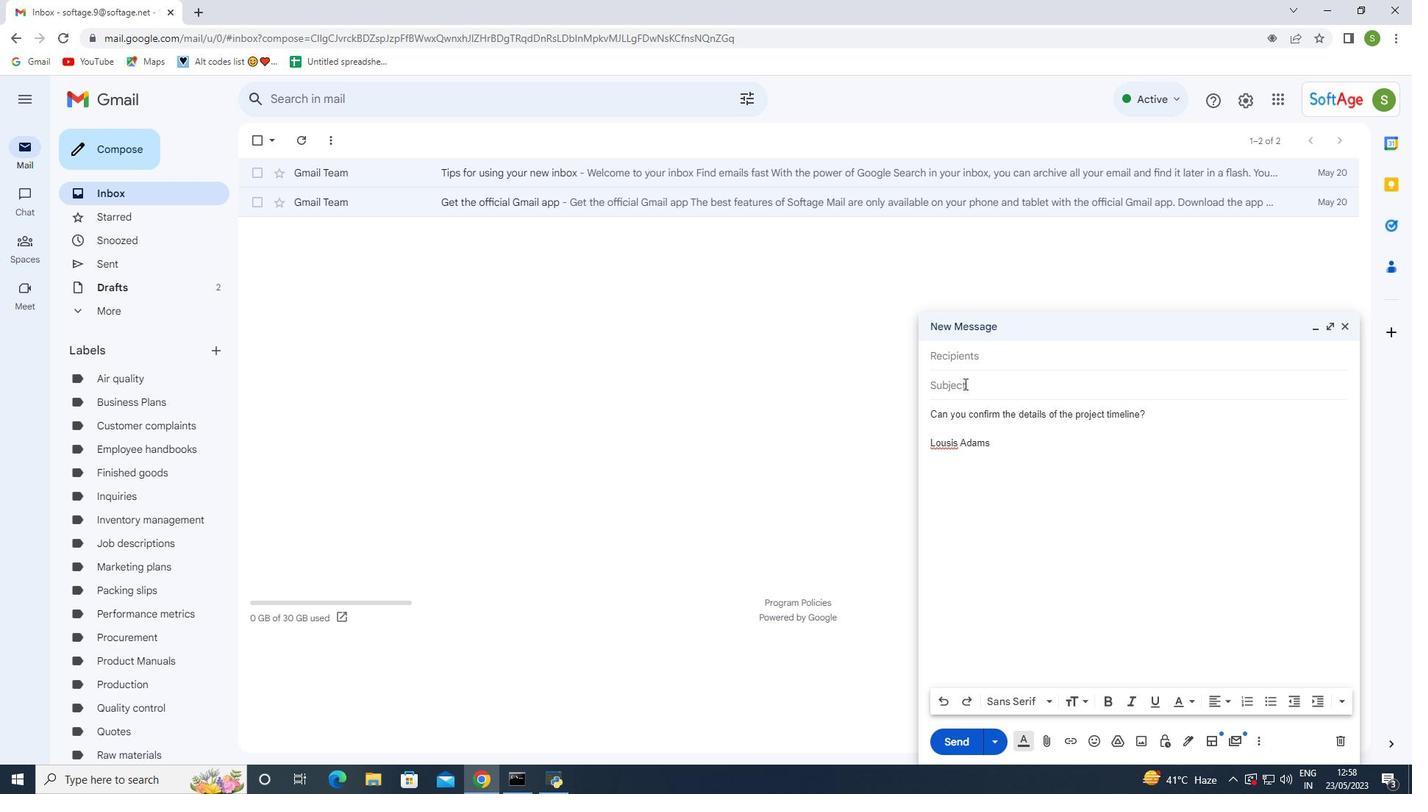 
Action: Mouse moved to (978, 358)
Screenshot: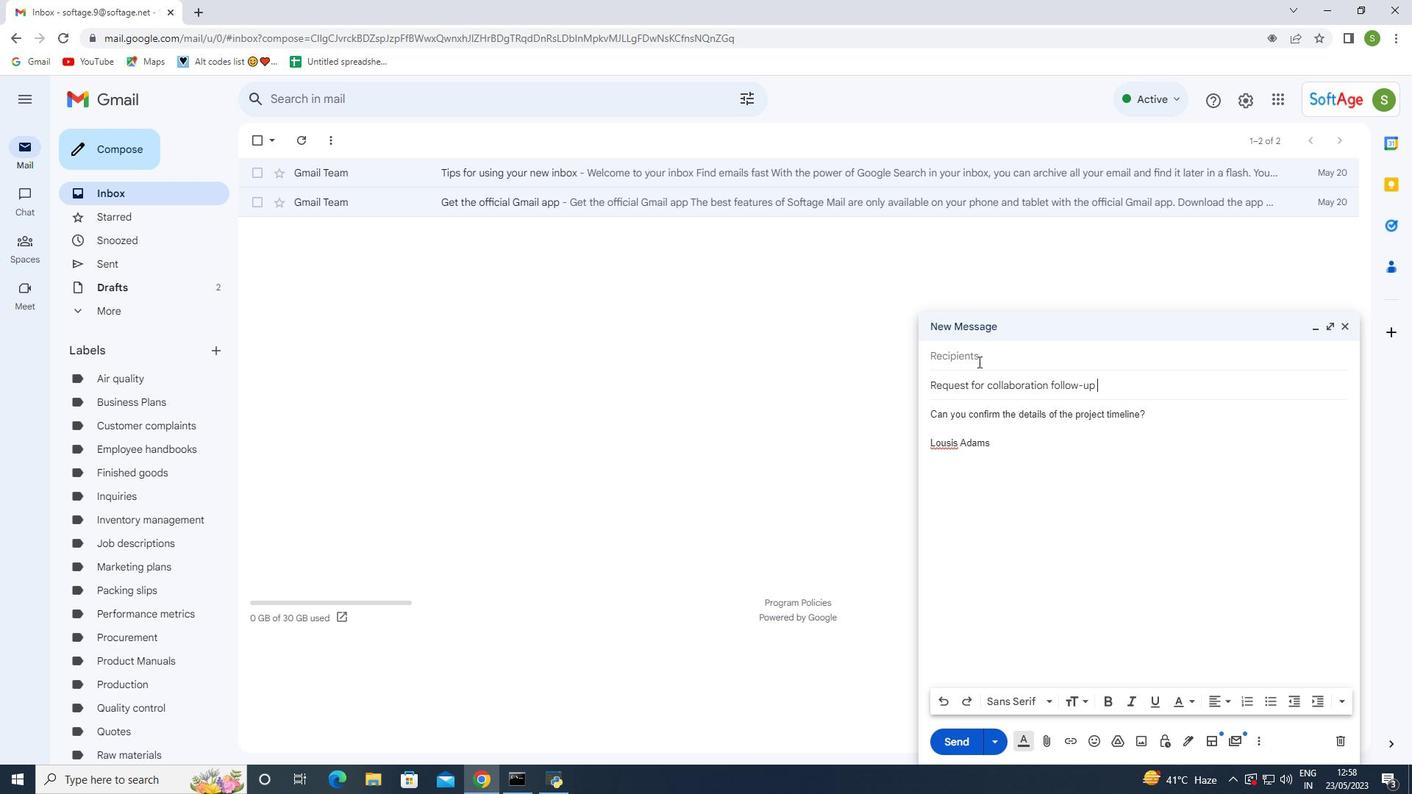 
Action: Mouse pressed left at (978, 358)
Screenshot: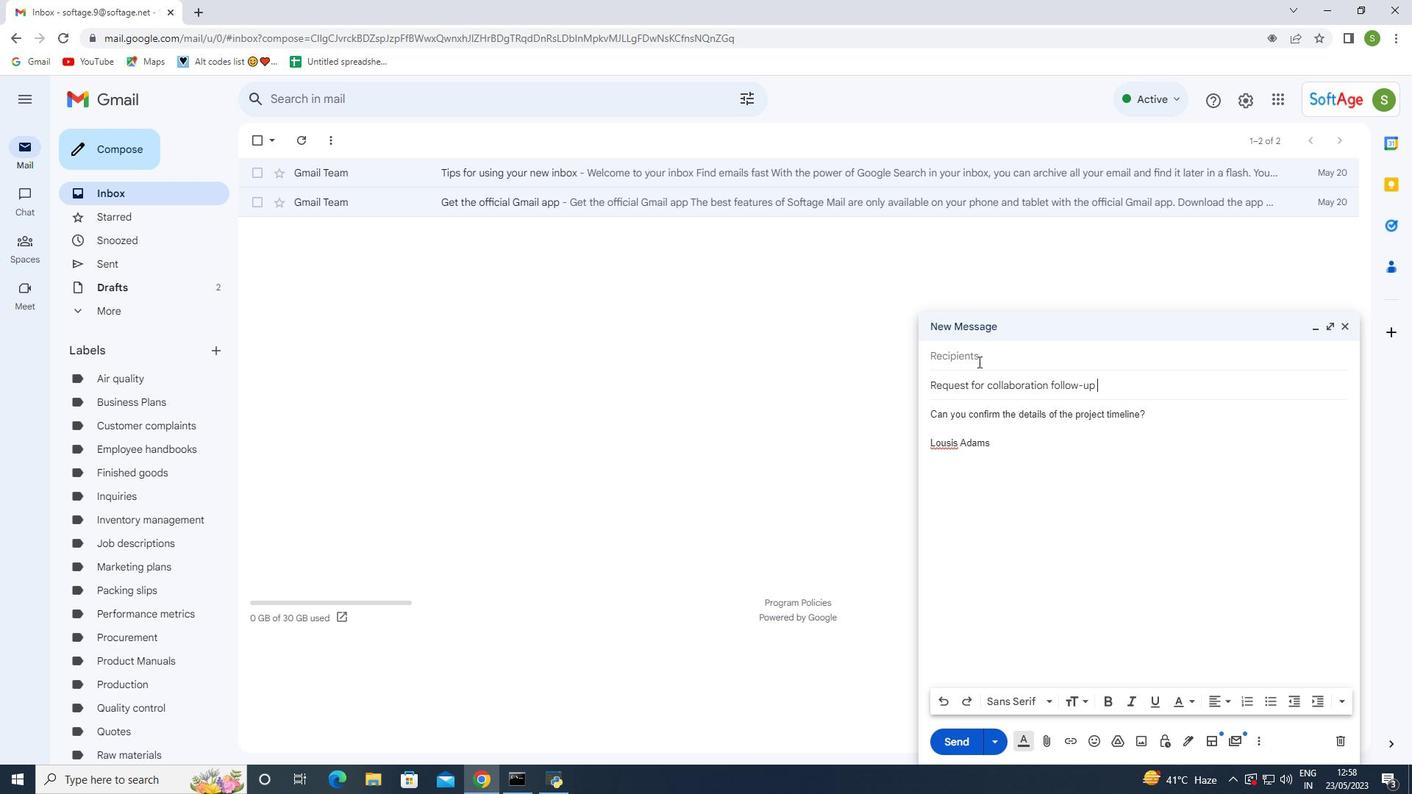 
Action: Key pressed softage.5<Key.shift>@softage.net
Screenshot: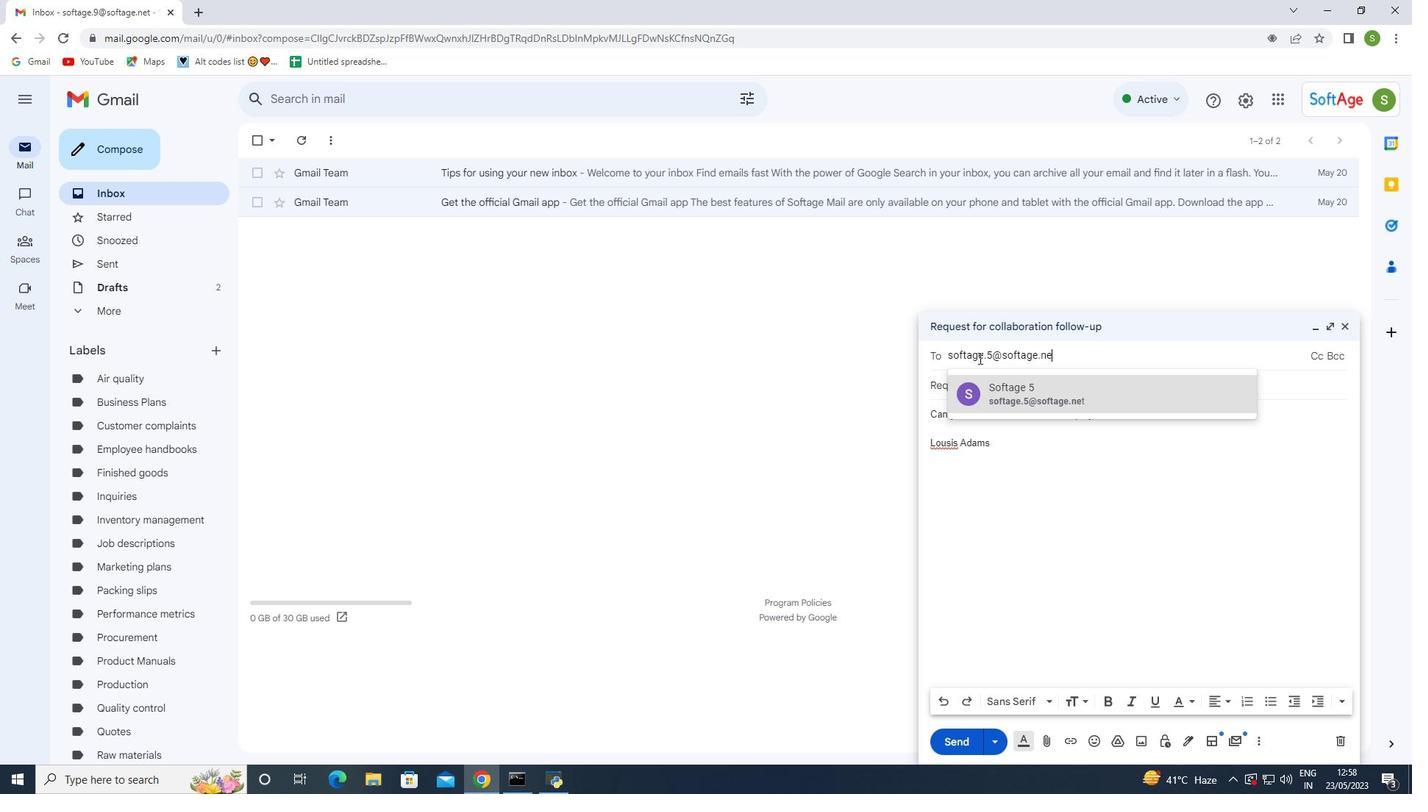 
Action: Mouse moved to (1154, 400)
Screenshot: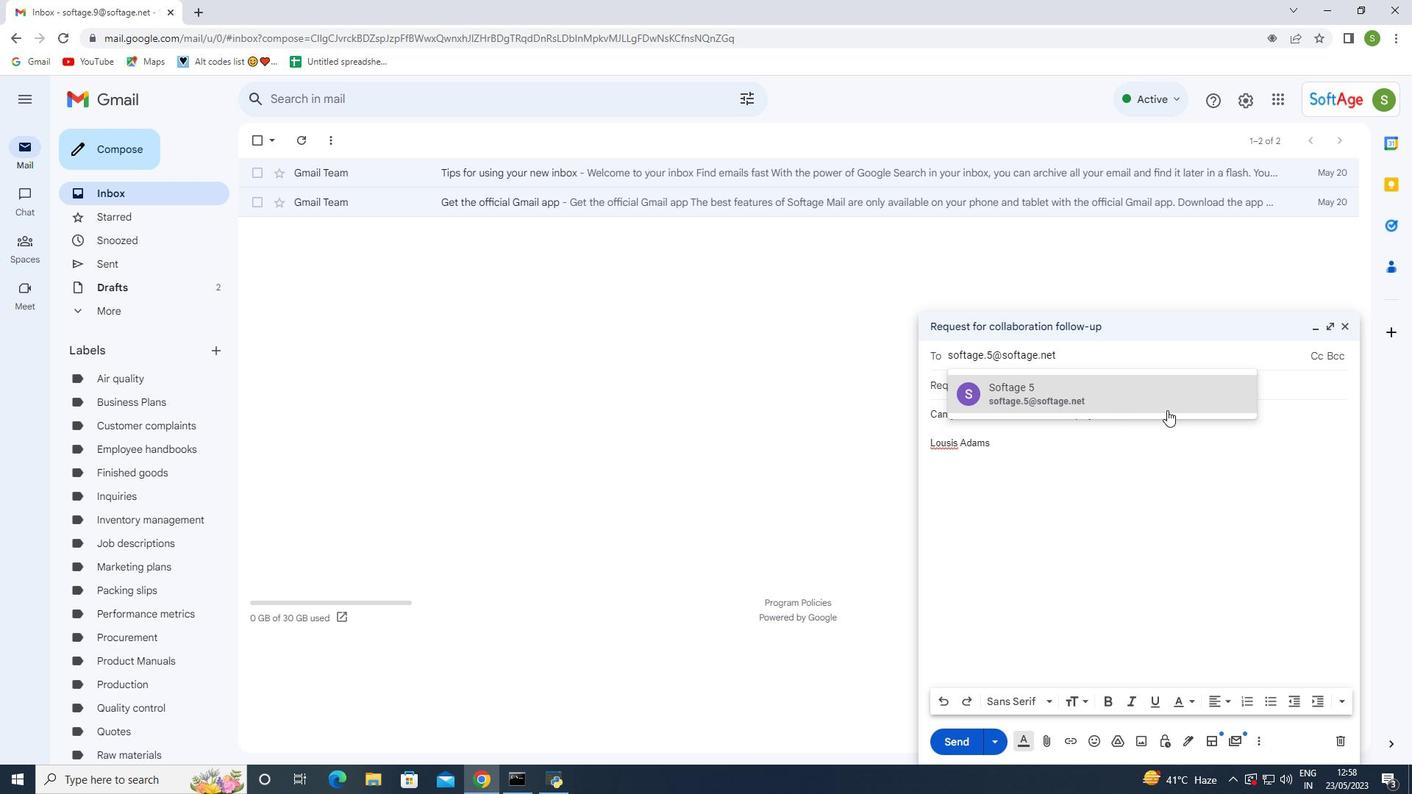
Action: Mouse pressed left at (1154, 400)
Screenshot: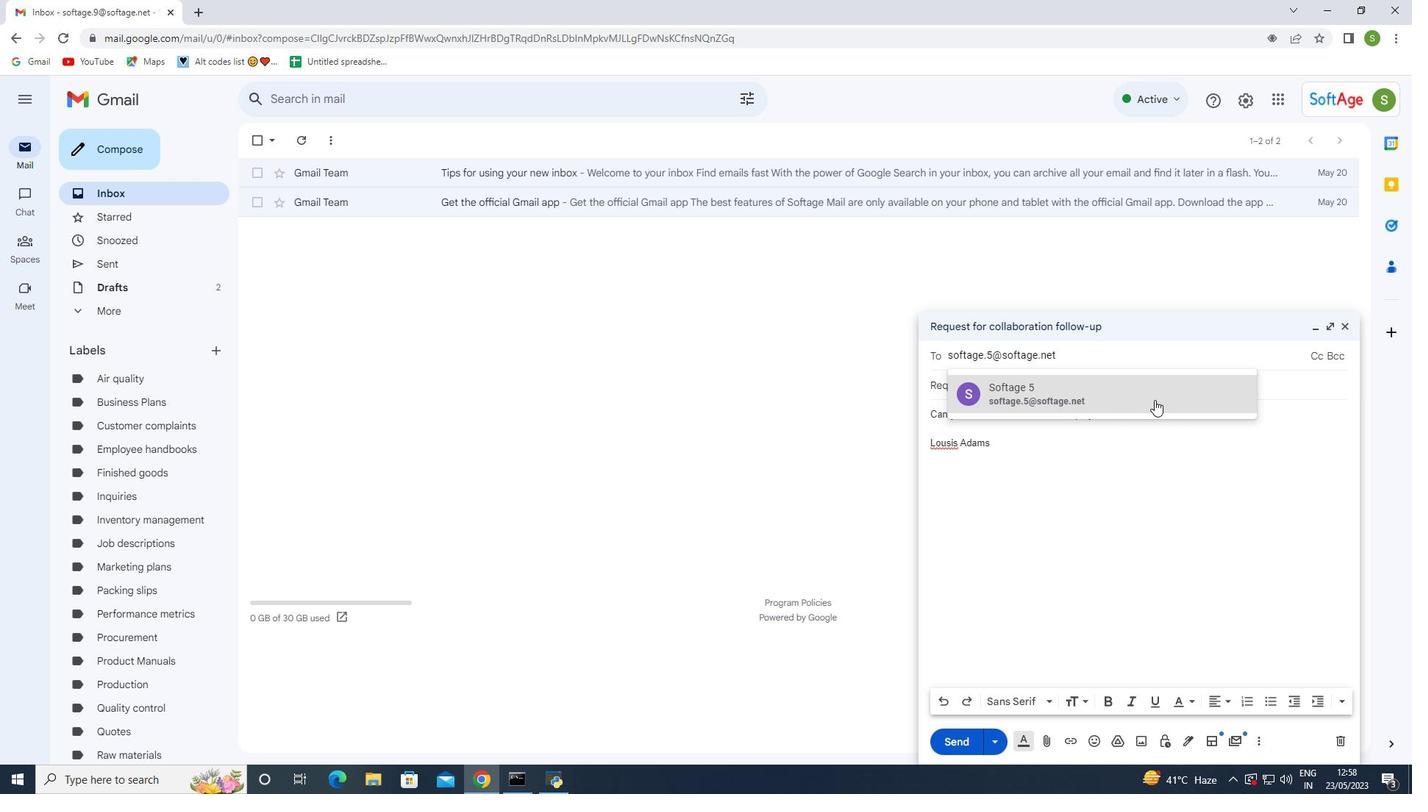 
Action: Mouse moved to (967, 739)
Screenshot: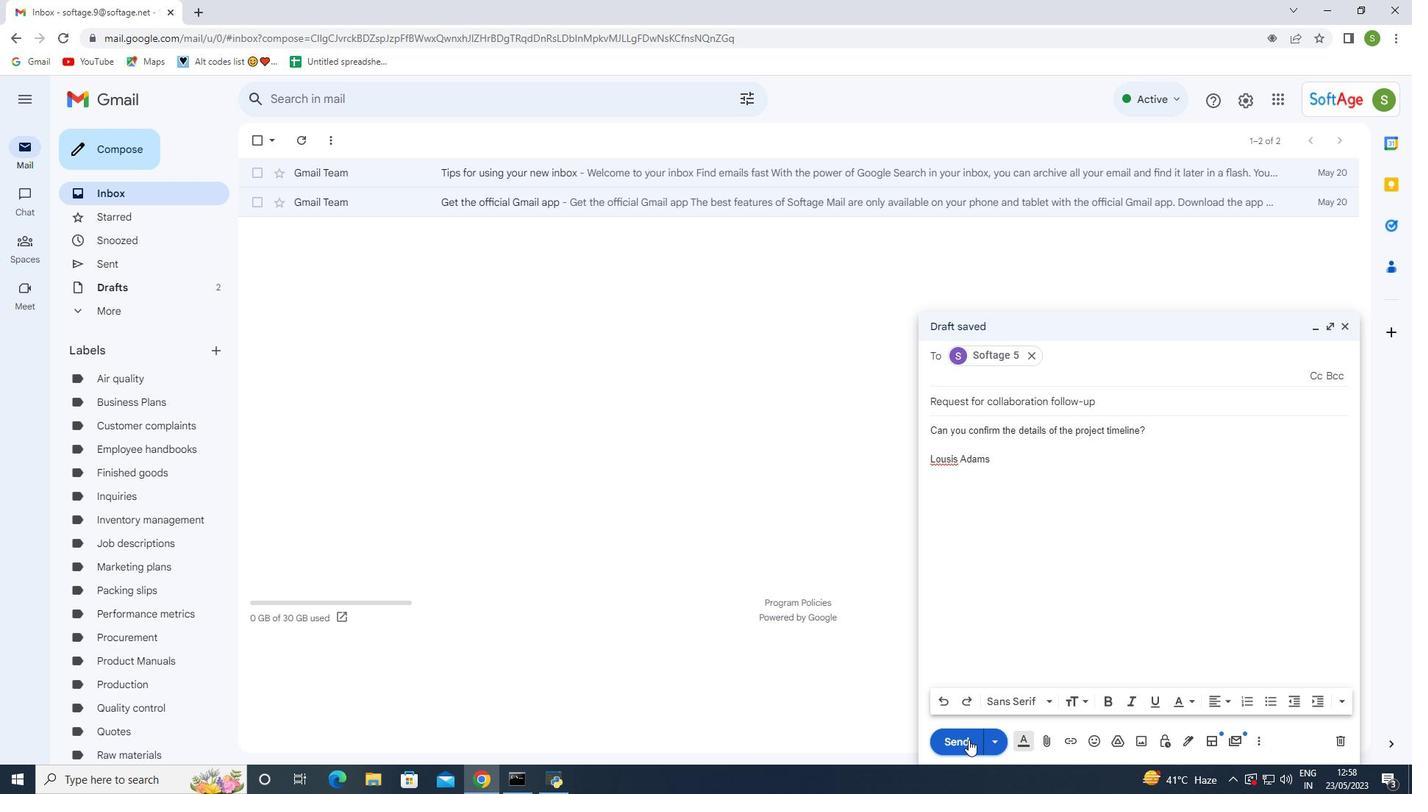 
Action: Mouse pressed left at (967, 739)
Screenshot: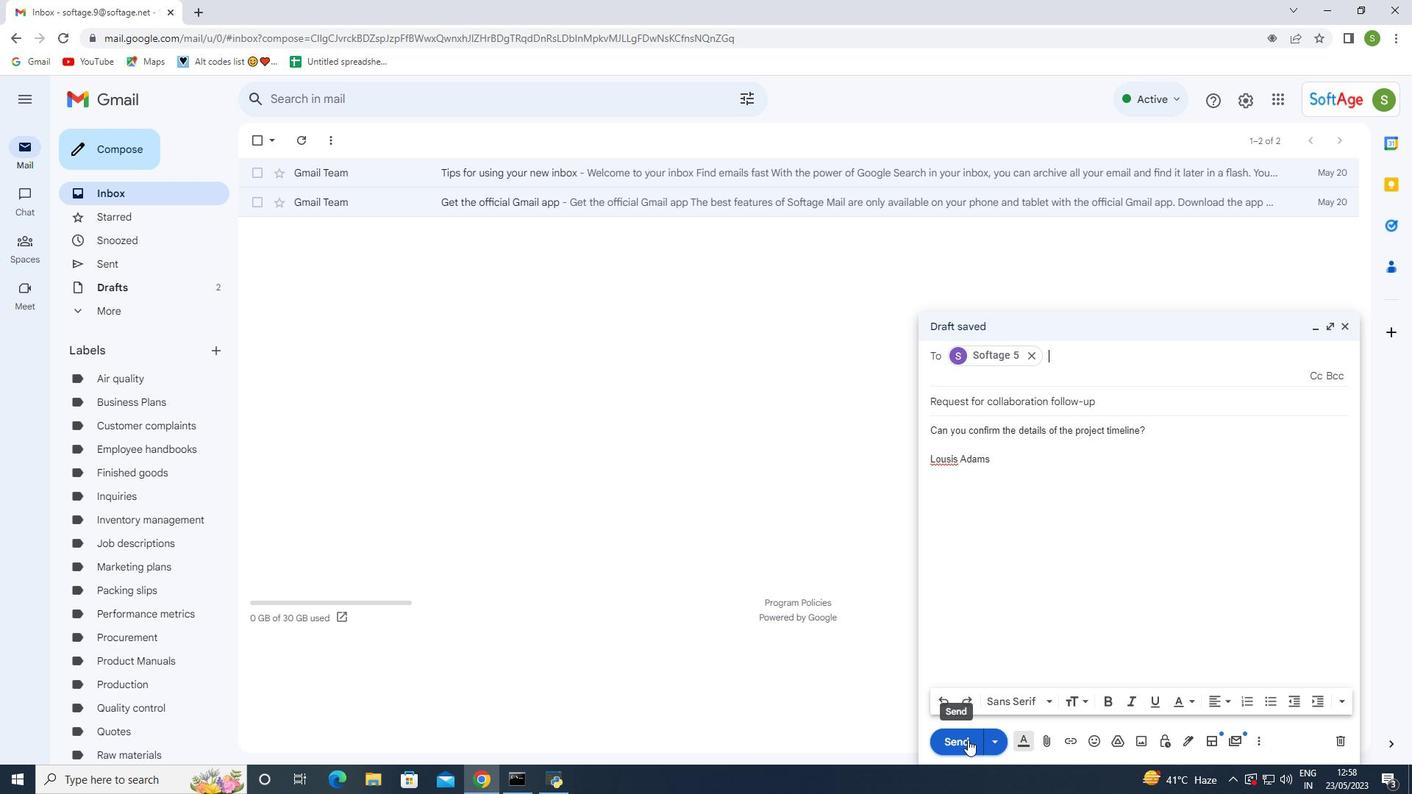 
Action: Mouse moved to (121, 265)
Screenshot: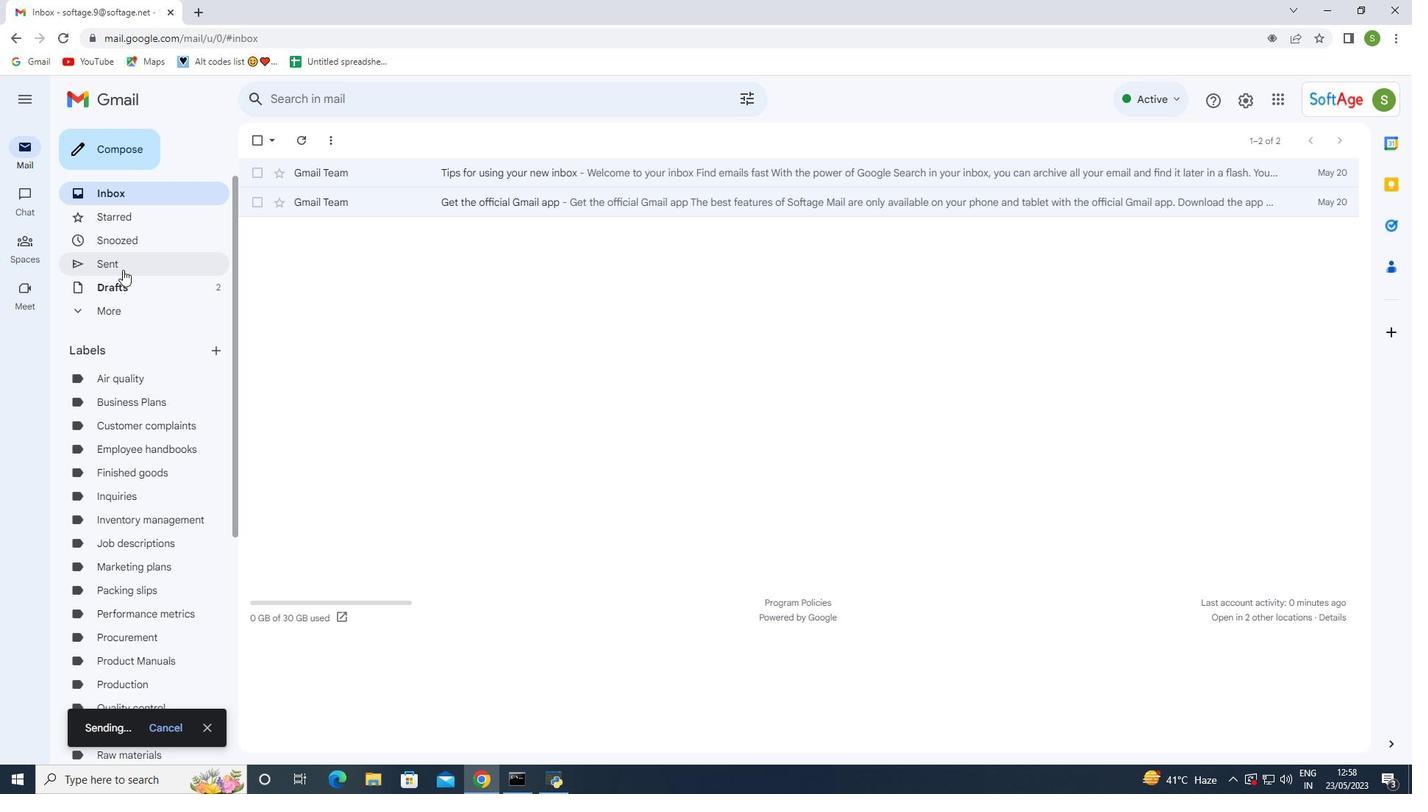 
Action: Mouse pressed left at (121, 265)
Screenshot: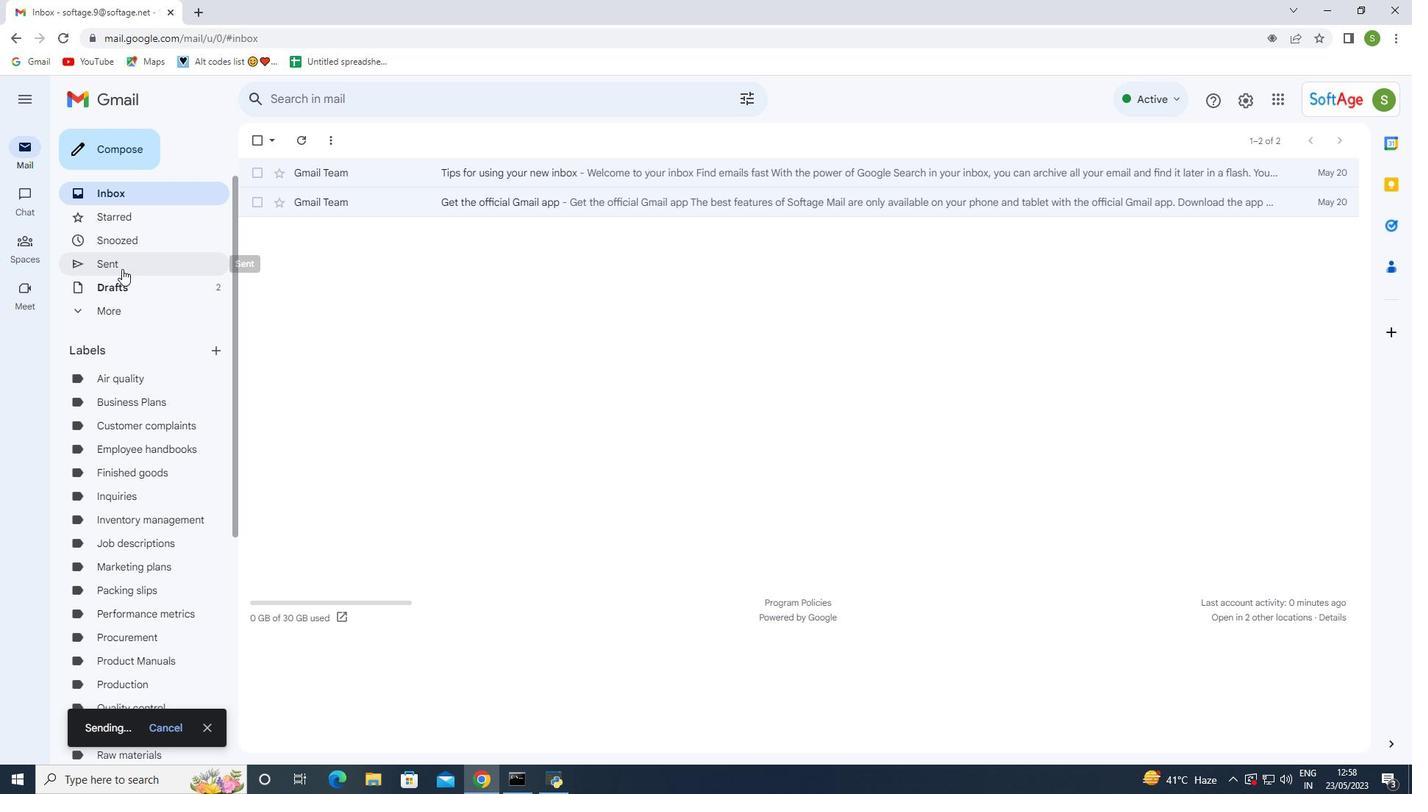 
Action: Mouse pressed left at (121, 265)
Screenshot: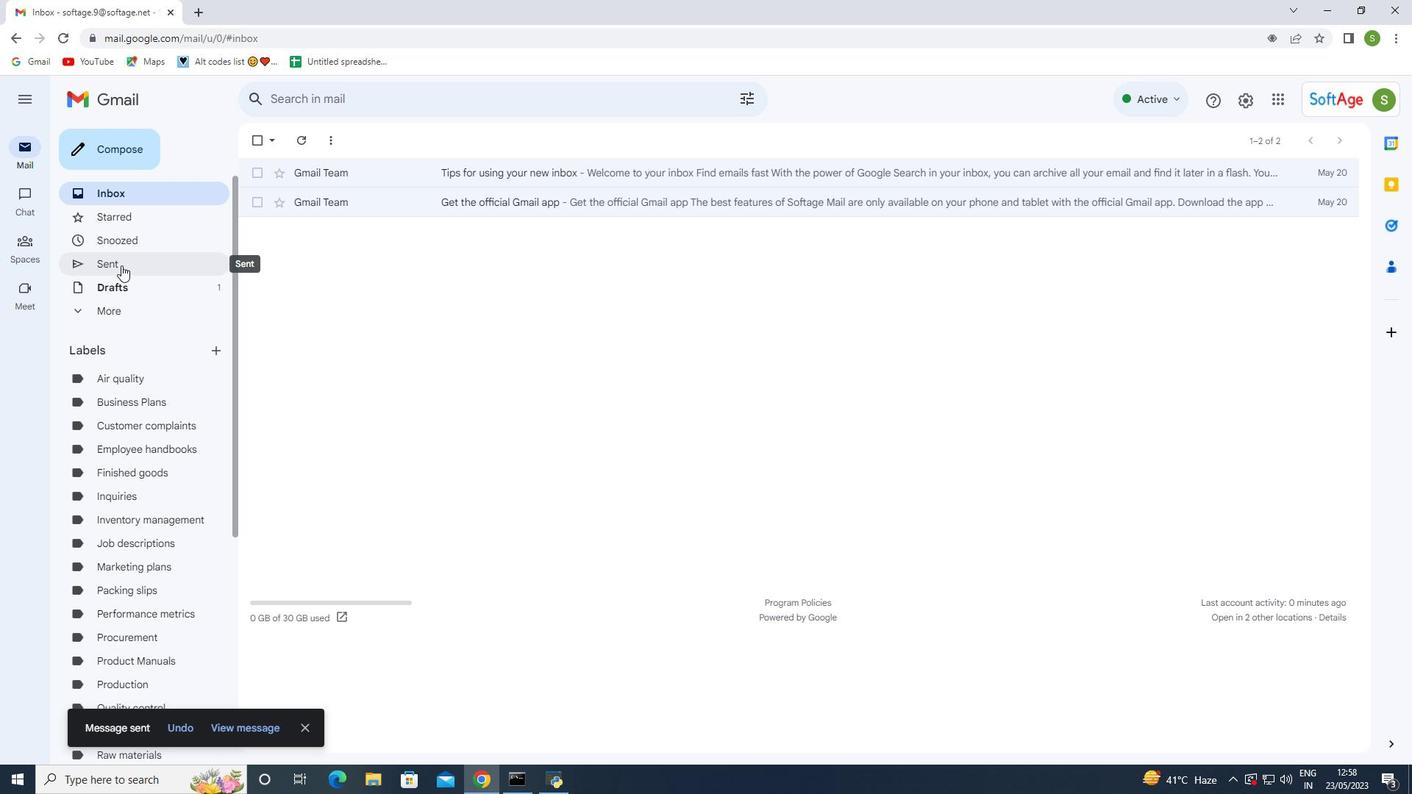 
Action: Mouse moved to (252, 216)
Screenshot: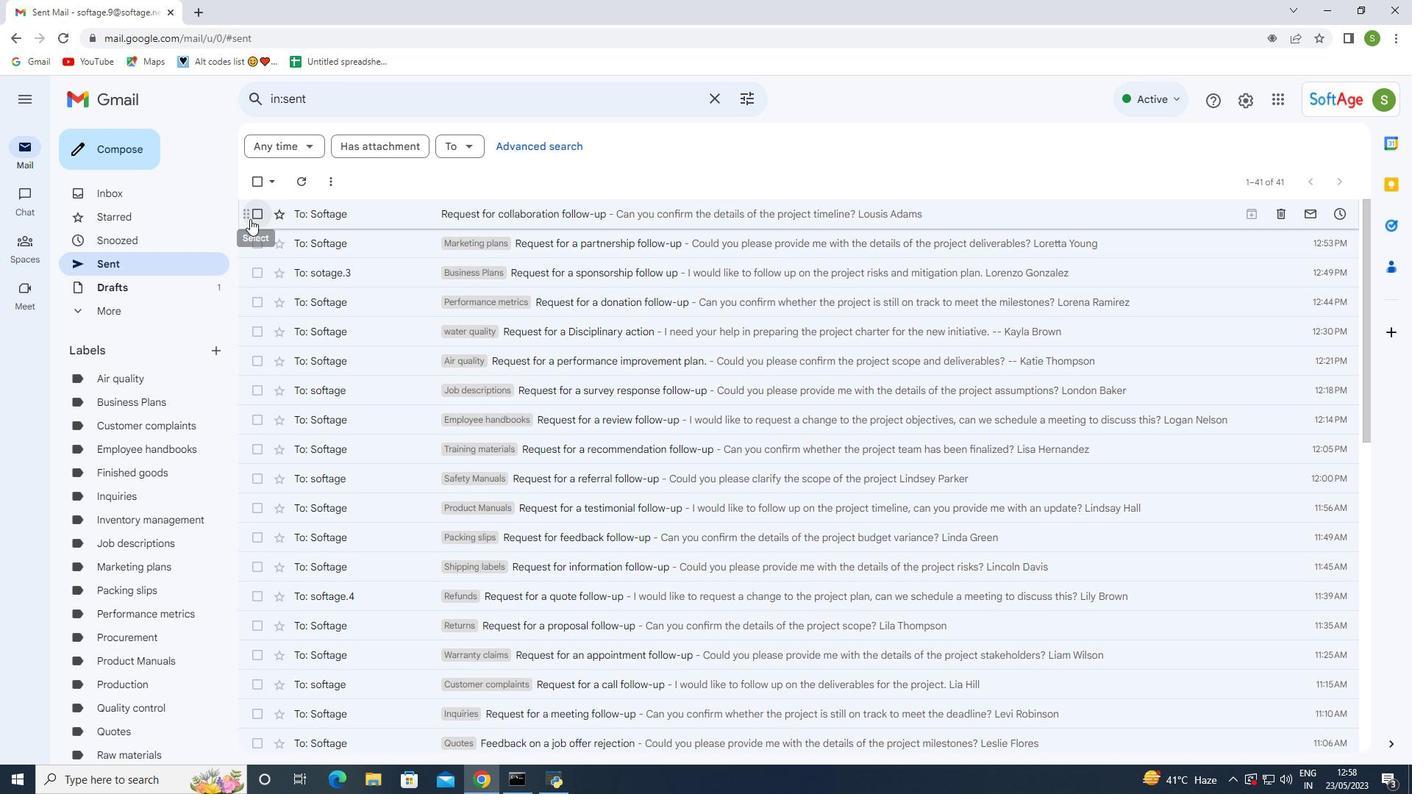 
Action: Mouse pressed left at (252, 216)
Screenshot: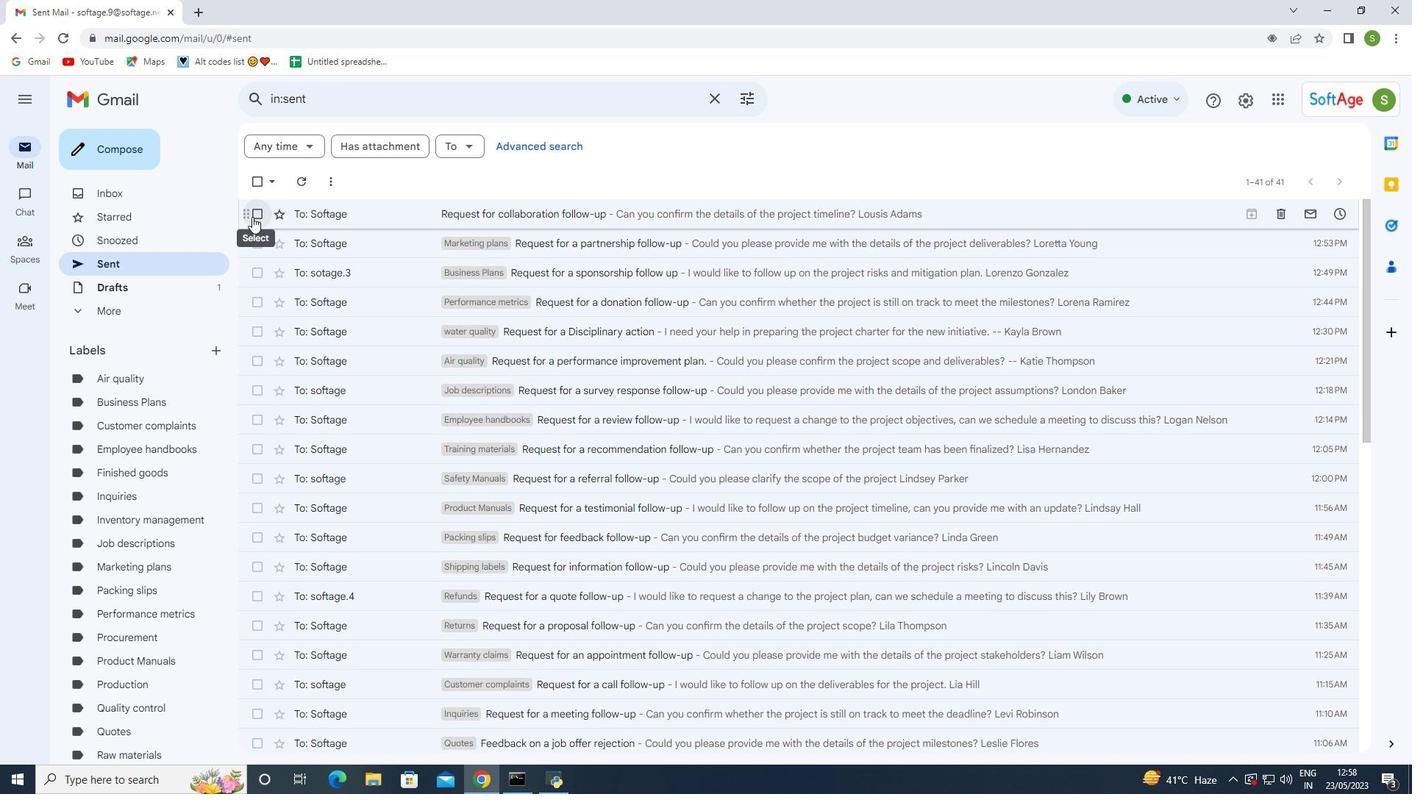 
Action: Mouse moved to (368, 211)
Screenshot: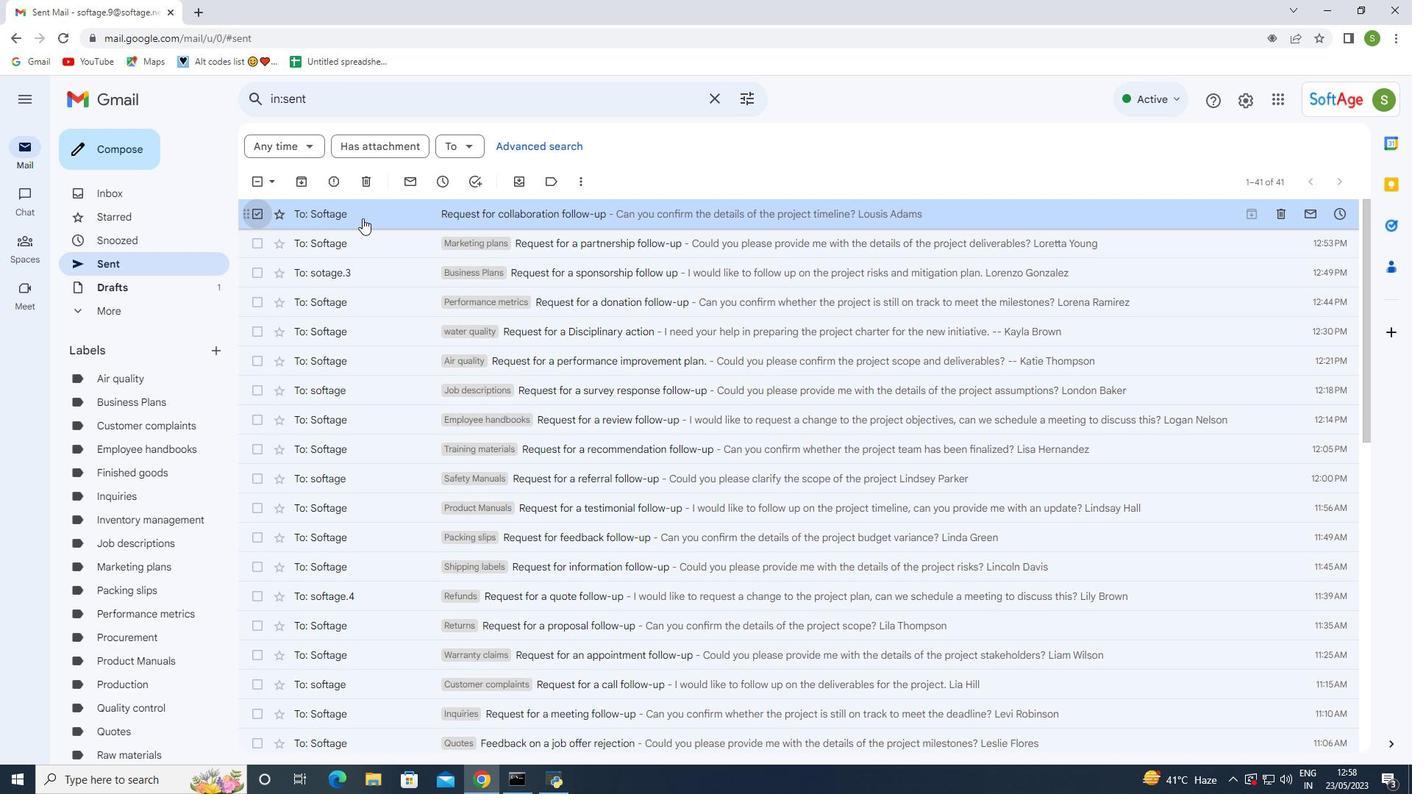 
Action: Mouse pressed right at (368, 211)
Screenshot: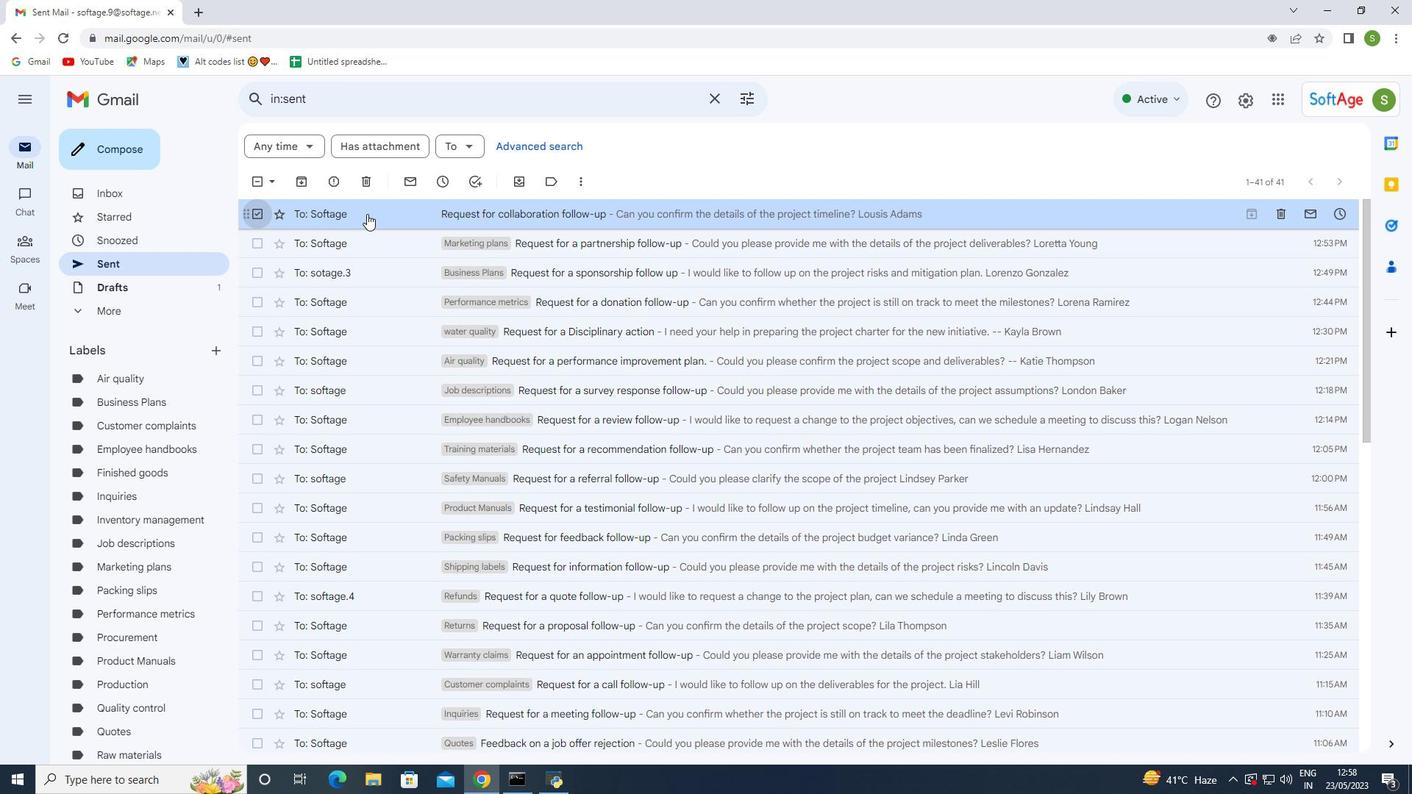 
Action: Mouse moved to (597, 432)
Screenshot: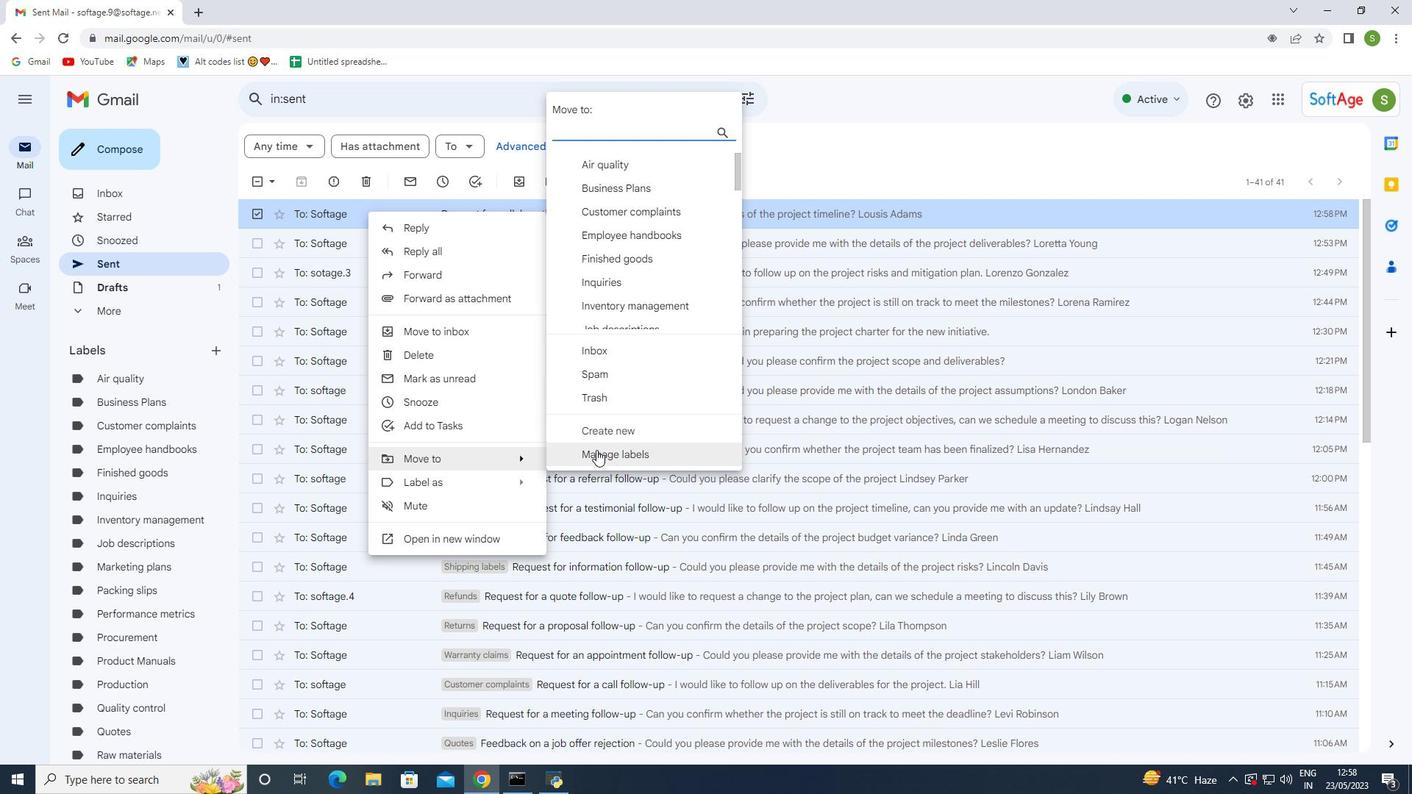 
Action: Mouse pressed left at (597, 432)
Screenshot: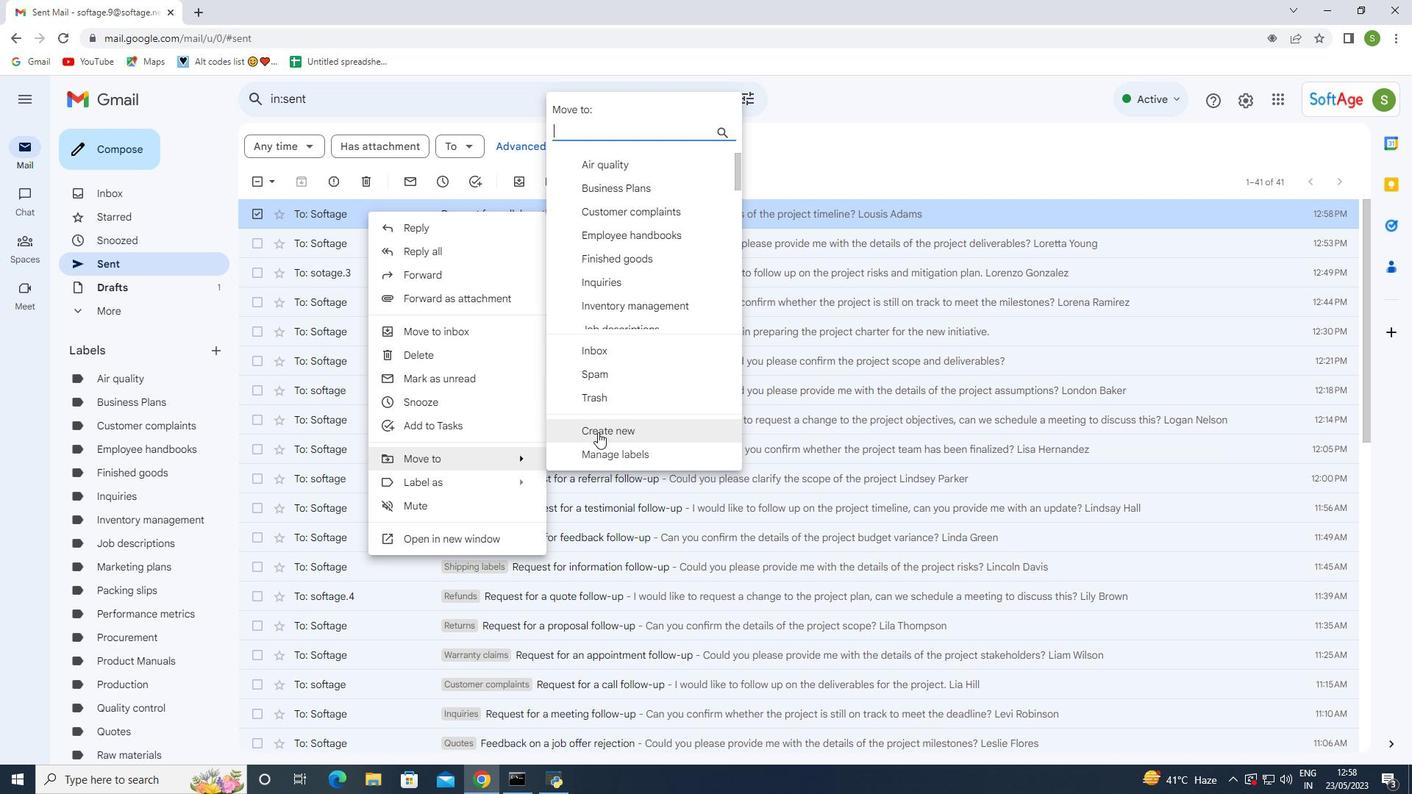 
Action: Mouse moved to (606, 403)
Screenshot: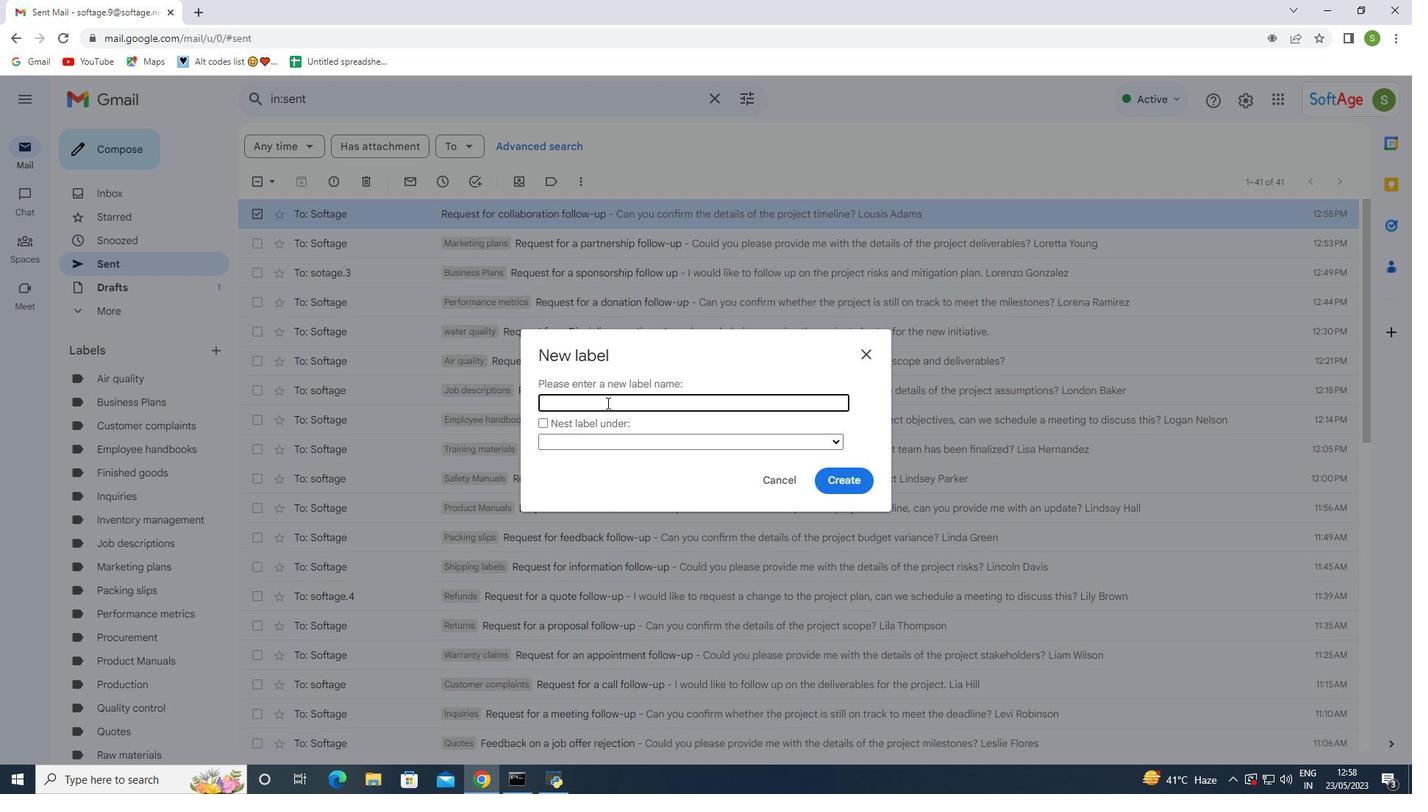 
Action: Mouse pressed left at (606, 403)
Screenshot: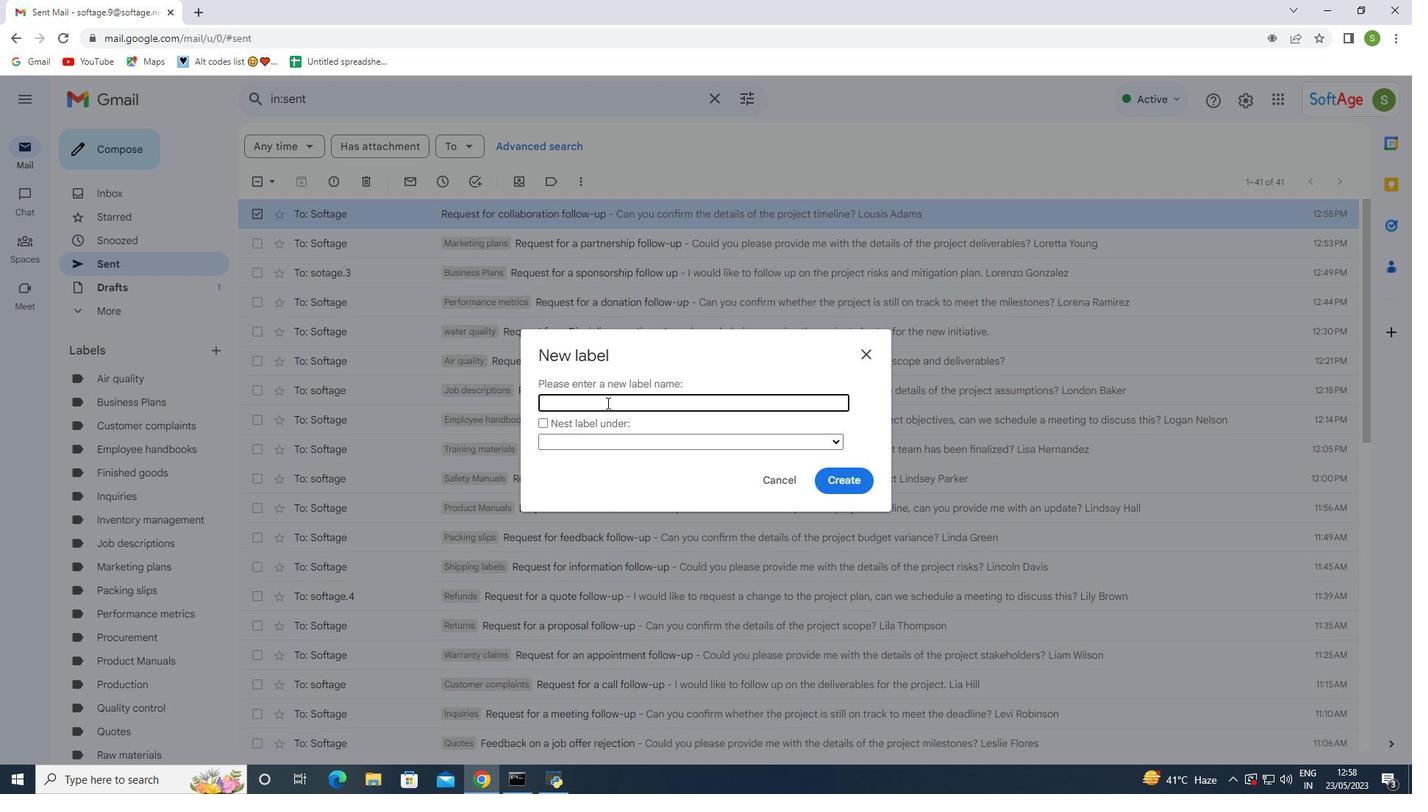 
Action: Key pressed <Key.shift><Key.shift><Key.shift><Key.shift><Key.shift><Key.shift><Key.shift><Key.shift><Key.shift><Key.shift><Key.shift><Key.shift><Key.shift><Key.shift><Key.shift><Key.shift><Key.shift><Key.shift><Key.shift><Key.shift><Key.shift><Key.shift><Key.shift><Key.shift><Key.shift><Key.shift><Key.shift><Key.shift><Key.shift><Key.shift><Key.shift><Key.shift><Key.shift><Key.shift><Key.shift><Key.shift><Key.shift><Key.shift><Key.shift><Key.shift><Key.shift><Key.shift><Key.shift><Key.shift><Key.shift><Key.shift><Key.shift><Key.shift><Key.shift><Key.shift><Key.shift><Key.shift><Key.shift><Key.shift><Key.shift><Key.shift><Key.shift><Key.shift><Key.shift><Key.shift><Key.shift><Key.shift><Key.shift><Key.shift><Key.shift><Key.shift><Key.shift><Key.shift><Key.shift><Key.shift><Key.shift><Key.shift><Key.shift><Key.shift><Key.shift><Key.shift><Key.shift><Key.shift><Key.shift><Key.shift><Key.shift><Key.shift><Key.shift><Key.shift><Key.shift><Key.shift><Key.shift><Key.shift><Key.shift><Key.shift><Key.shift><Key.shift><Key.shift><Key.shift><Key.shift><Key.shift><Key.shift><Key.shift><Key.shift><Key.shift><Key.shift><Key.shift><Key.shift><Key.shift><Key.shift><Key.shift><Key.shift><Key.shift><Key.shift><Key.shift><Key.shift><Key.shift><Key.shift><Key.shift><Key.shift><Key.shift><Key.shift><Key.shift><Key.shift>Sales<Key.space>forecasts
Screenshot: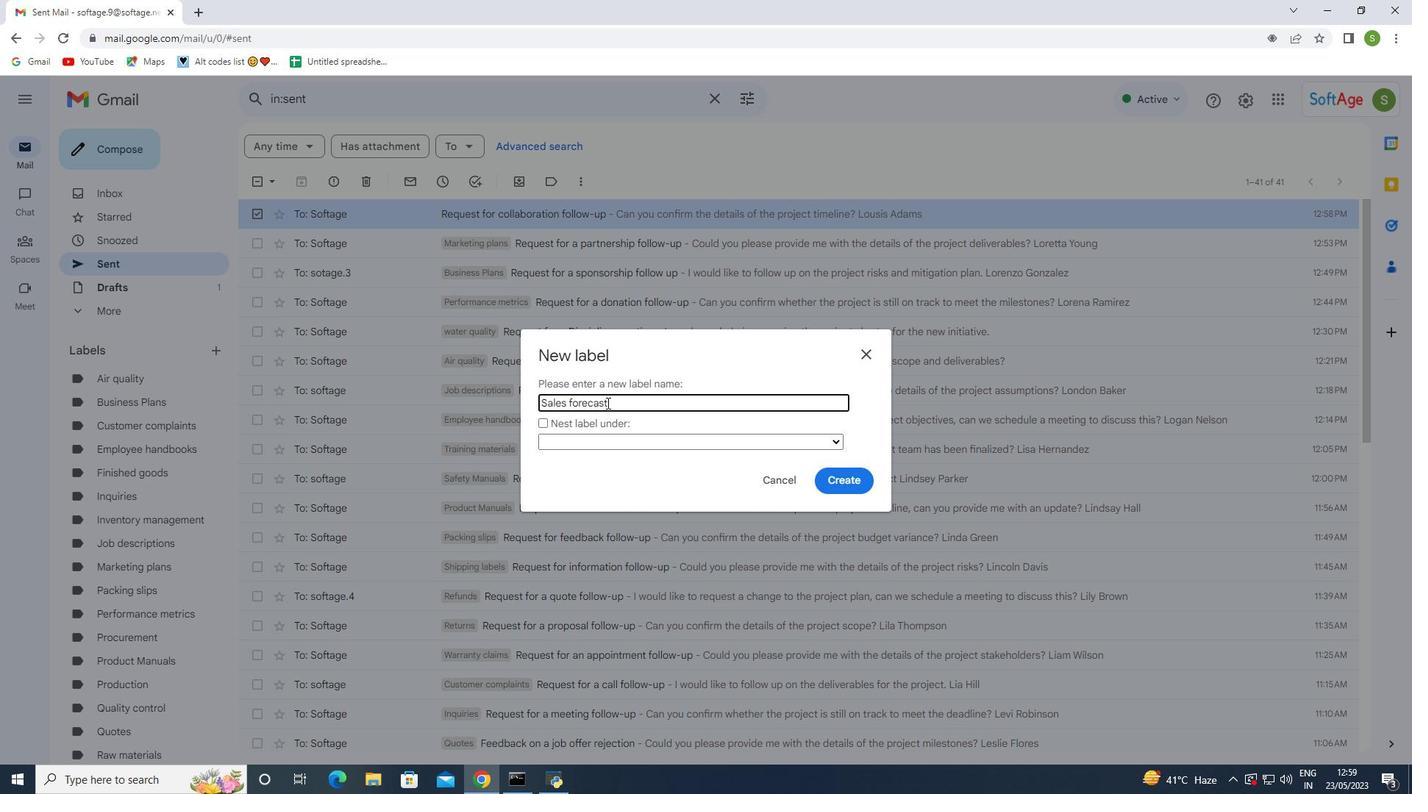 
Action: Mouse moved to (843, 478)
Screenshot: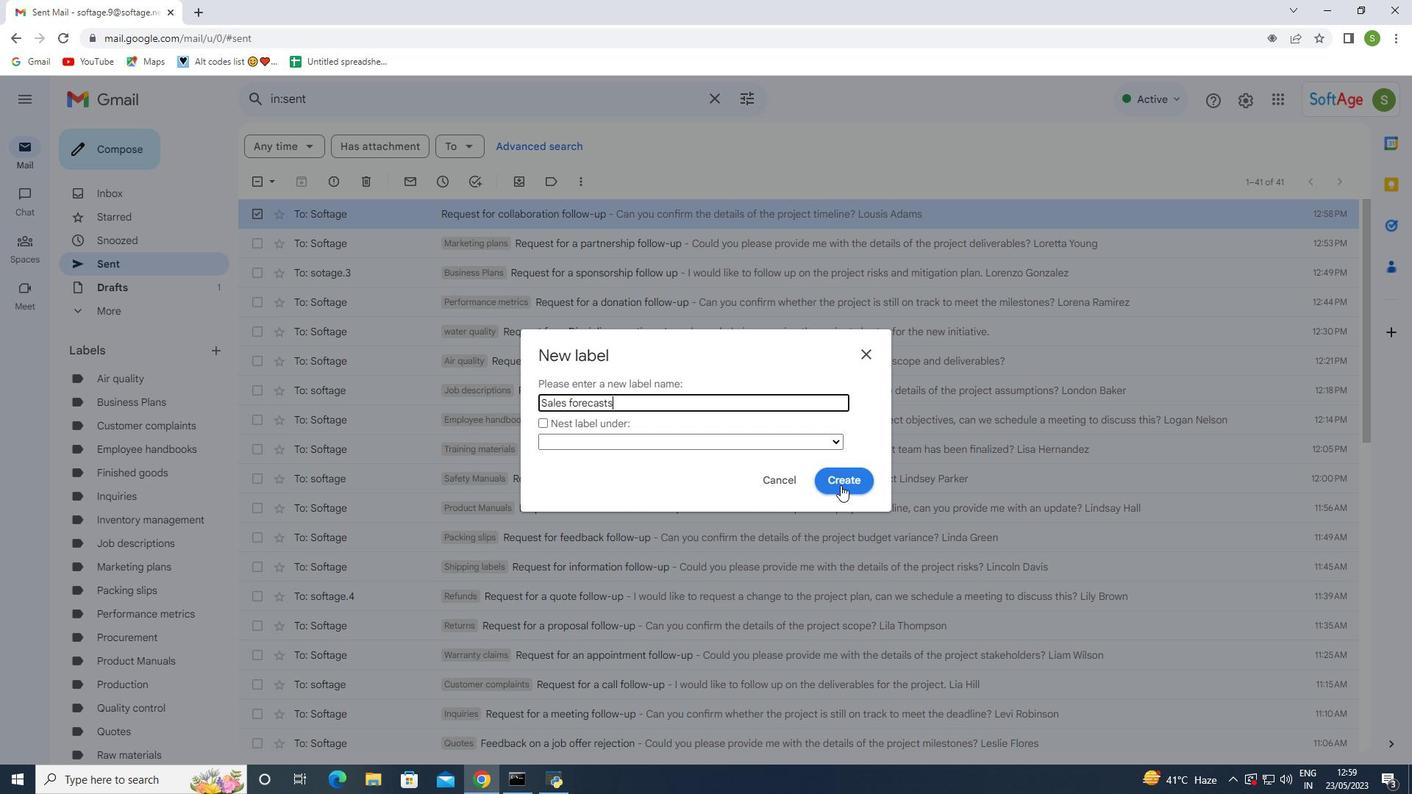 
Action: Mouse pressed left at (843, 478)
Screenshot: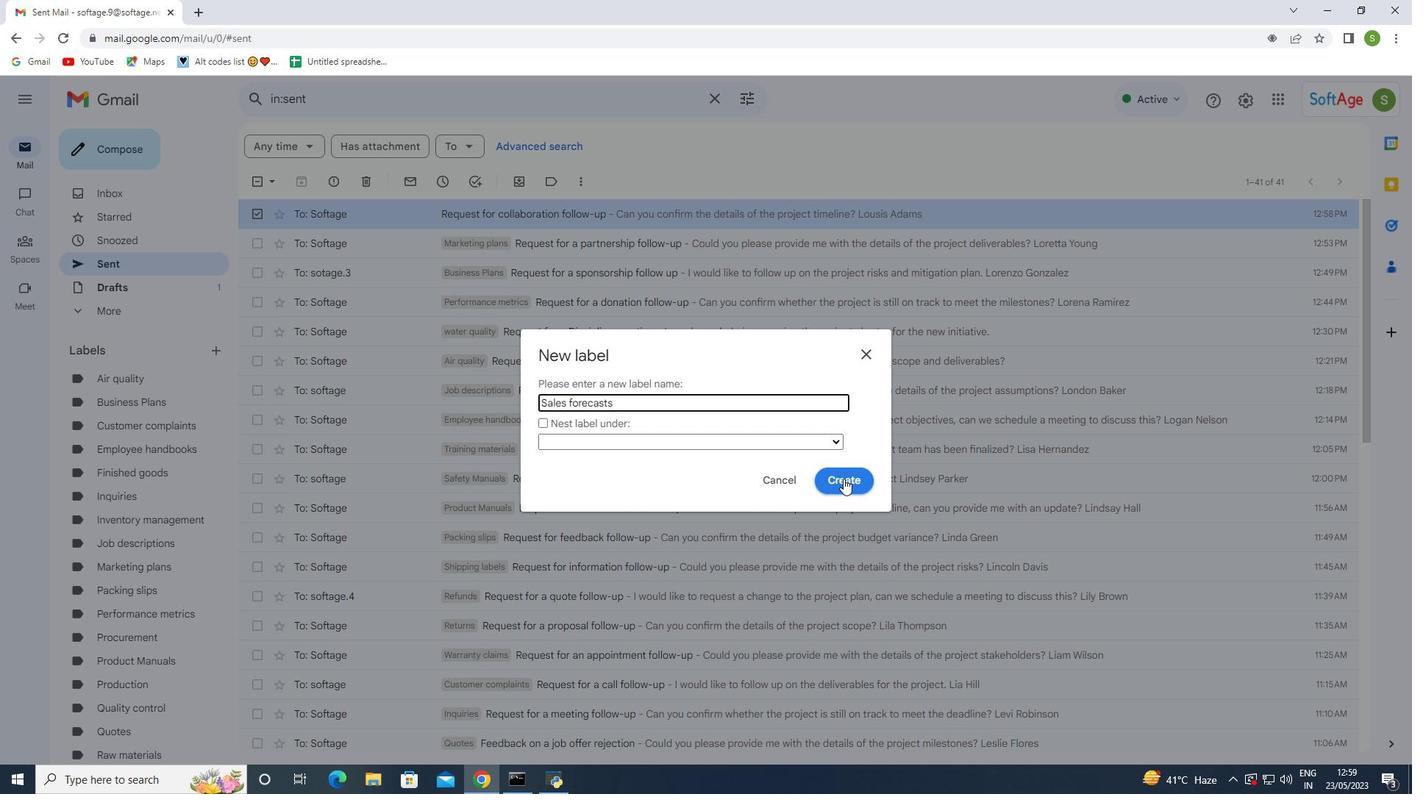 
Action: Mouse moved to (118, 561)
Screenshot: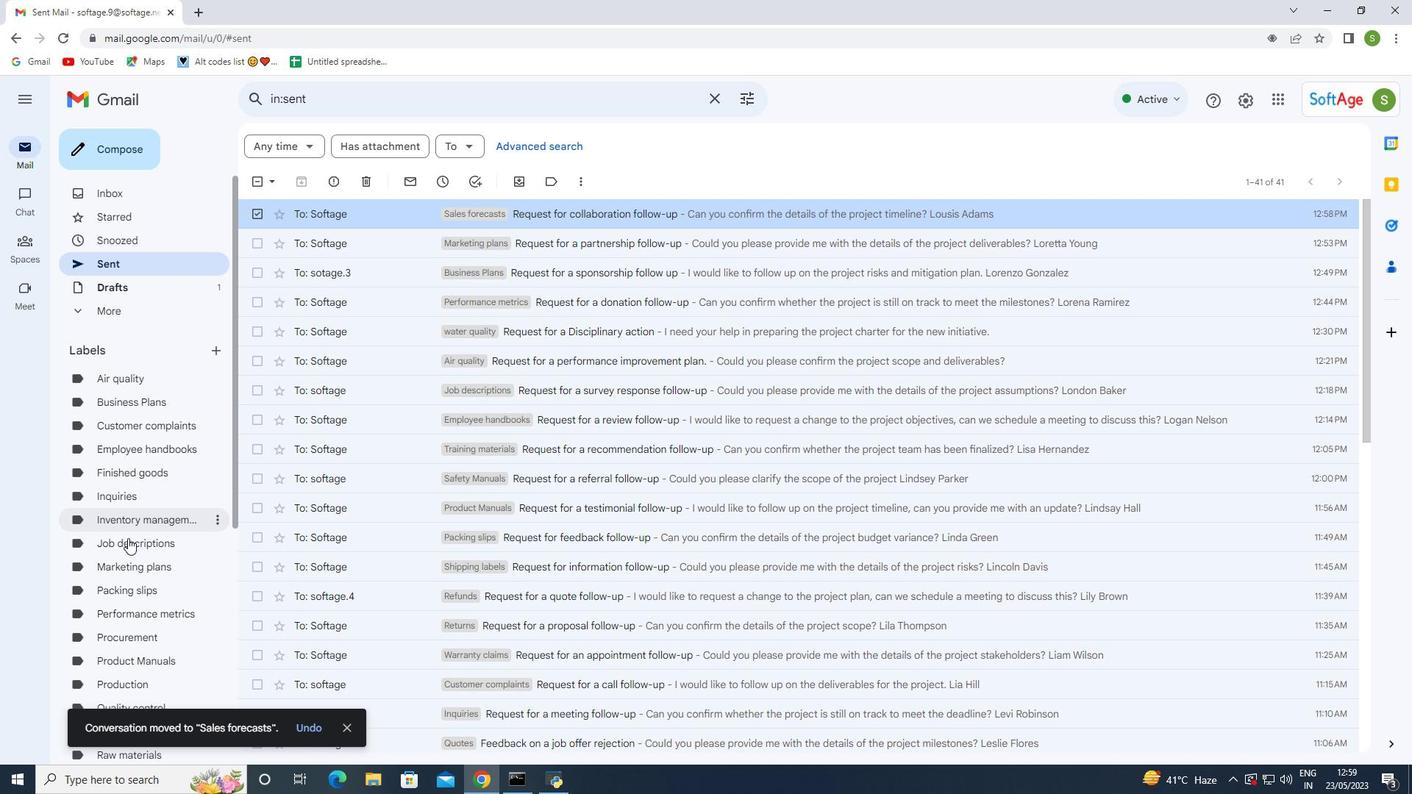 
Action: Mouse scrolled (118, 561) with delta (0, 0)
Screenshot: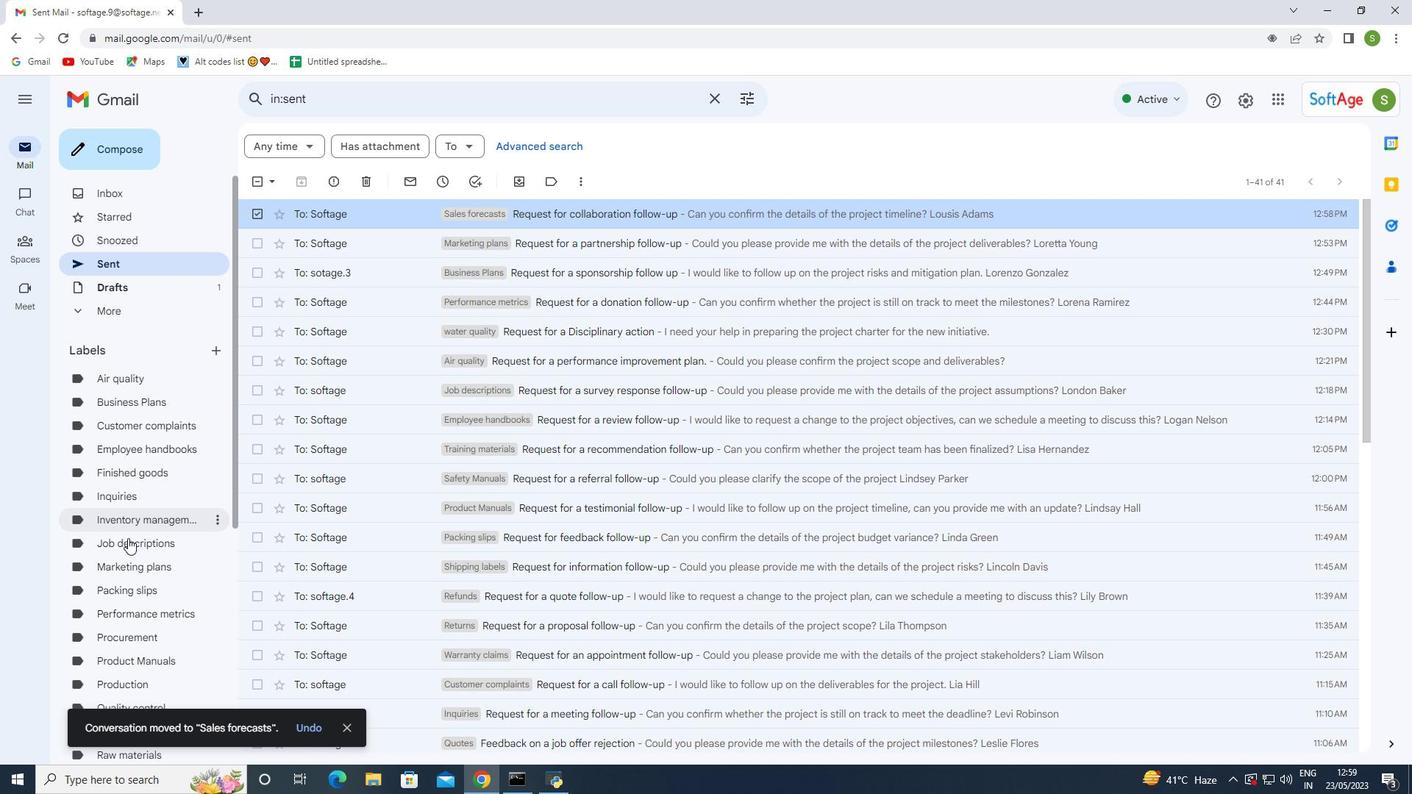 
Action: Mouse moved to (144, 544)
Screenshot: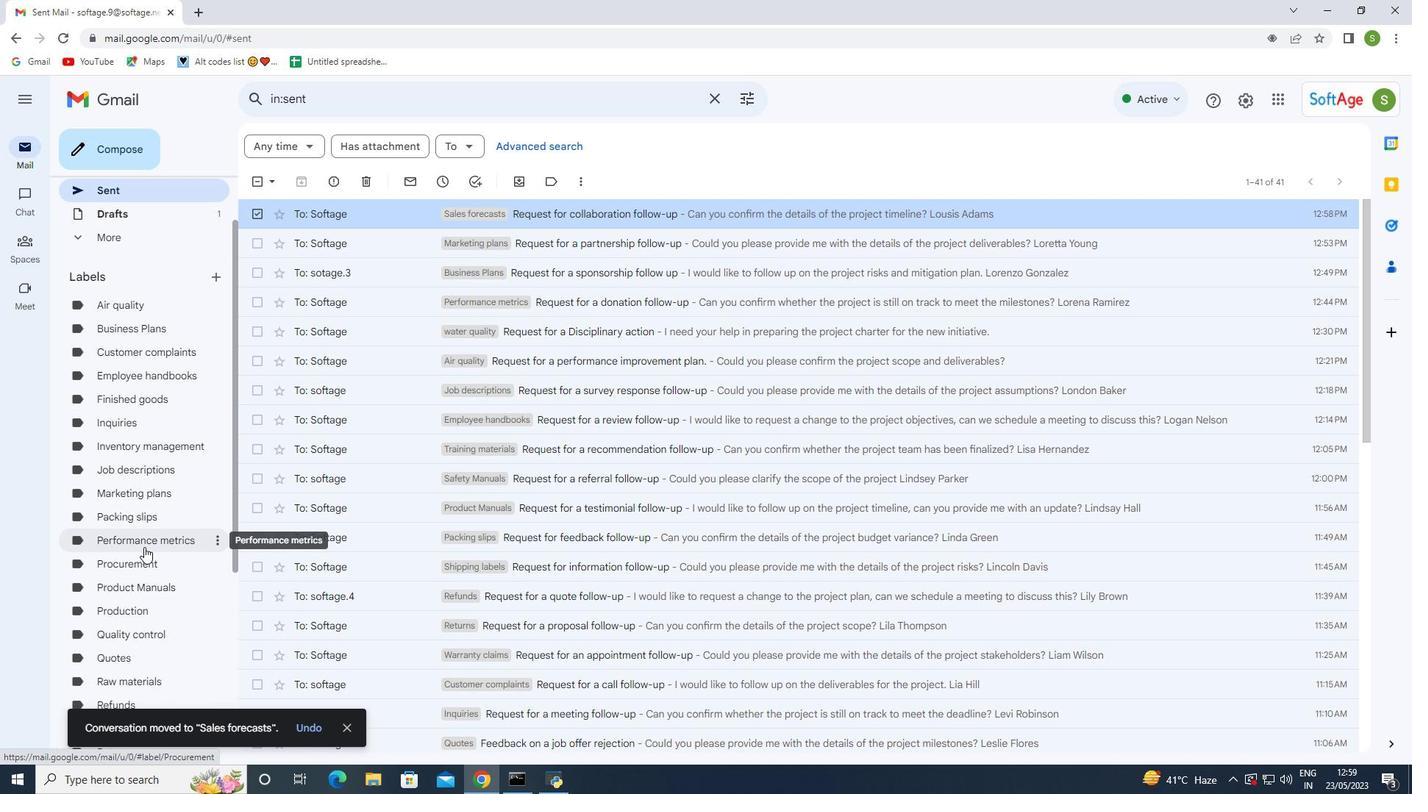 
Action: Mouse scrolled (144, 544) with delta (0, 0)
Screenshot: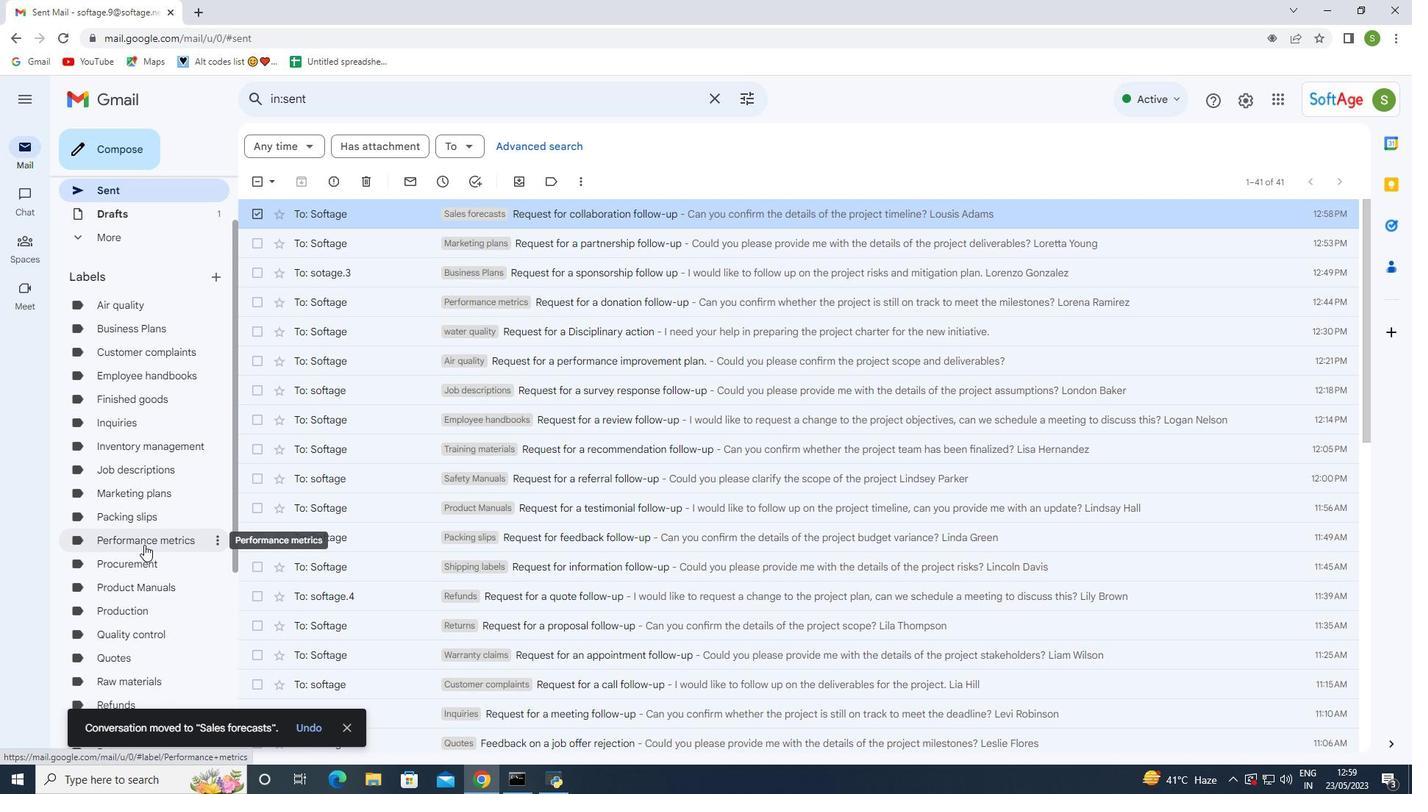 
Action: Mouse scrolled (144, 544) with delta (0, 0)
Screenshot: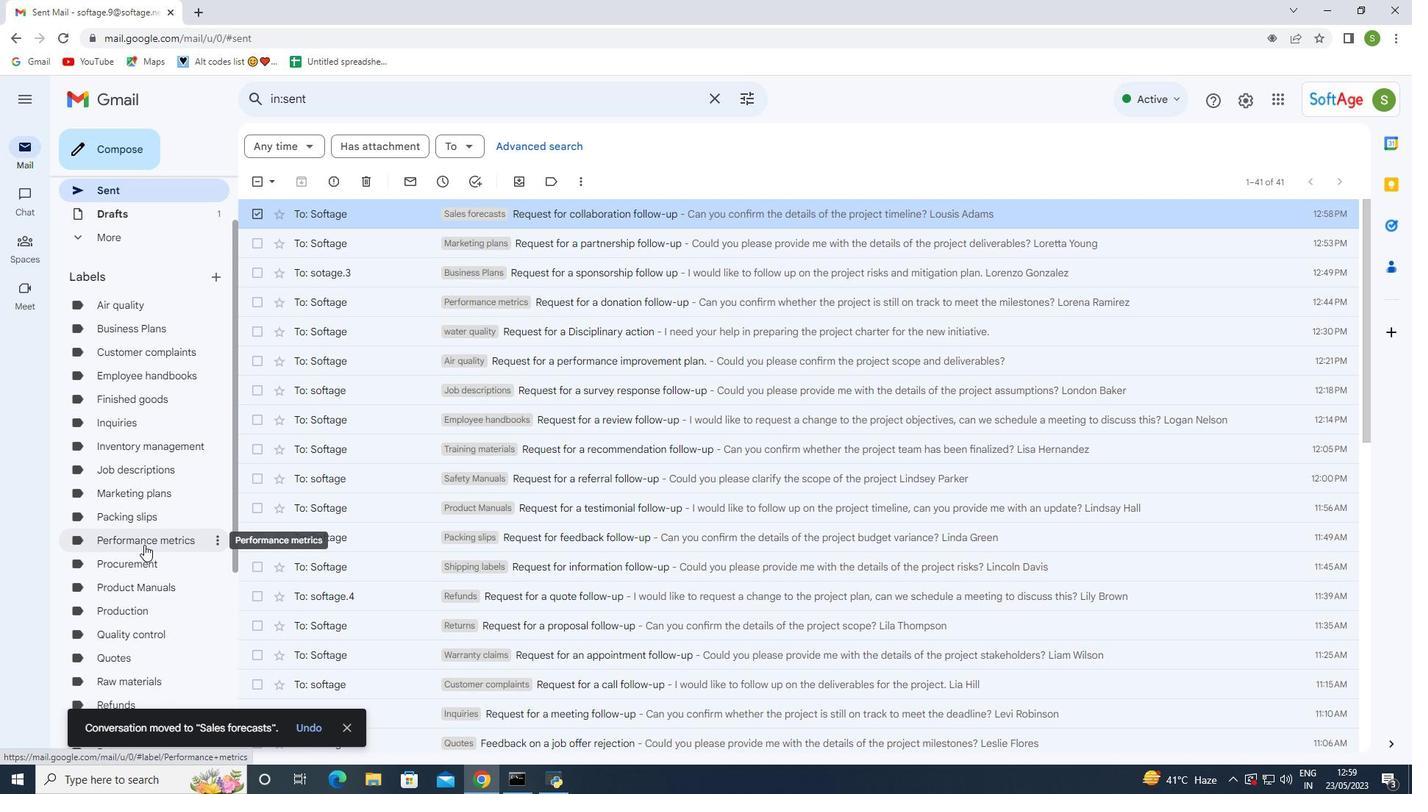 
Action: Mouse scrolled (144, 544) with delta (0, 0)
Screenshot: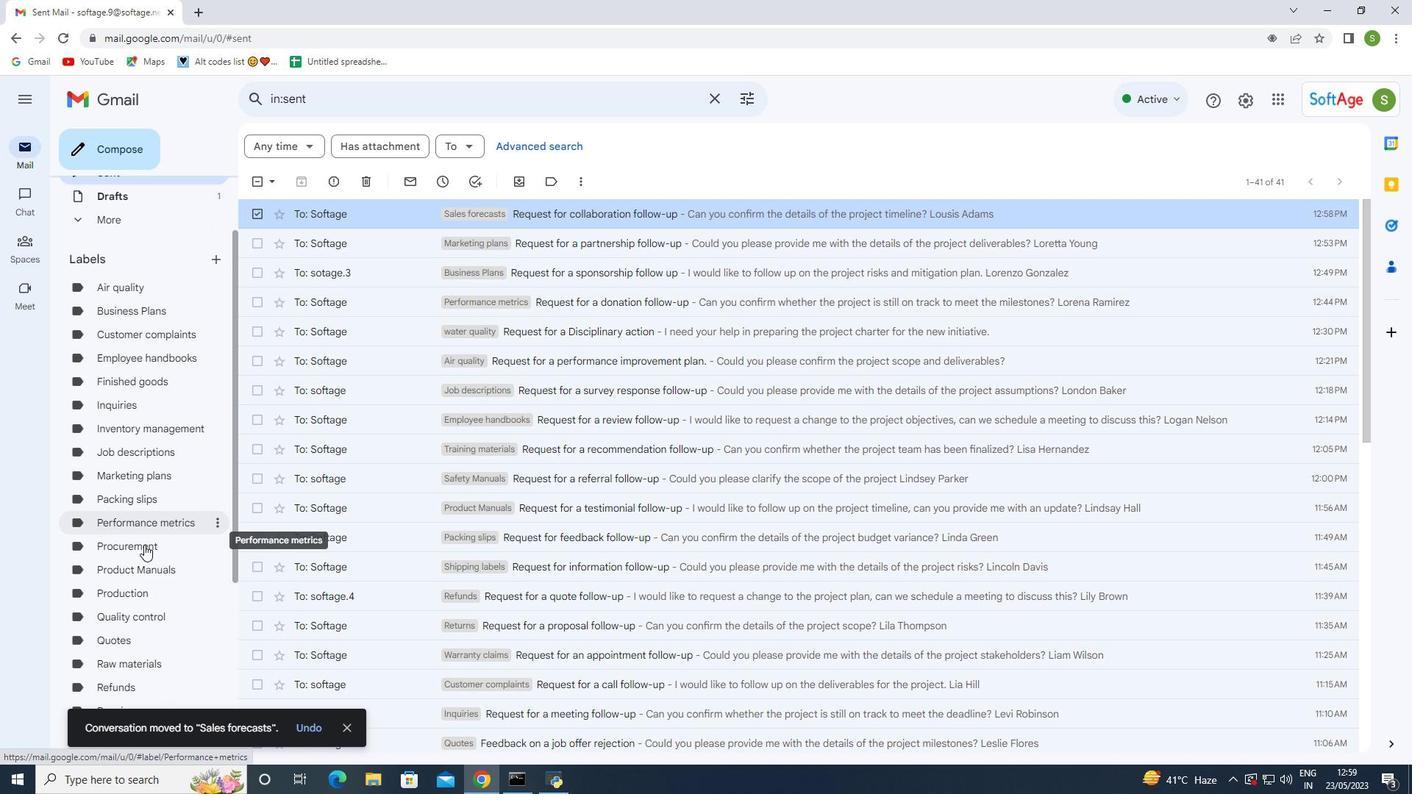 
Action: Mouse moved to (126, 456)
Screenshot: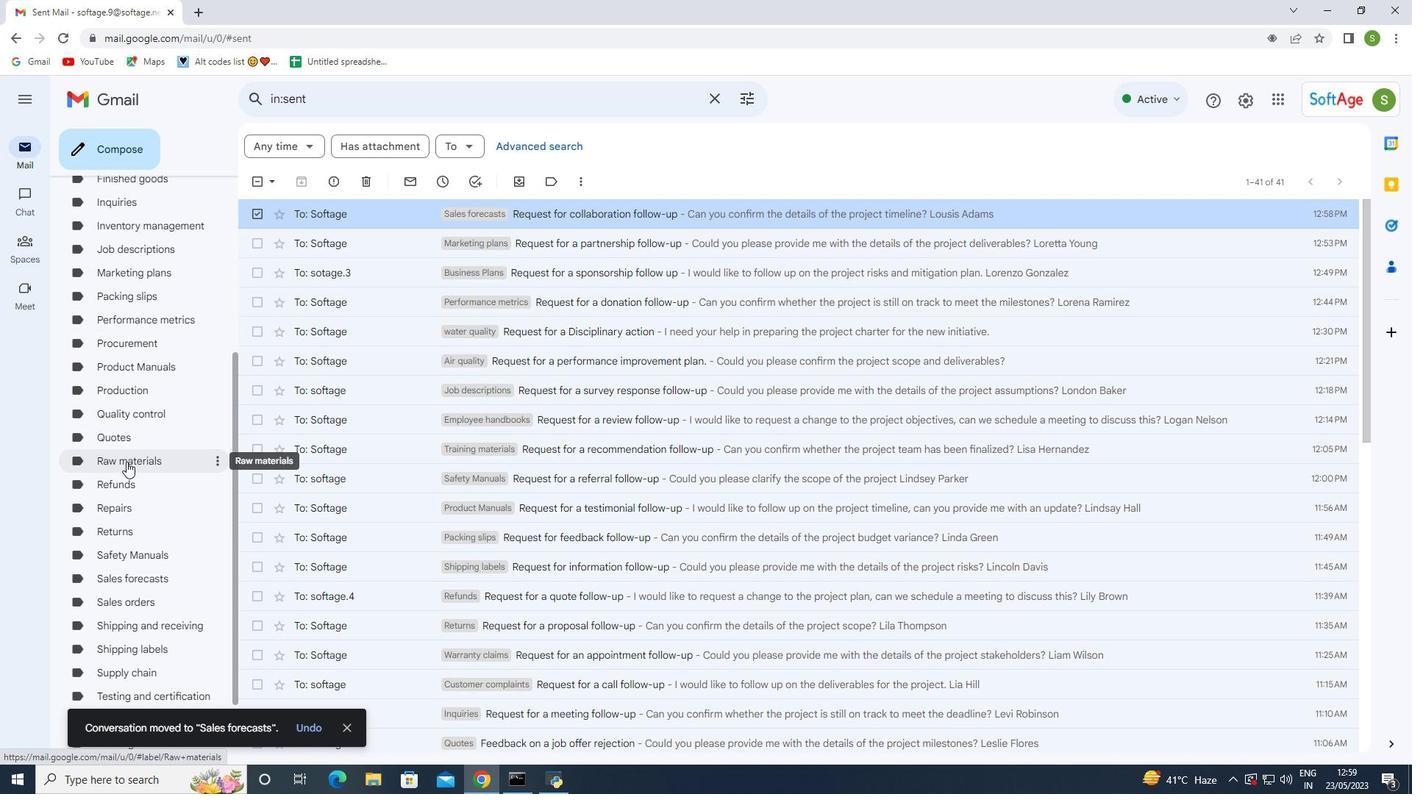 
Action: Mouse scrolled (126, 455) with delta (0, 0)
Screenshot: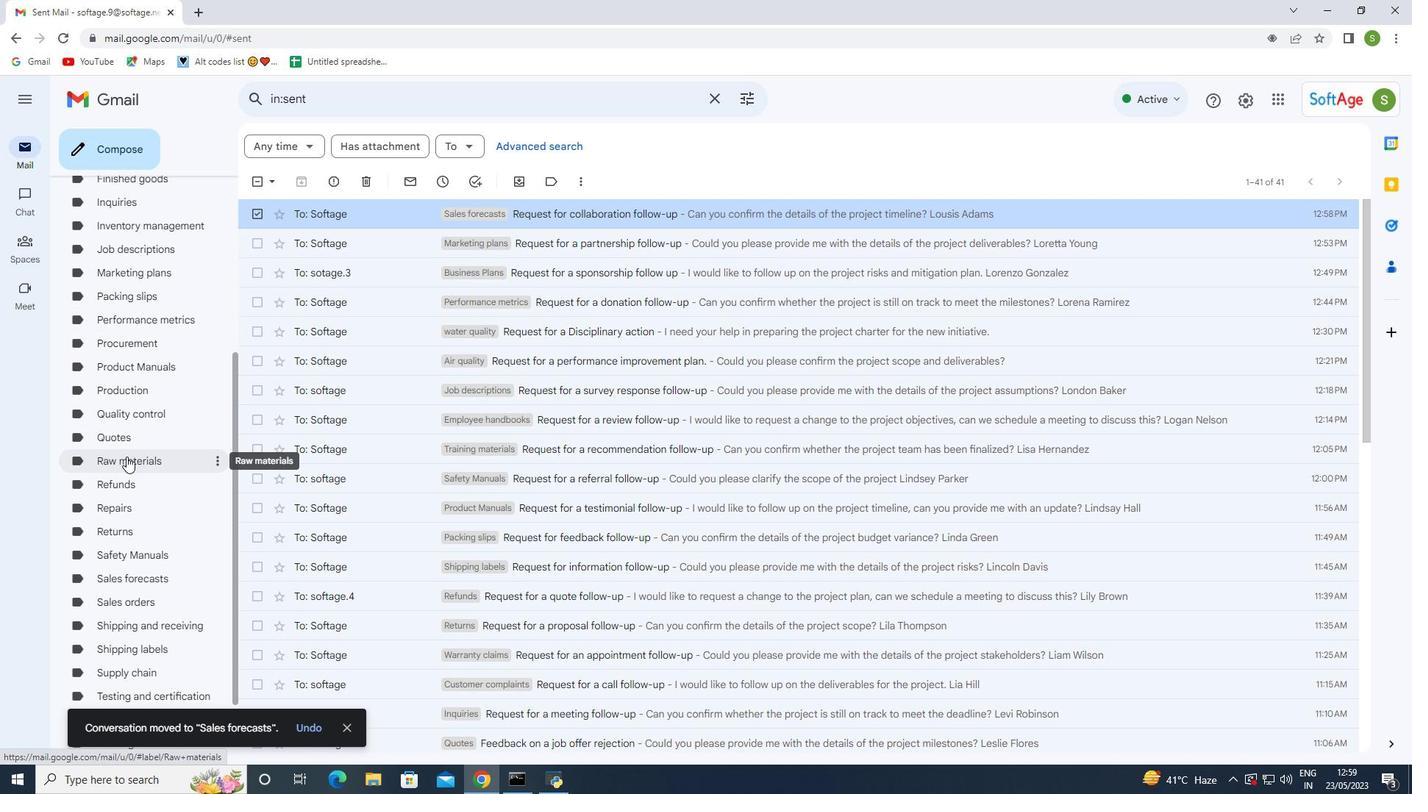 
Action: Mouse moved to (125, 652)
Screenshot: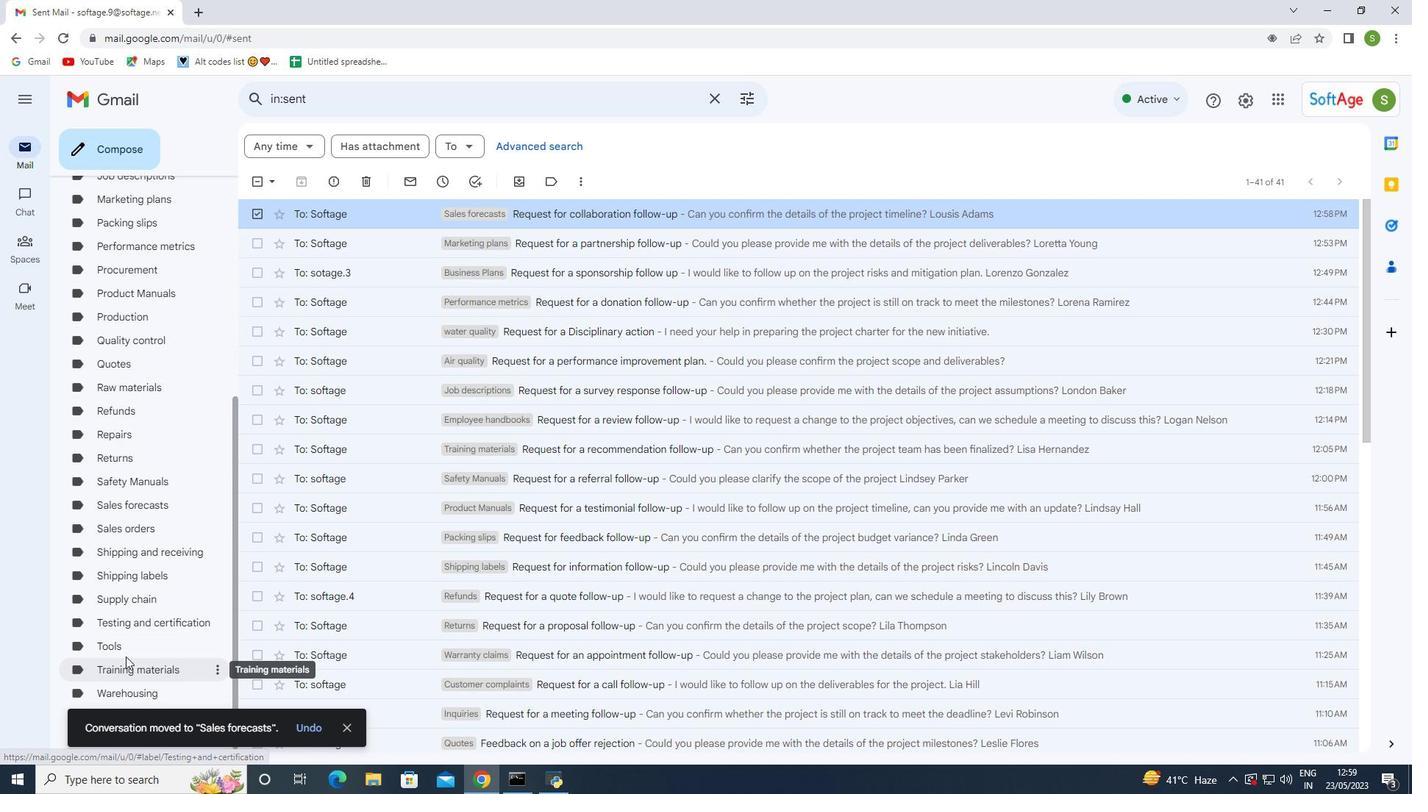 
Action: Mouse scrolled (125, 651) with delta (0, 0)
Screenshot: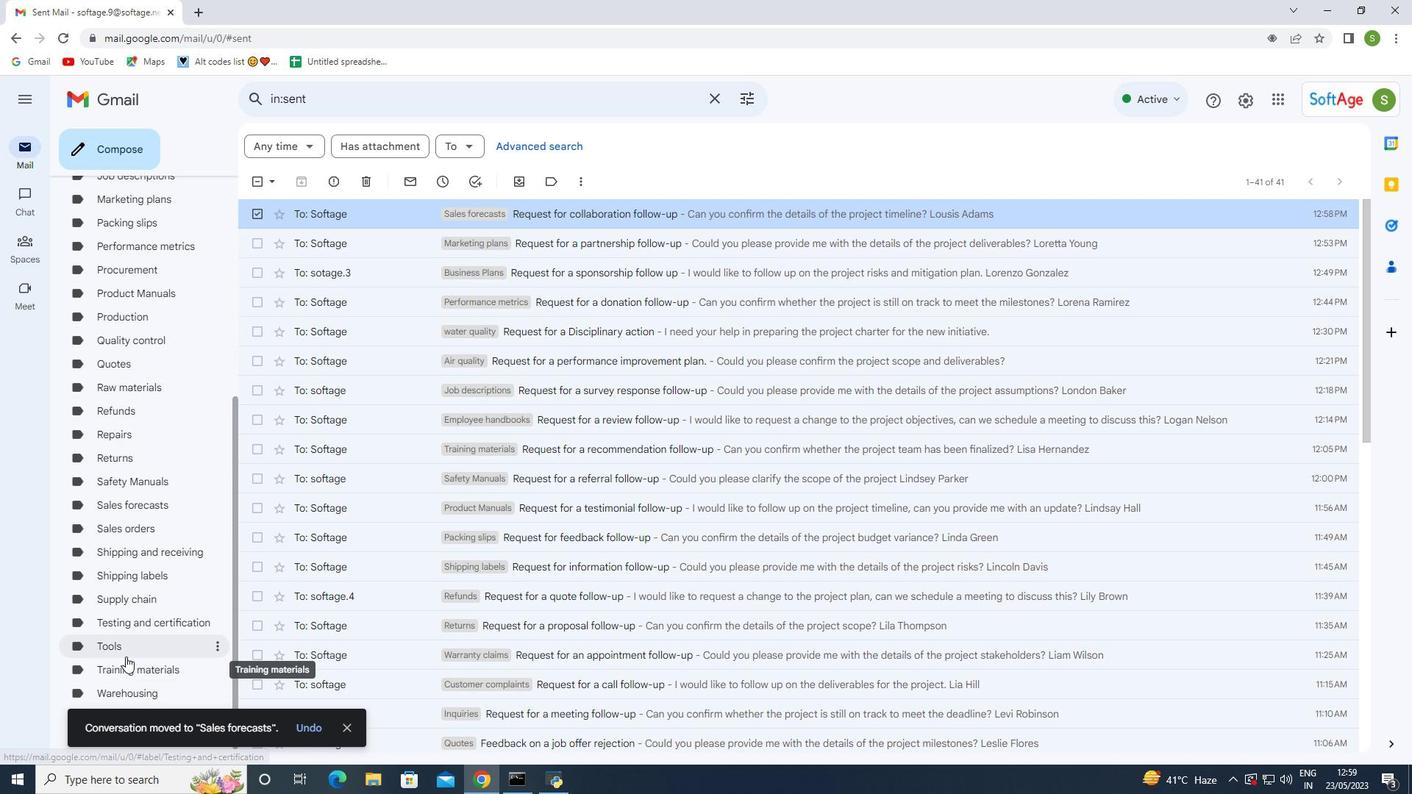 
Action: Mouse moved to (147, 479)
Screenshot: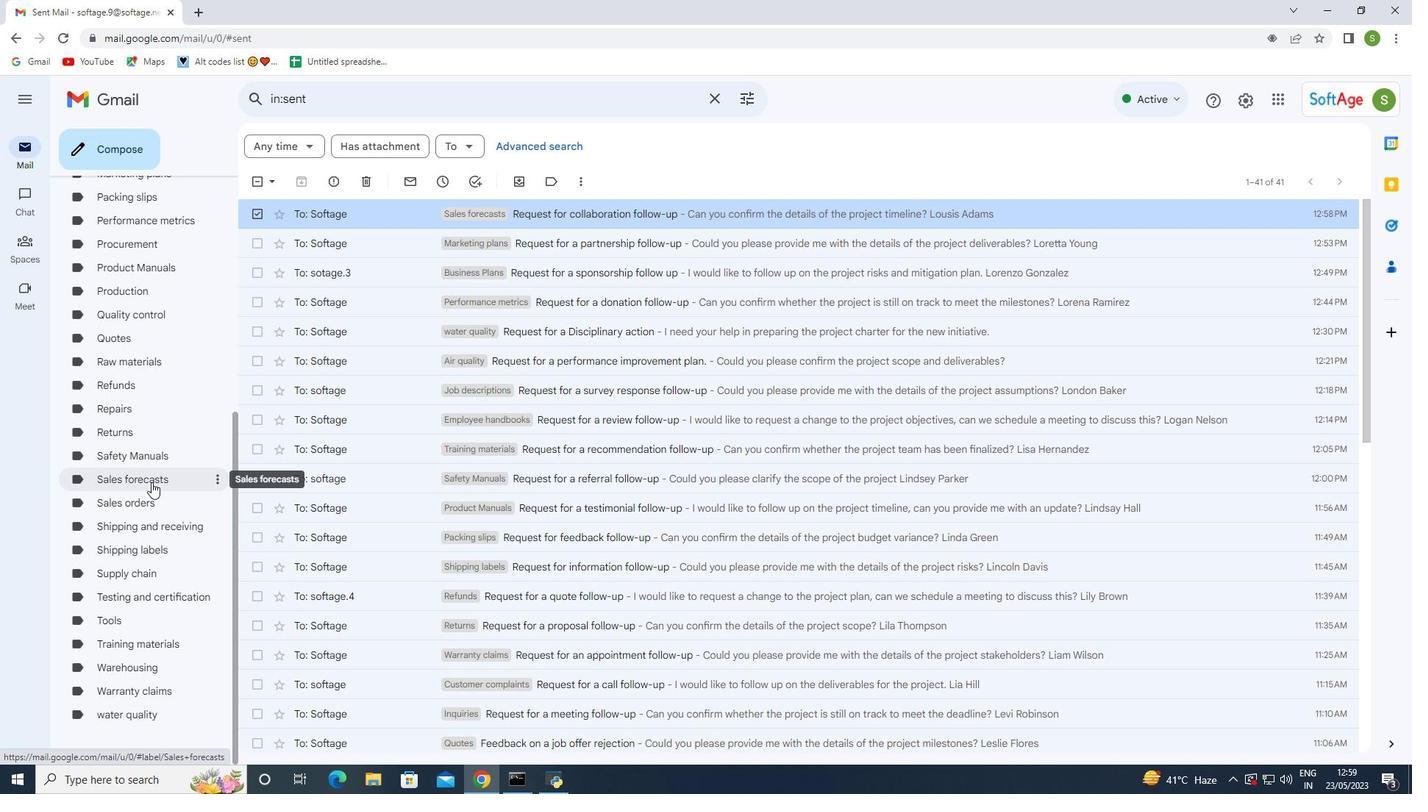 
Action: Mouse pressed left at (147, 479)
Screenshot: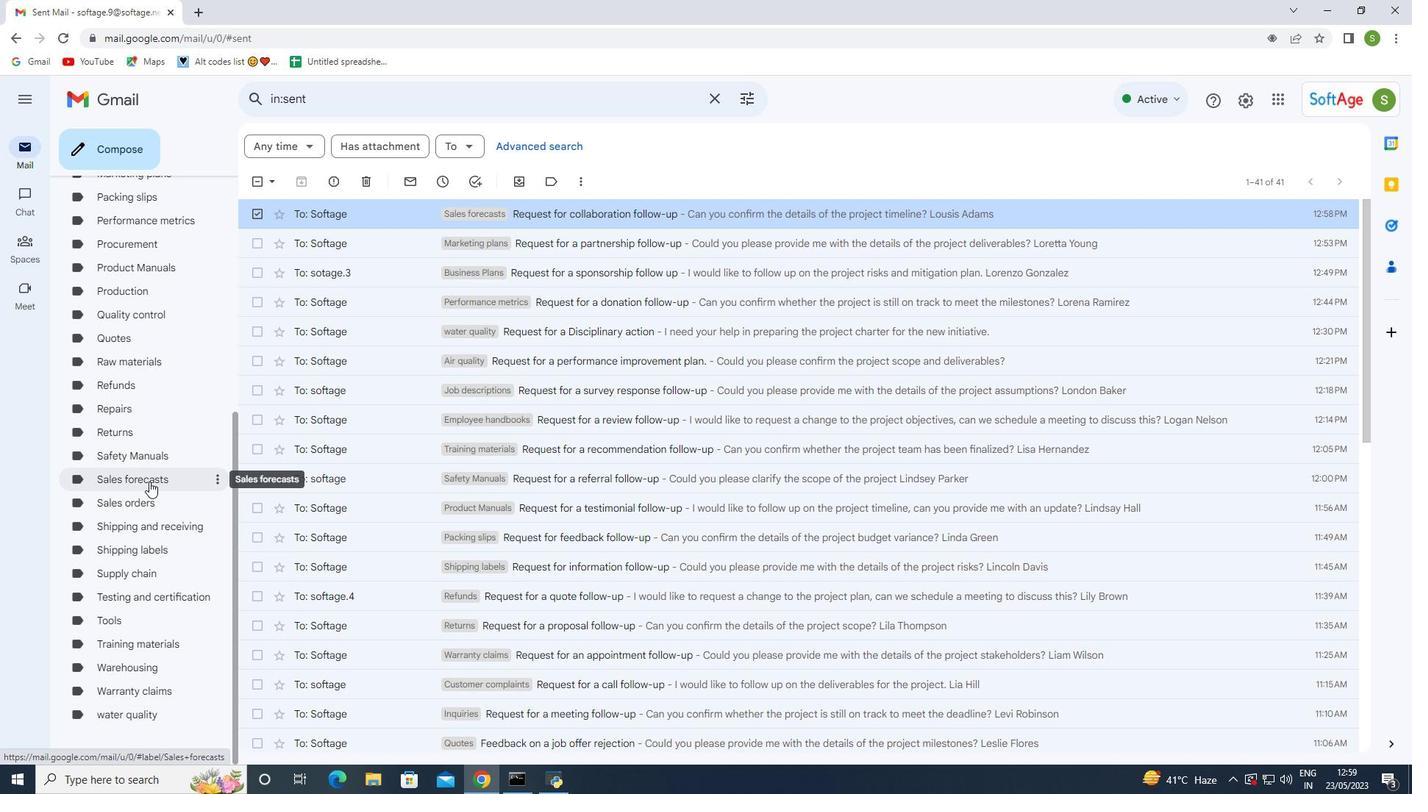 
Action: Mouse pressed left at (147, 479)
Screenshot: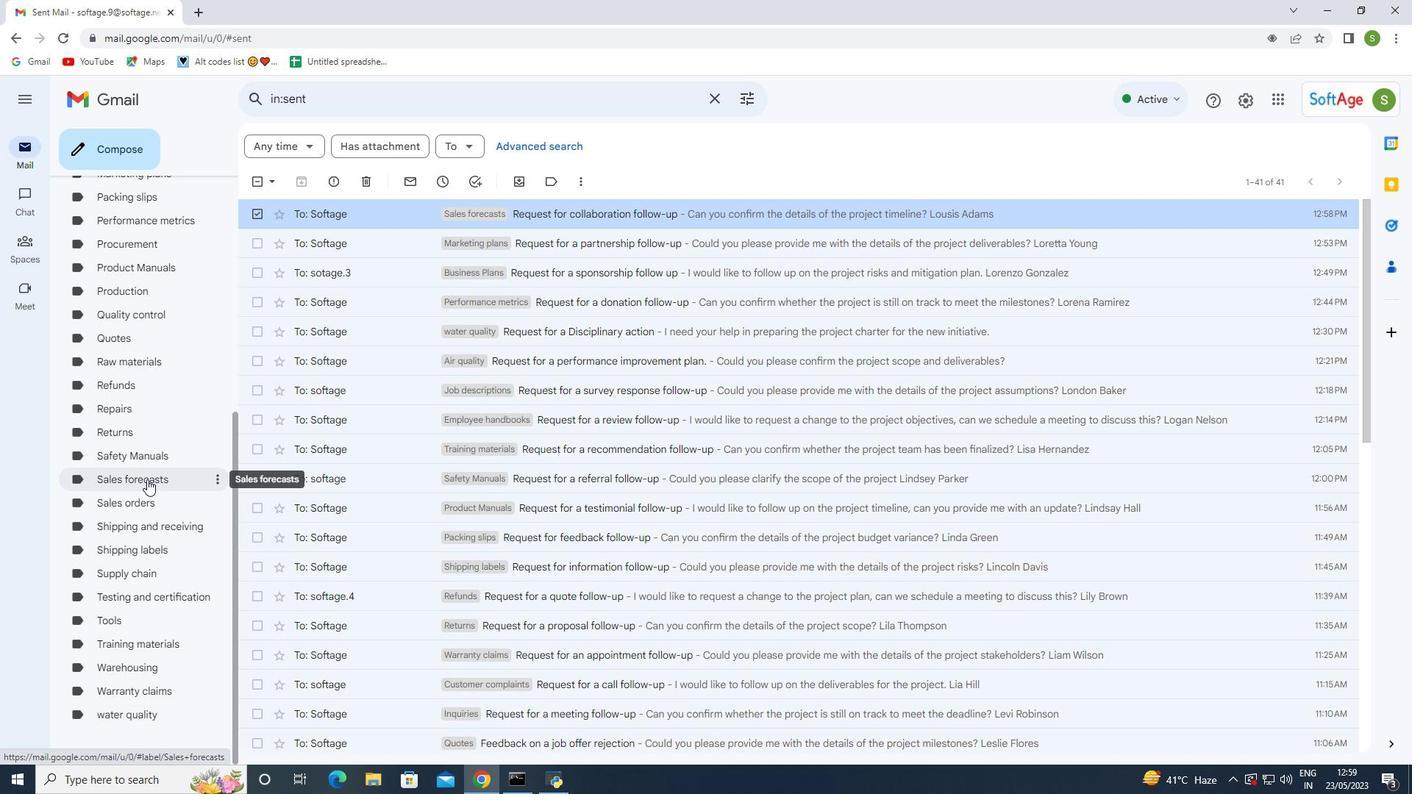 
Action: Mouse moved to (346, 221)
Screenshot: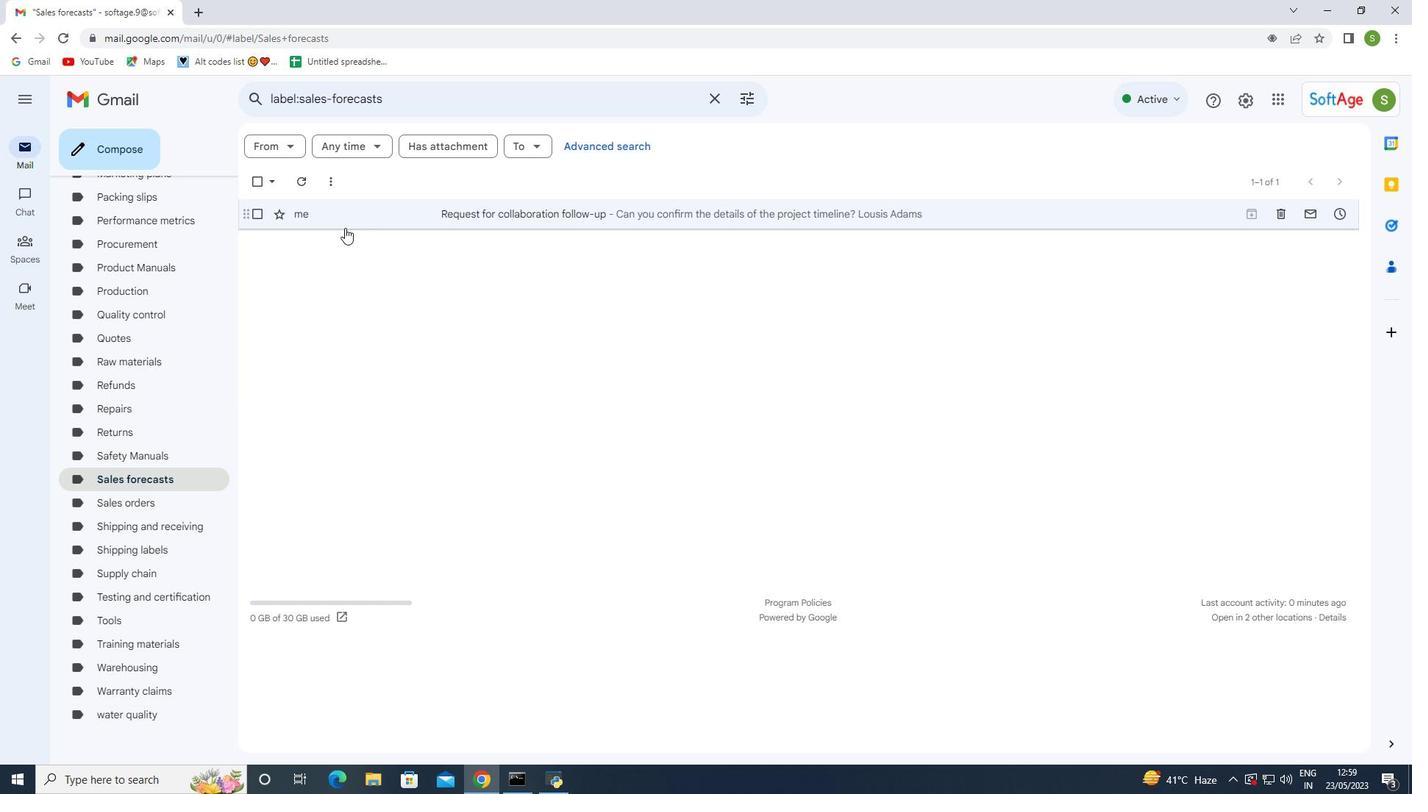 
Action: Mouse pressed left at (346, 221)
Screenshot: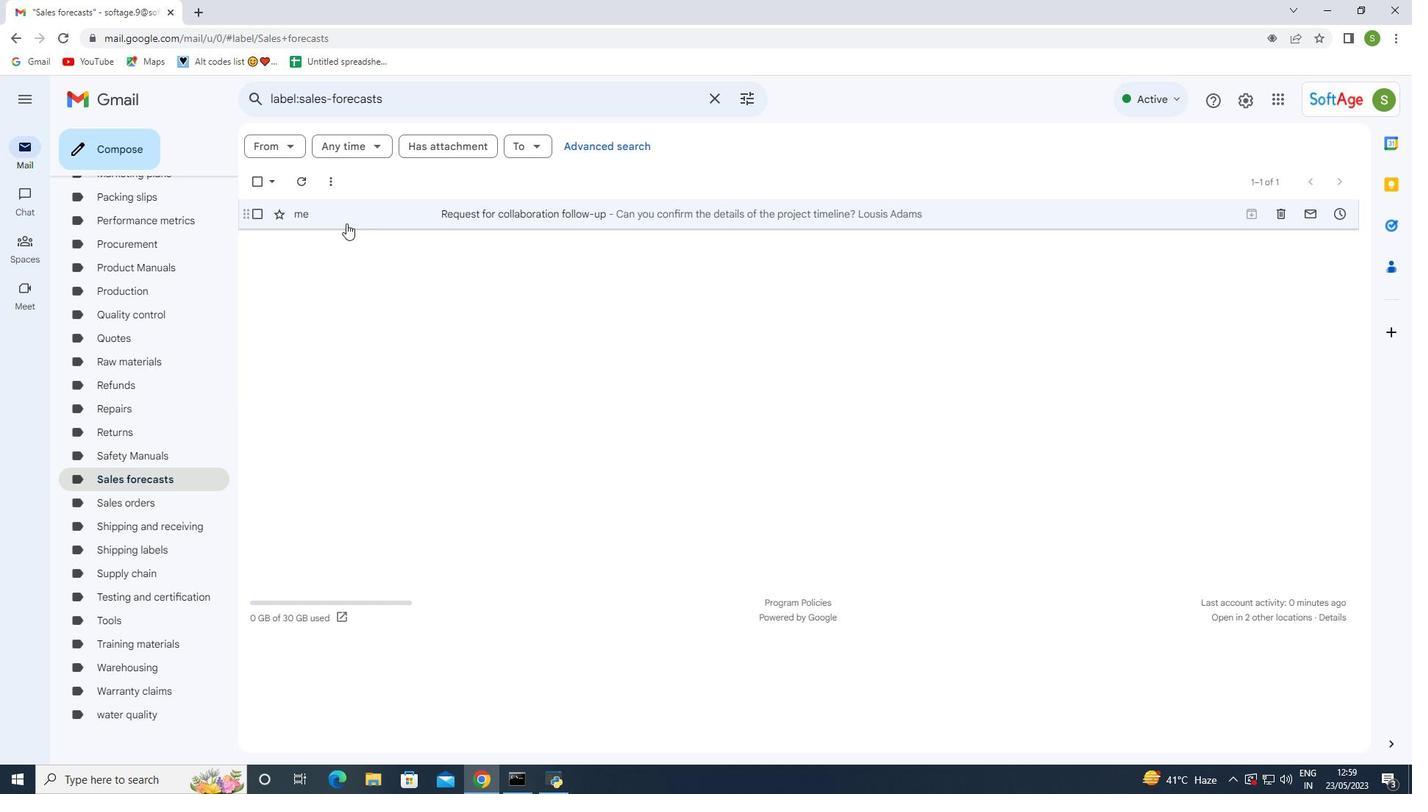 
Action: Mouse pressed left at (346, 221)
Screenshot: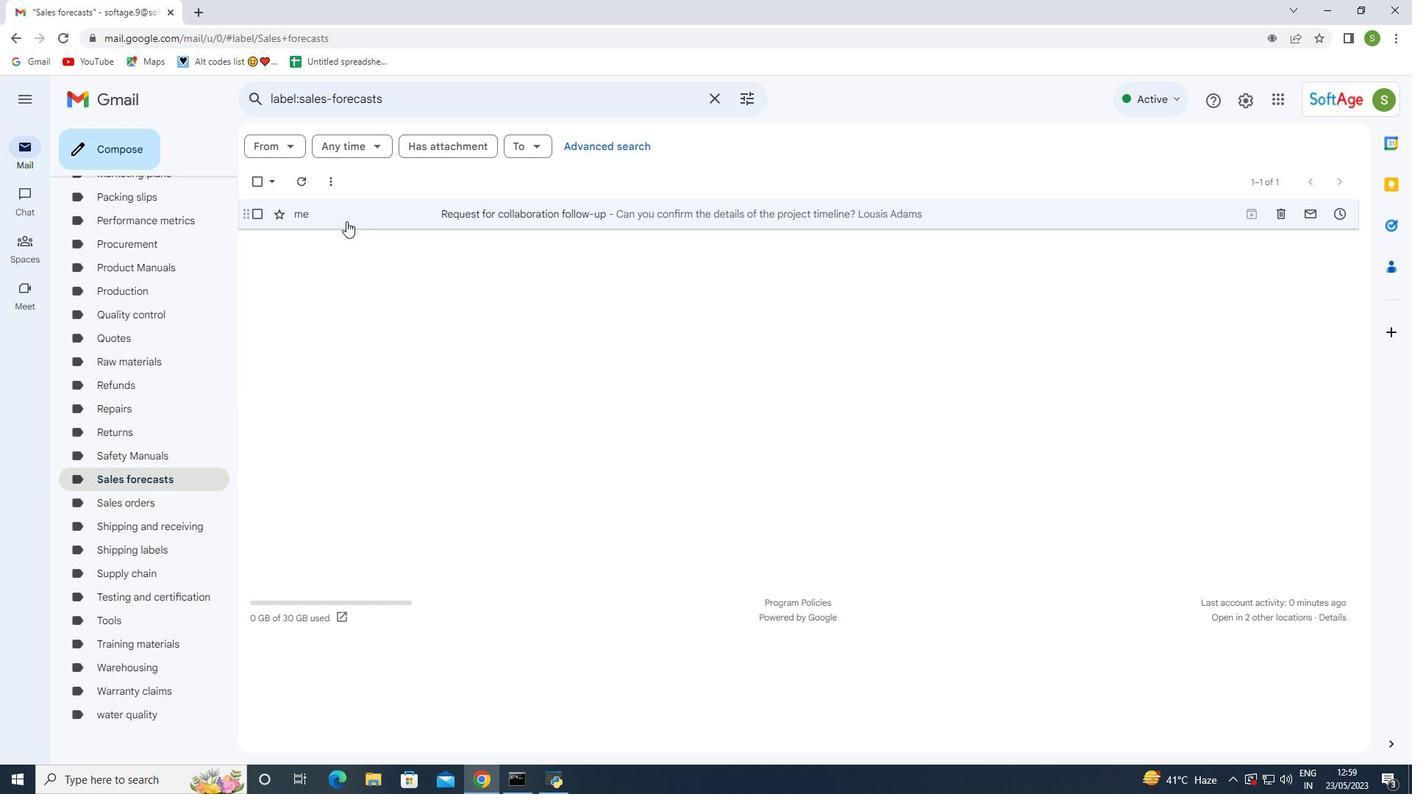 
Action: Mouse moved to (383, 384)
Screenshot: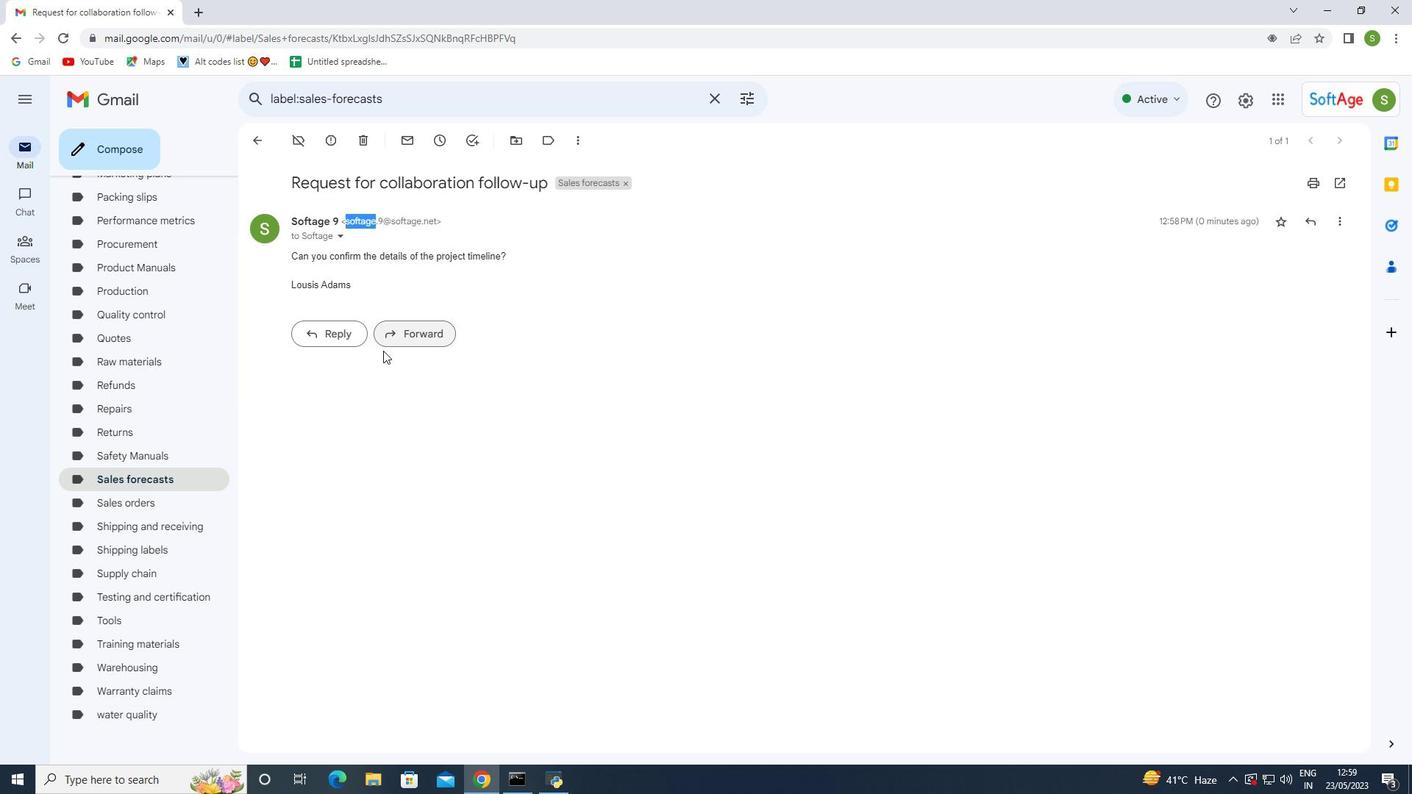
Action: Mouse pressed left at (383, 384)
Screenshot: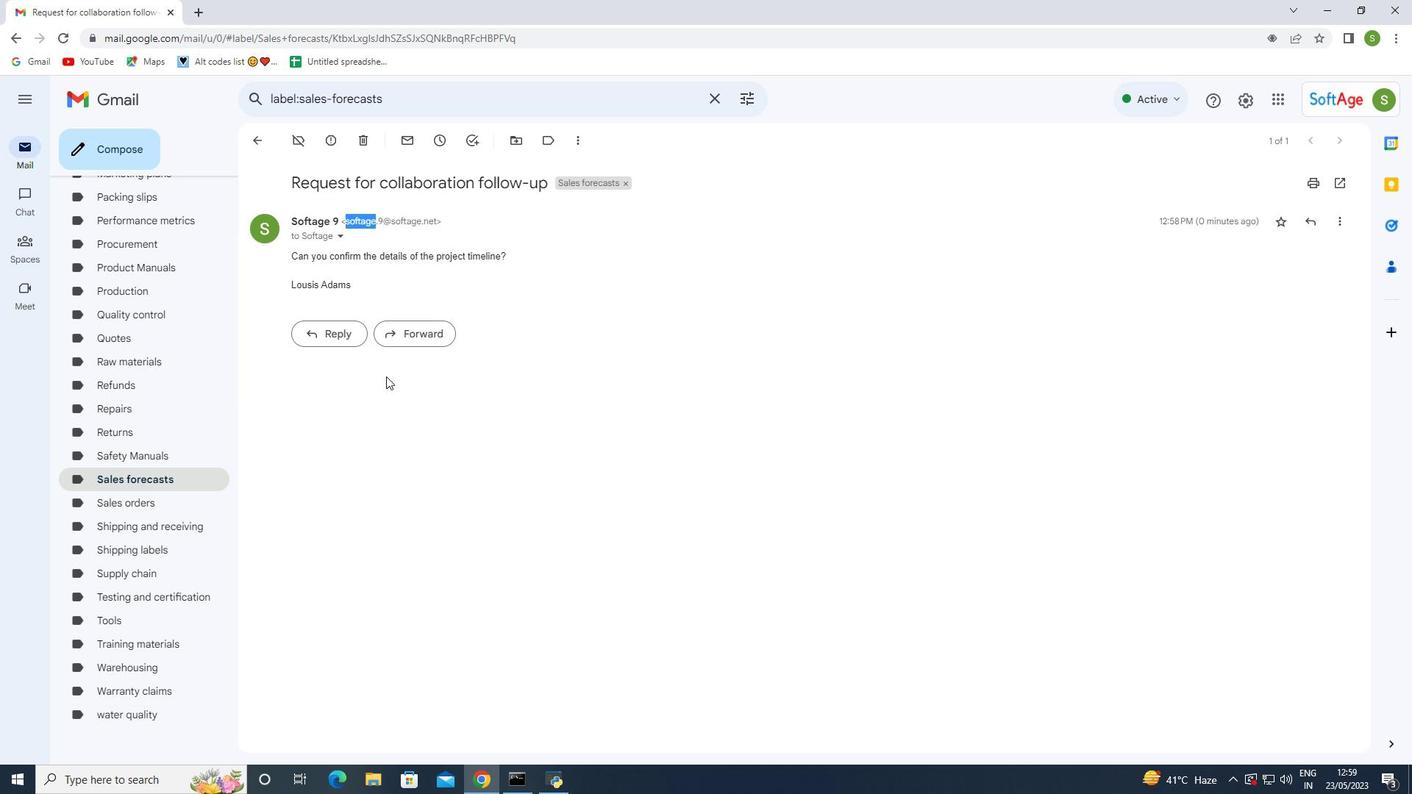 
Action: Mouse moved to (268, 141)
Screenshot: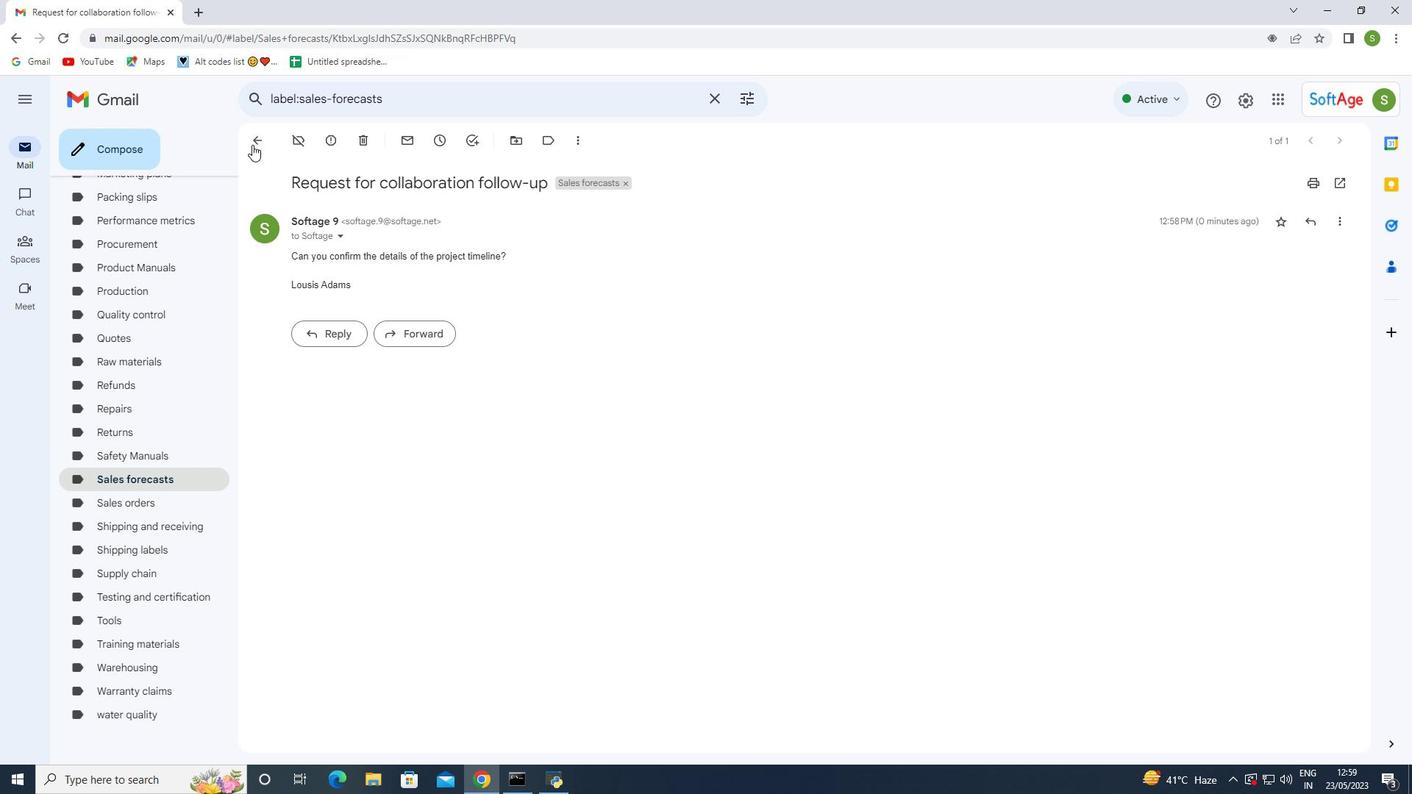 
Action: Mouse pressed left at (268, 141)
Screenshot: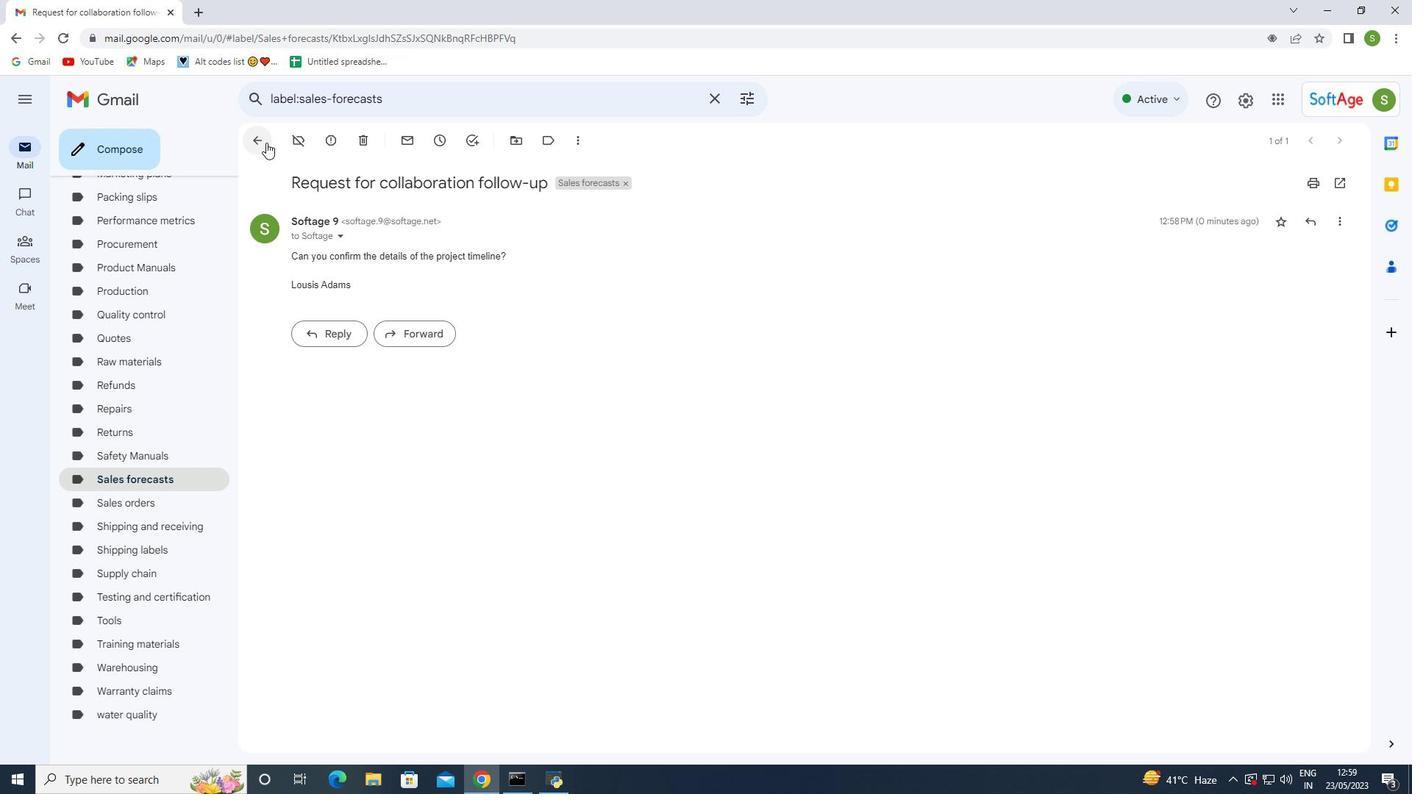 
Action: Mouse moved to (652, 461)
Screenshot: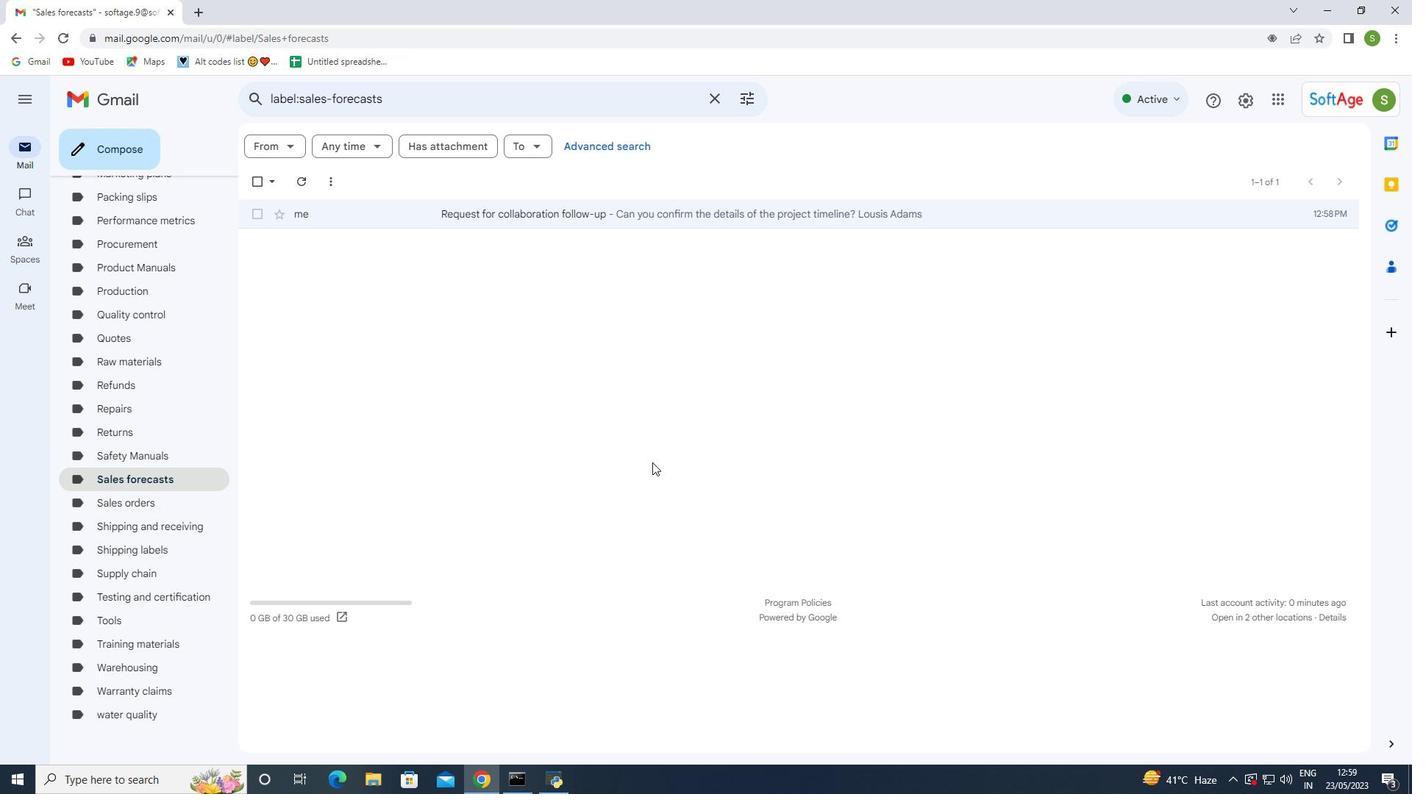 
